 Task: Research Airbnb options in Puerto Plata, Dominican Republic from 8th December, 2023 to 15th December, 2023 for 9 adults. Place can be shared room with 5 bedrooms having 9 beds and 5 bathrooms. Property type can be flat. Amenities needed are: wifi, TV, free parkinig on premises, gym, breakfast. Look for 3 properties as per requirement.
Action: Mouse moved to (581, 205)
Screenshot: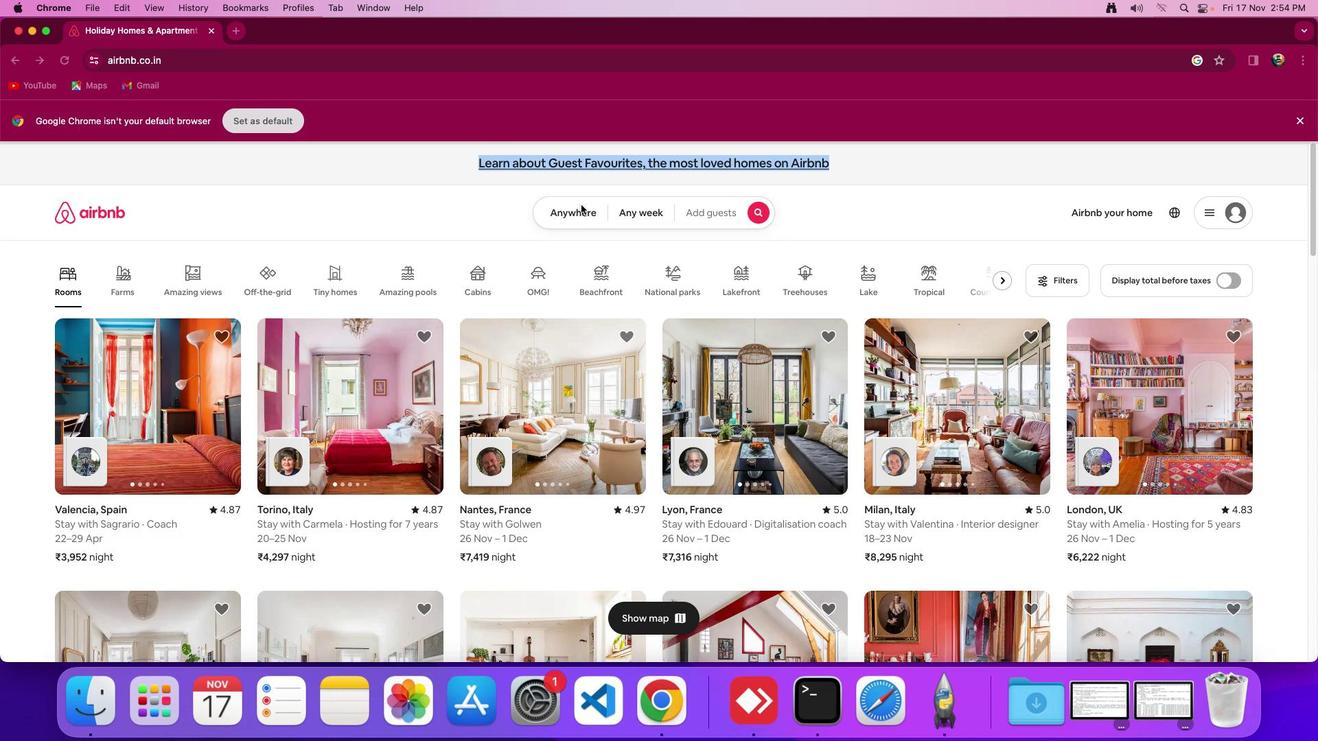 
Action: Mouse pressed left at (581, 205)
Screenshot: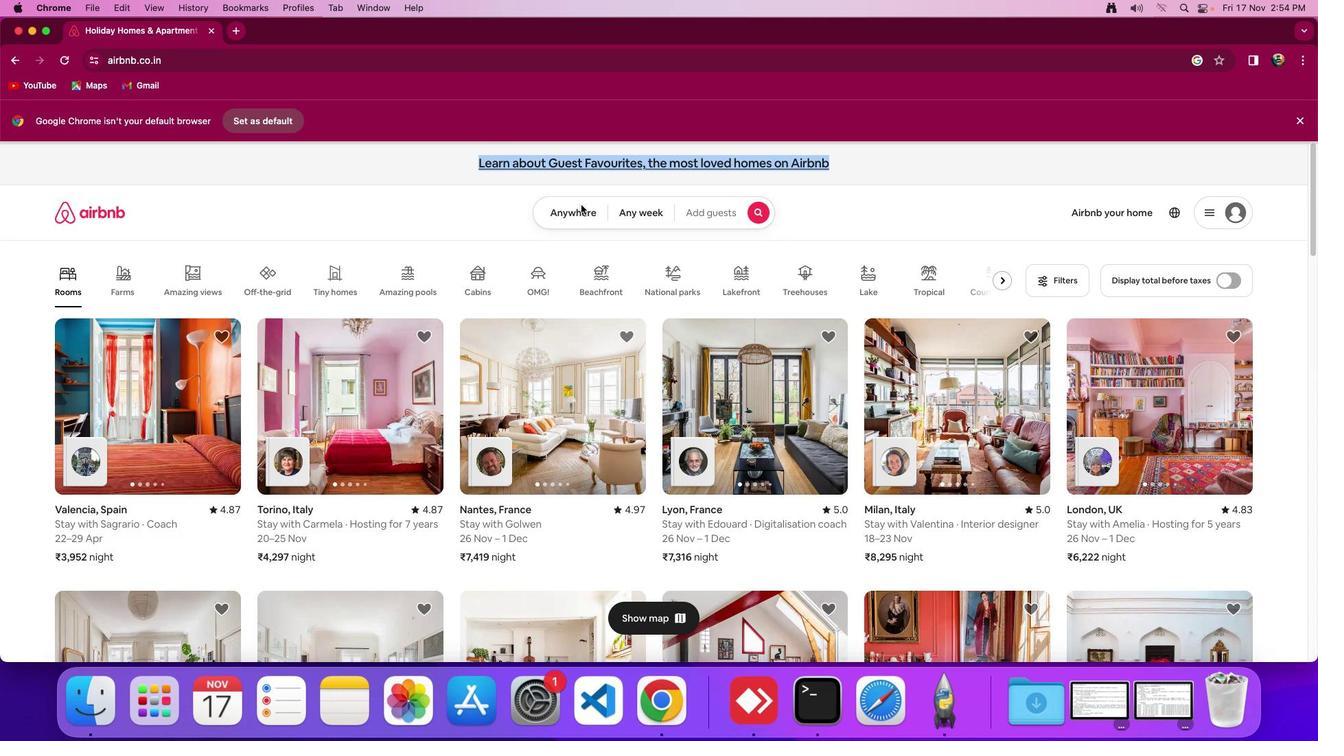 
Action: Mouse moved to (585, 212)
Screenshot: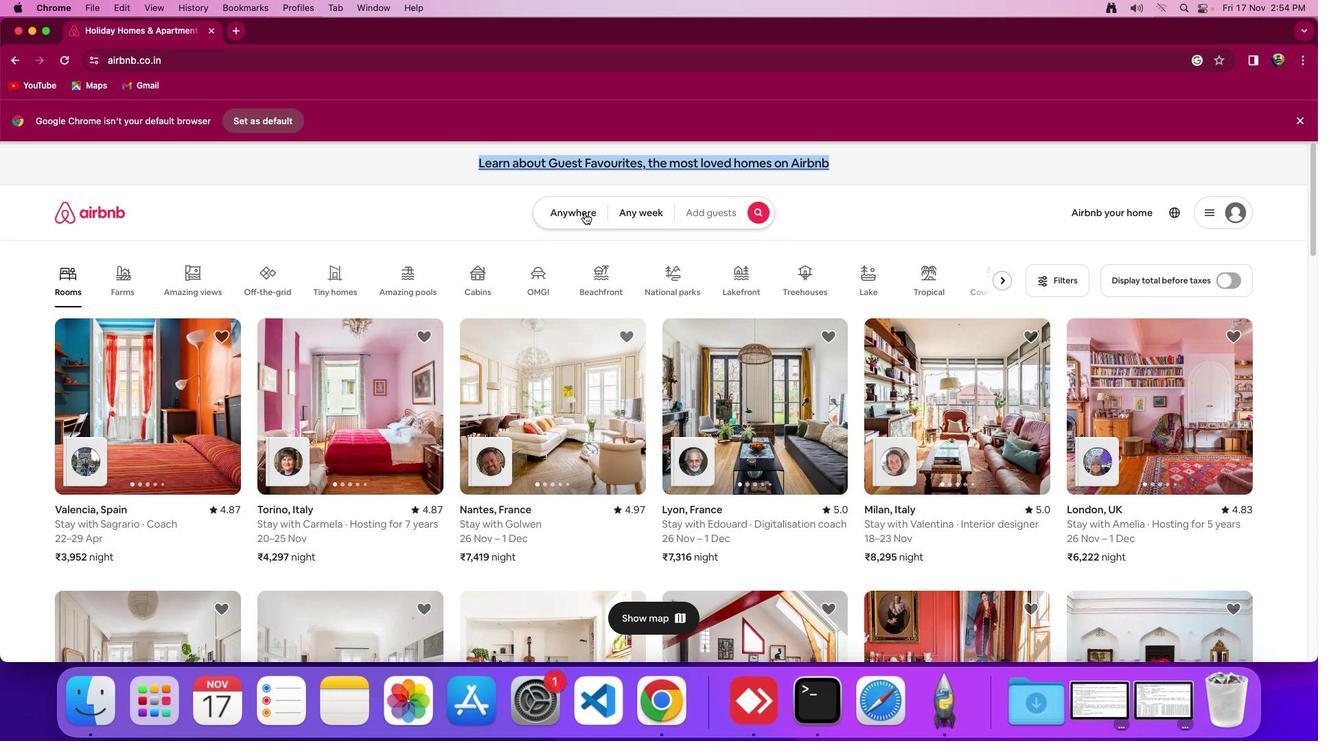 
Action: Mouse pressed left at (585, 212)
Screenshot: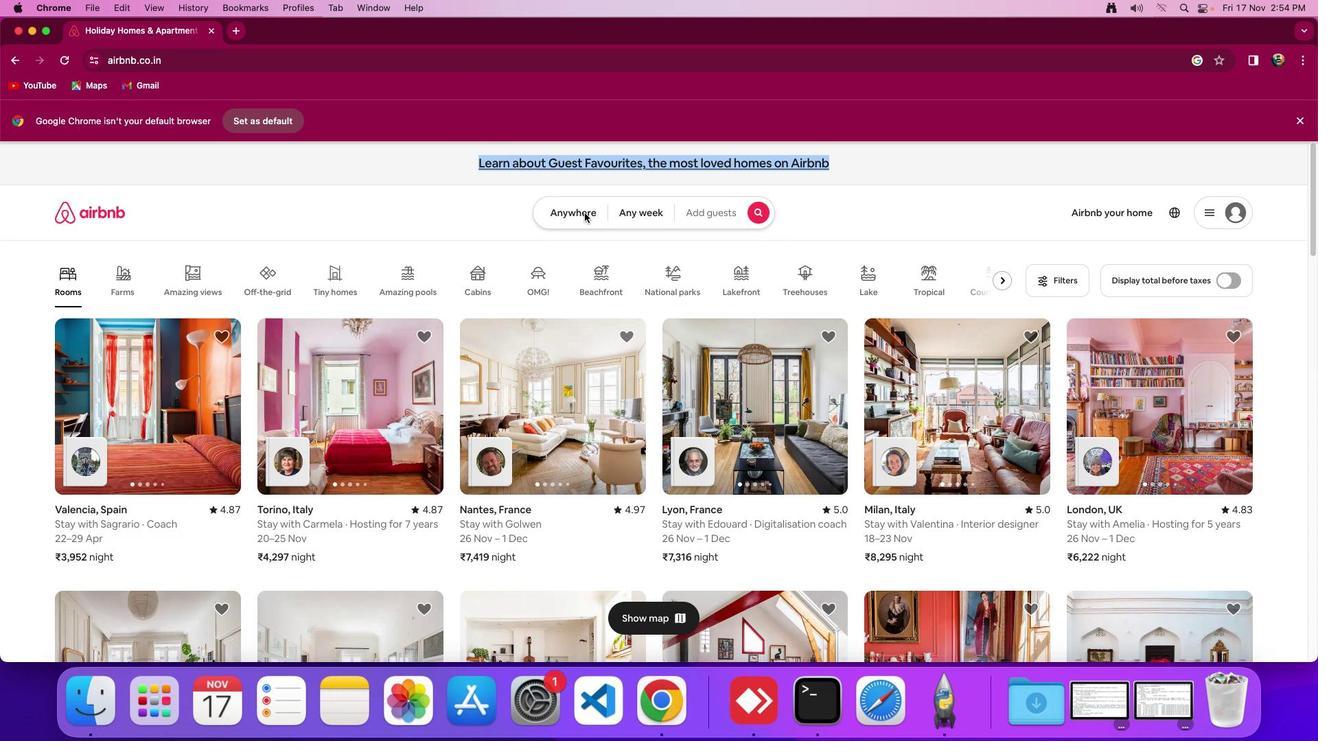 
Action: Mouse moved to (491, 269)
Screenshot: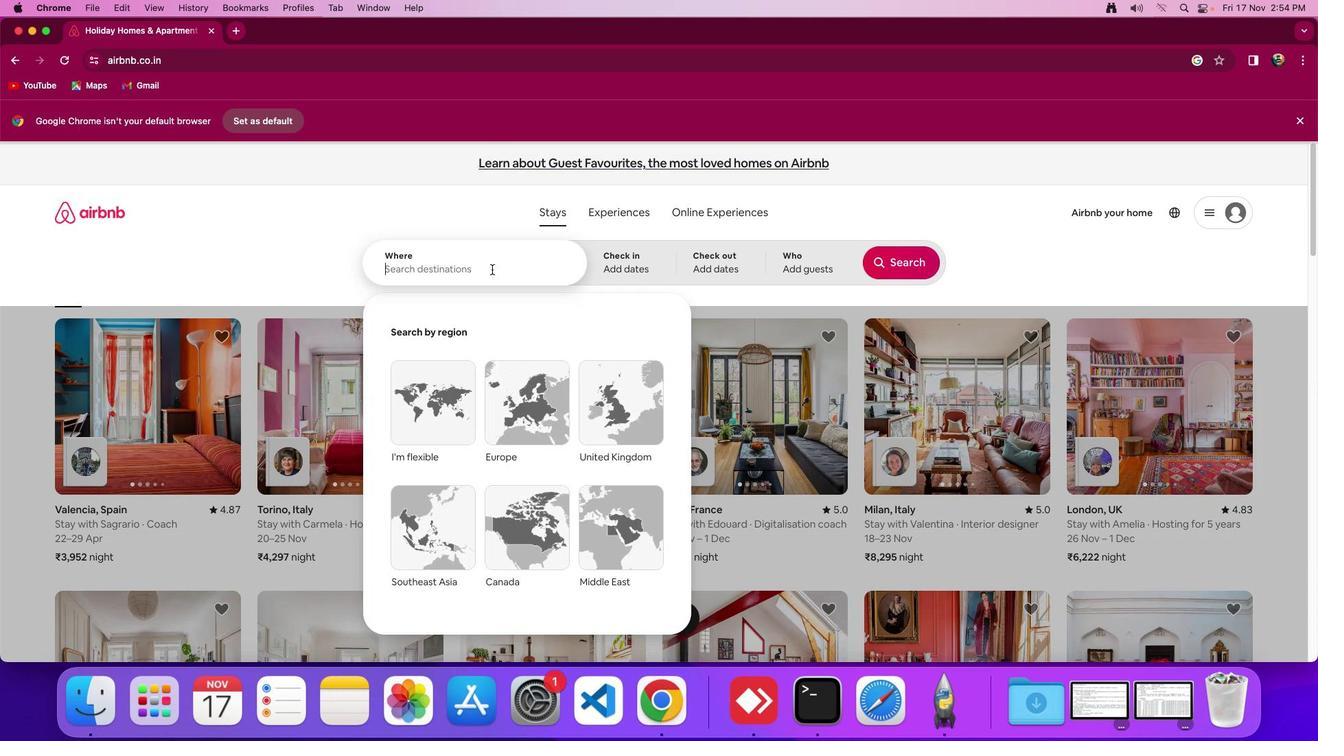 
Action: Mouse pressed left at (491, 269)
Screenshot: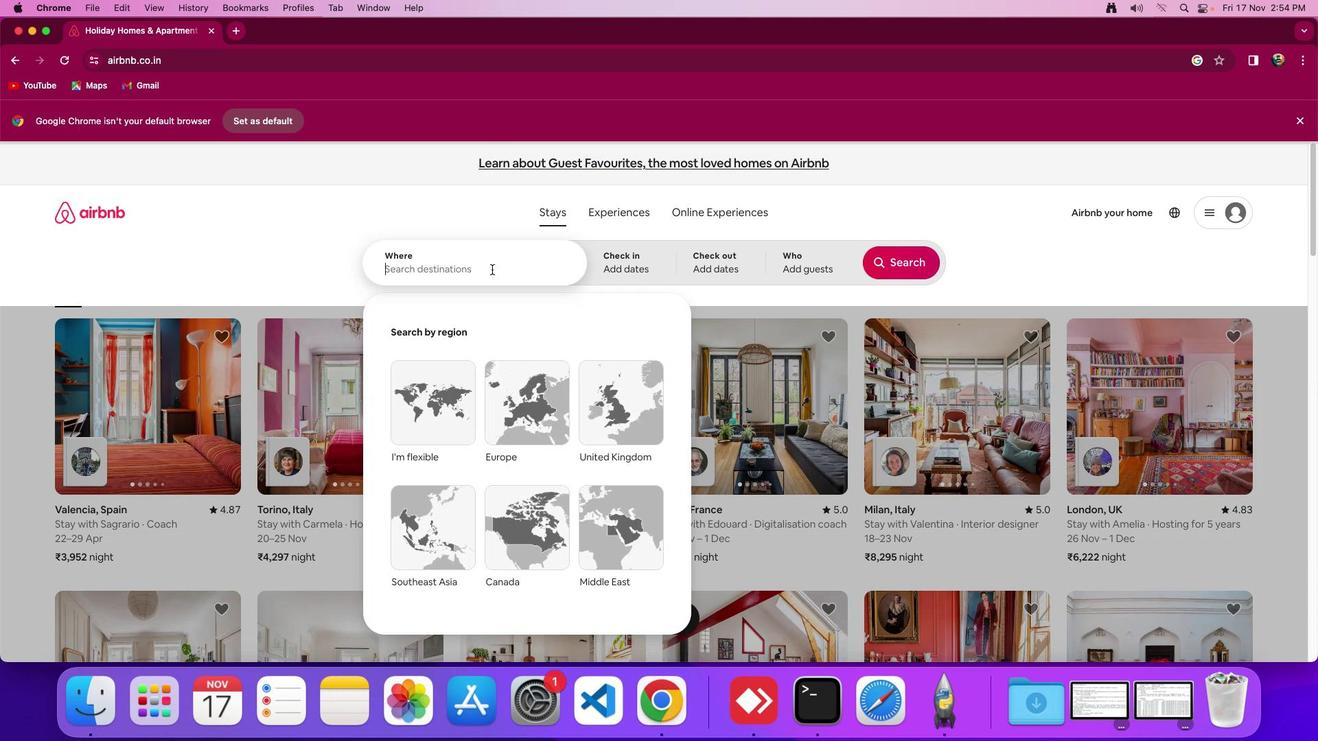 
Action: Mouse moved to (491, 267)
Screenshot: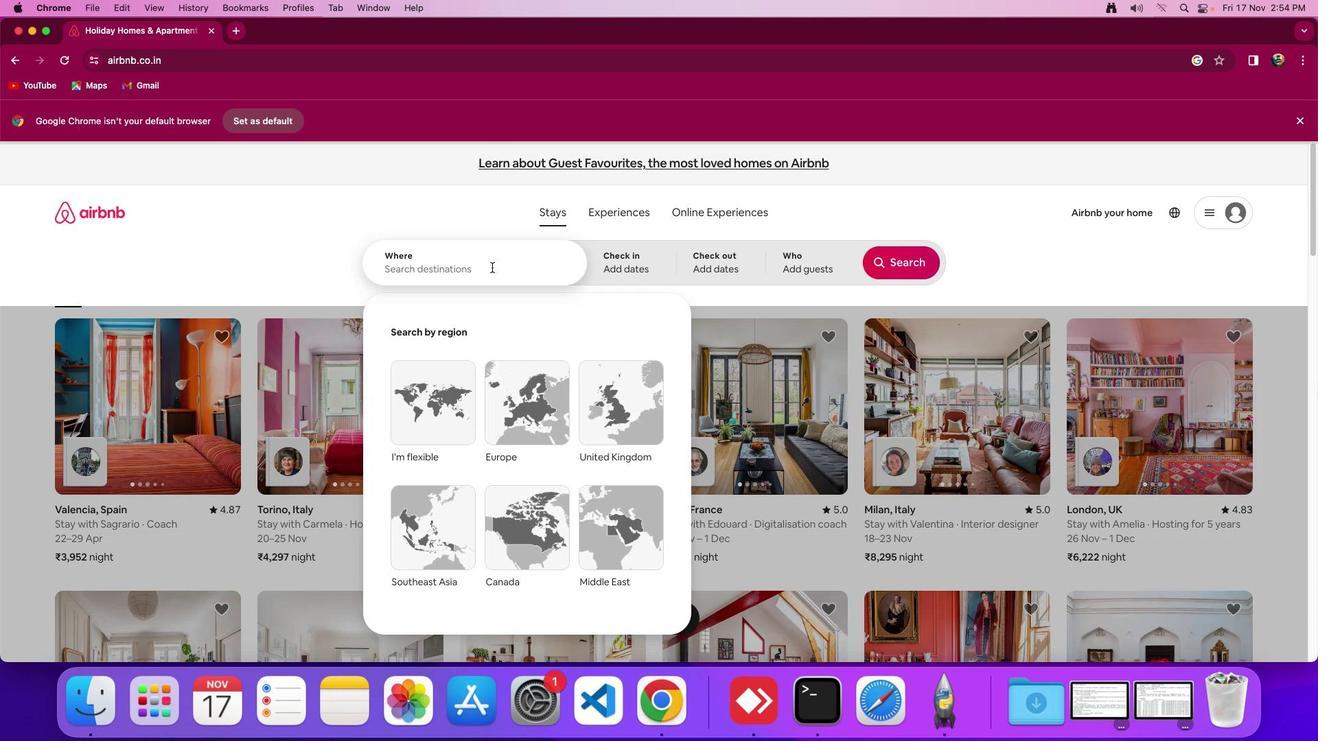 
Action: Key pressed Key.shift'P''u''e''r''t''o'
Screenshot: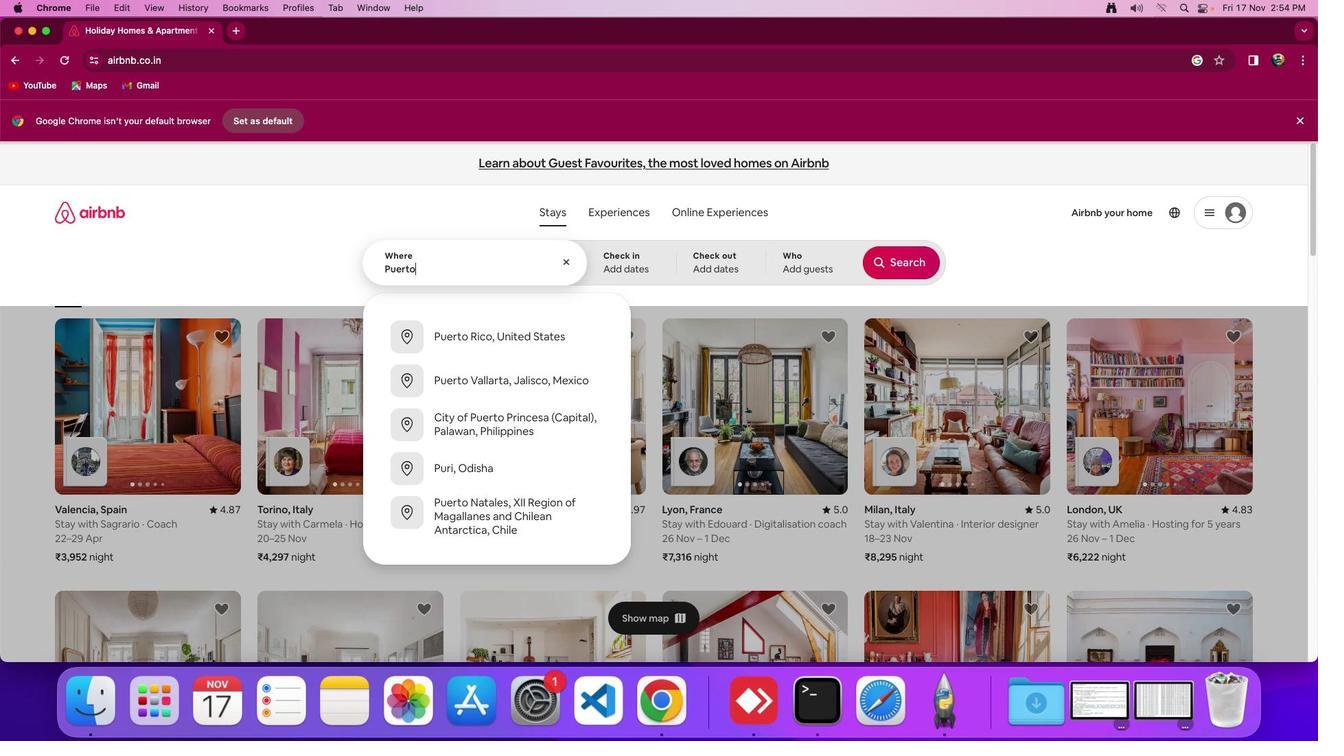
Action: Mouse moved to (594, 300)
Screenshot: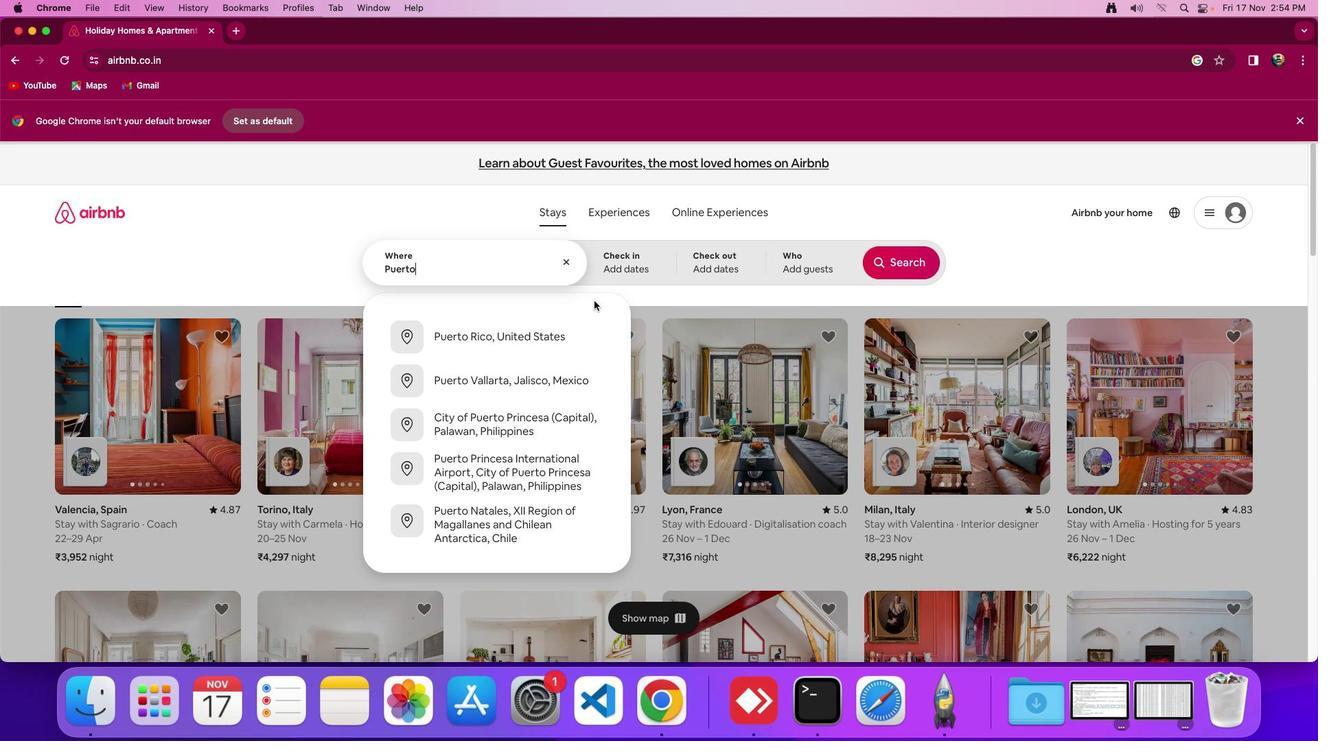 
Action: Key pressed ','
Screenshot: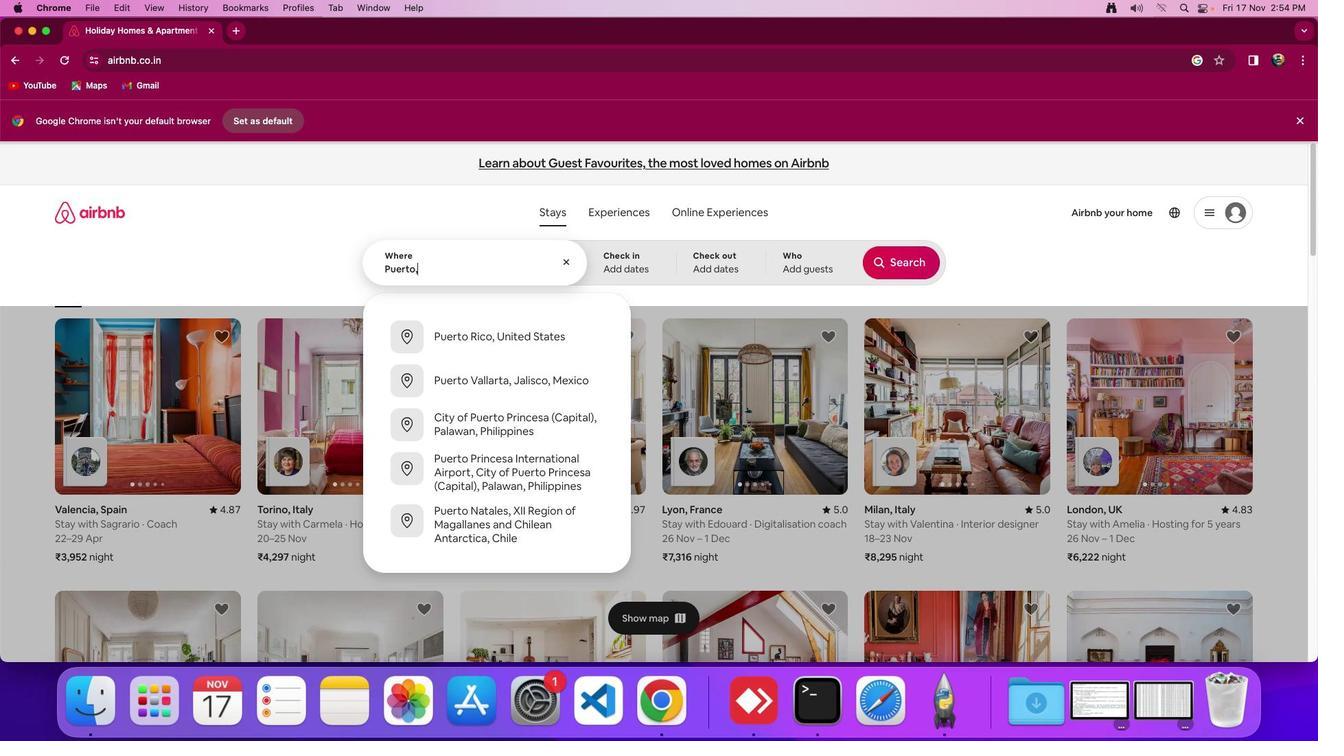 
Action: Mouse moved to (594, 300)
Screenshot: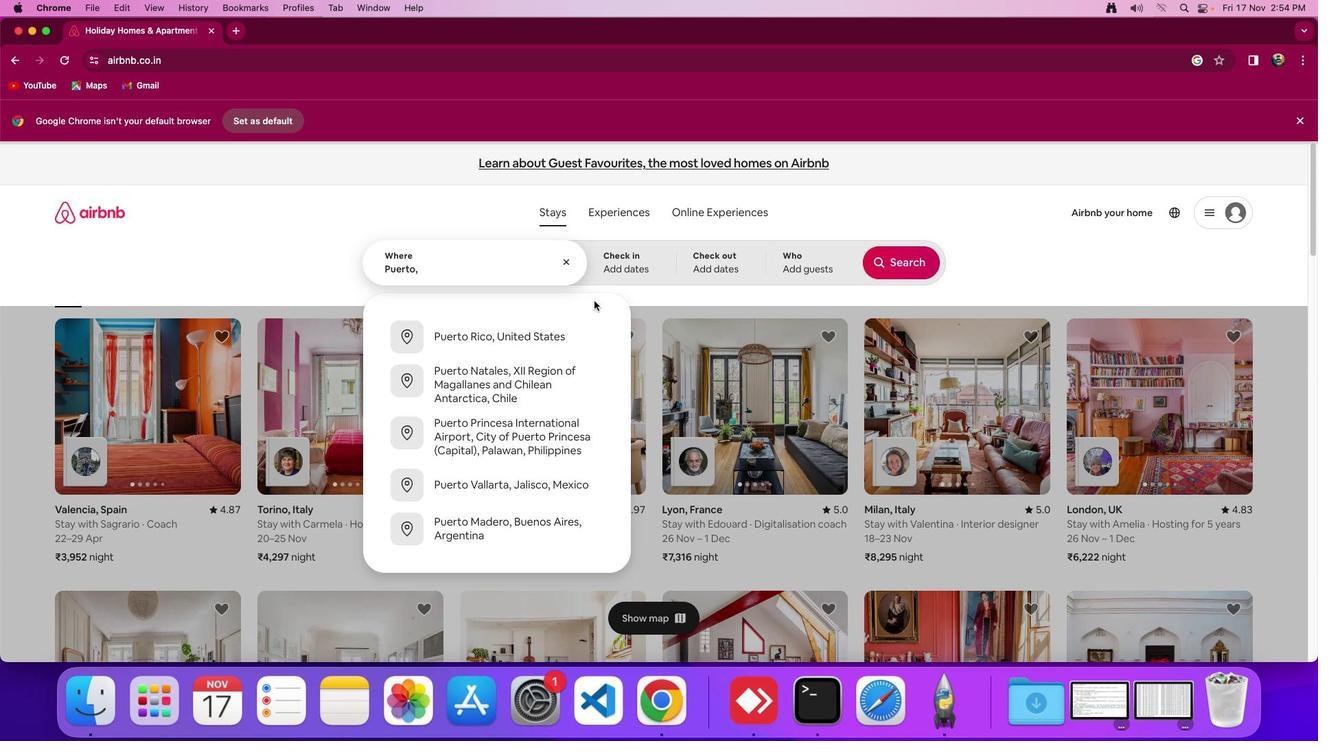 
Action: Key pressed Key.space'p''l''a''t''a'','Key.shift_r'D''o''m''i''n''i''c''a''n'Key.spaceKey.shift_r'R''e''p''u''b''l''i''c'
Screenshot: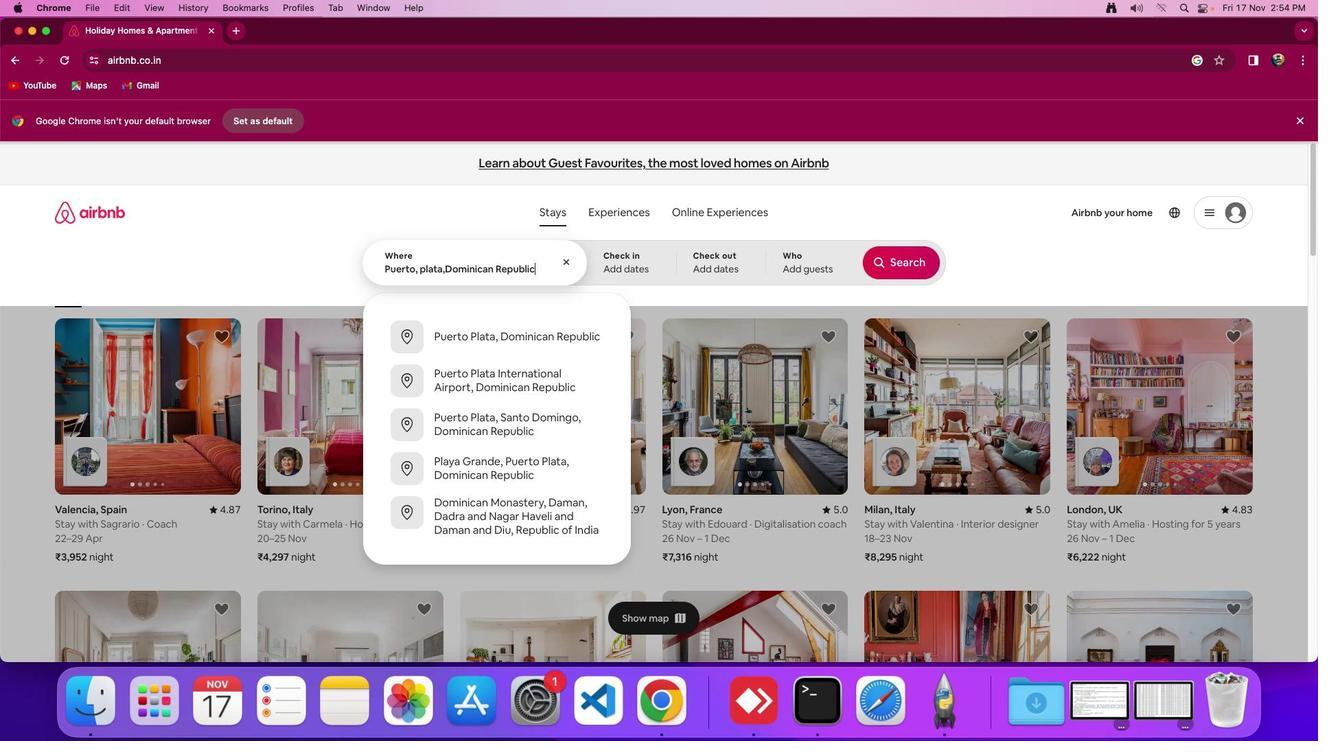 
Action: Mouse moved to (627, 258)
Screenshot: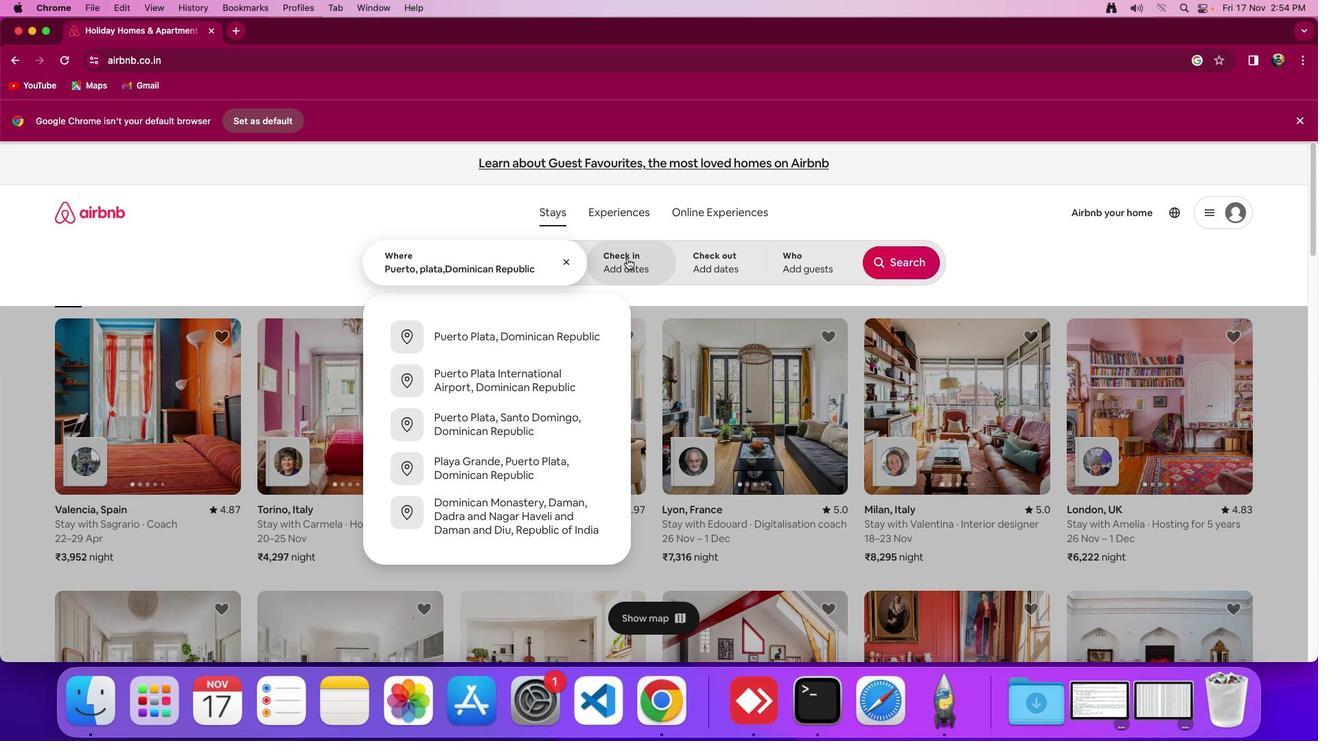 
Action: Mouse pressed left at (627, 258)
Screenshot: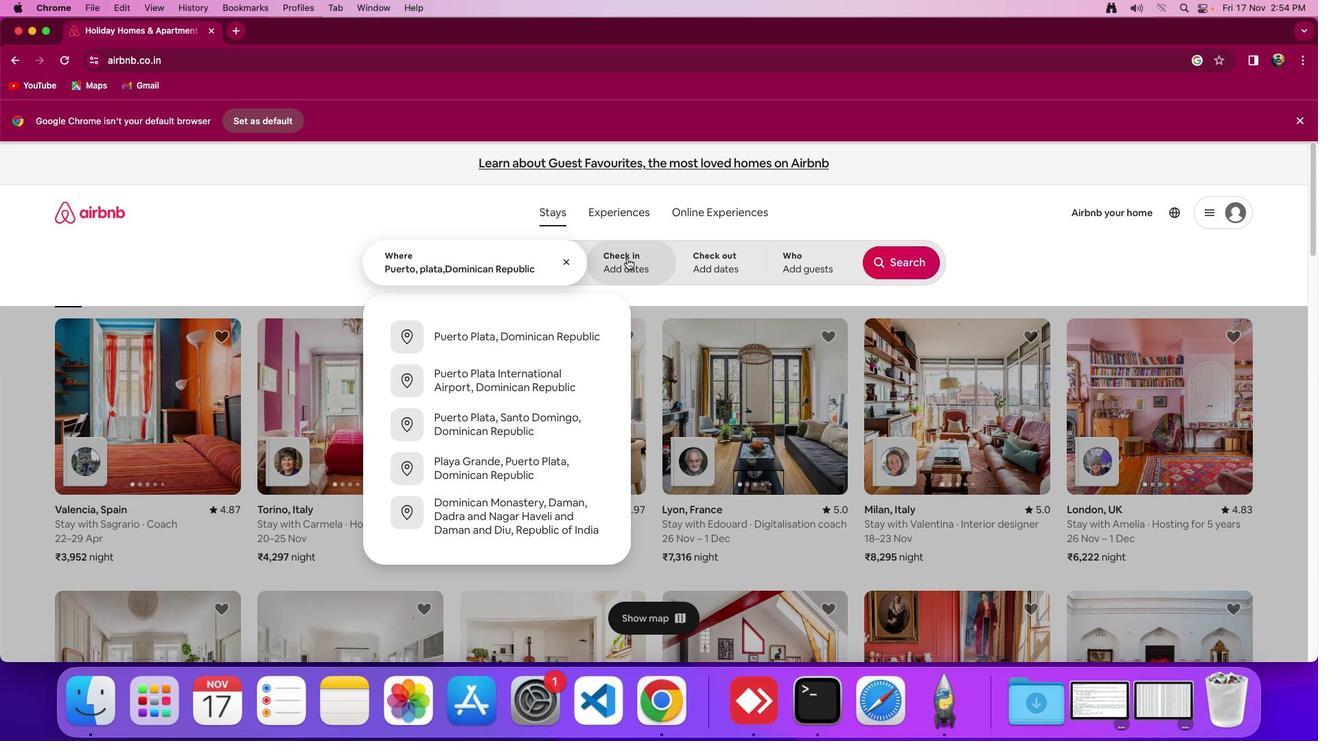 
Action: Mouse moved to (848, 468)
Screenshot: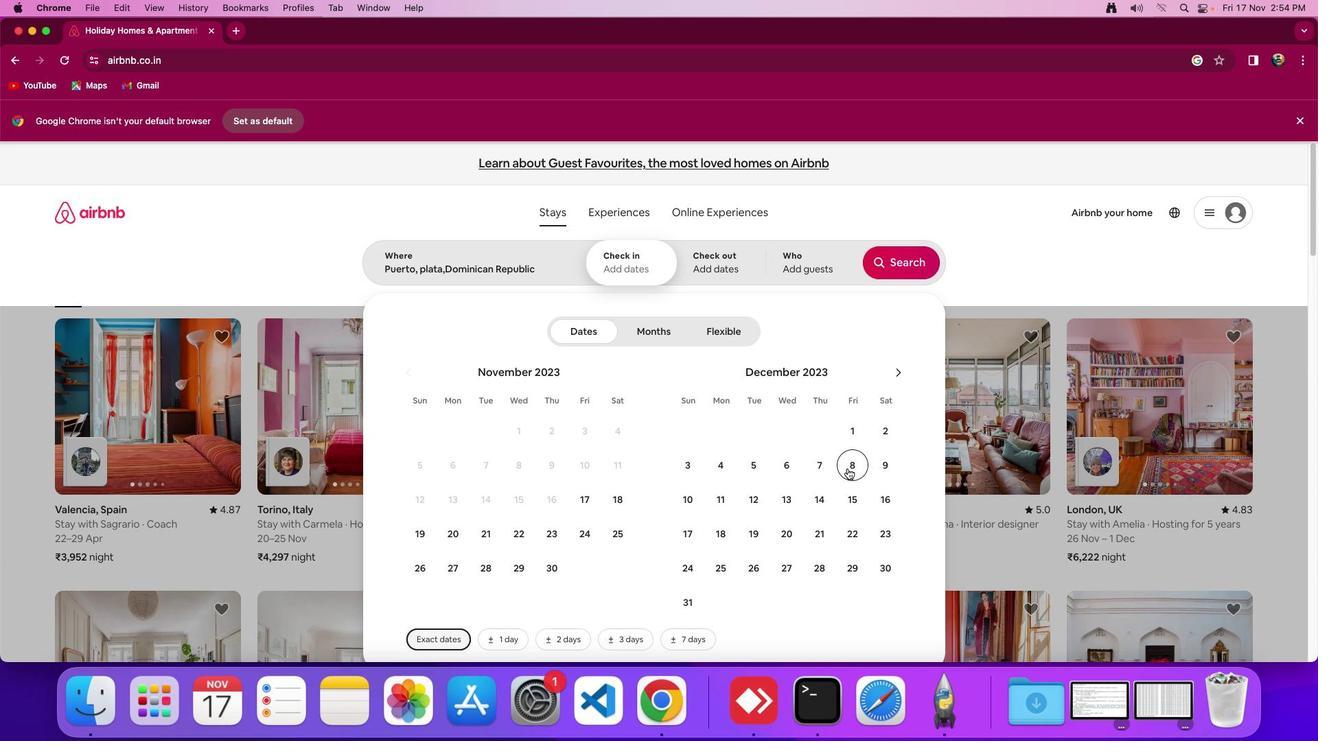 
Action: Mouse pressed left at (848, 468)
Screenshot: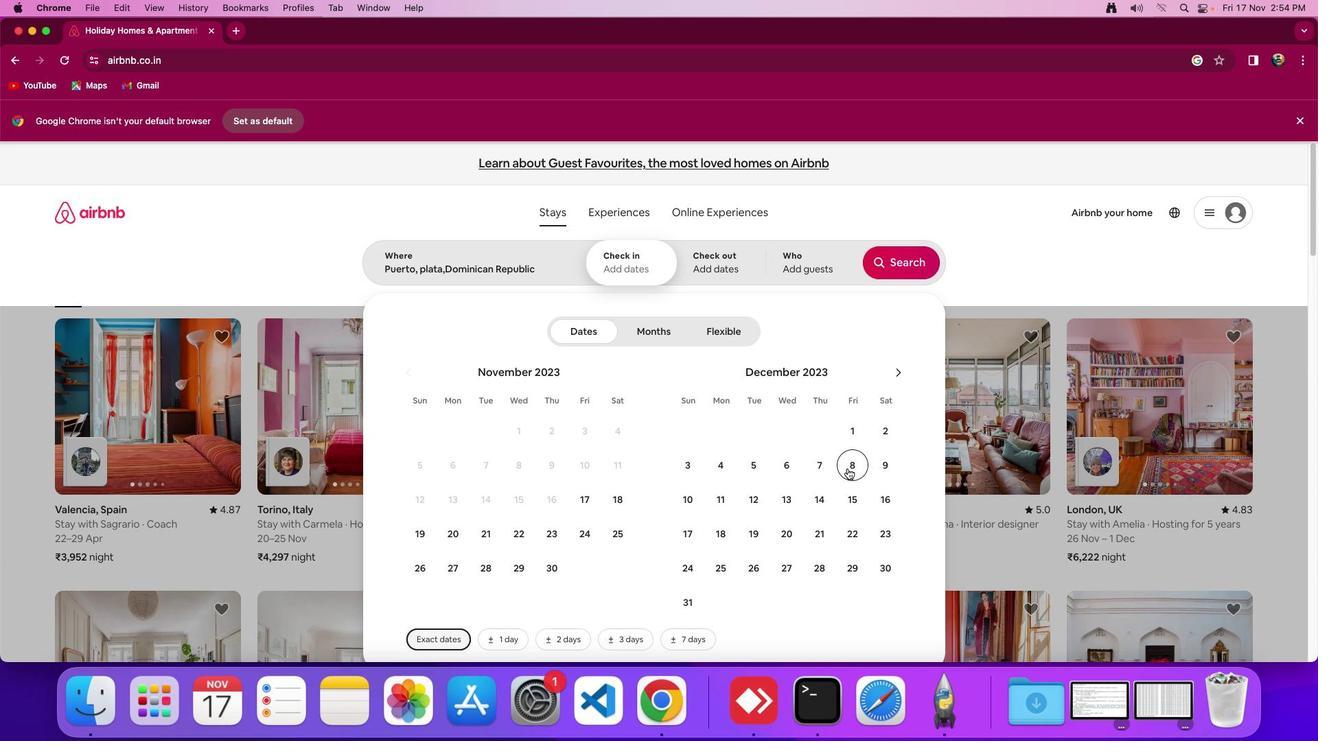 
Action: Mouse moved to (847, 491)
Screenshot: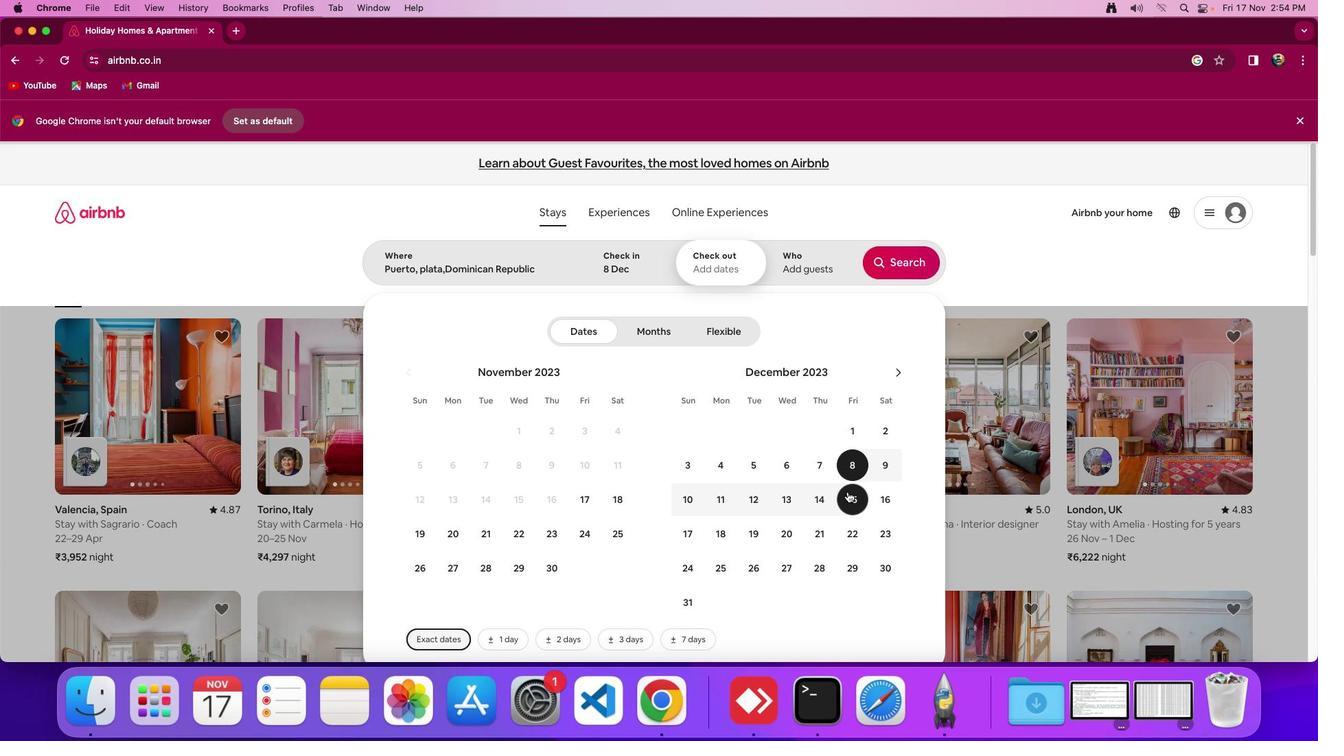 
Action: Mouse pressed left at (847, 491)
Screenshot: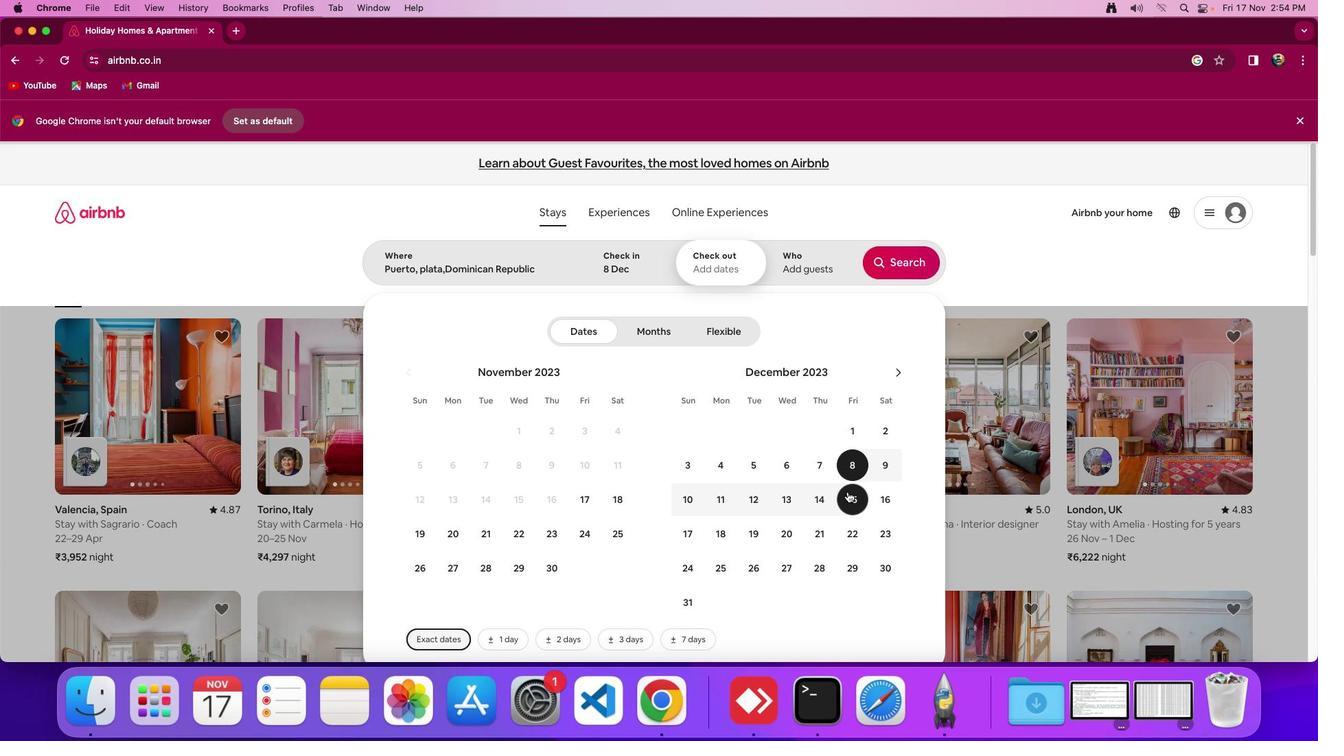 
Action: Mouse moved to (802, 270)
Screenshot: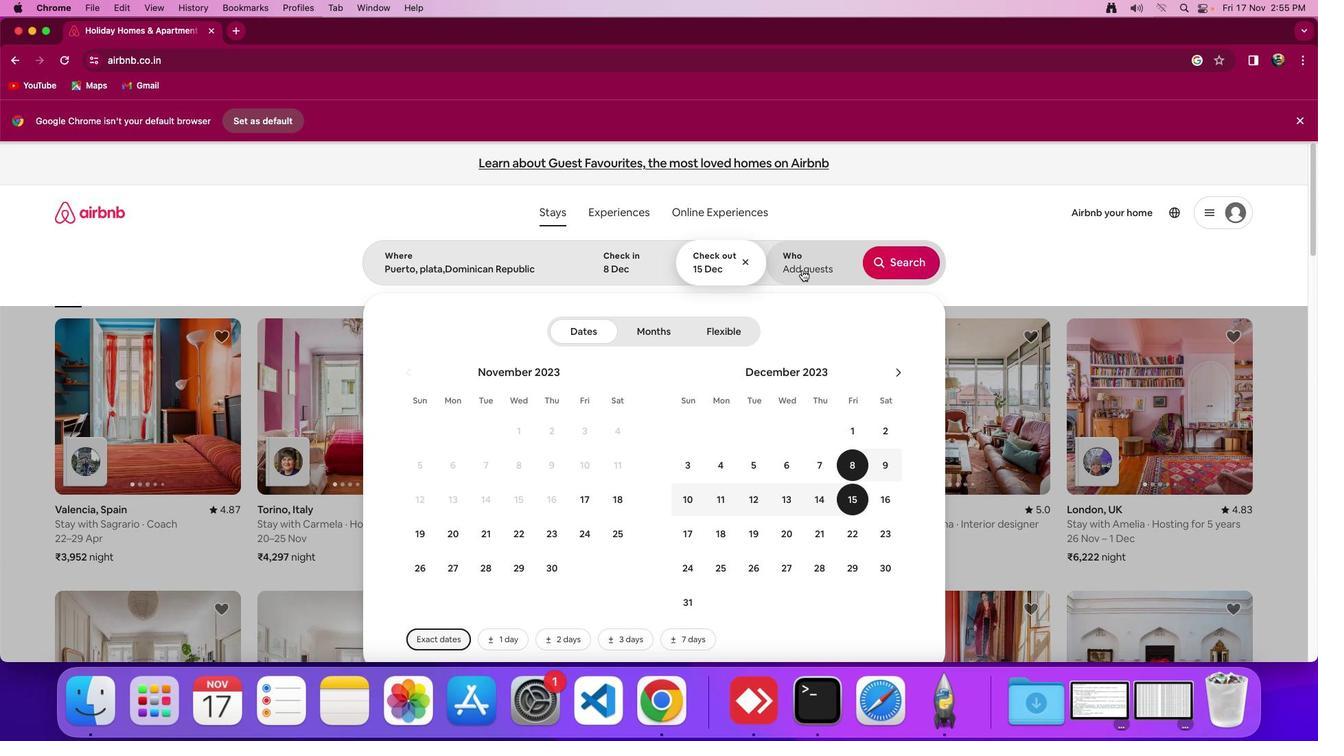 
Action: Mouse pressed left at (802, 270)
Screenshot: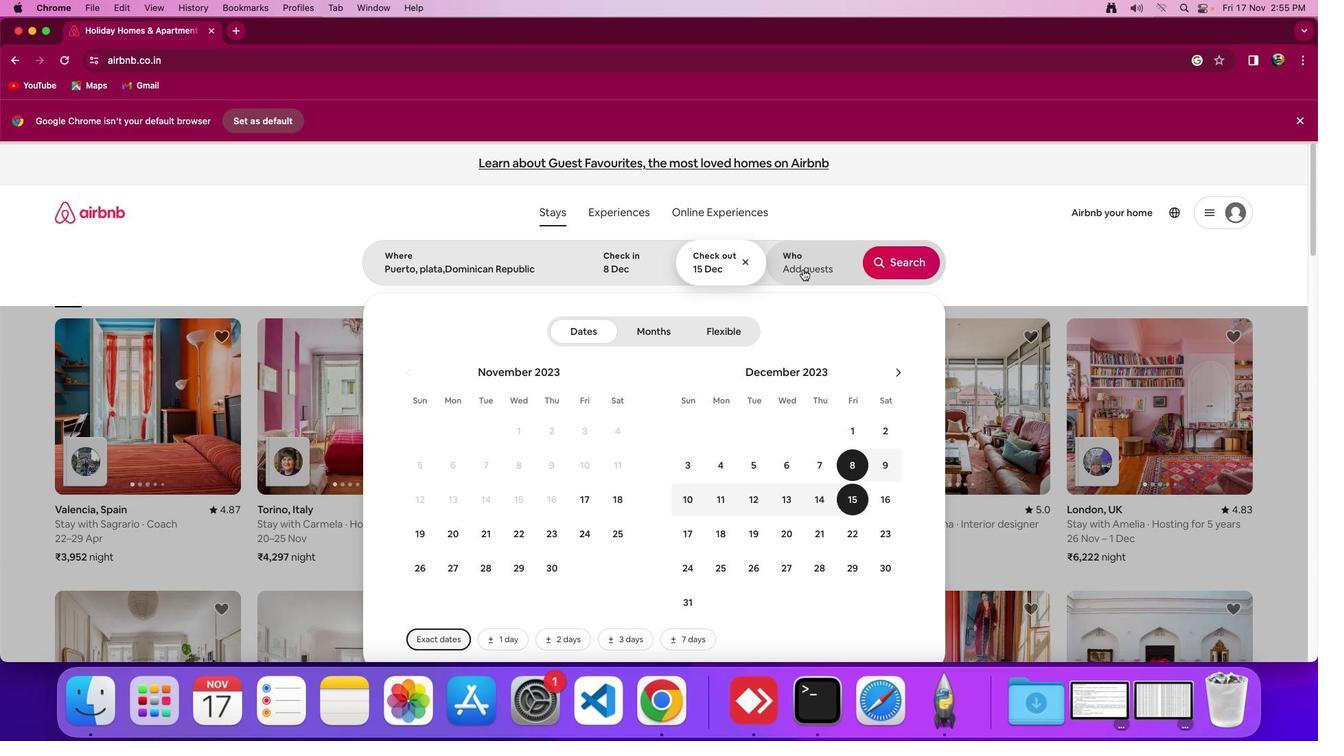 
Action: Mouse moved to (897, 335)
Screenshot: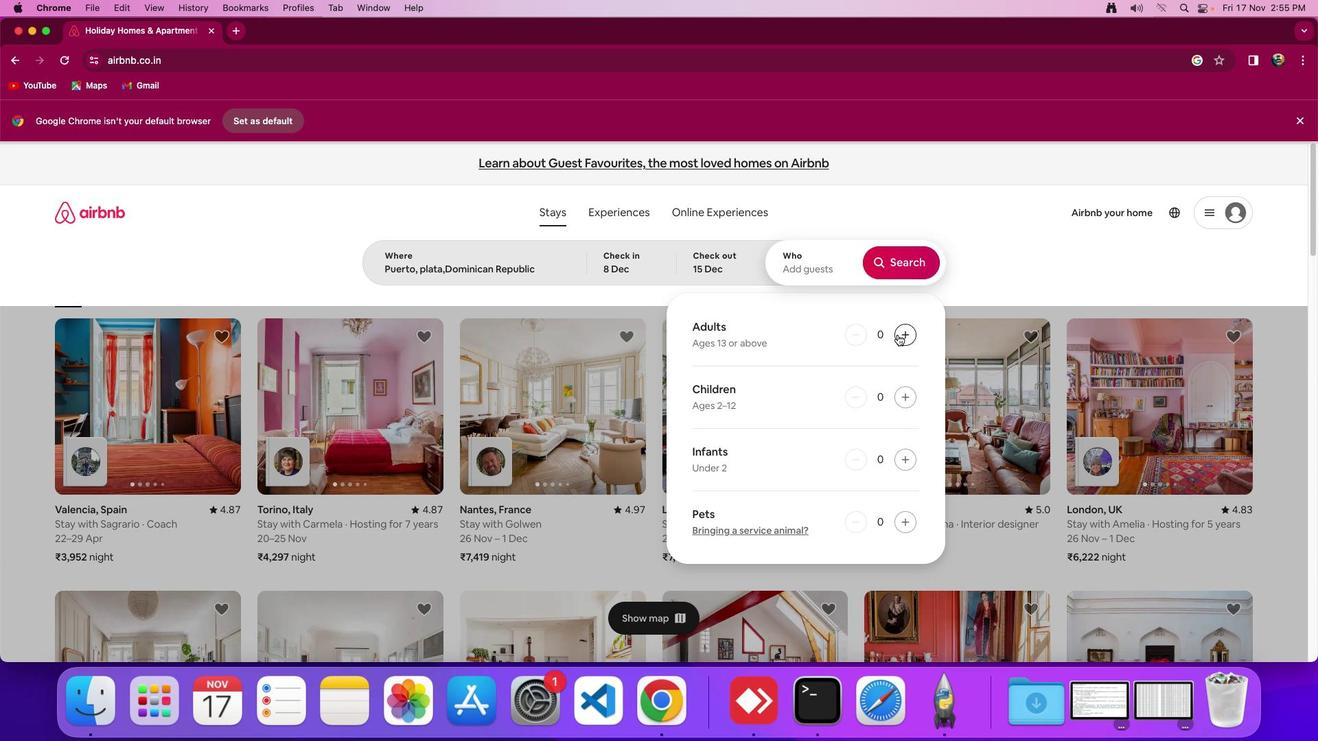 
Action: Mouse pressed left at (897, 335)
Screenshot: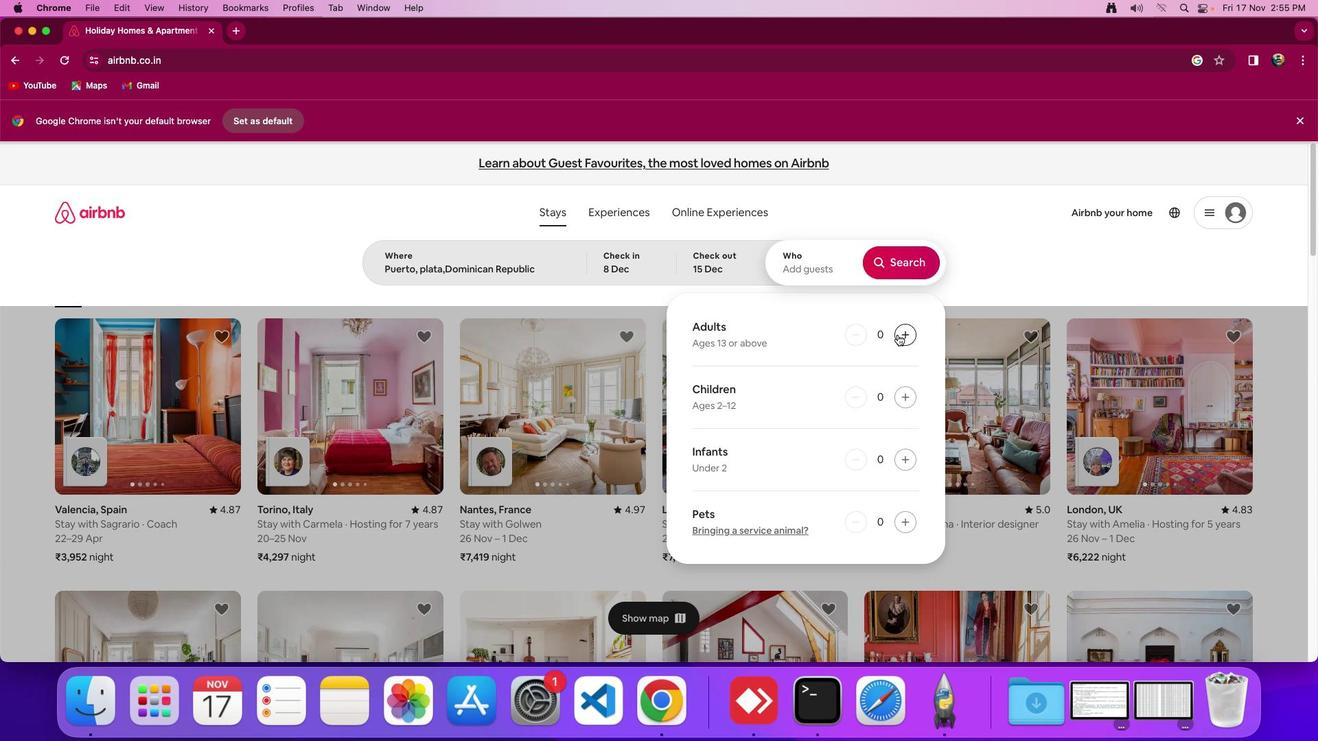 
Action: Mouse pressed left at (897, 335)
Screenshot: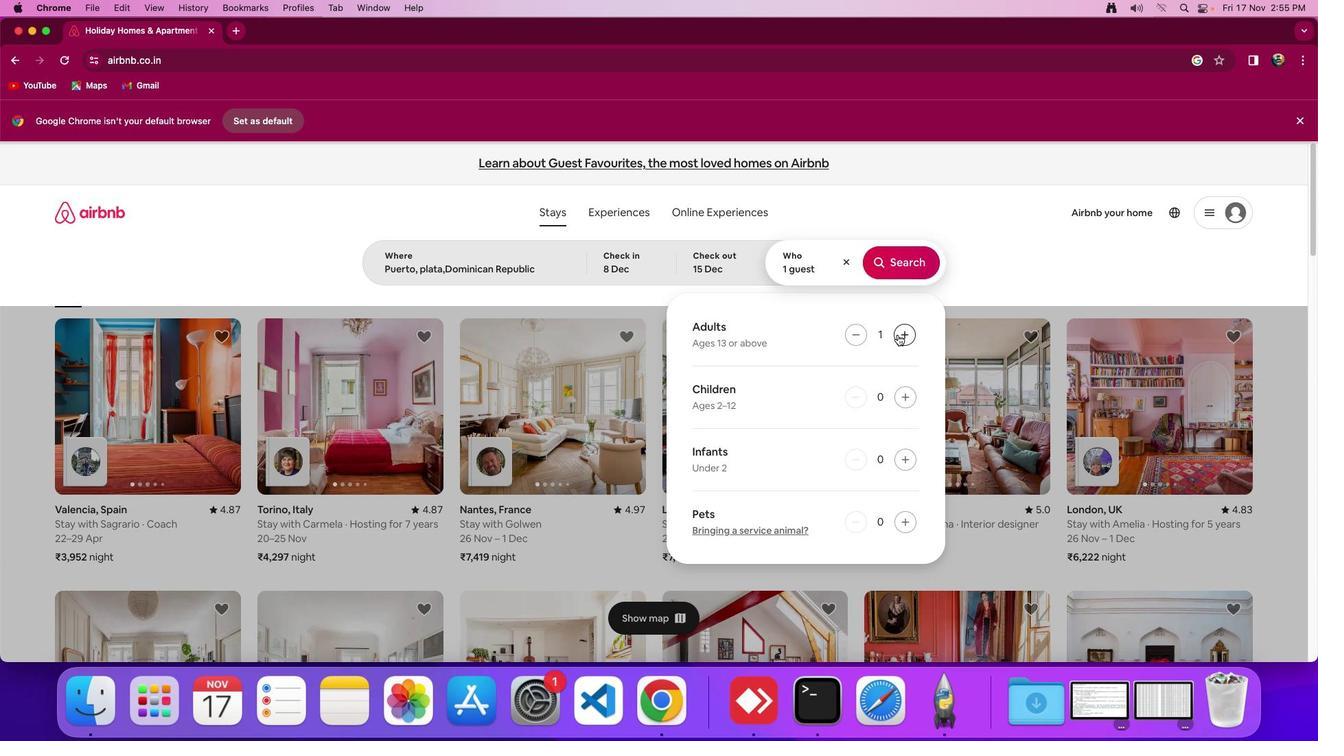 
Action: Mouse pressed left at (897, 335)
Screenshot: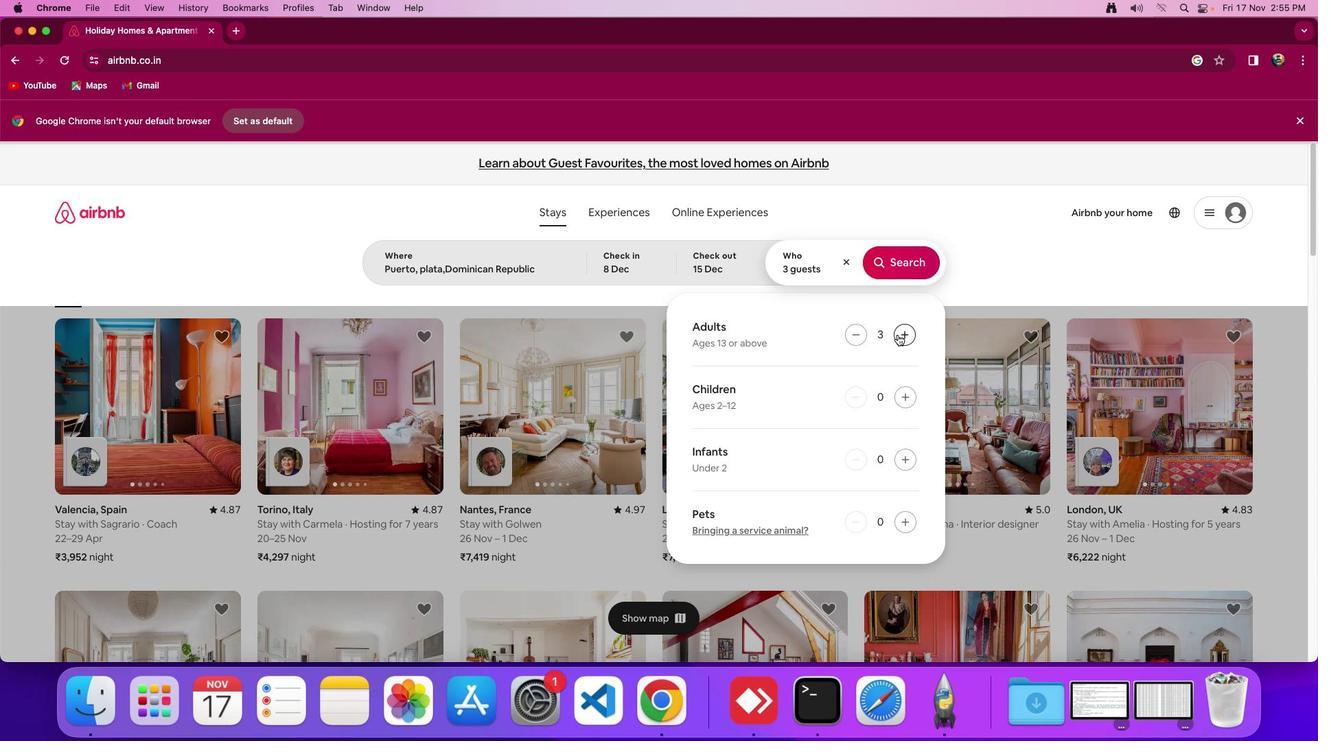 
Action: Mouse pressed left at (897, 335)
Screenshot: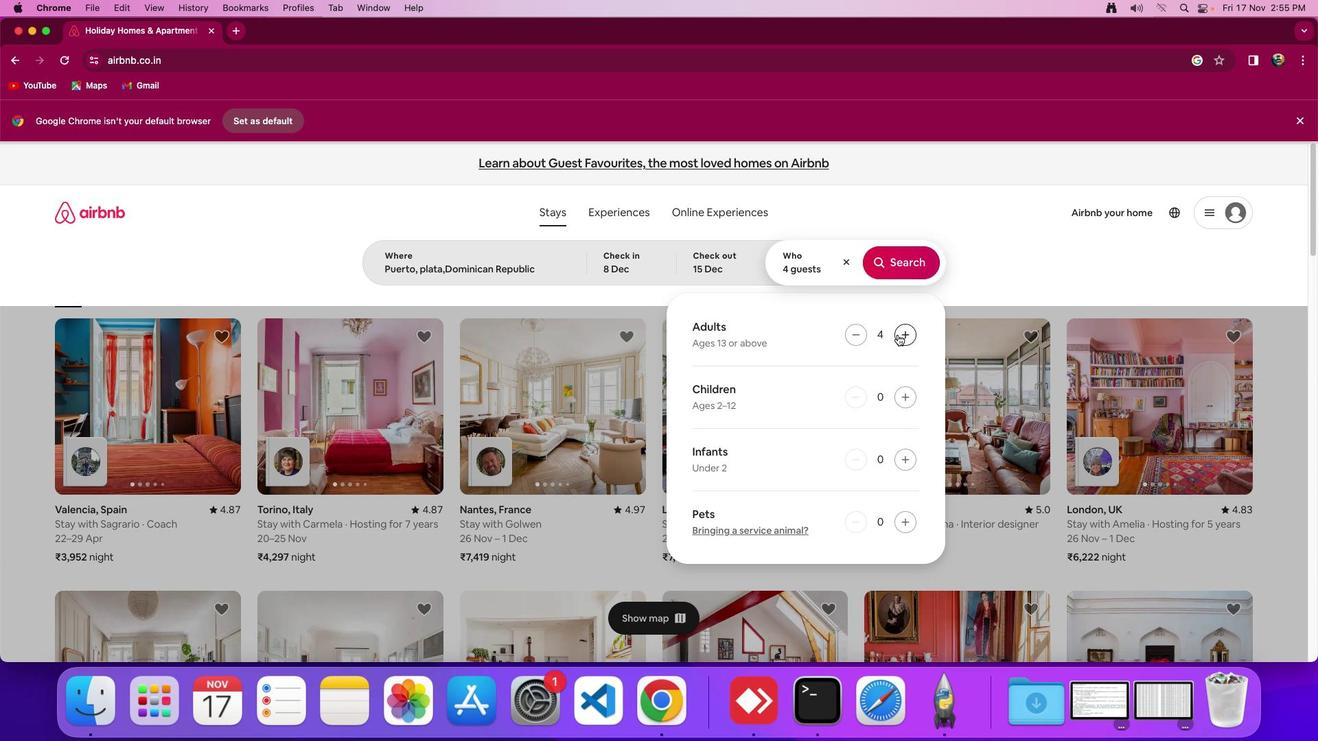 
Action: Mouse pressed left at (897, 335)
Screenshot: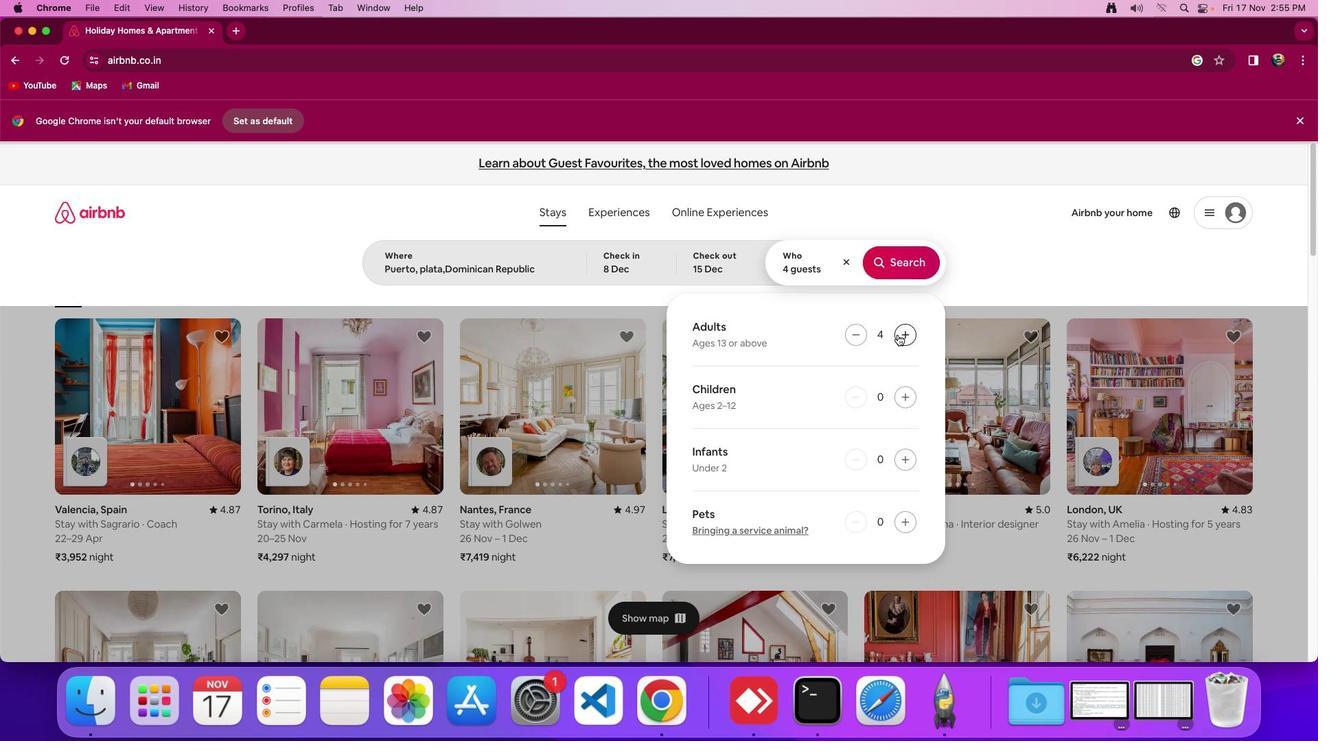 
Action: Mouse pressed left at (897, 335)
Screenshot: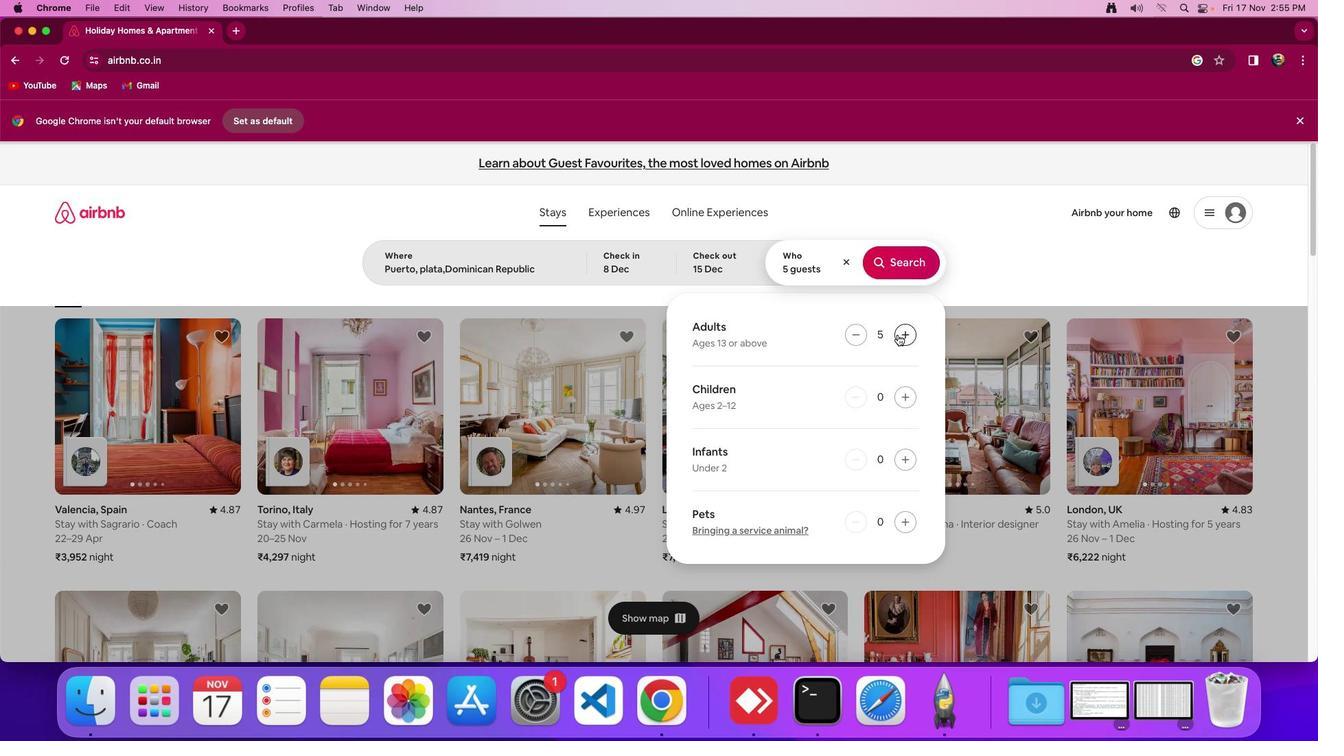 
Action: Mouse pressed left at (897, 335)
Screenshot: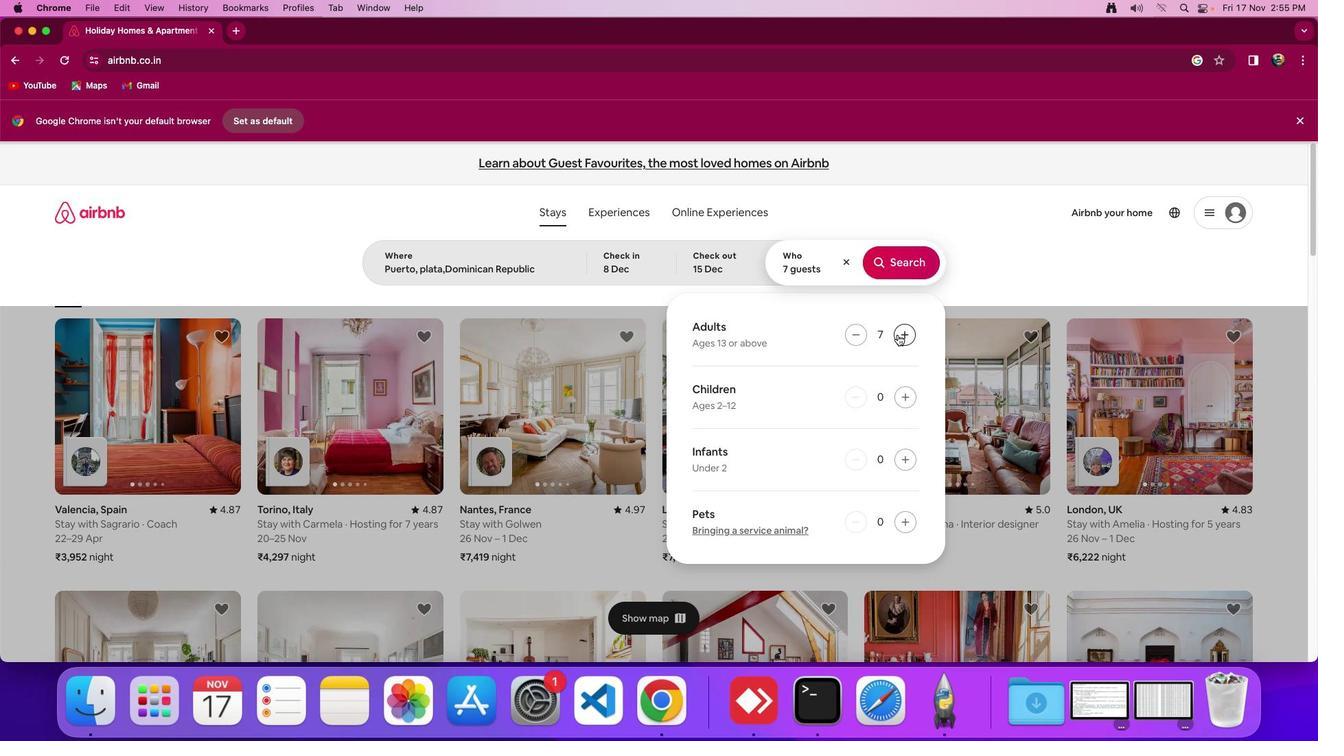 
Action: Mouse pressed left at (897, 335)
Screenshot: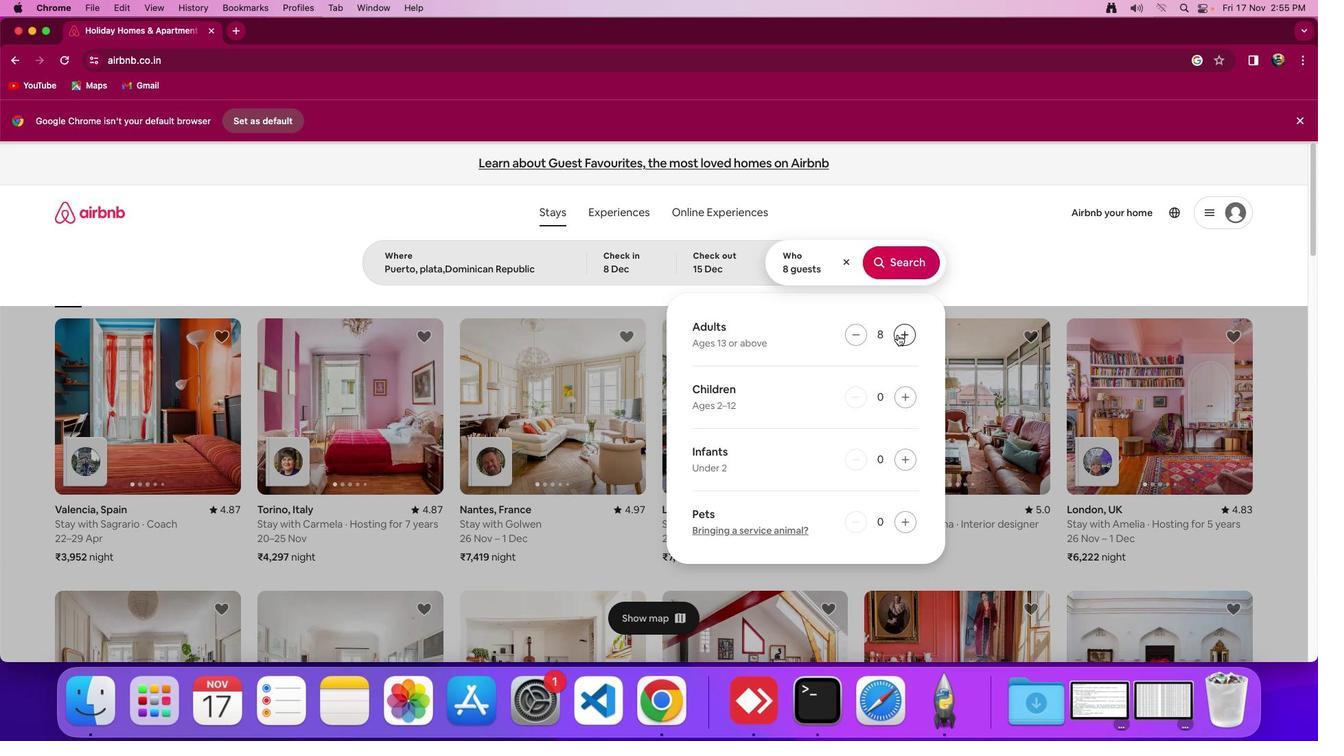 
Action: Mouse pressed left at (897, 335)
Screenshot: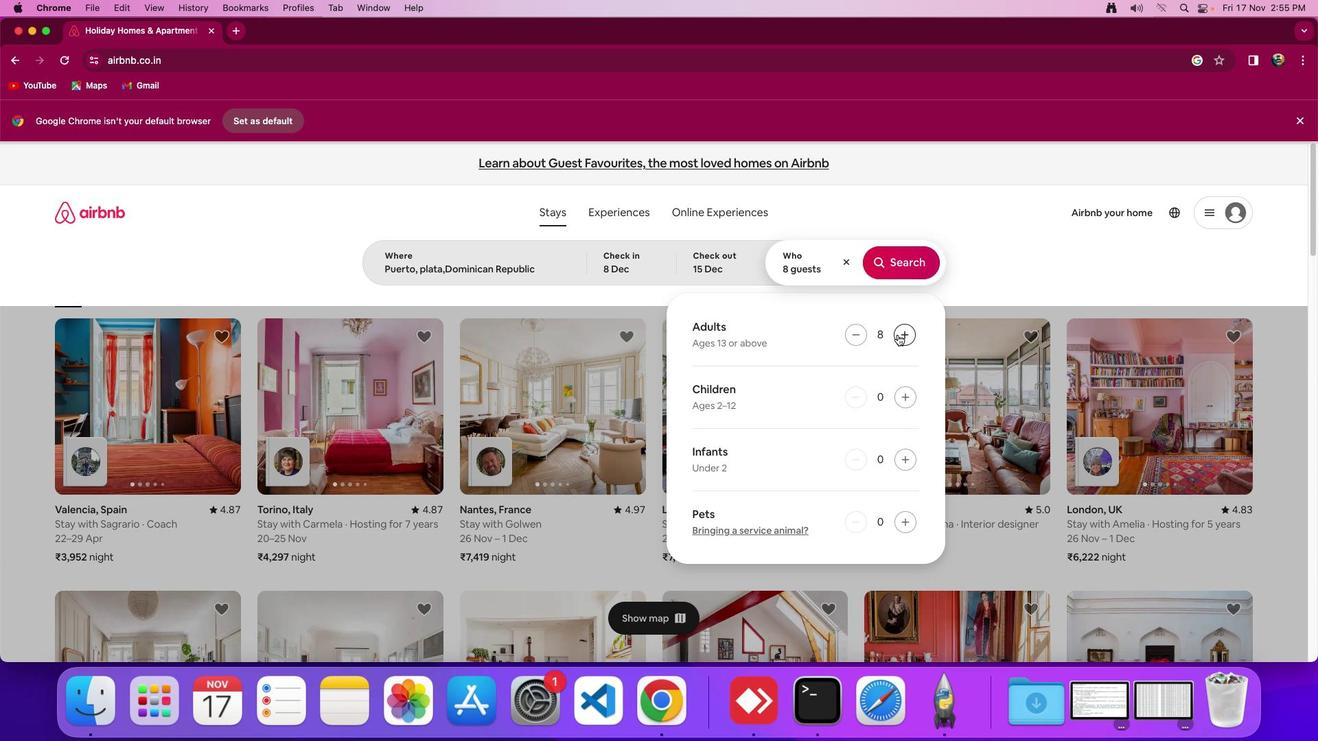 
Action: Mouse pressed left at (897, 335)
Screenshot: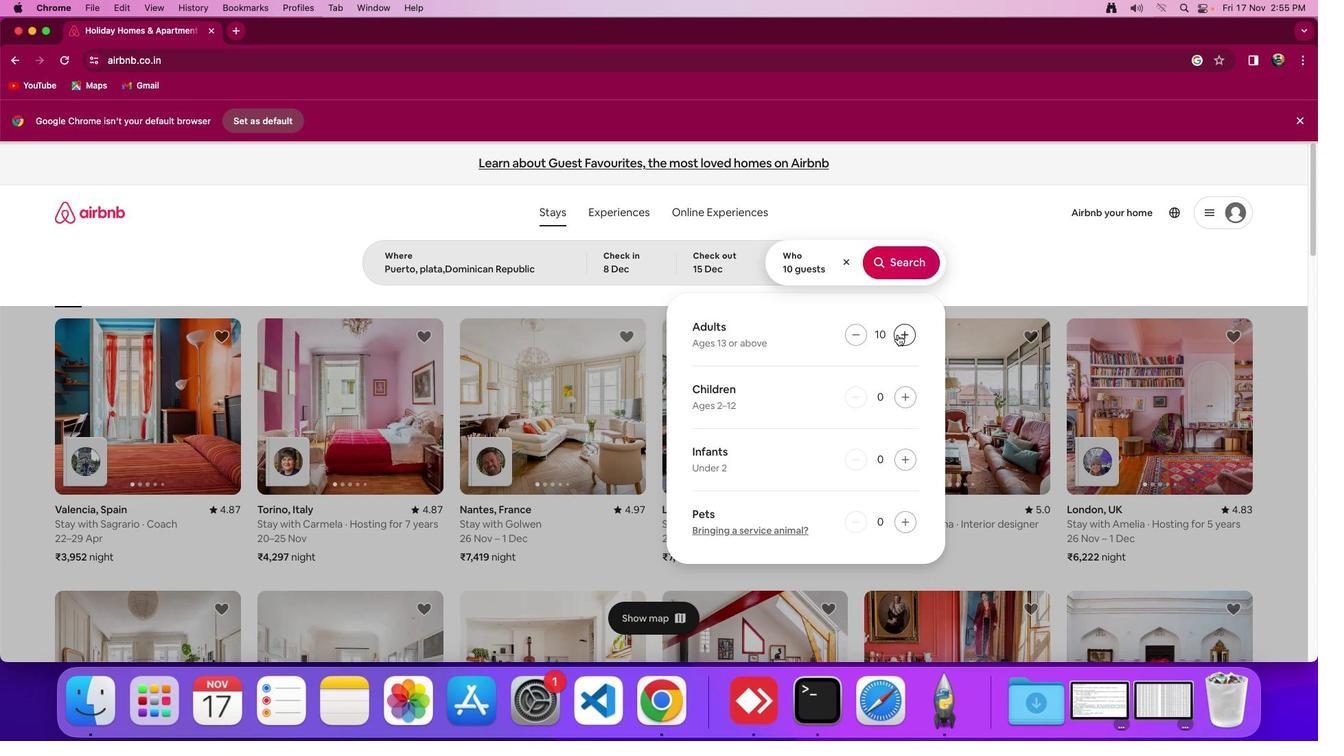 
Action: Mouse moved to (851, 333)
Screenshot: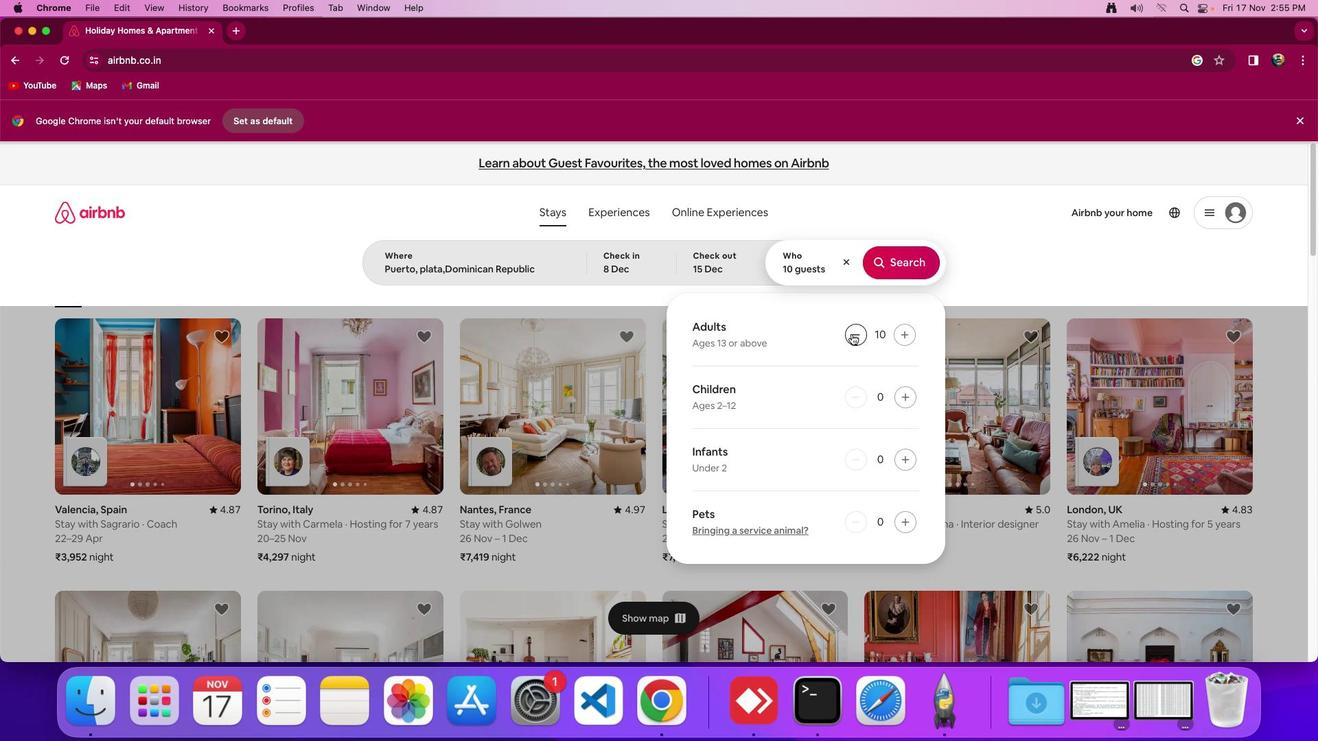 
Action: Mouse pressed left at (851, 333)
Screenshot: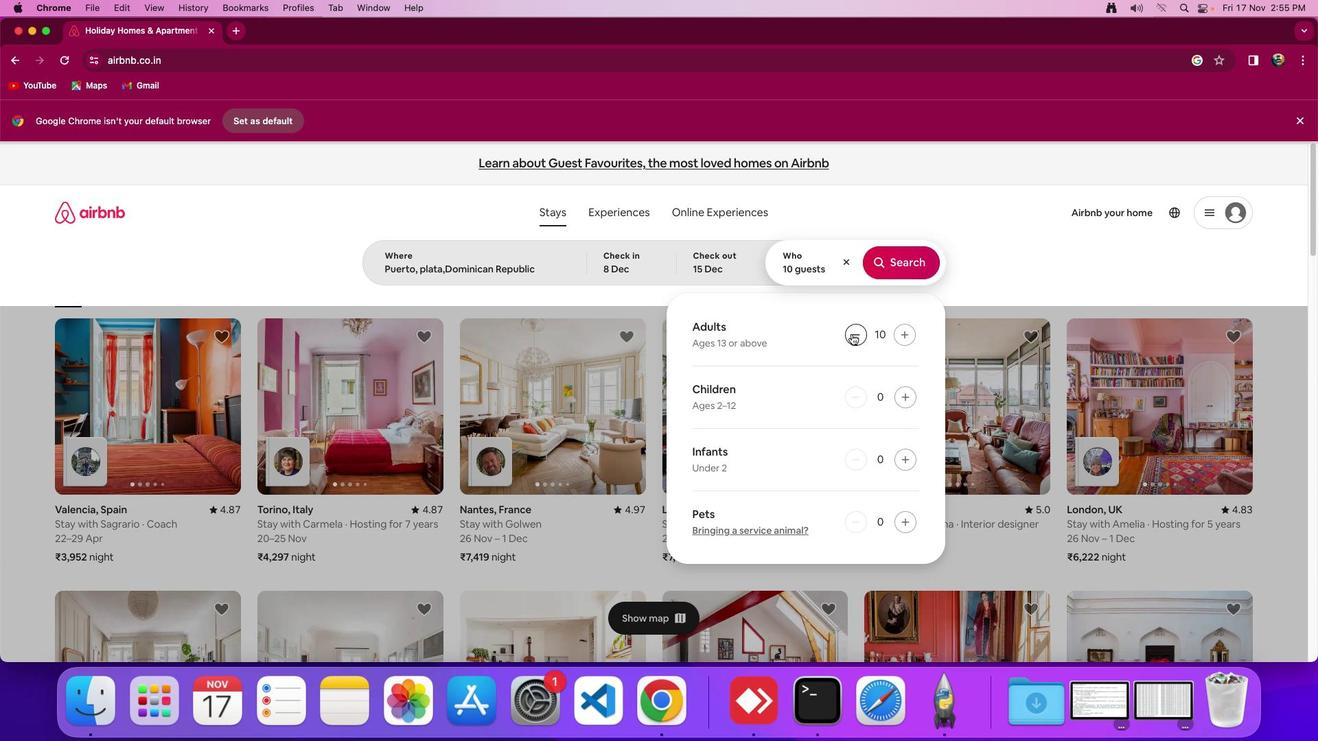 
Action: Mouse moved to (903, 263)
Screenshot: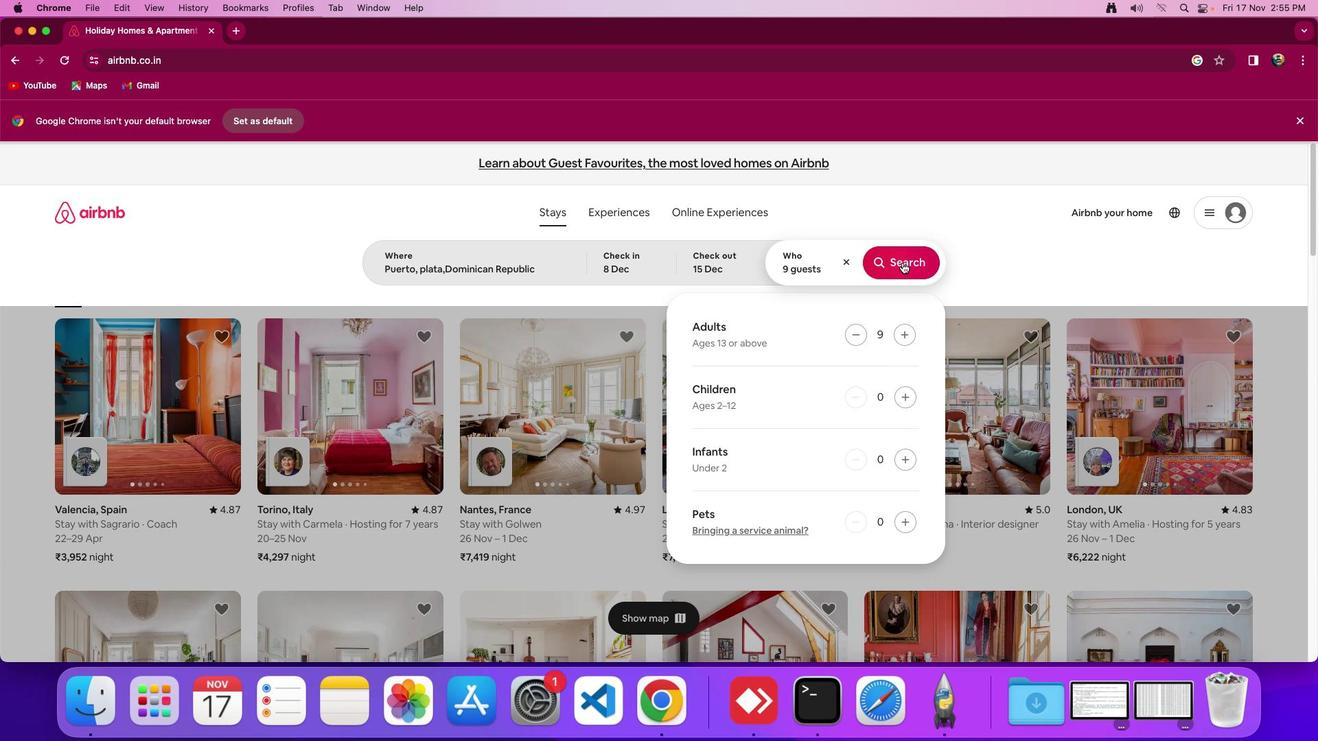 
Action: Mouse pressed left at (903, 263)
Screenshot: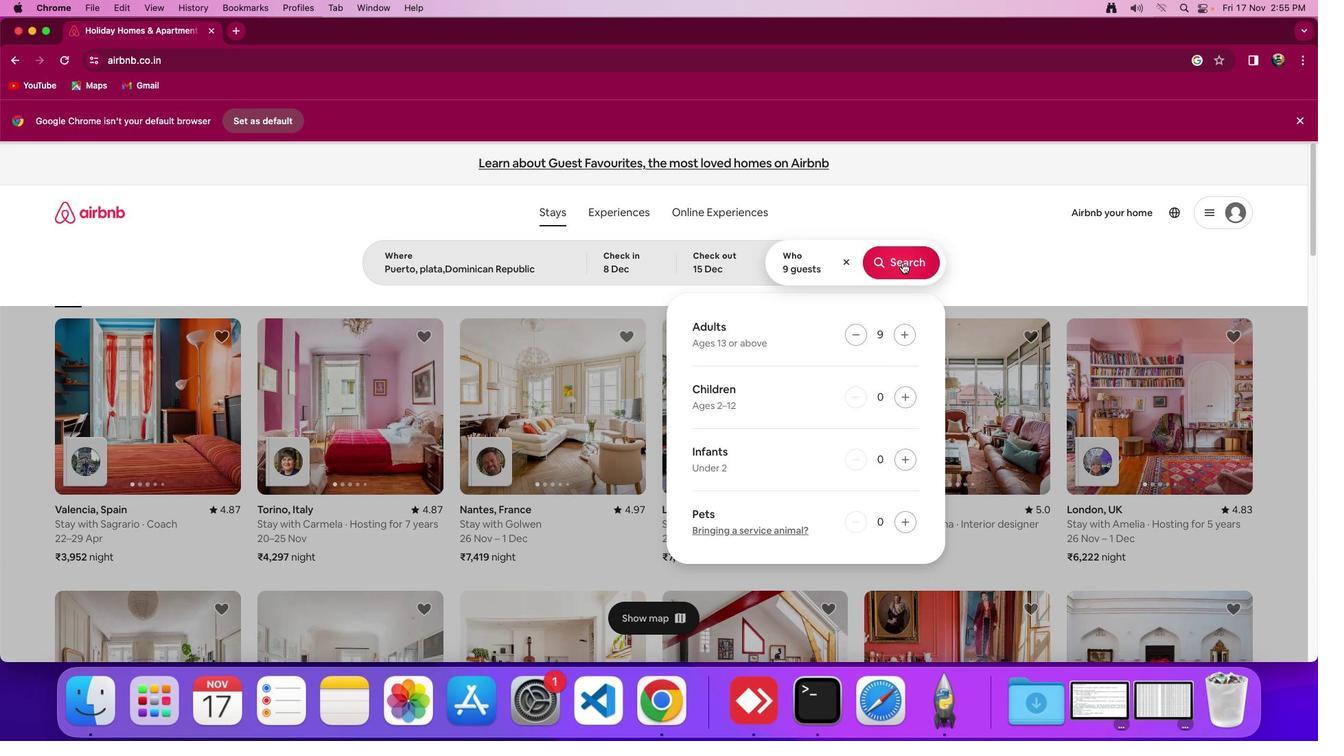 
Action: Mouse moved to (1102, 214)
Screenshot: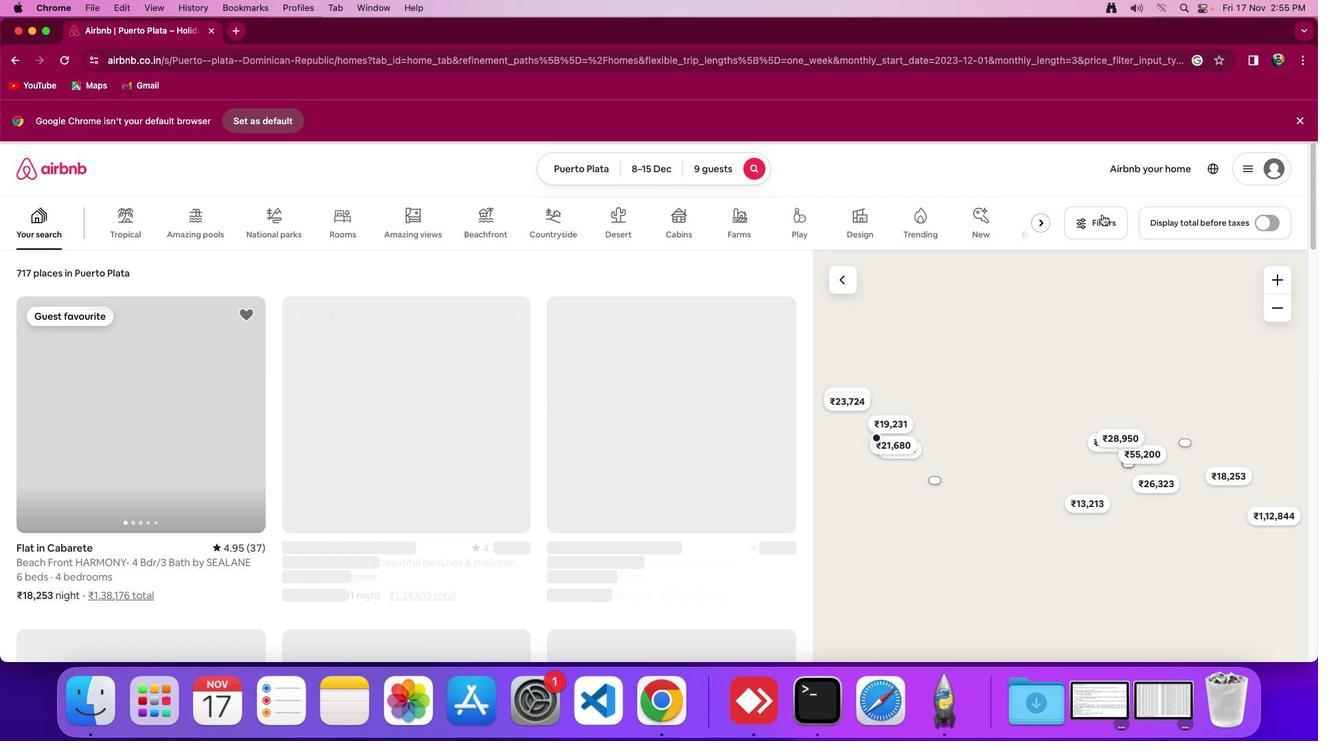 
Action: Mouse pressed left at (1102, 214)
Screenshot: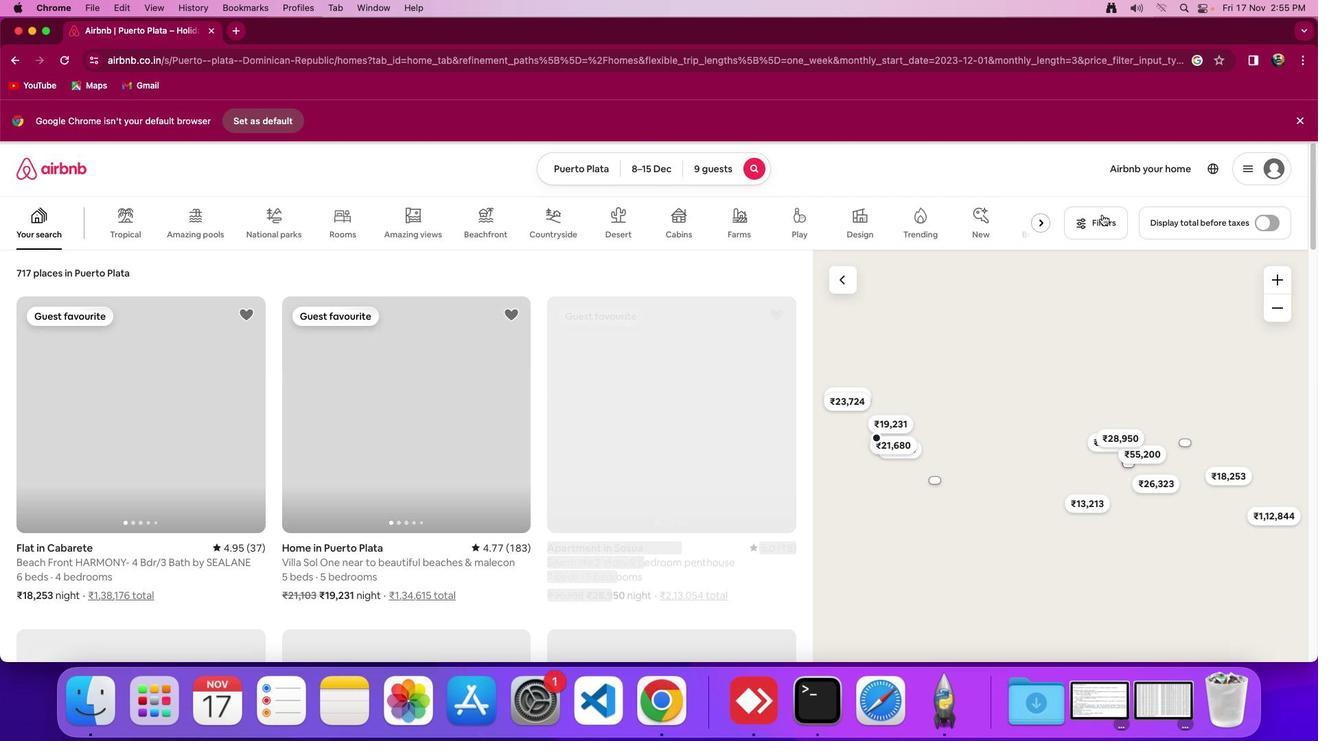 
Action: Mouse moved to (1100, 220)
Screenshot: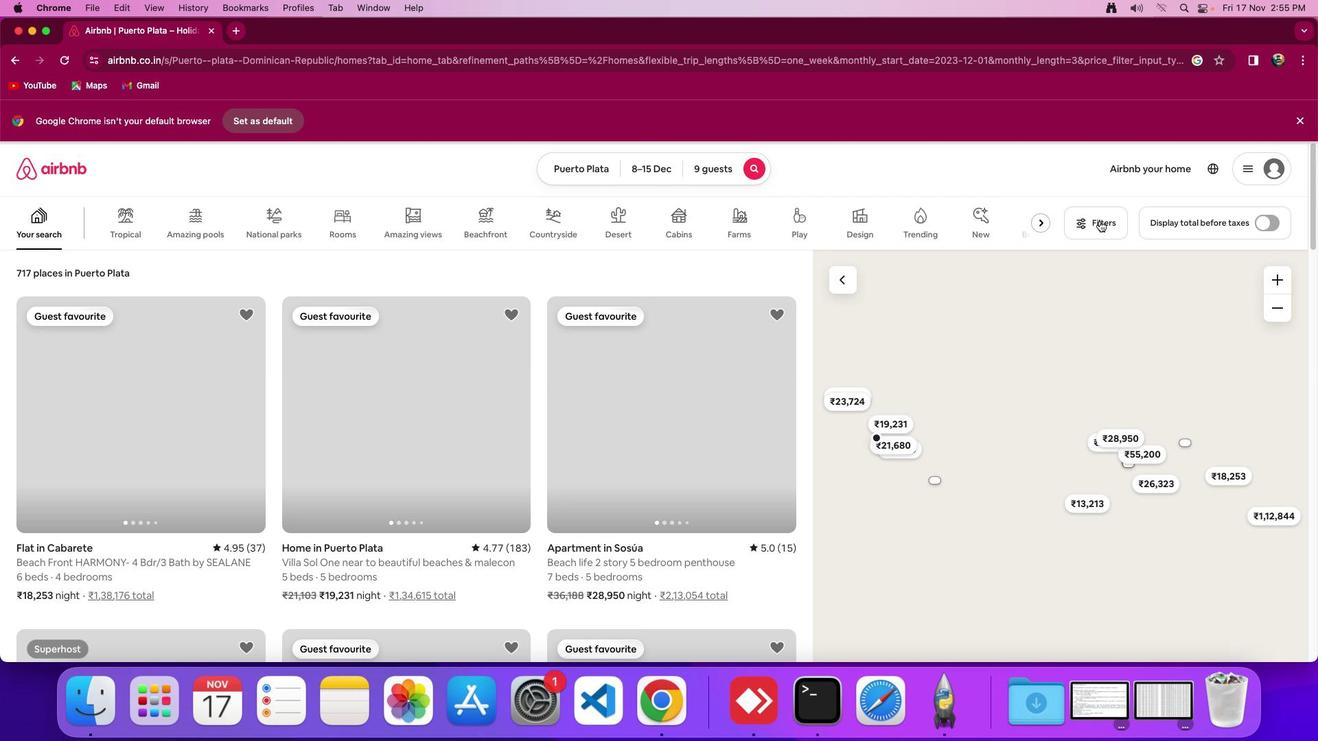 
Action: Mouse pressed left at (1100, 220)
Screenshot: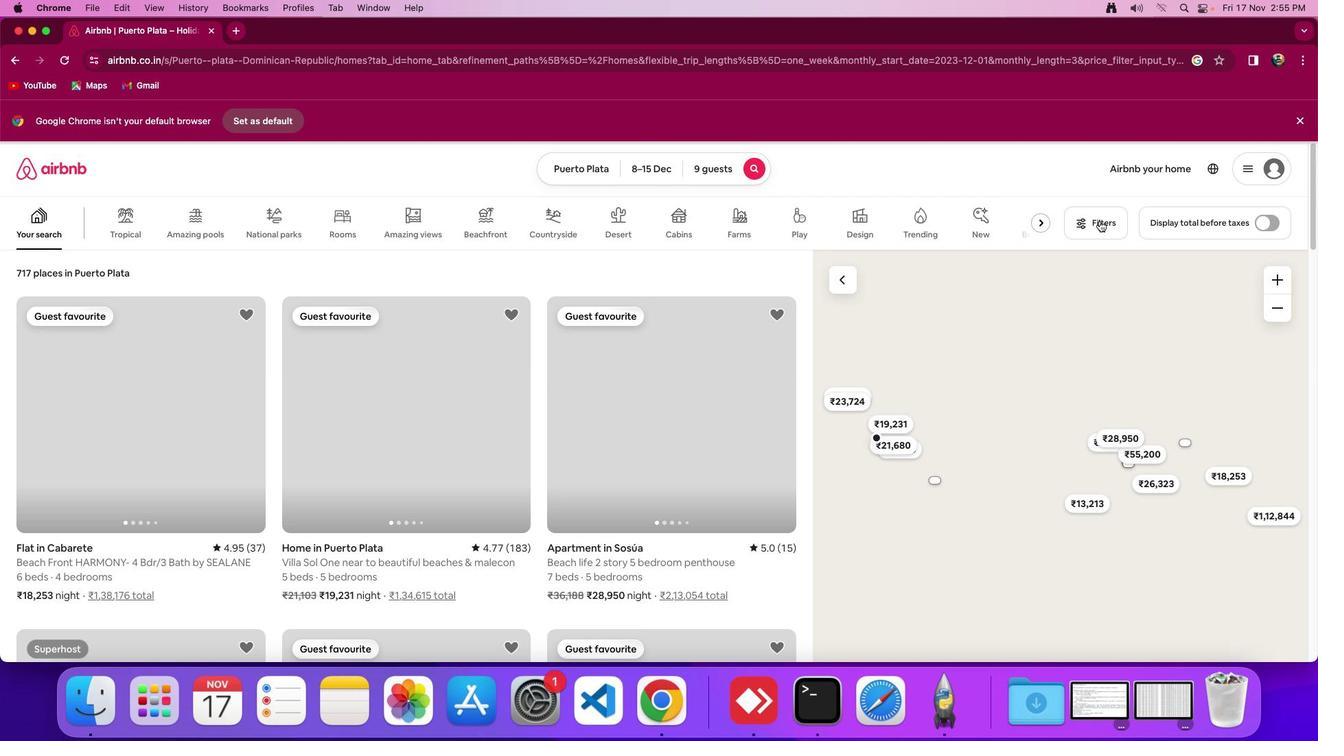 
Action: Mouse moved to (680, 294)
Screenshot: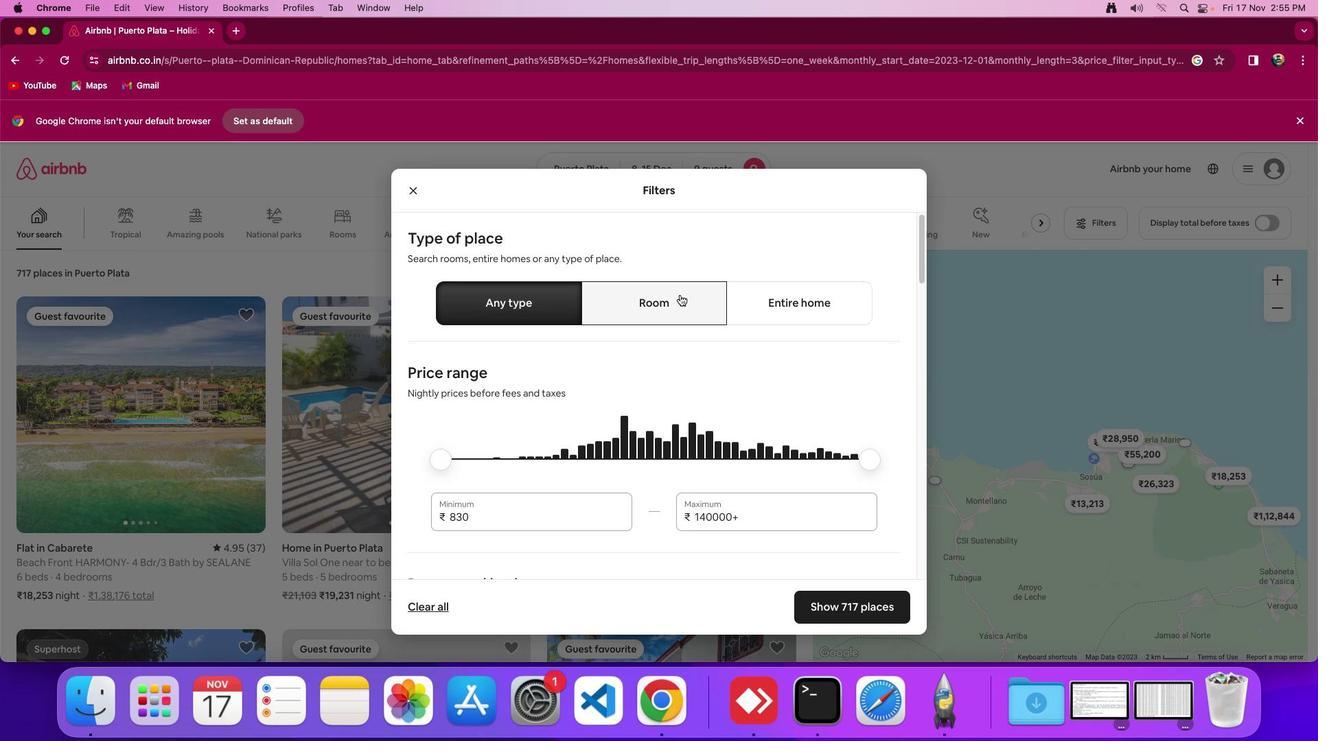 
Action: Mouse pressed left at (680, 294)
Screenshot: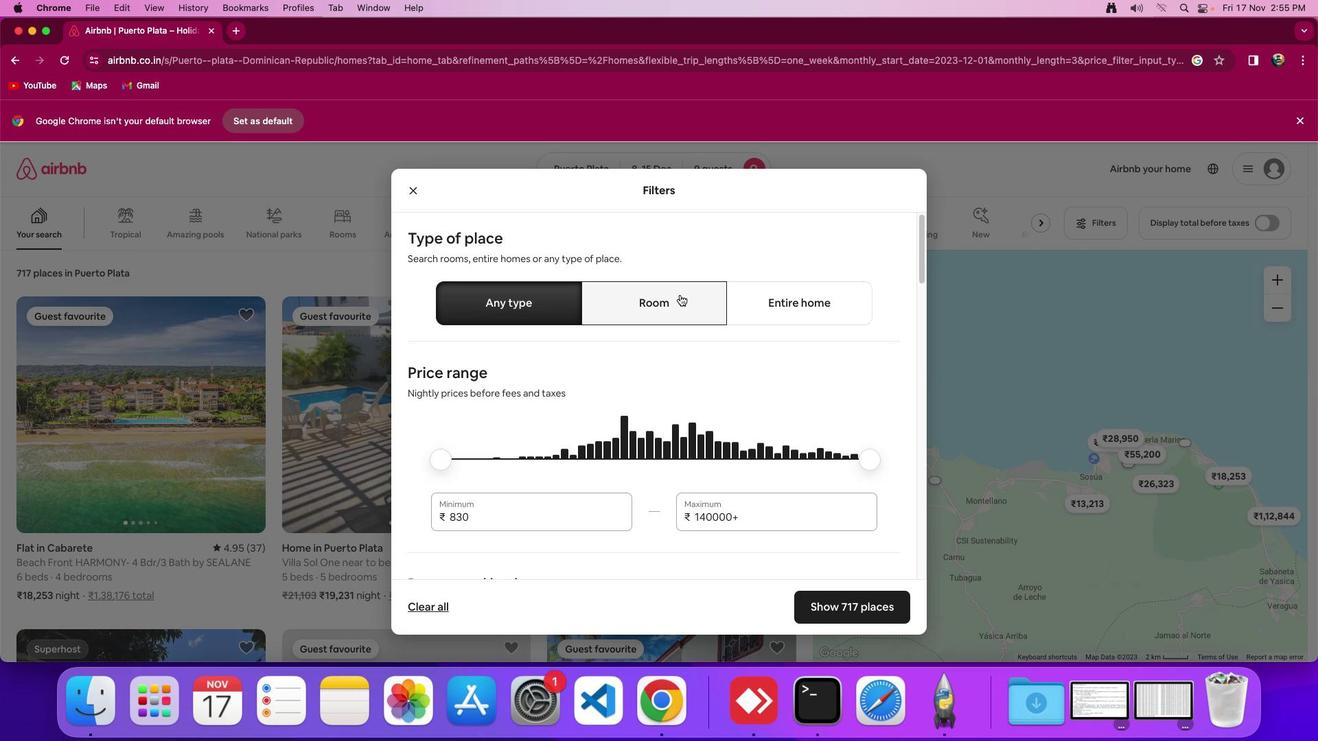 
Action: Mouse moved to (753, 449)
Screenshot: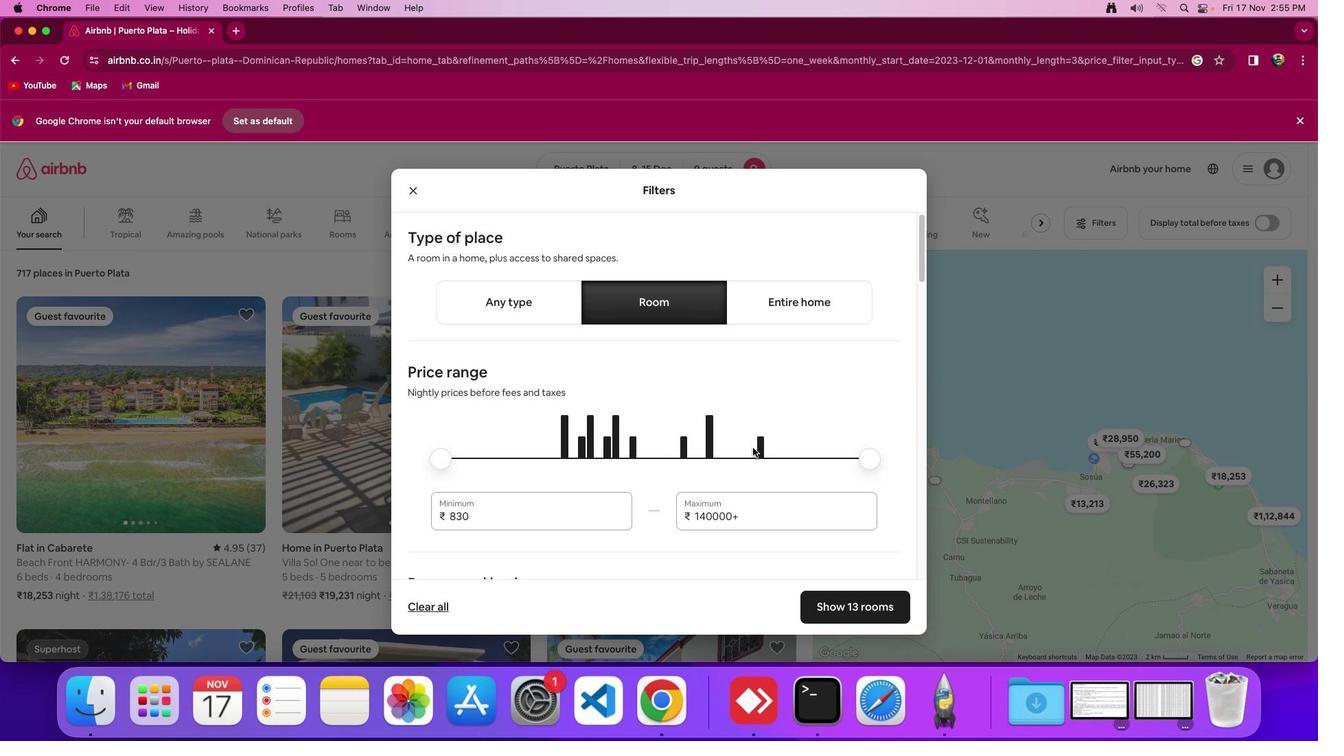 
Action: Mouse scrolled (753, 449) with delta (0, 0)
Screenshot: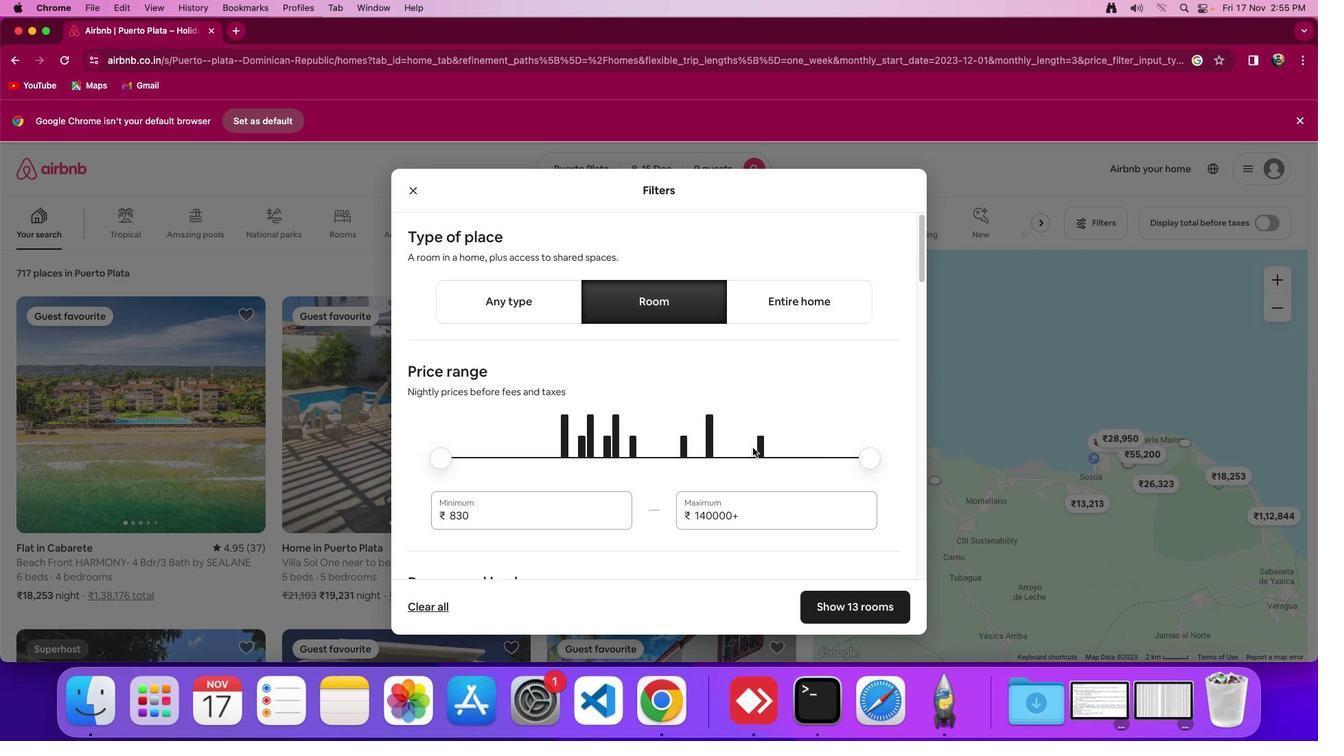 
Action: Mouse moved to (753, 448)
Screenshot: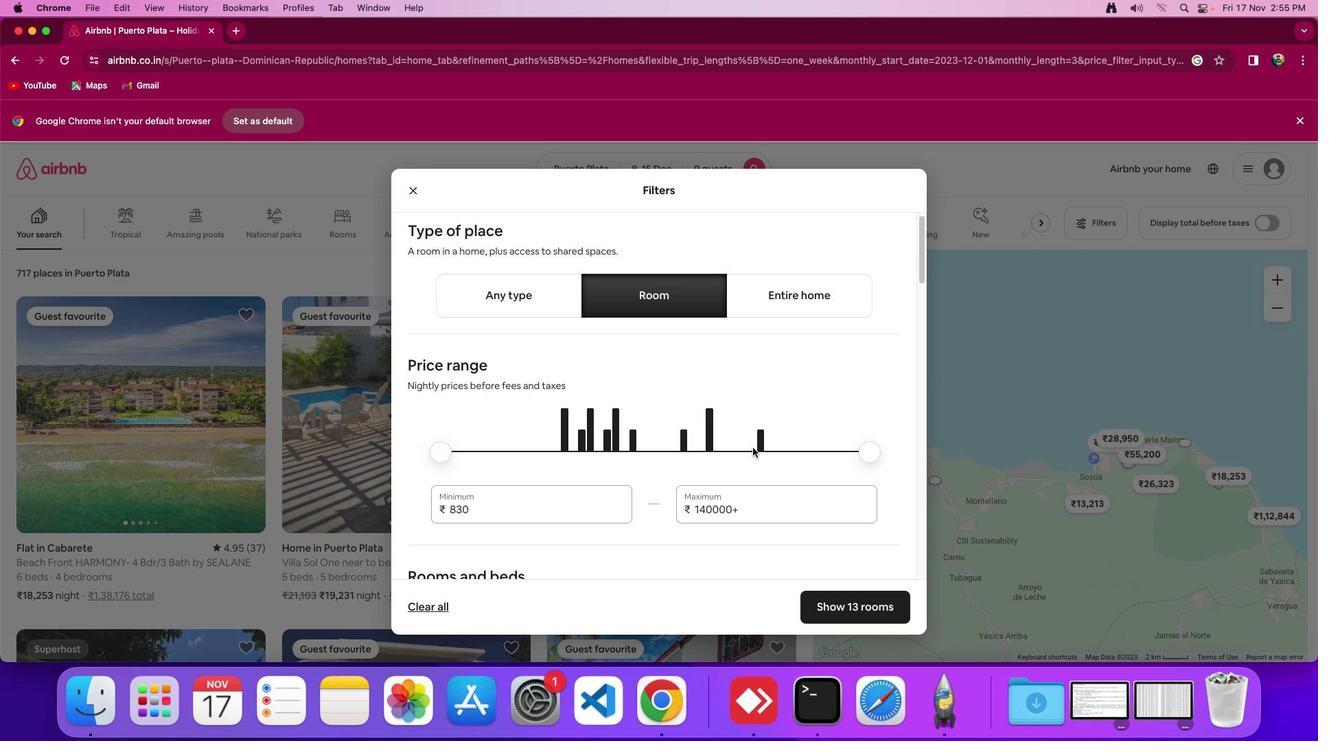 
Action: Mouse scrolled (753, 448) with delta (0, 0)
Screenshot: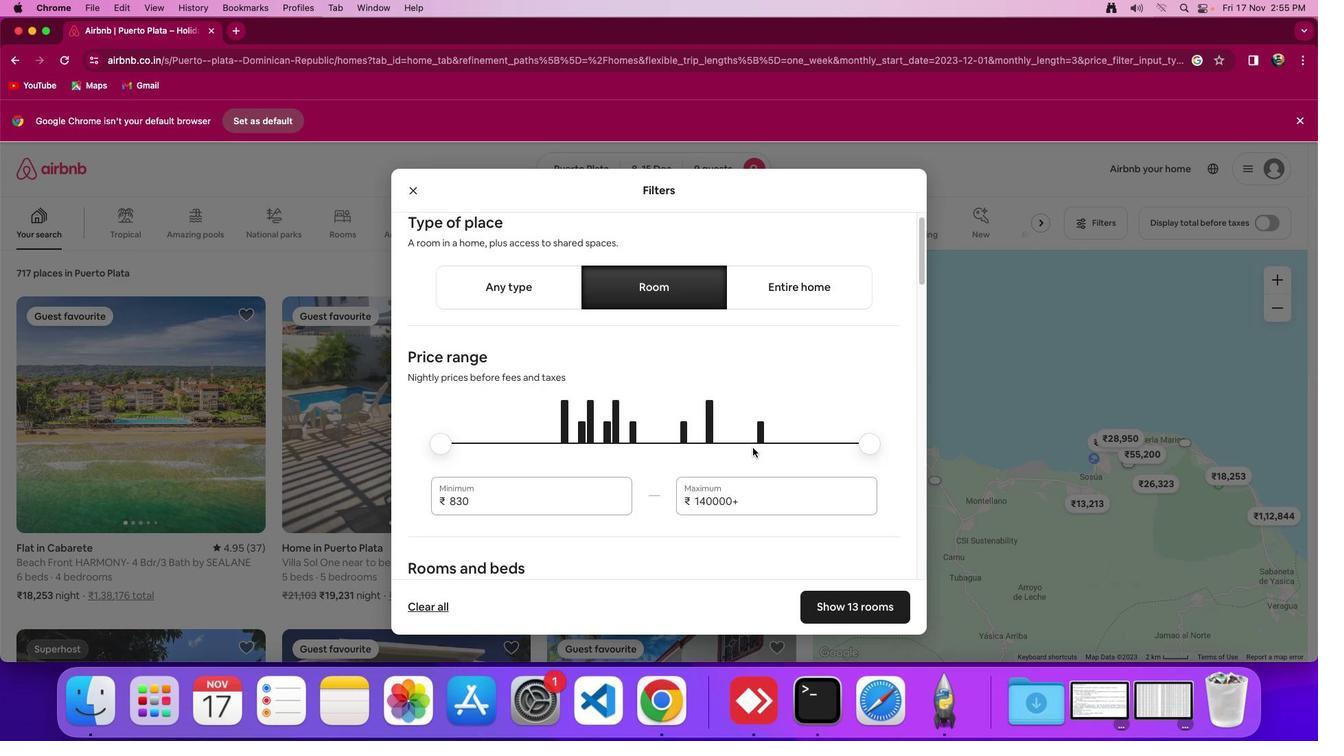 
Action: Mouse moved to (753, 448)
Screenshot: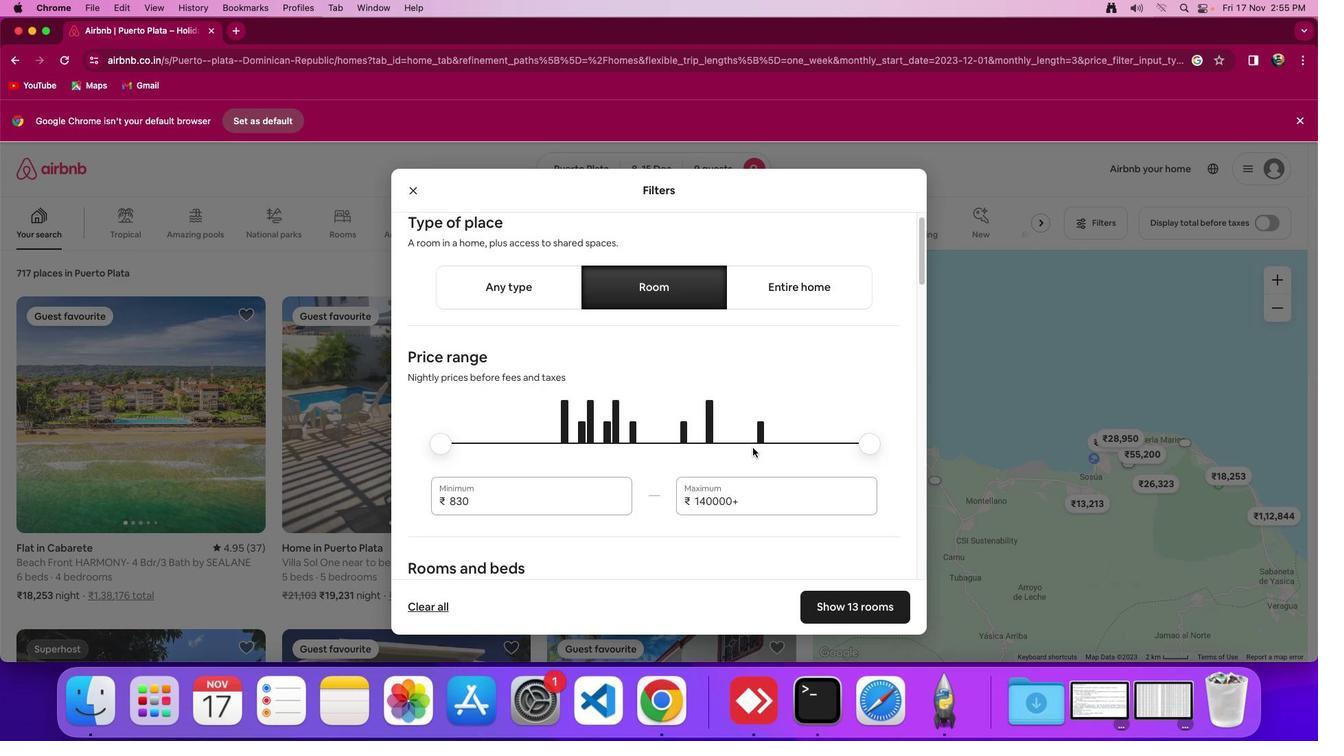 
Action: Mouse scrolled (753, 448) with delta (0, 0)
Screenshot: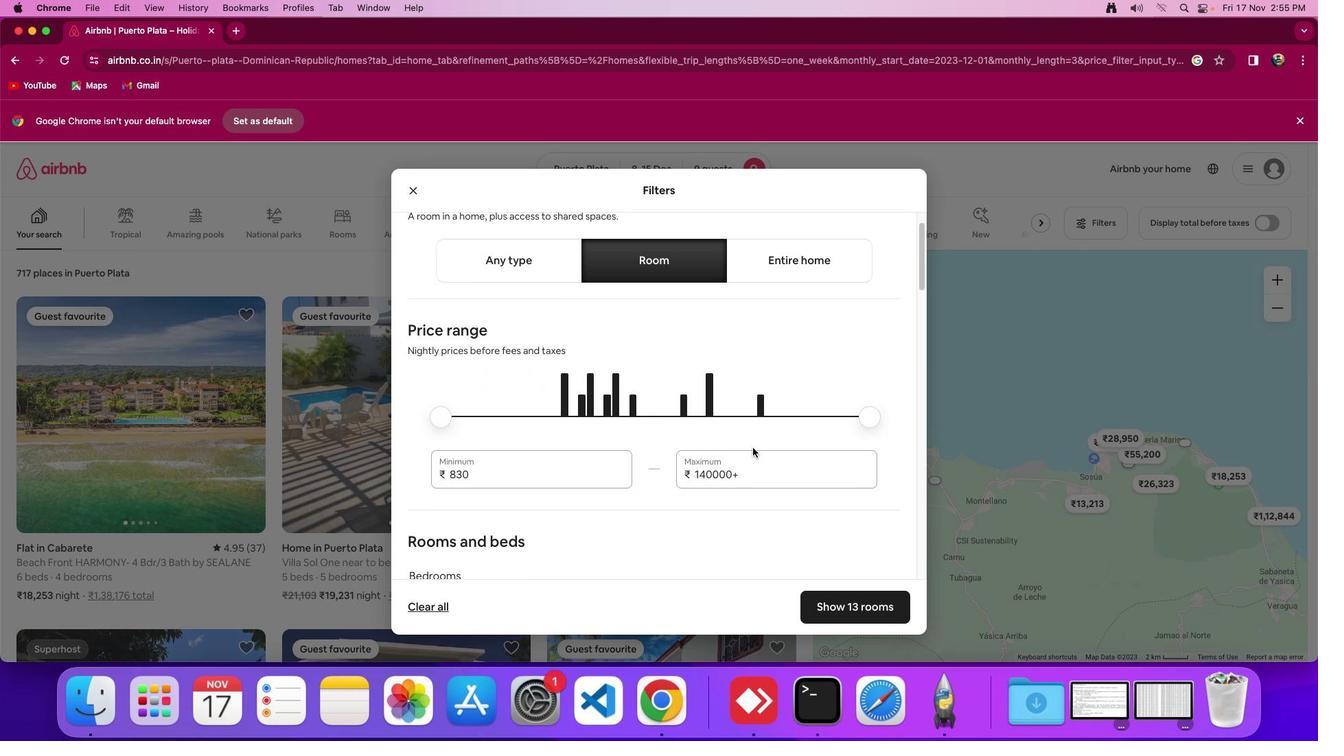 
Action: Mouse moved to (752, 447)
Screenshot: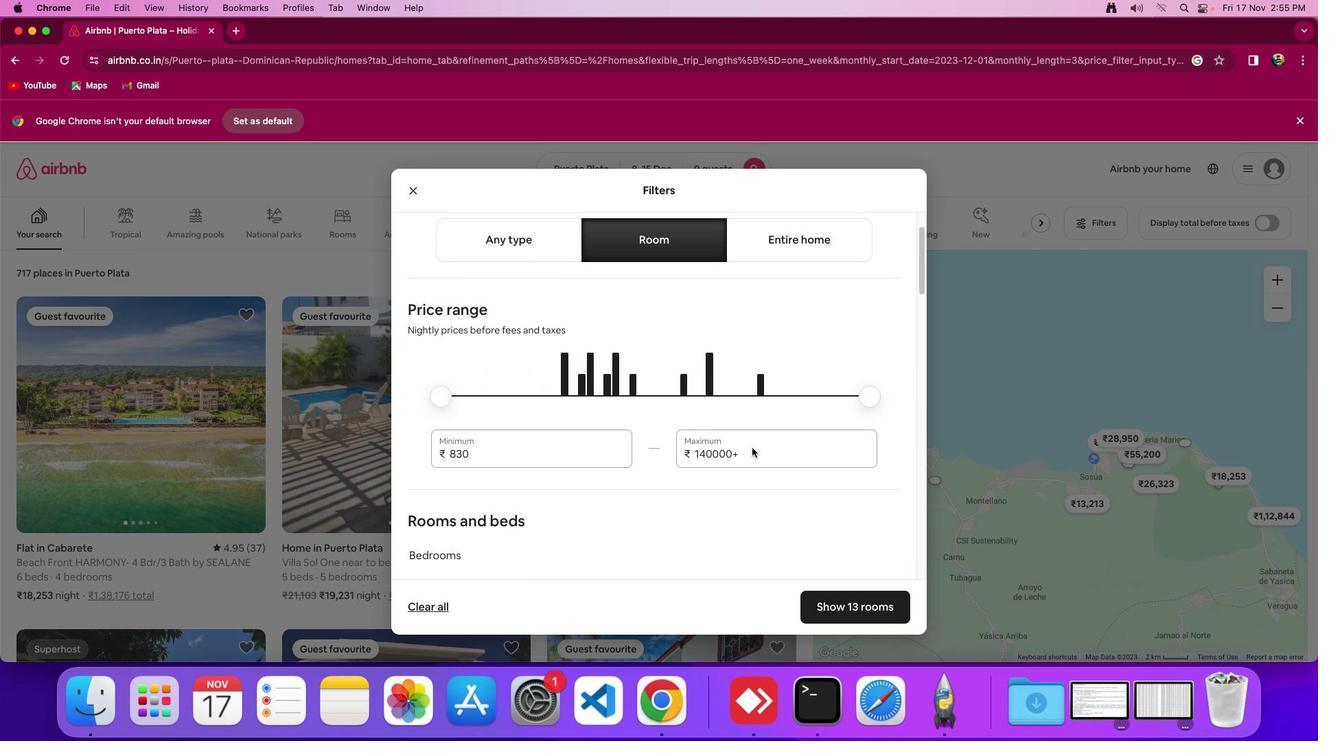 
Action: Mouse scrolled (752, 447) with delta (0, 0)
Screenshot: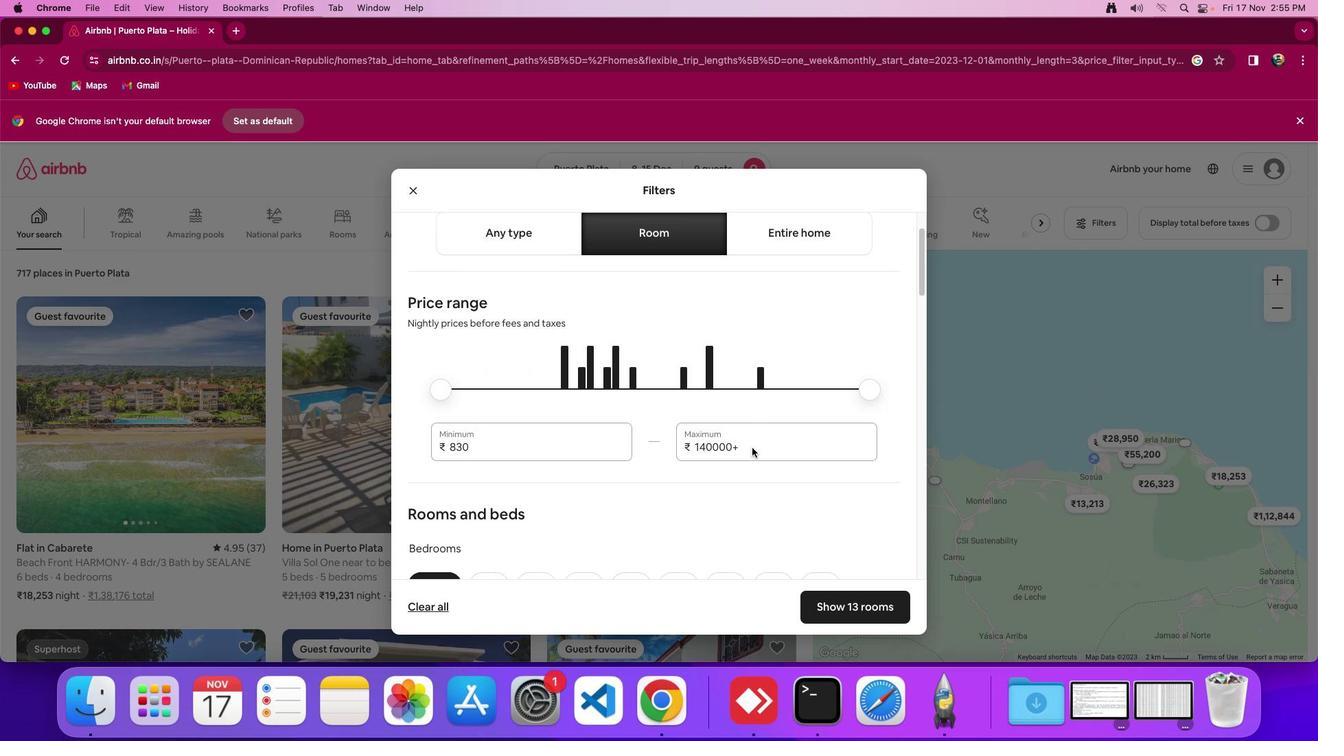 
Action: Mouse scrolled (752, 447) with delta (0, 0)
Screenshot: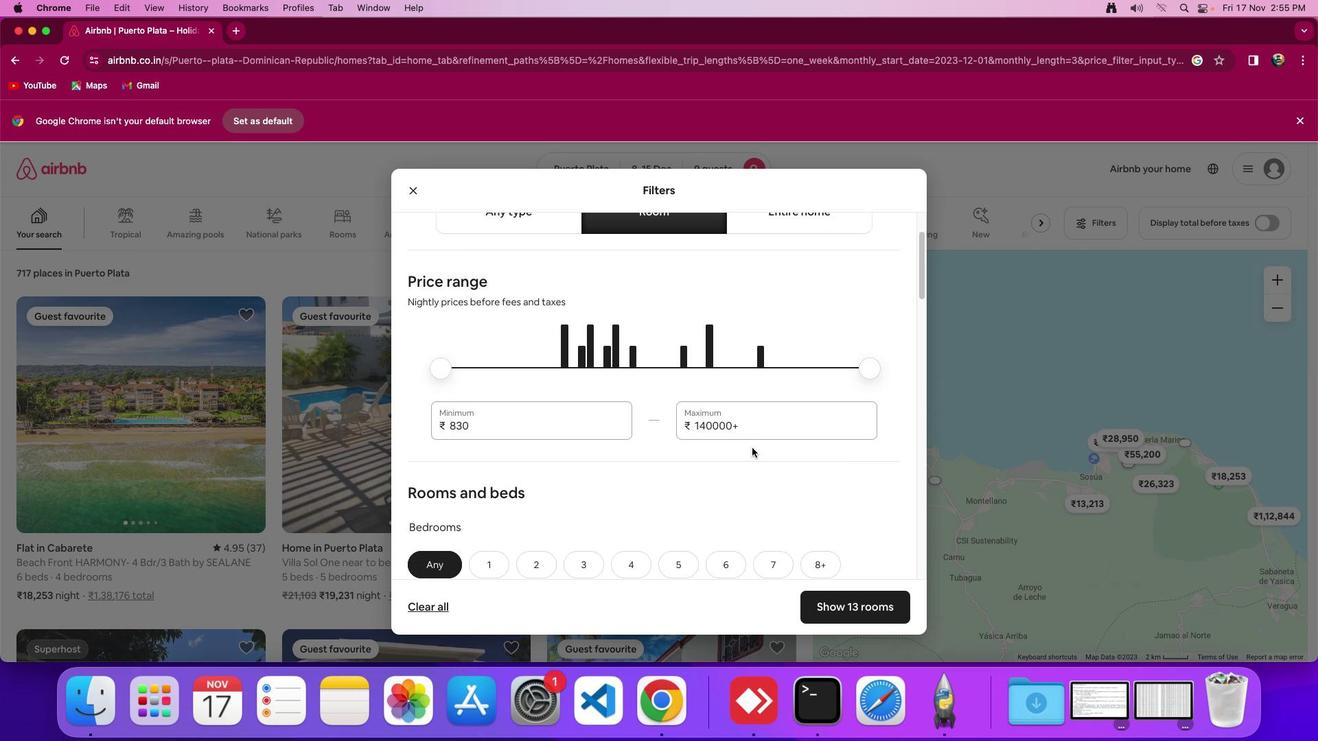 
Action: Mouse scrolled (752, 447) with delta (0, -2)
Screenshot: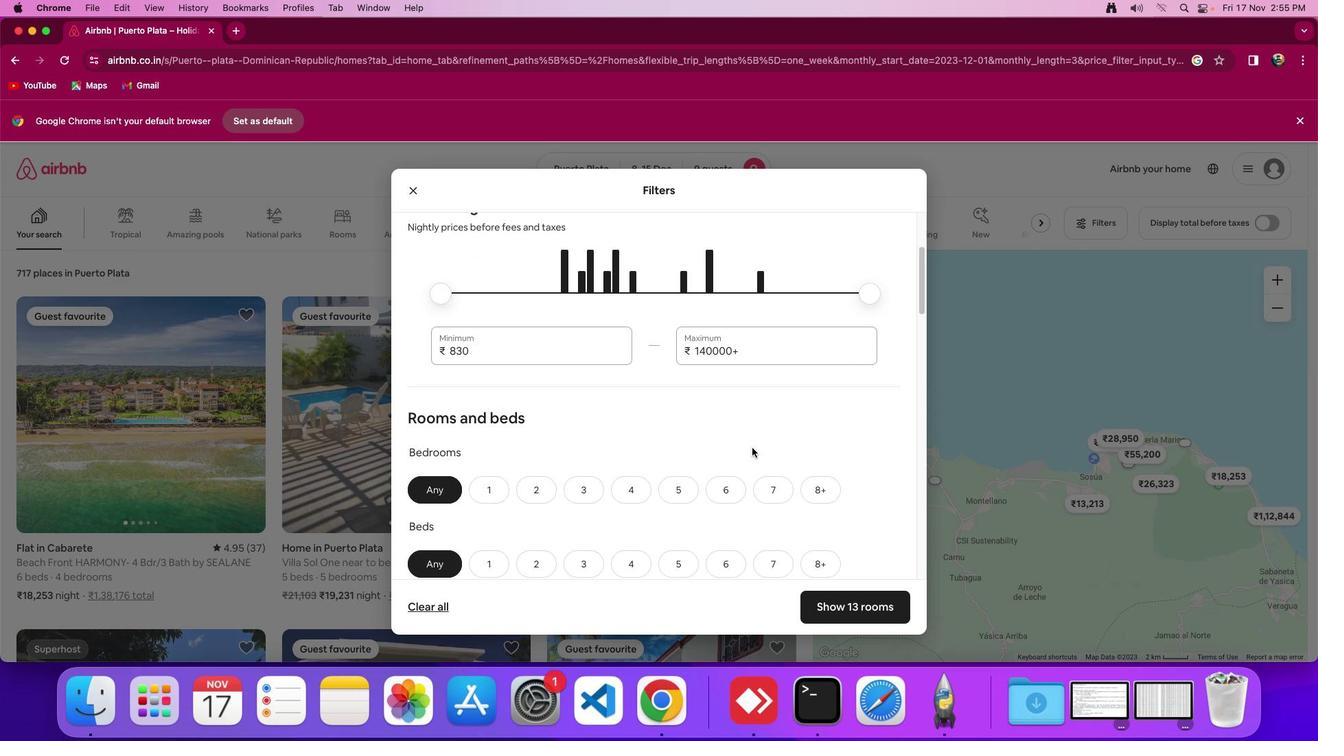 
Action: Mouse moved to (682, 456)
Screenshot: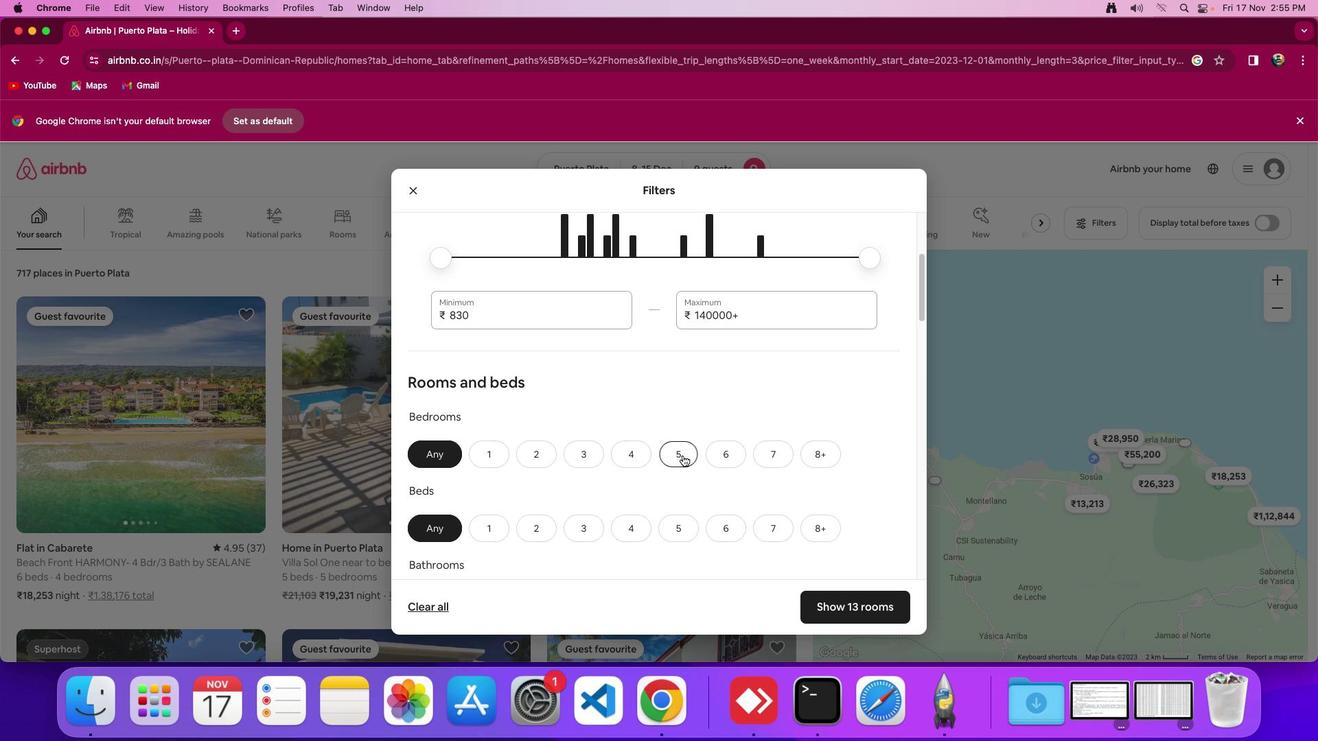 
Action: Mouse pressed left at (682, 456)
Screenshot: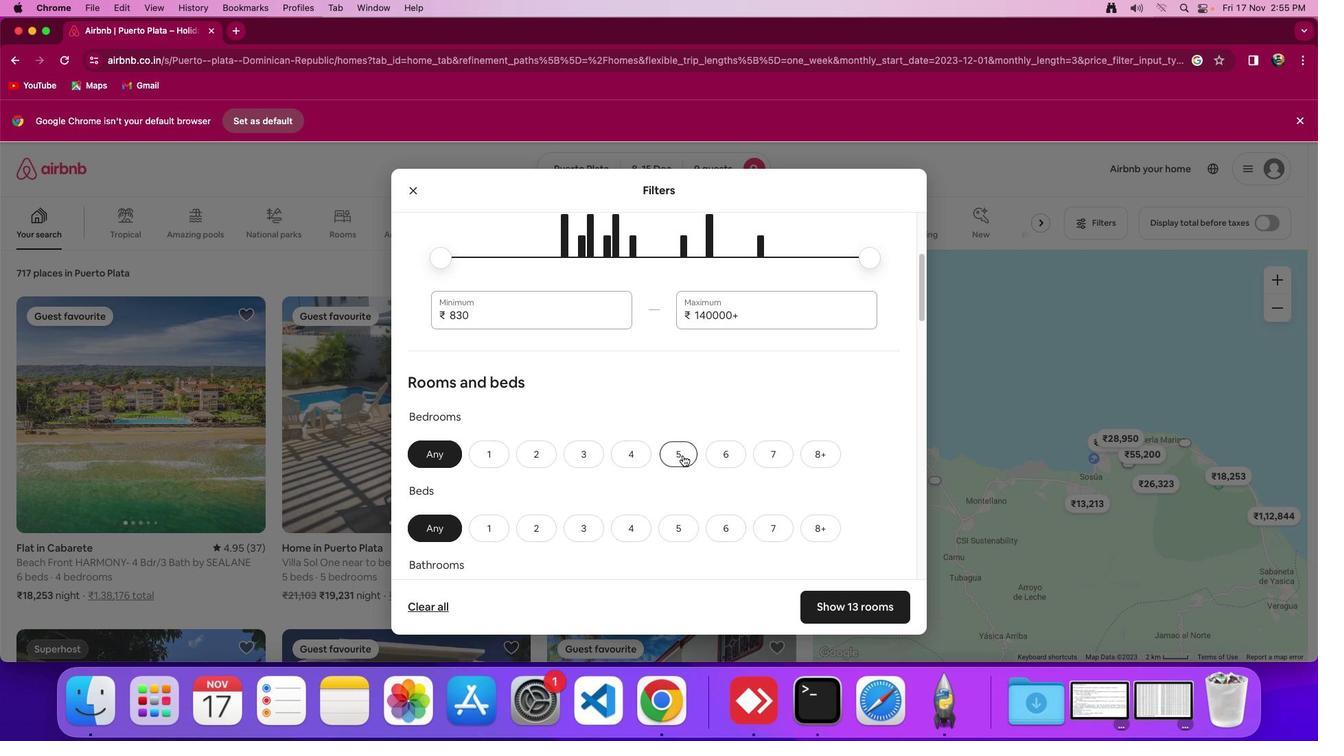 
Action: Mouse moved to (675, 472)
Screenshot: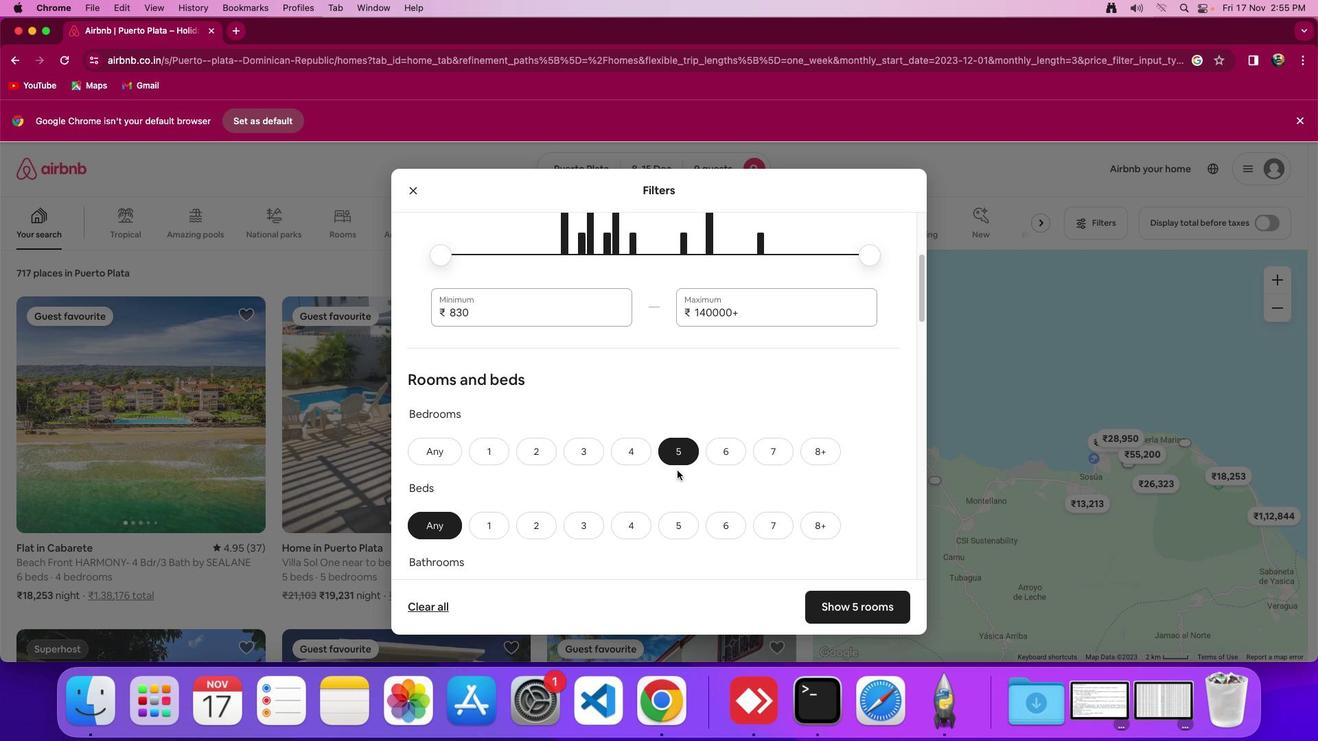 
Action: Mouse scrolled (675, 472) with delta (0, 0)
Screenshot: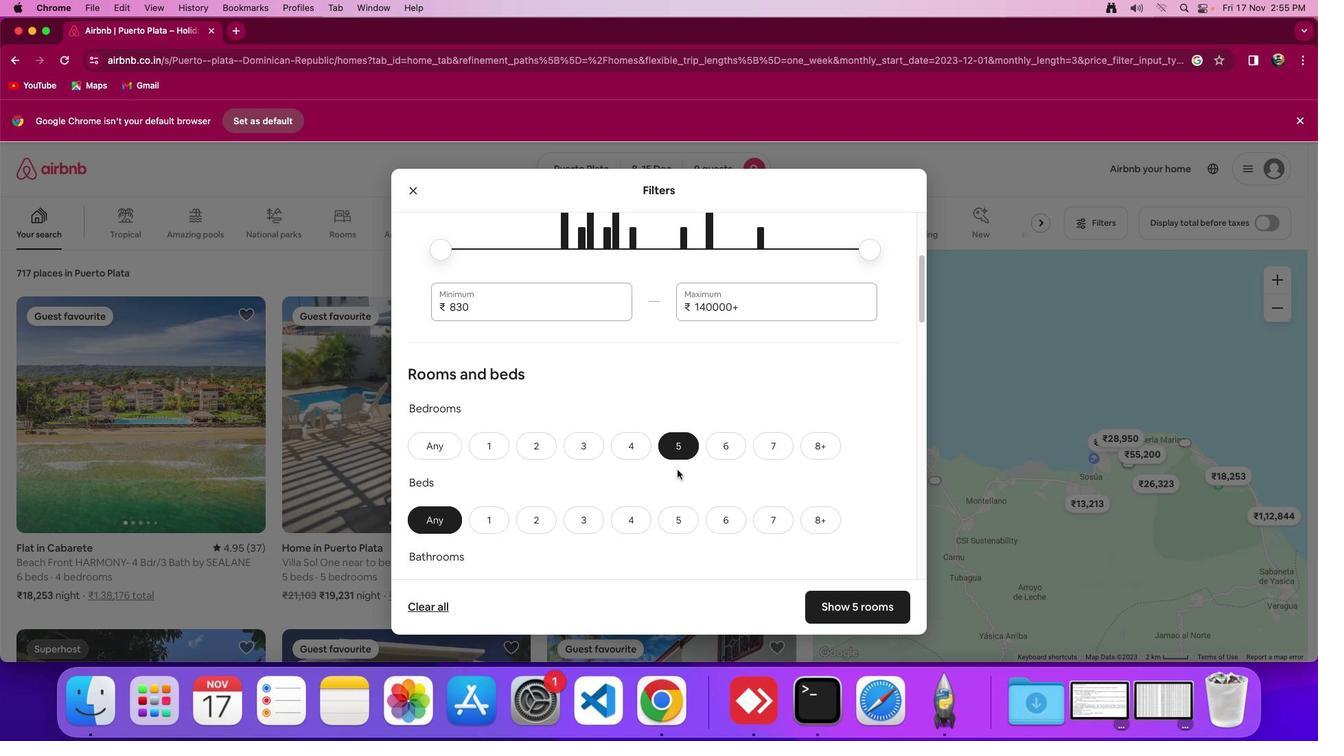 
Action: Mouse moved to (677, 471)
Screenshot: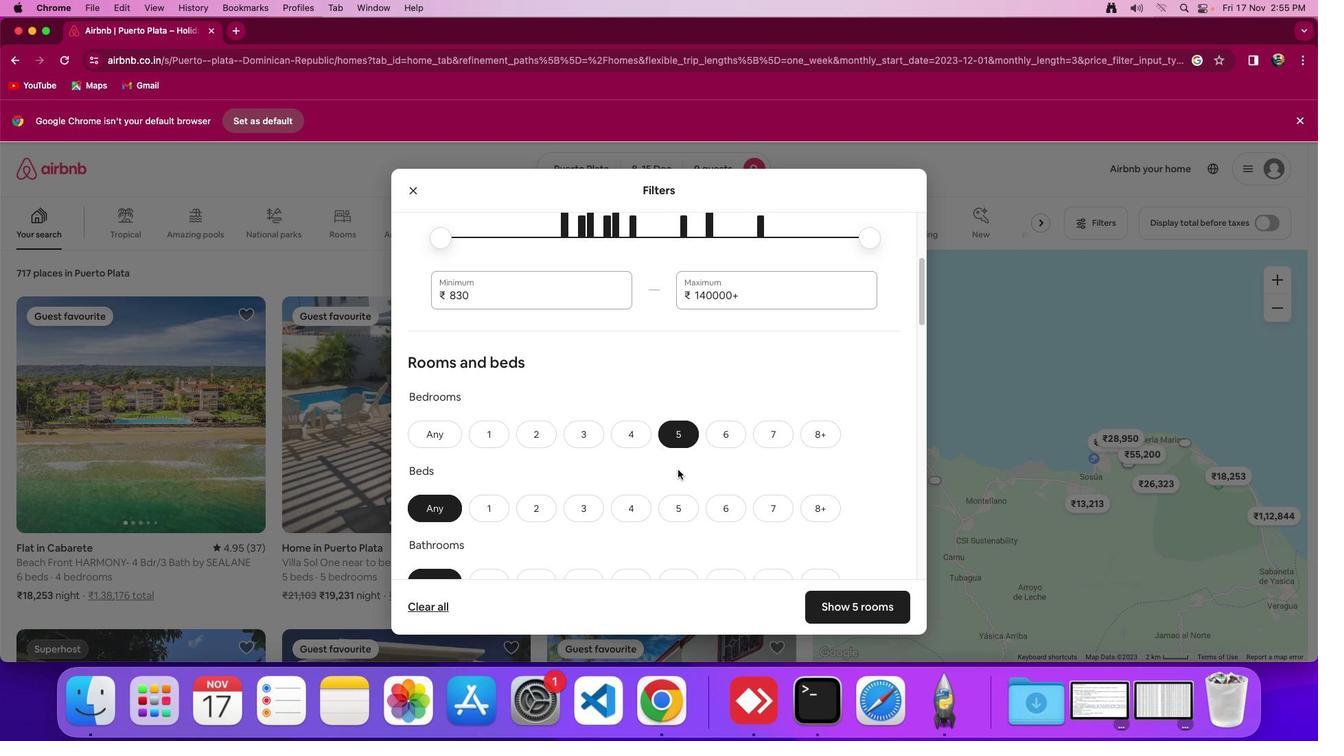 
Action: Mouse scrolled (677, 471) with delta (0, 0)
Screenshot: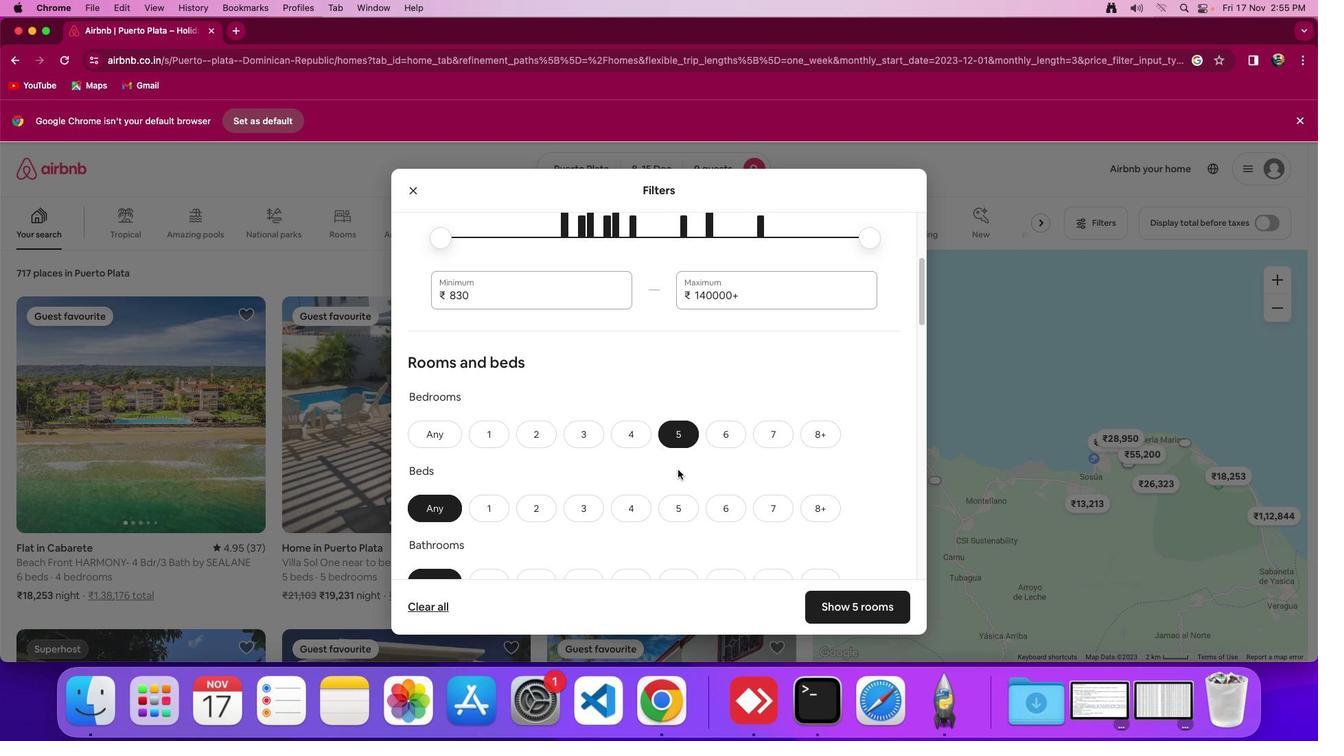 
Action: Mouse moved to (819, 505)
Screenshot: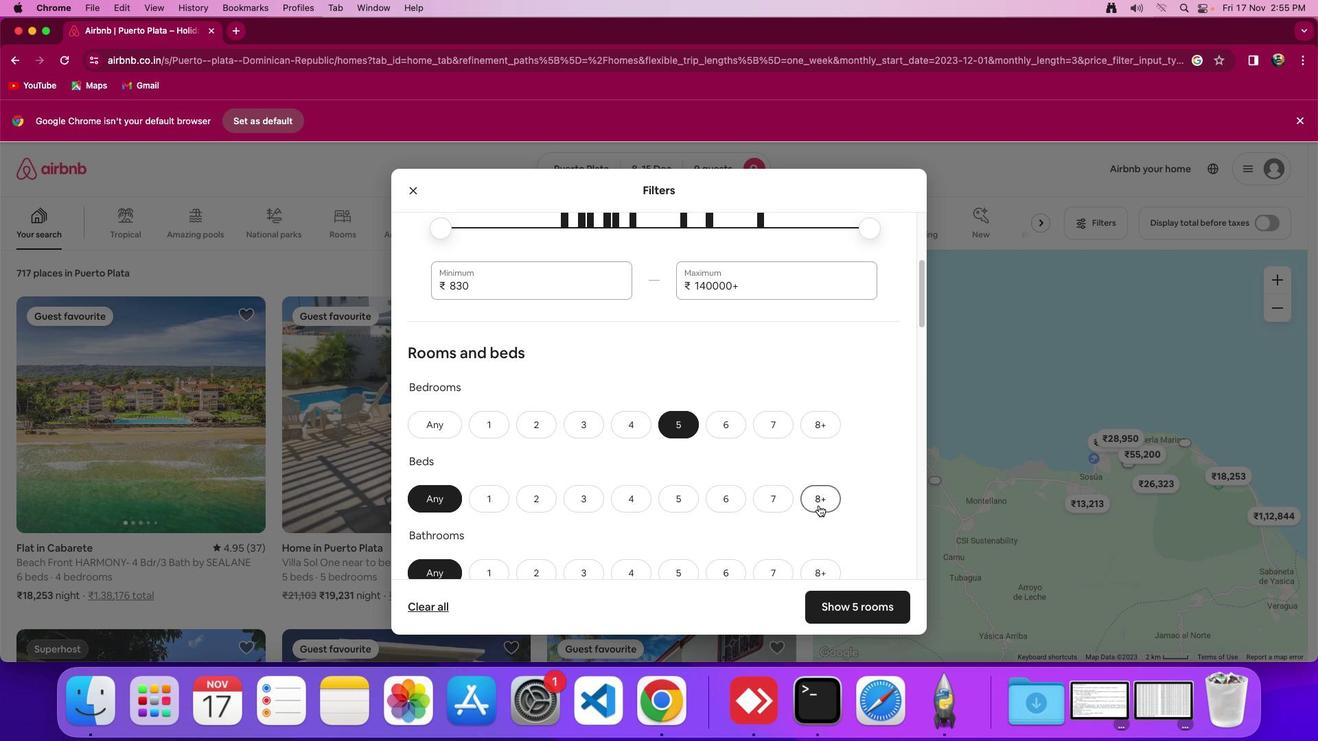 
Action: Mouse pressed left at (819, 505)
Screenshot: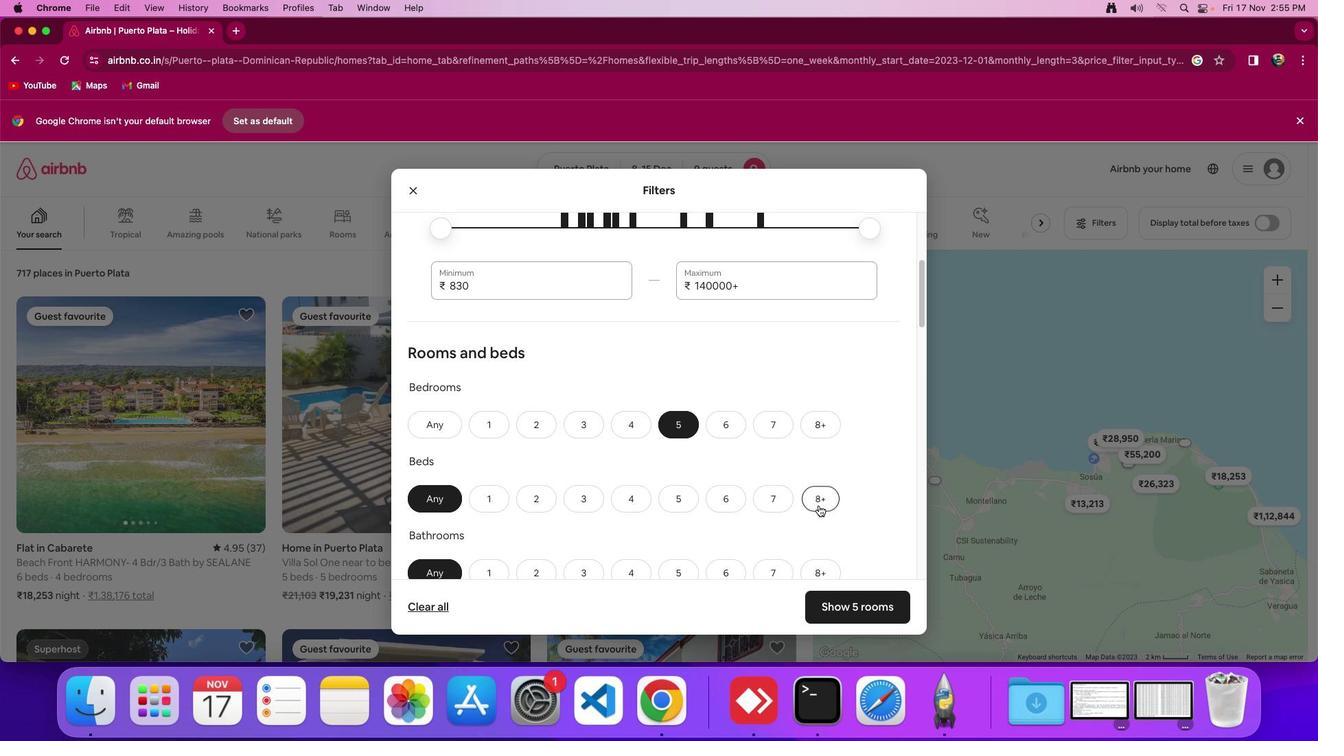 
Action: Mouse moved to (726, 481)
Screenshot: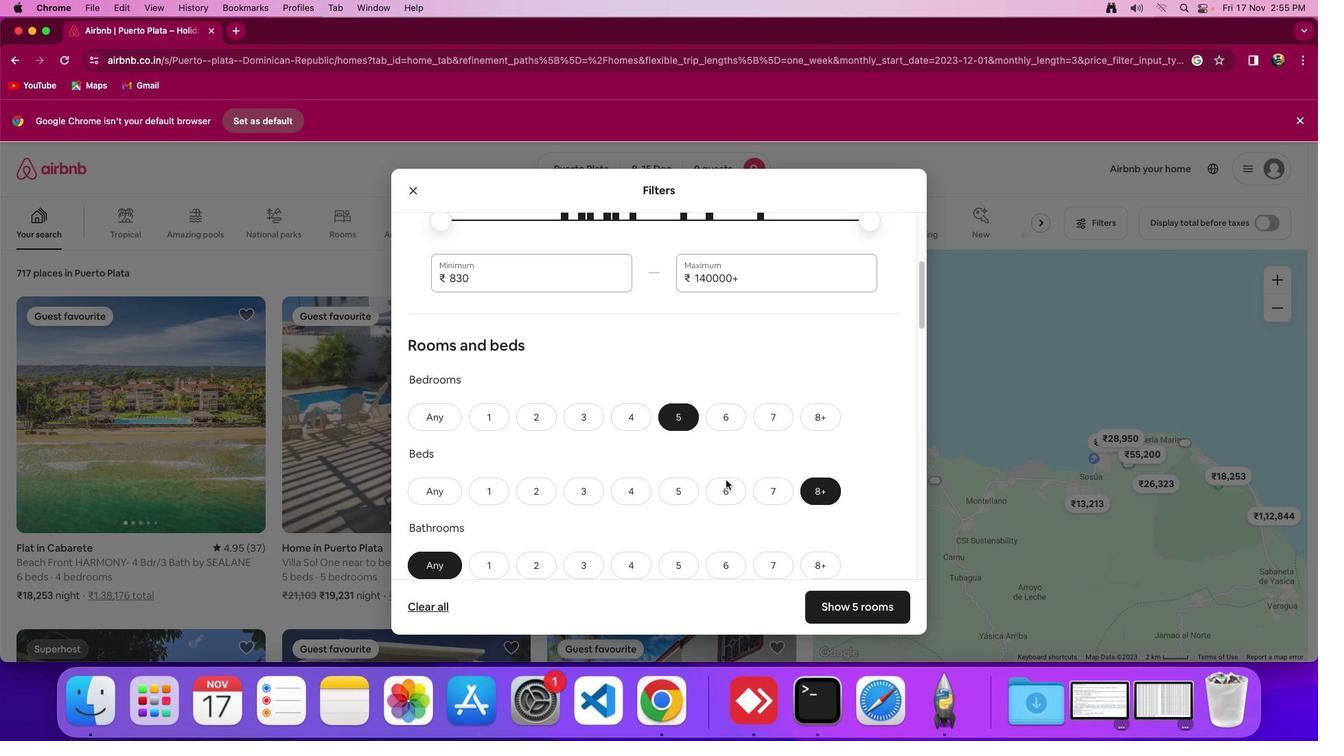 
Action: Mouse scrolled (726, 481) with delta (0, 0)
Screenshot: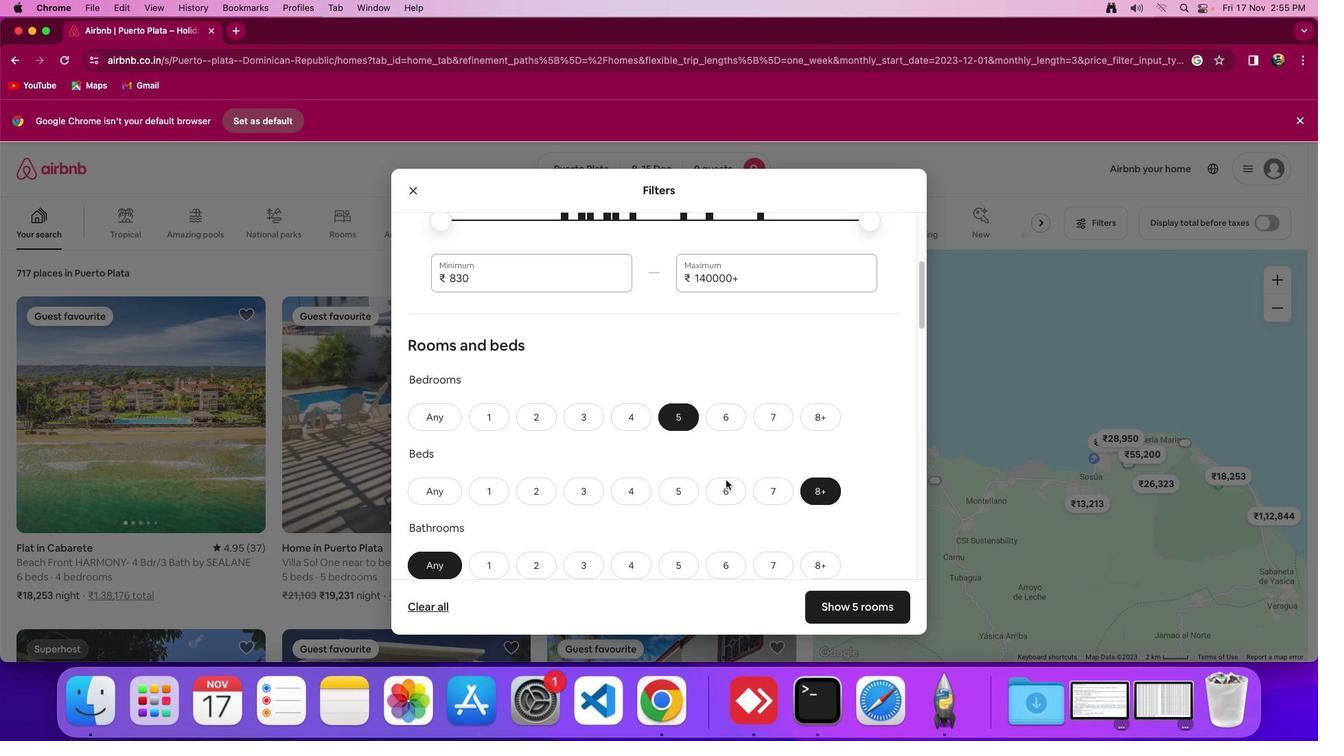 
Action: Mouse moved to (726, 481)
Screenshot: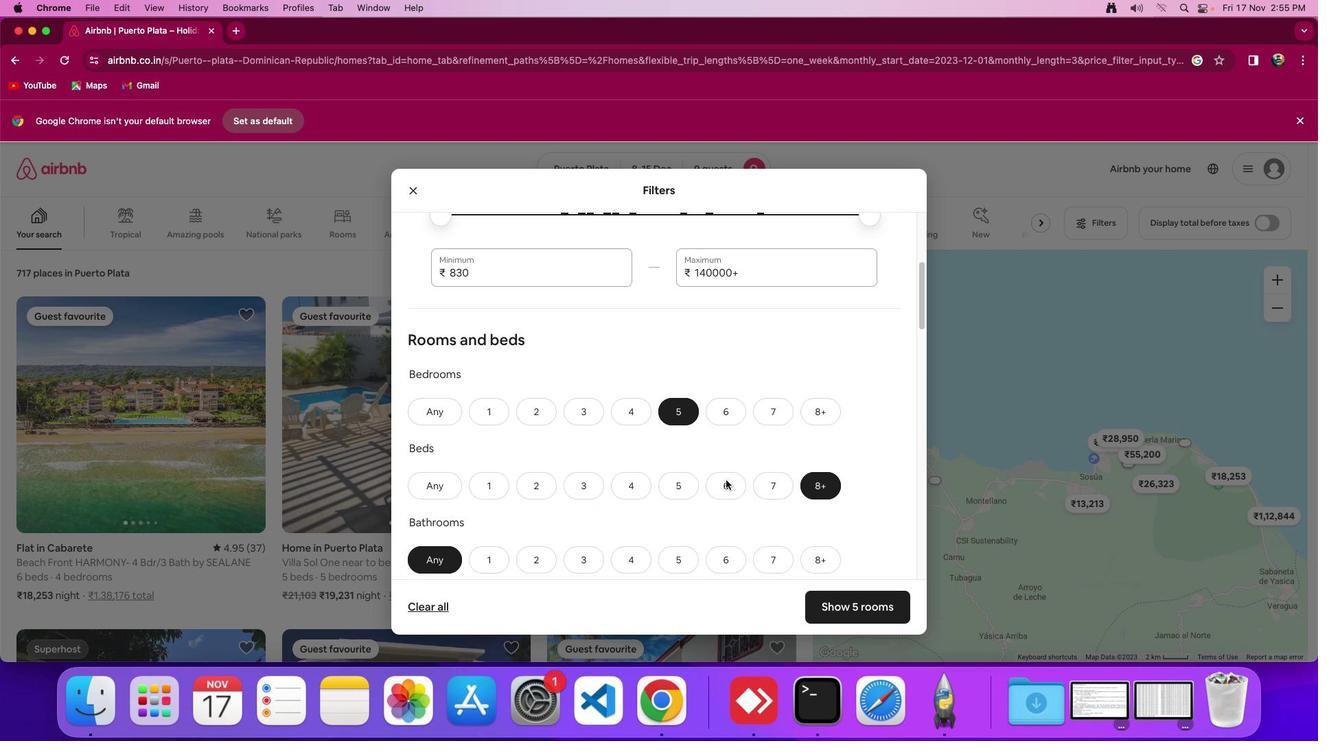 
Action: Mouse scrolled (726, 481) with delta (0, 0)
Screenshot: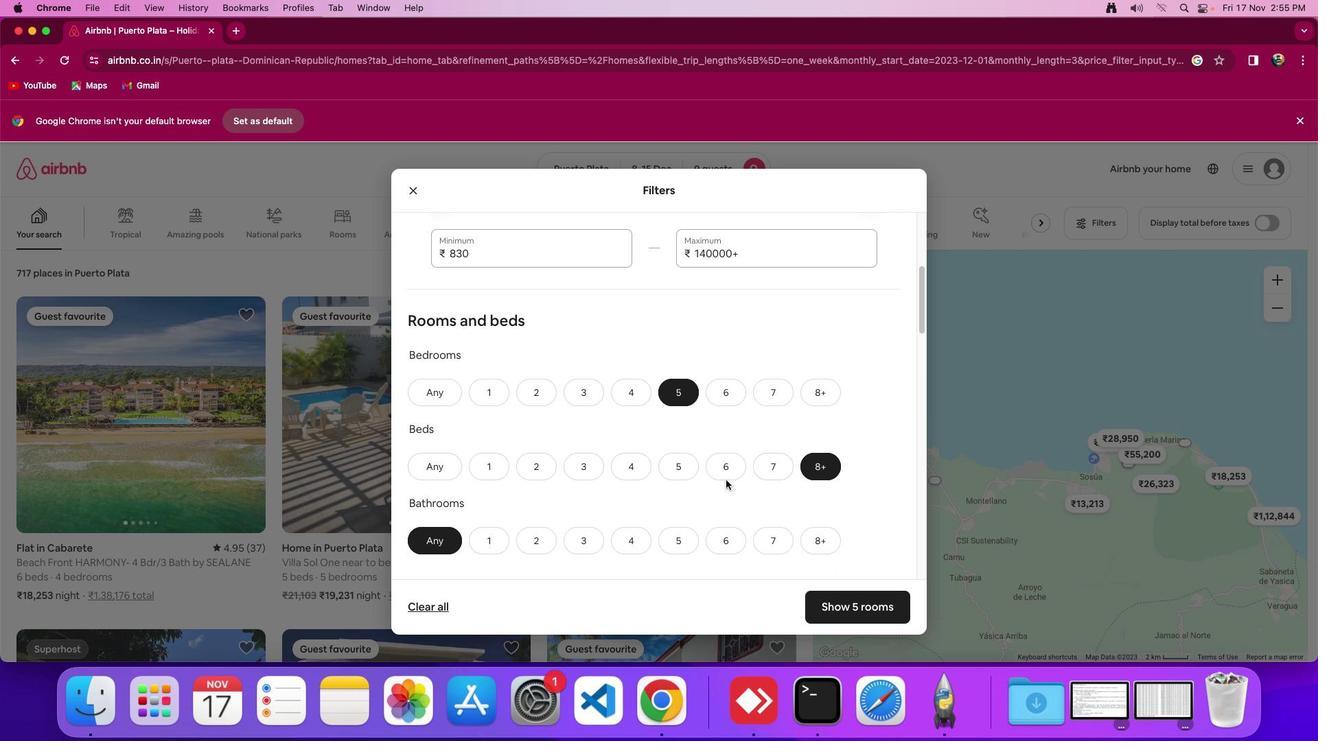 
Action: Mouse moved to (726, 480)
Screenshot: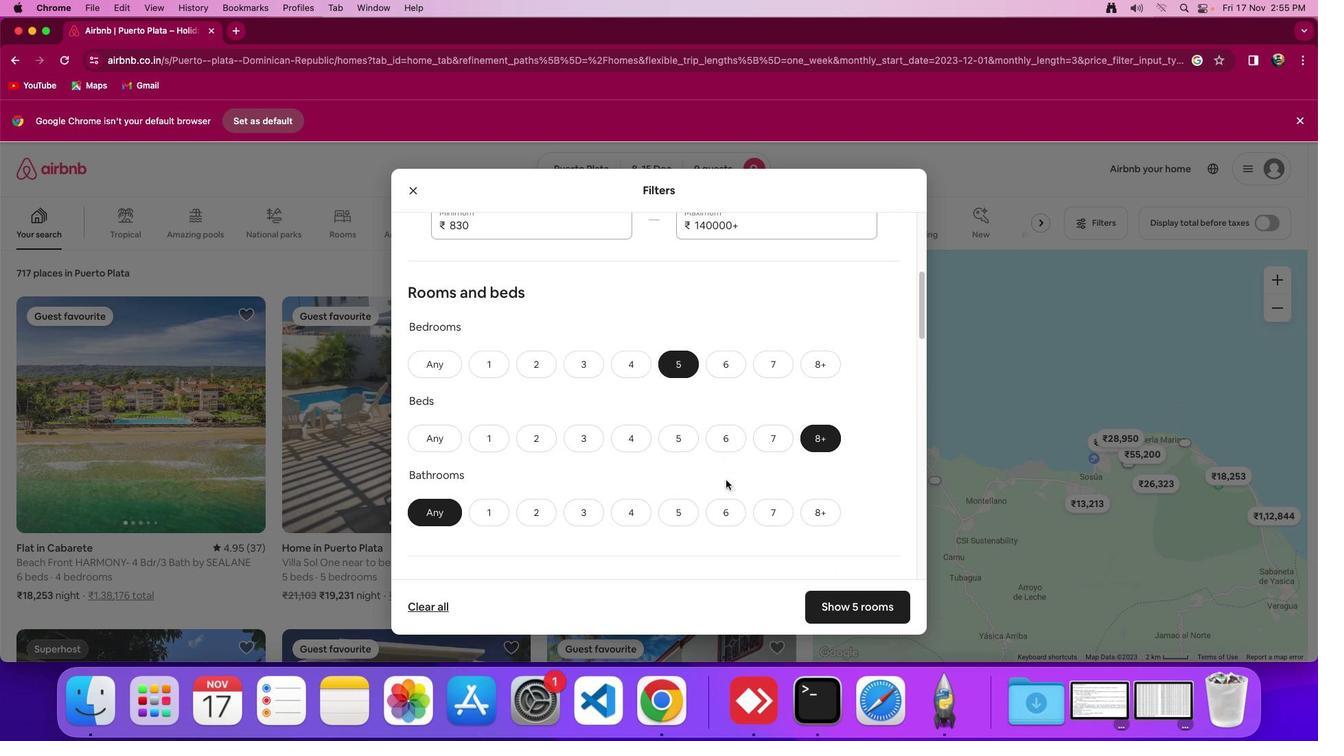 
Action: Mouse scrolled (726, 480) with delta (0, -2)
Screenshot: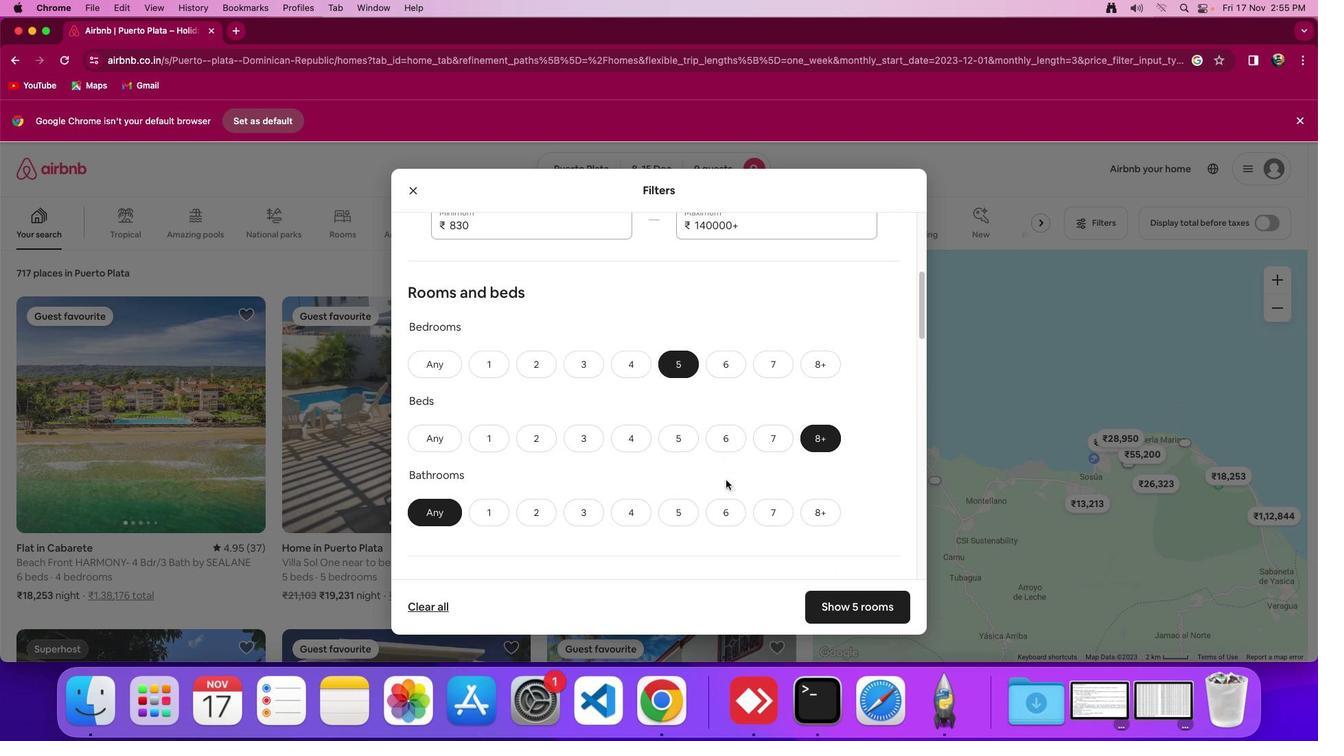 
Action: Mouse moved to (677, 464)
Screenshot: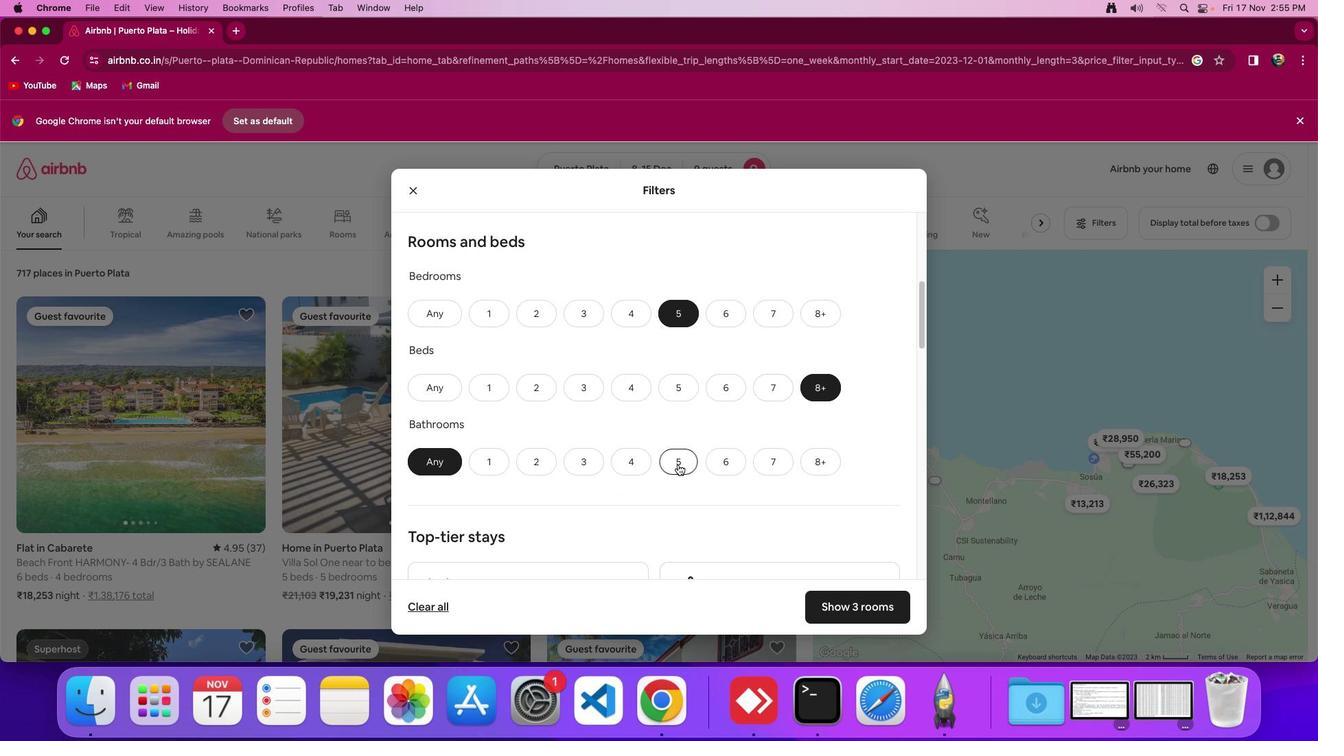 
Action: Mouse pressed left at (677, 464)
Screenshot: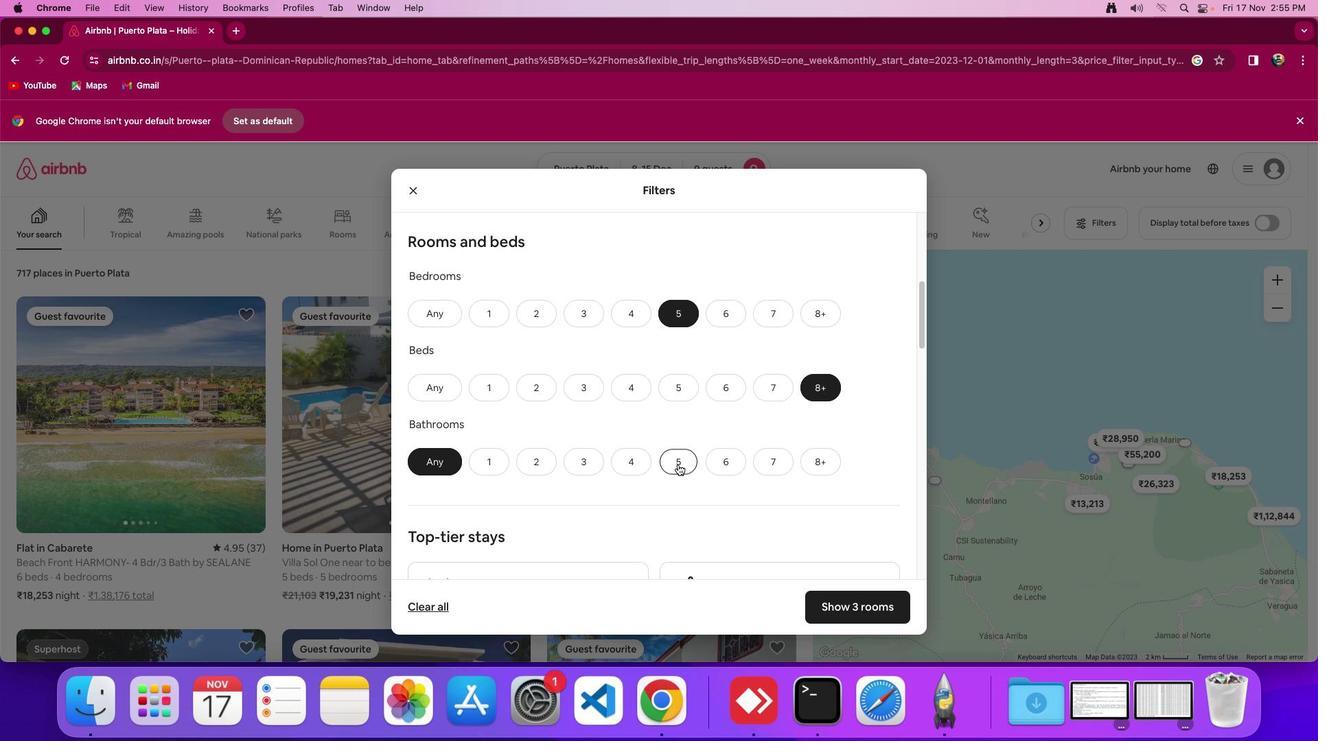 
Action: Mouse moved to (704, 467)
Screenshot: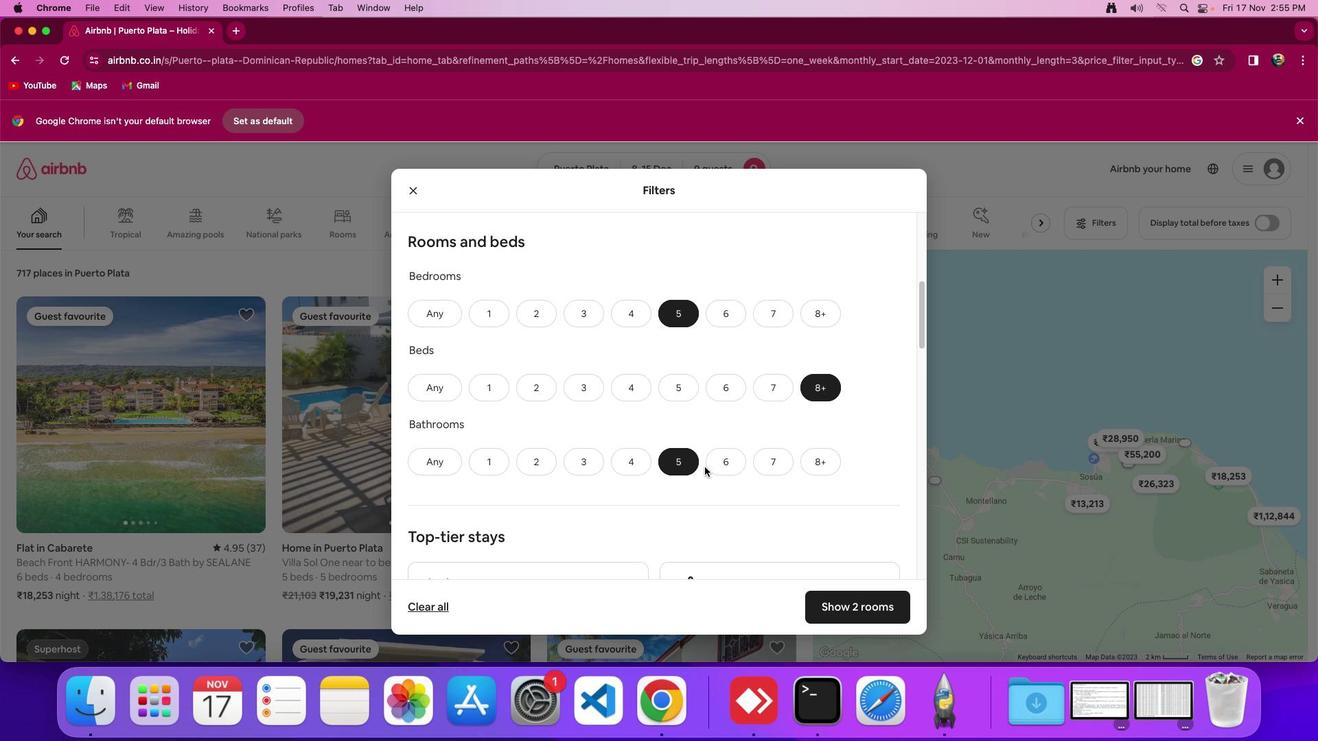 
Action: Mouse scrolled (704, 467) with delta (0, 0)
Screenshot: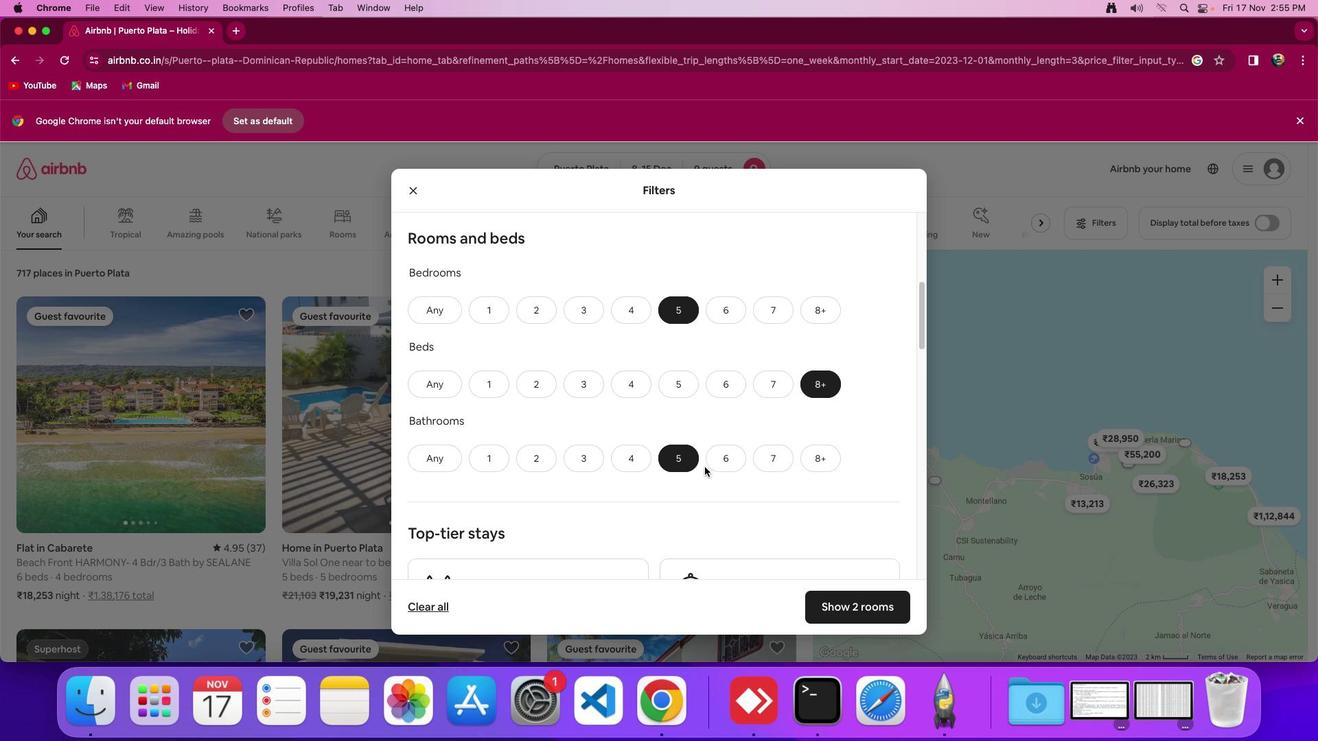 
Action: Mouse scrolled (704, 467) with delta (0, 0)
Screenshot: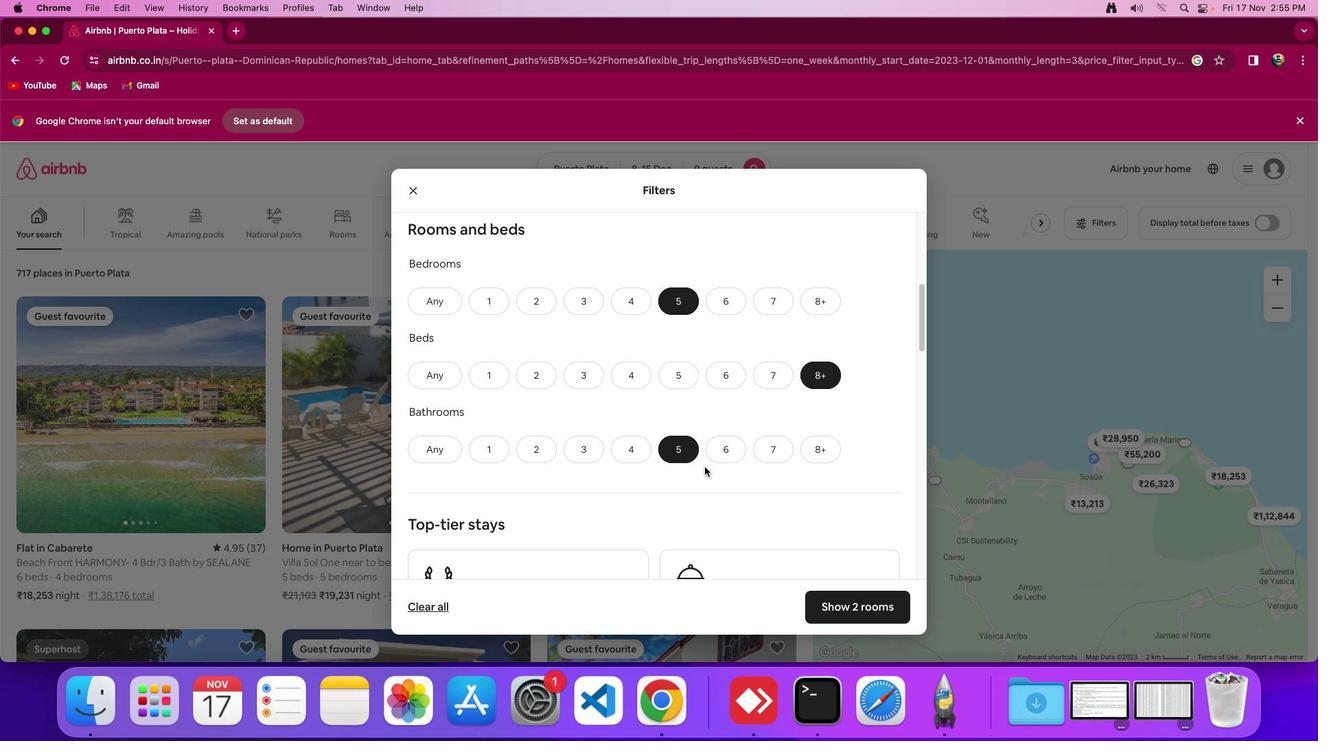 
Action: Mouse moved to (706, 465)
Screenshot: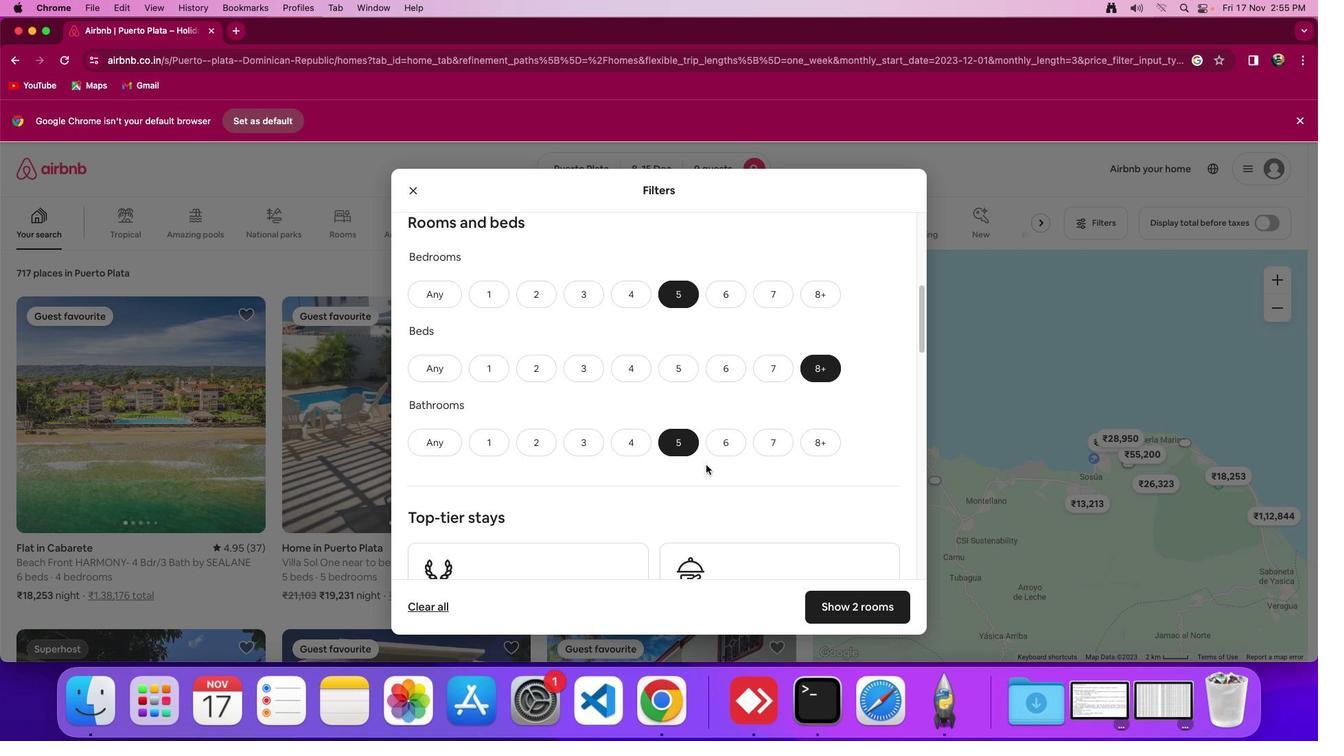 
Action: Mouse scrolled (706, 465) with delta (0, 0)
Screenshot: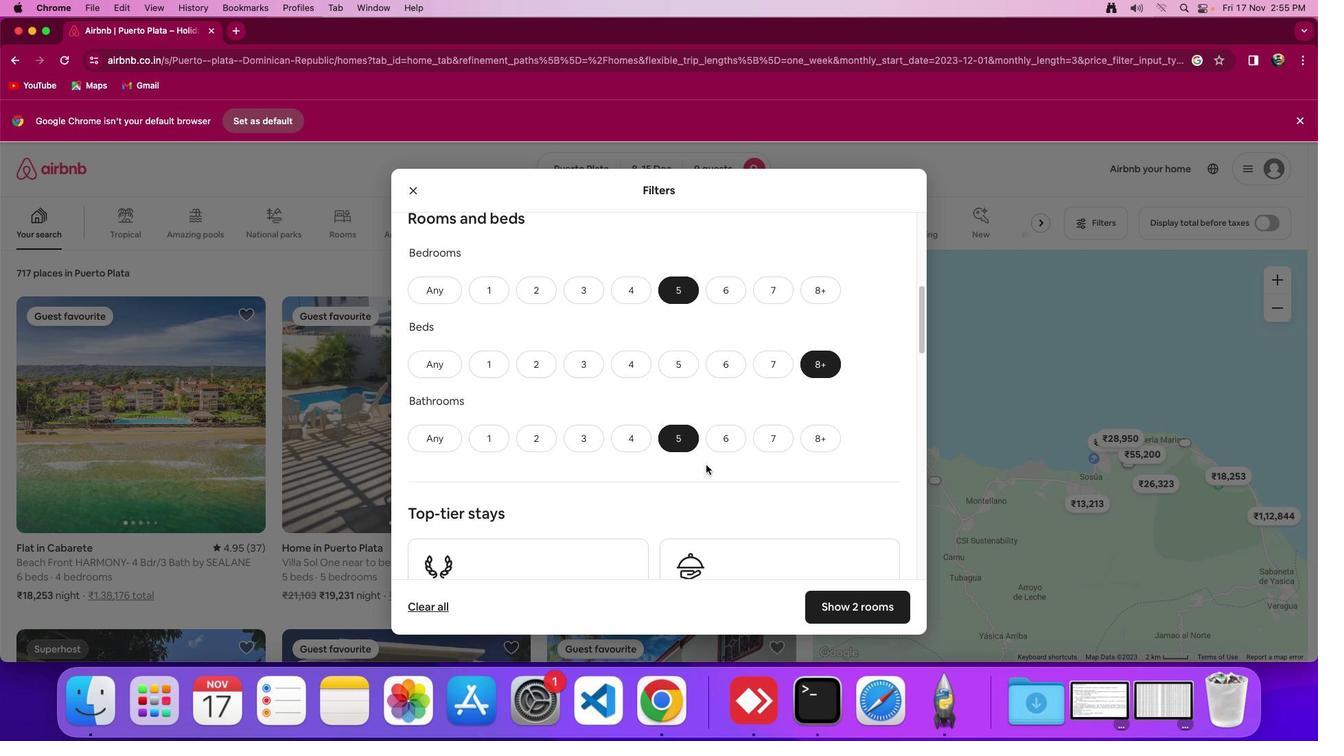 
Action: Mouse scrolled (706, 465) with delta (0, 0)
Screenshot: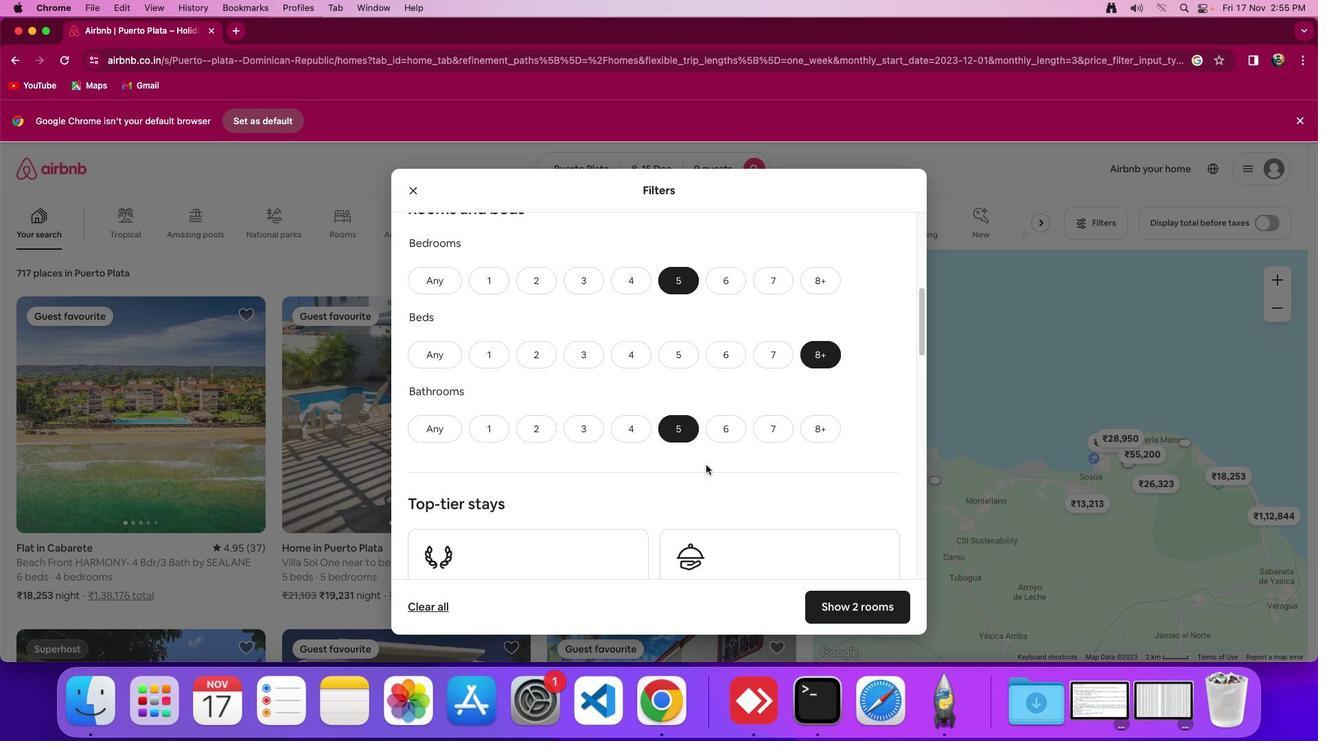 
Action: Mouse scrolled (706, 465) with delta (0, 0)
Screenshot: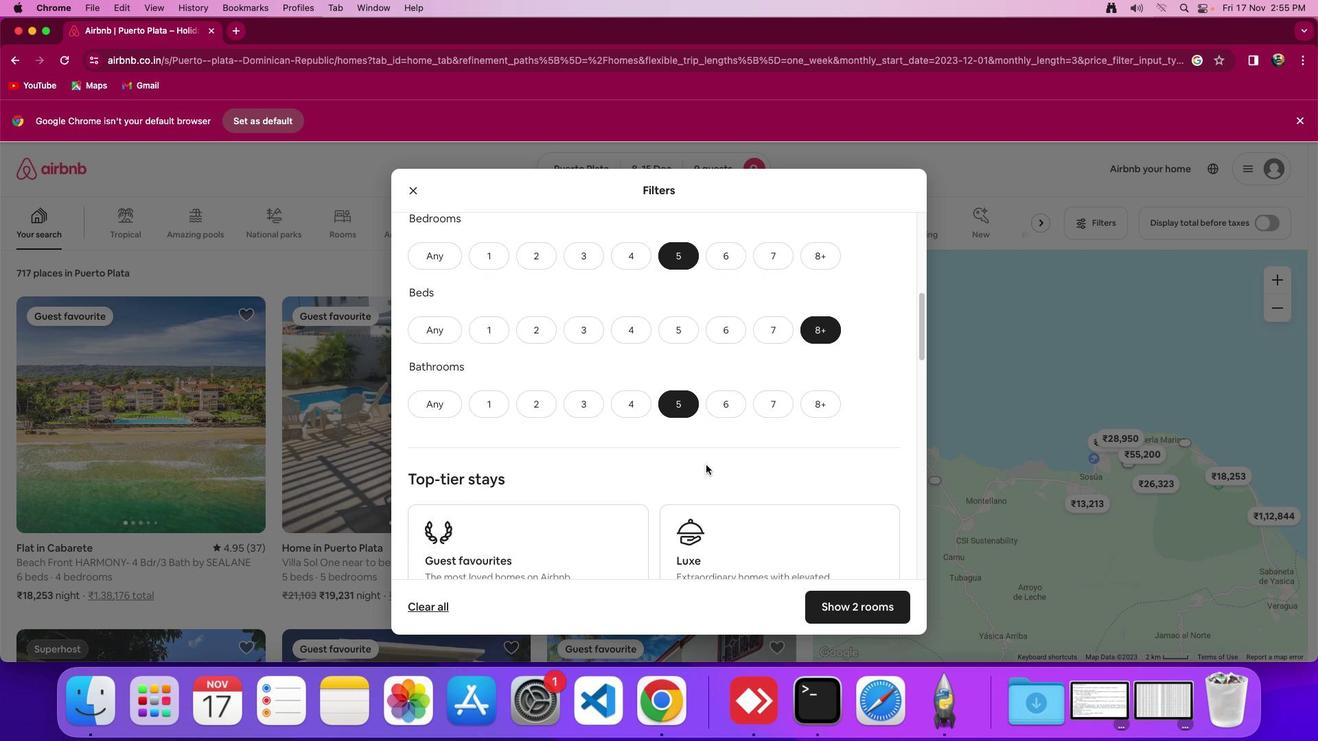 
Action: Mouse scrolled (706, 465) with delta (0, 0)
Screenshot: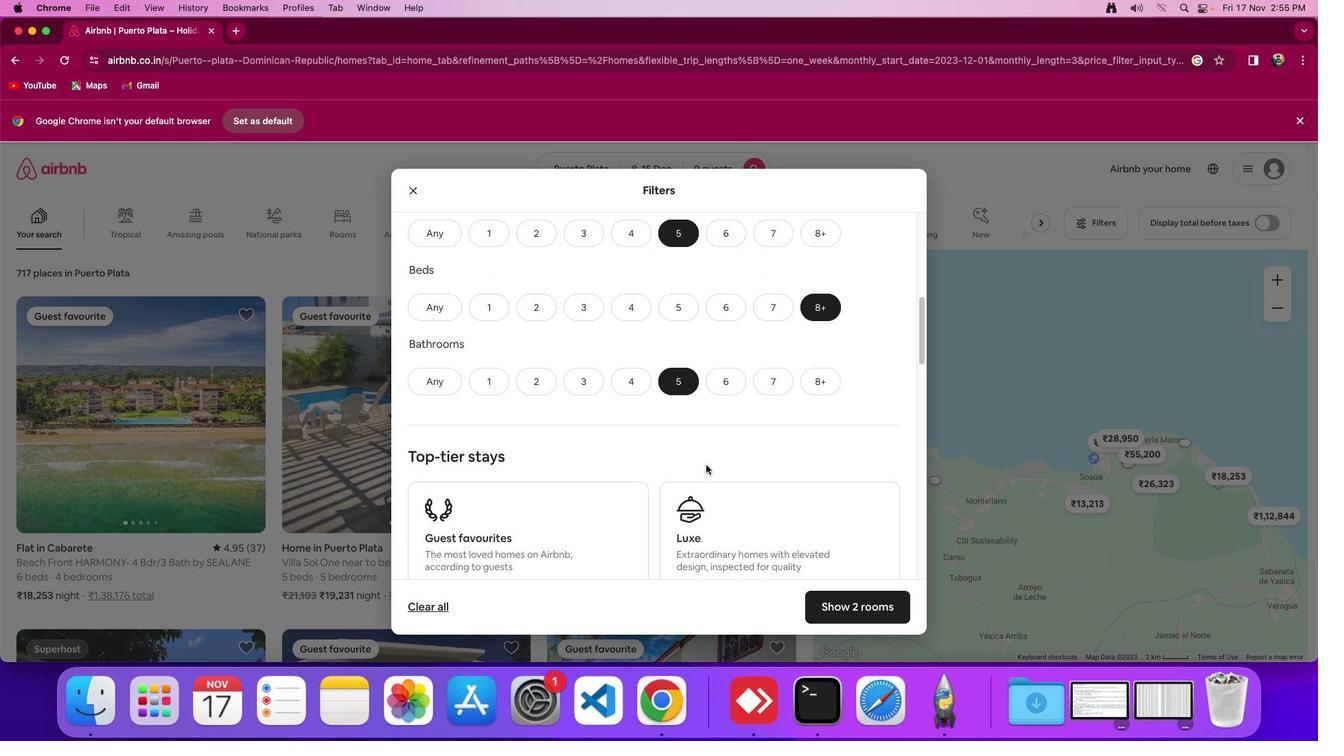
Action: Mouse scrolled (706, 465) with delta (0, -2)
Screenshot: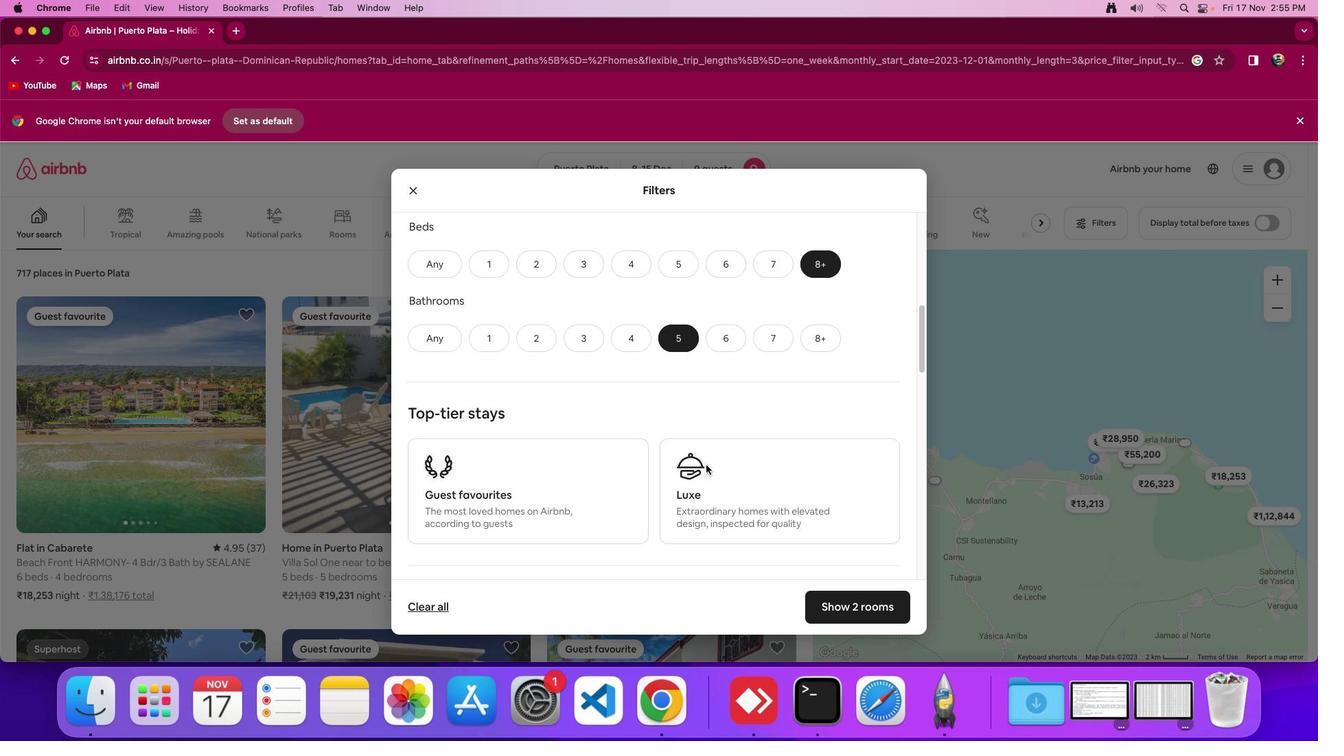 
Action: Mouse scrolled (706, 465) with delta (0, 0)
Screenshot: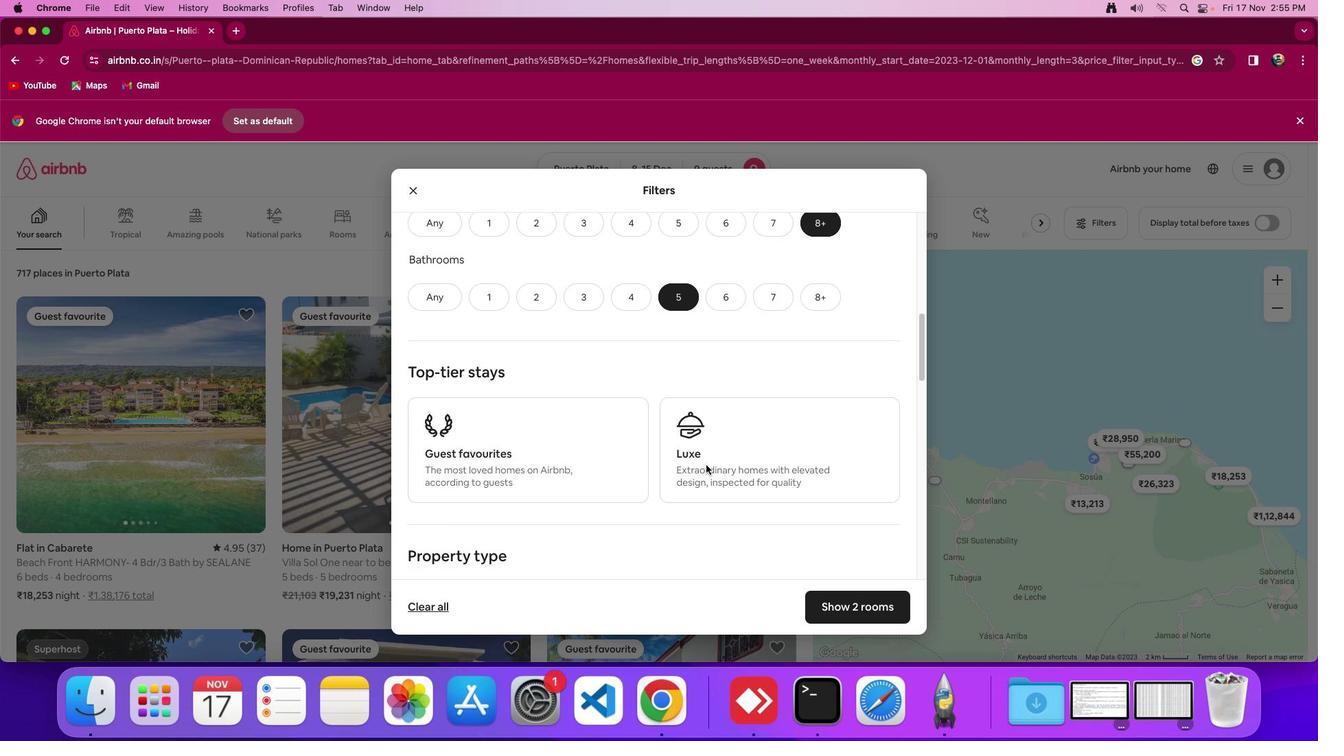 
Action: Mouse scrolled (706, 465) with delta (0, 0)
Screenshot: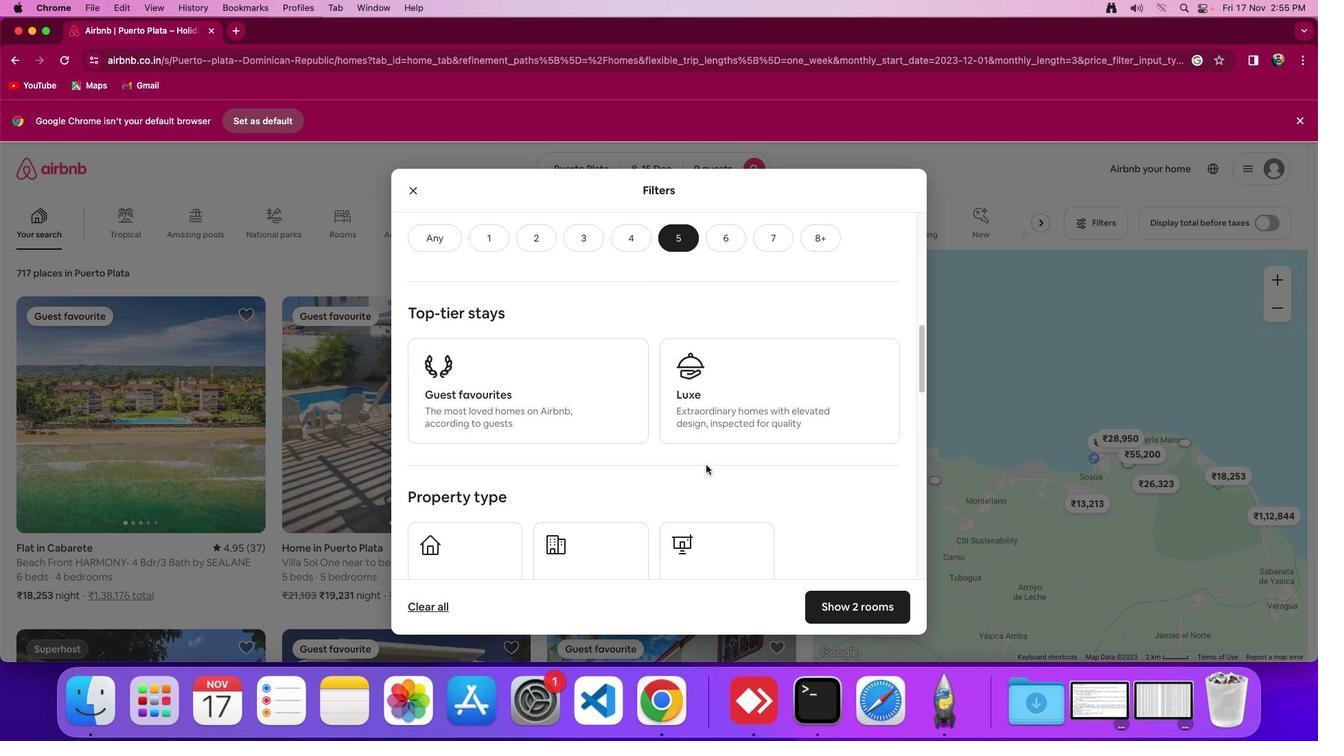 
Action: Mouse scrolled (706, 465) with delta (0, -2)
Screenshot: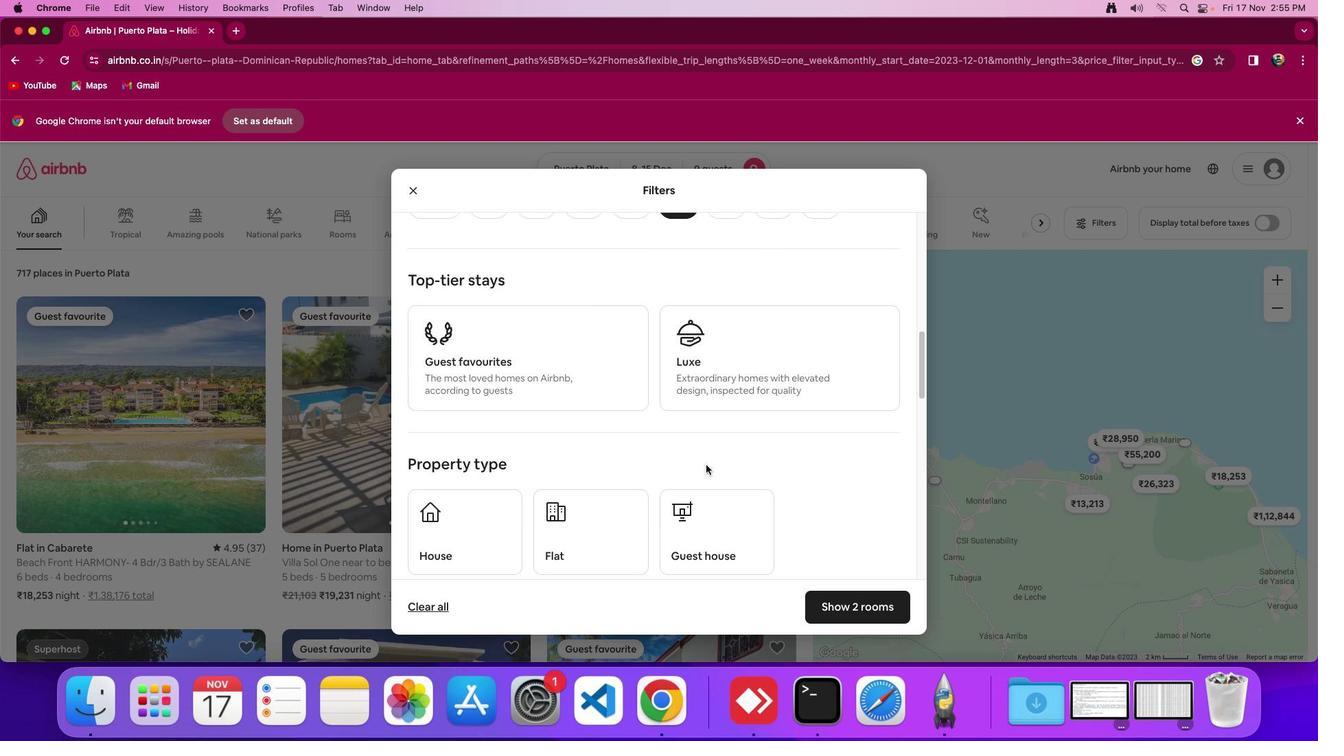 
Action: Mouse moved to (581, 486)
Screenshot: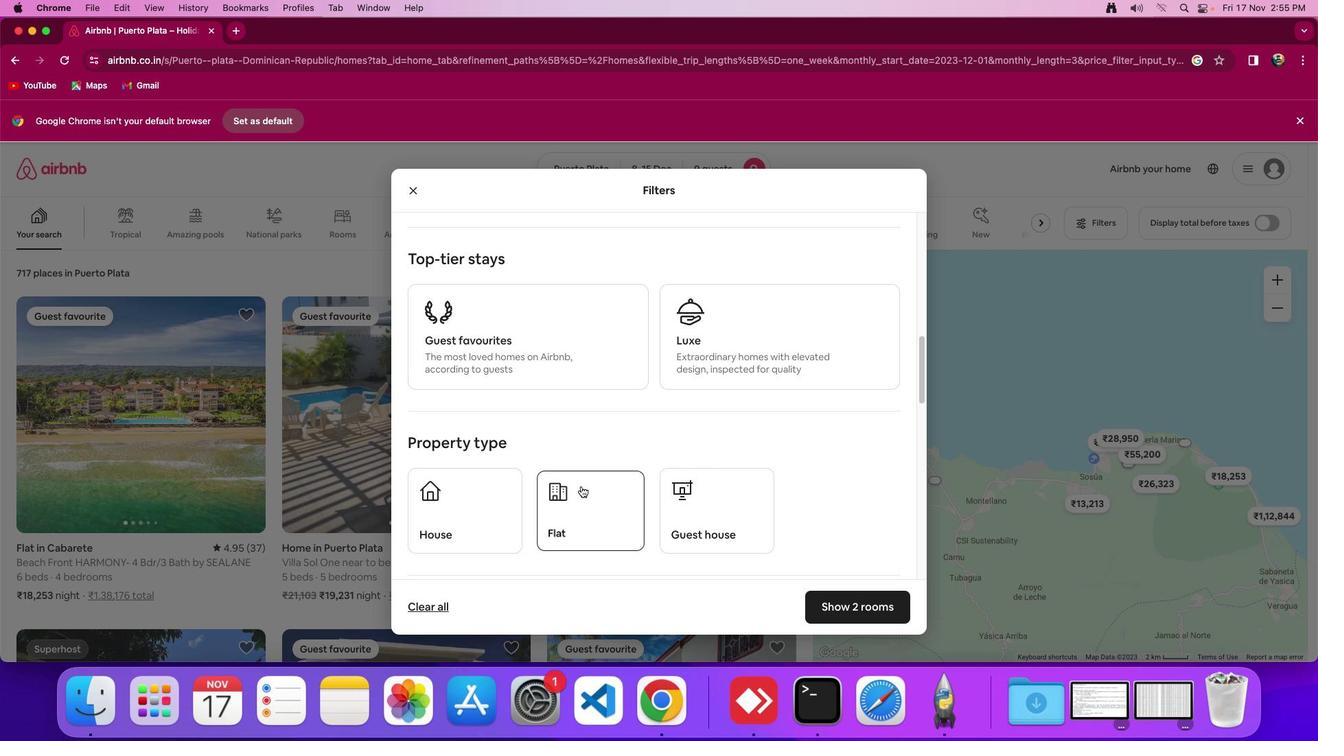 
Action: Mouse pressed left at (581, 486)
Screenshot: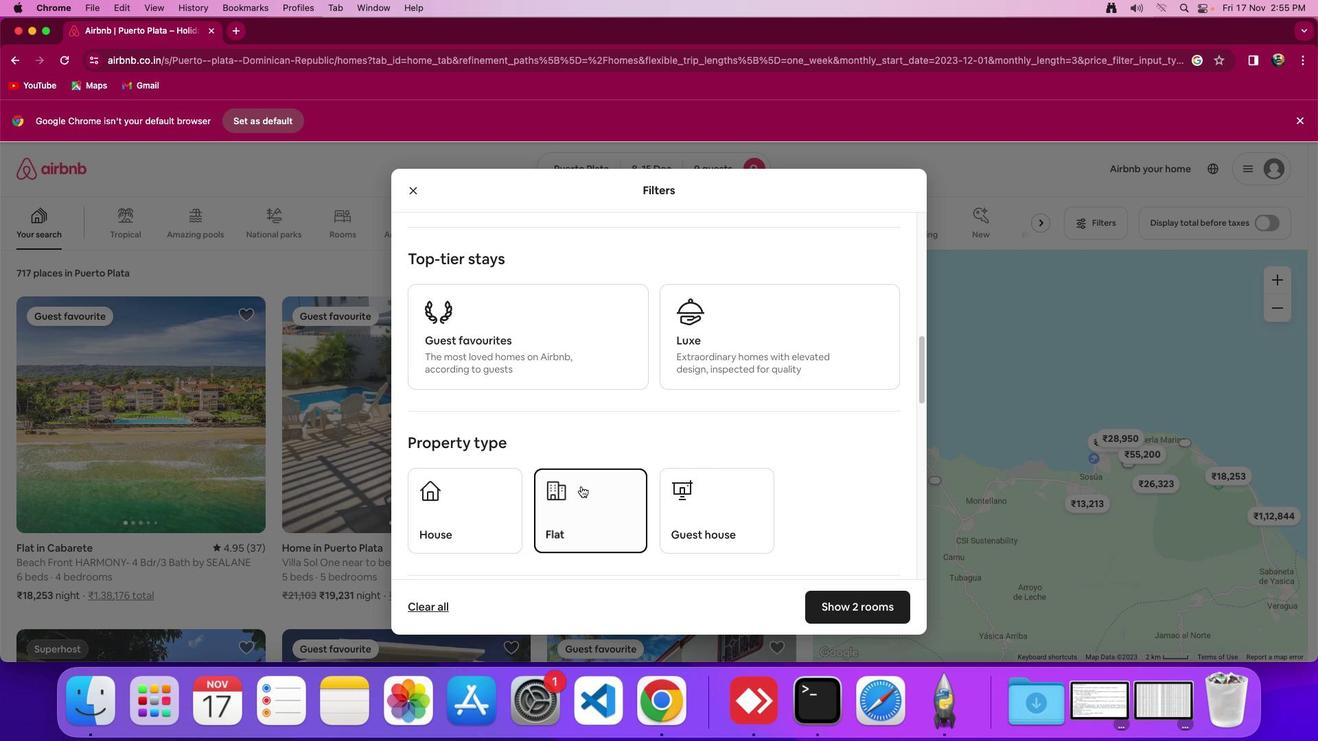
Action: Mouse moved to (692, 475)
Screenshot: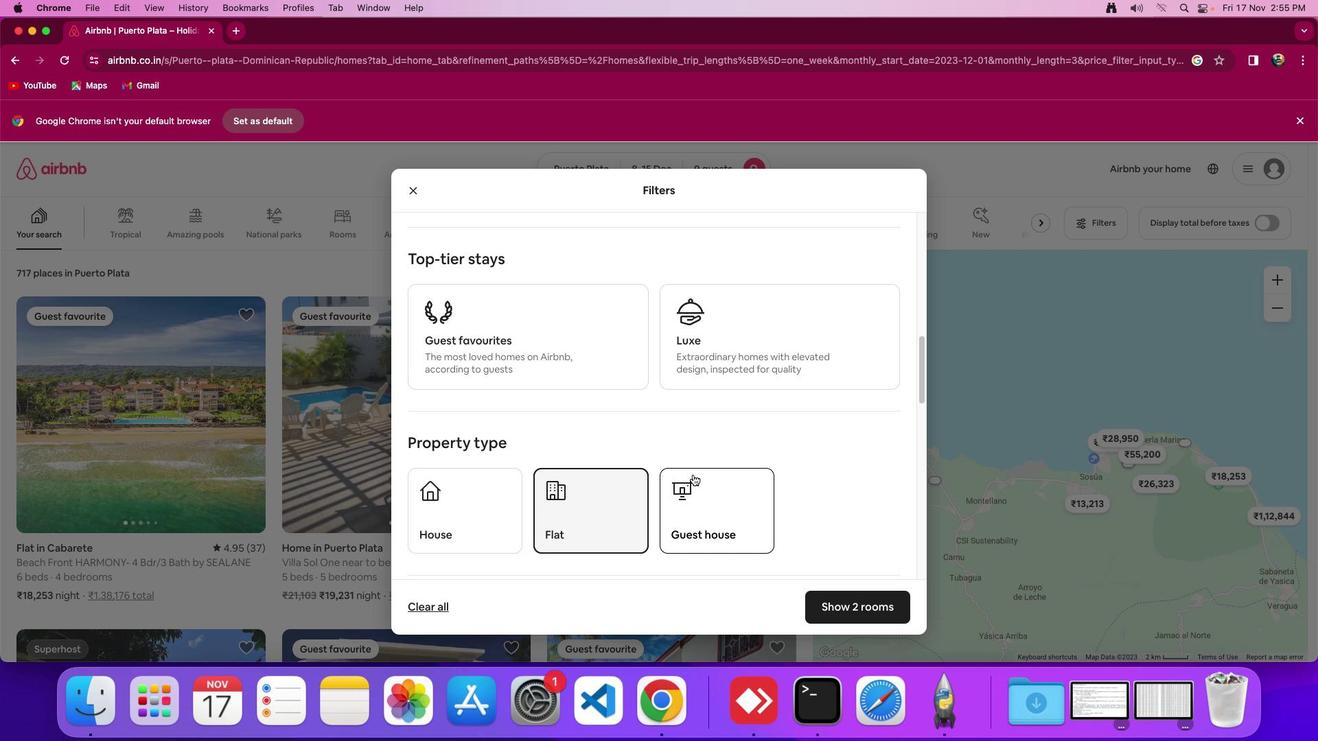 
Action: Mouse scrolled (692, 475) with delta (0, 0)
Screenshot: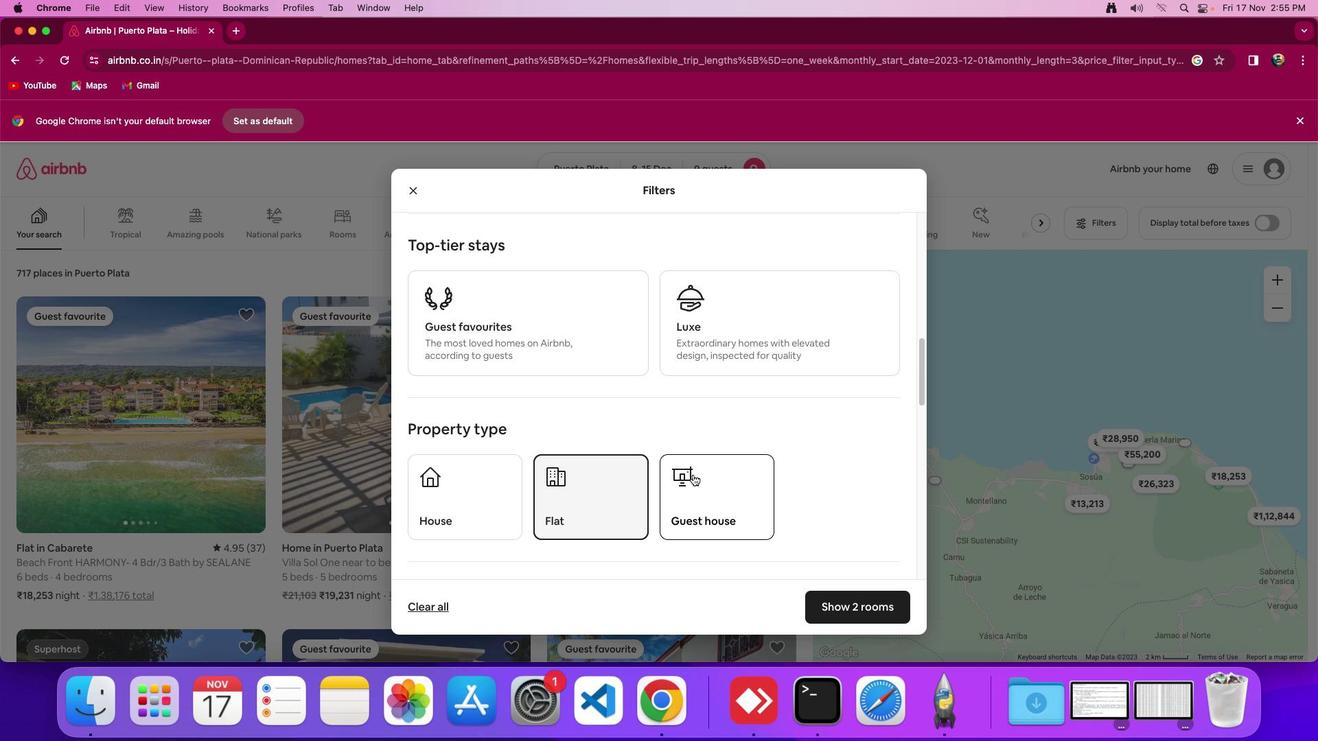 
Action: Mouse scrolled (692, 475) with delta (0, 0)
Screenshot: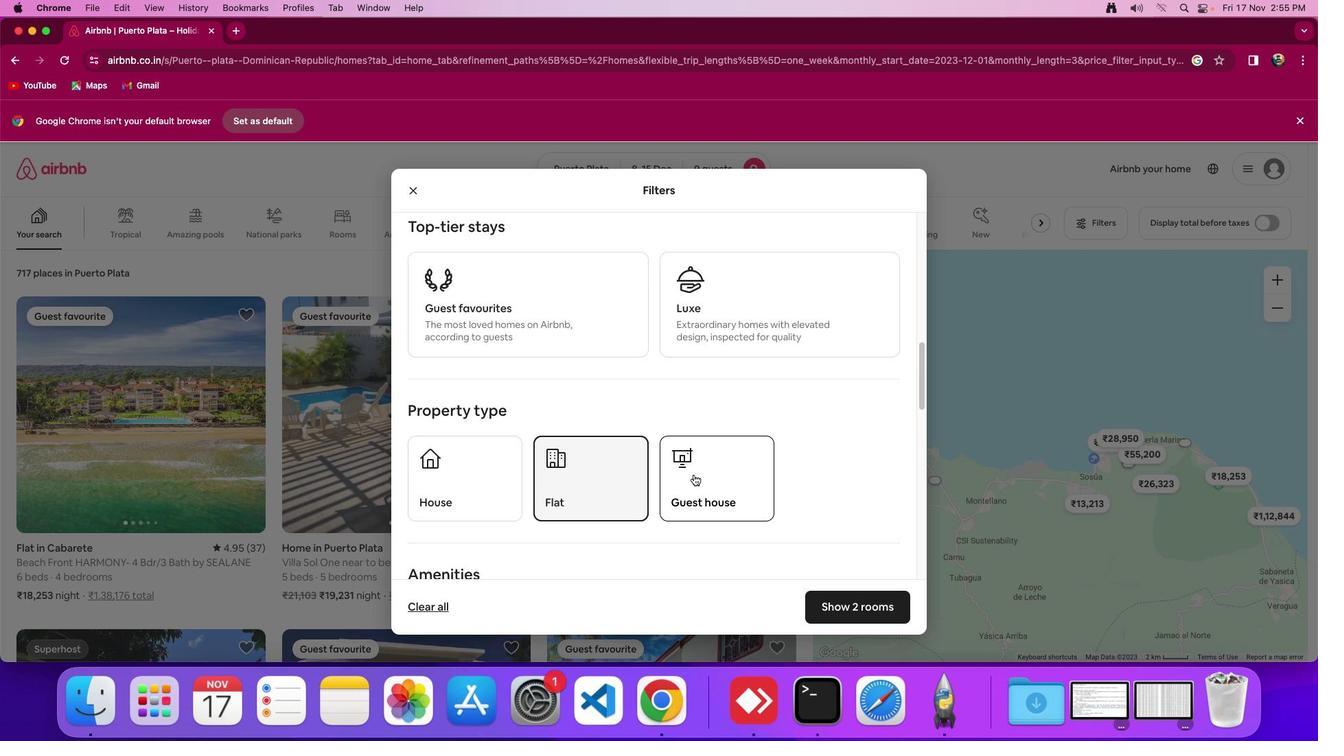 
Action: Mouse scrolled (692, 475) with delta (0, -2)
Screenshot: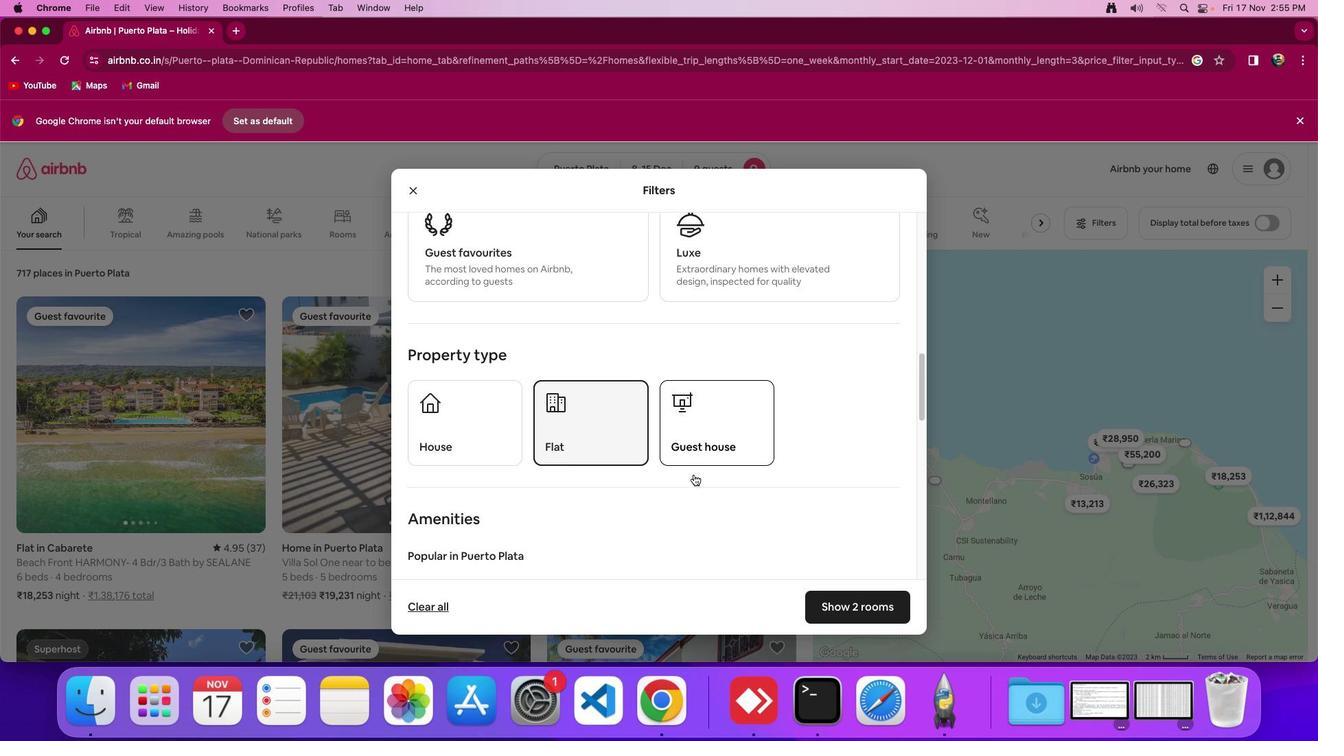 
Action: Mouse moved to (693, 474)
Screenshot: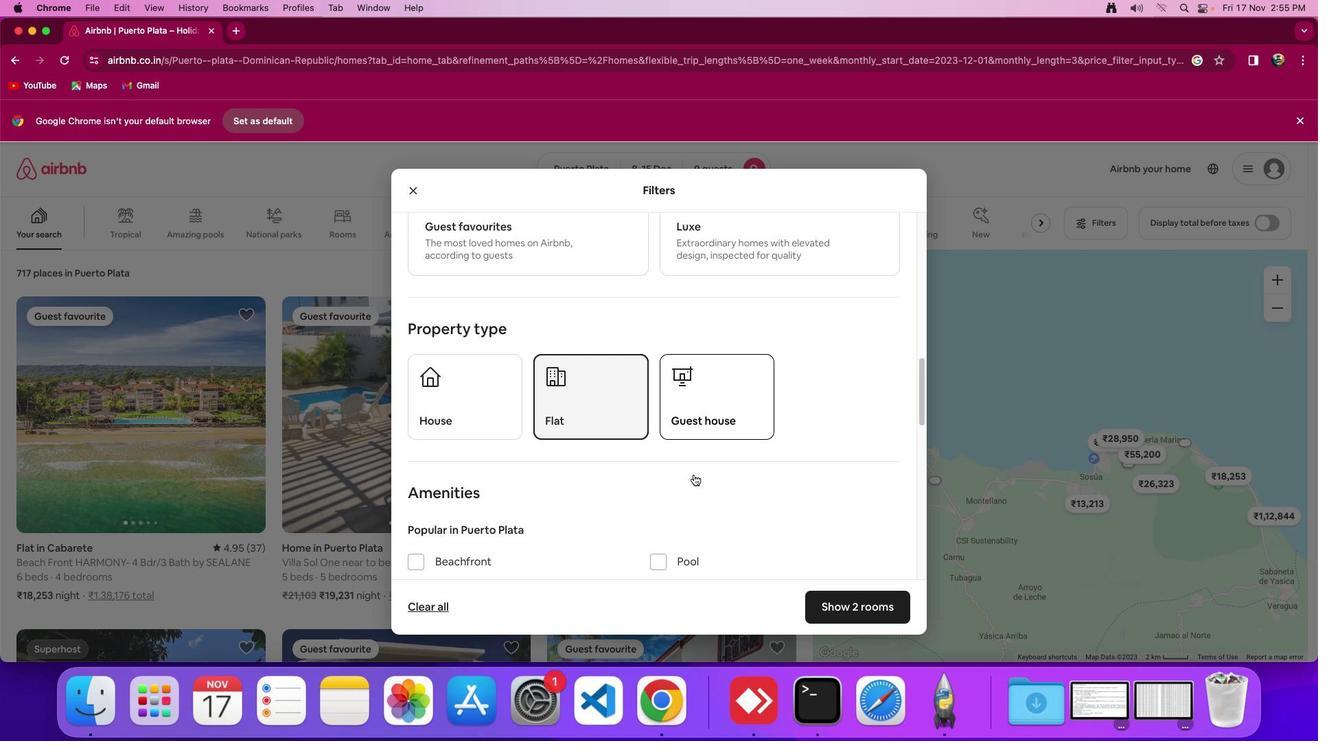 
Action: Mouse scrolled (693, 474) with delta (0, 0)
Screenshot: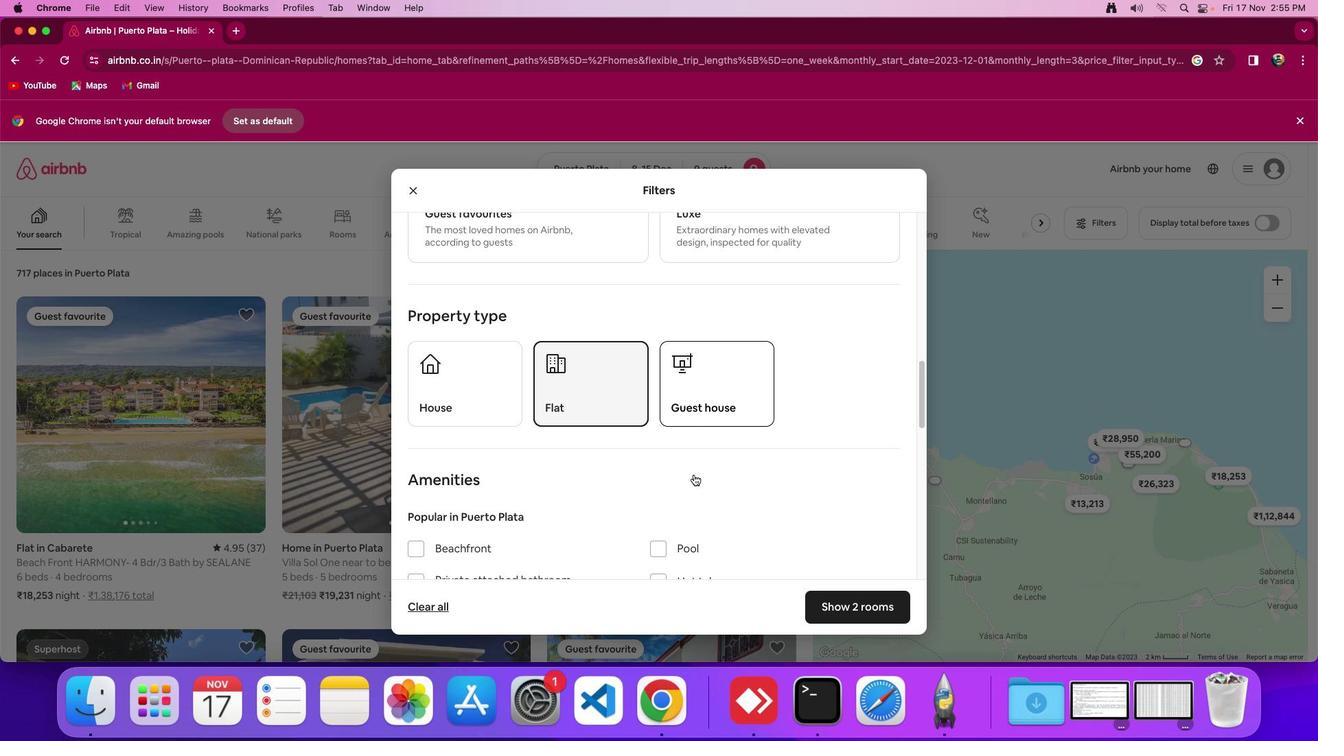 
Action: Mouse scrolled (693, 474) with delta (0, 0)
Screenshot: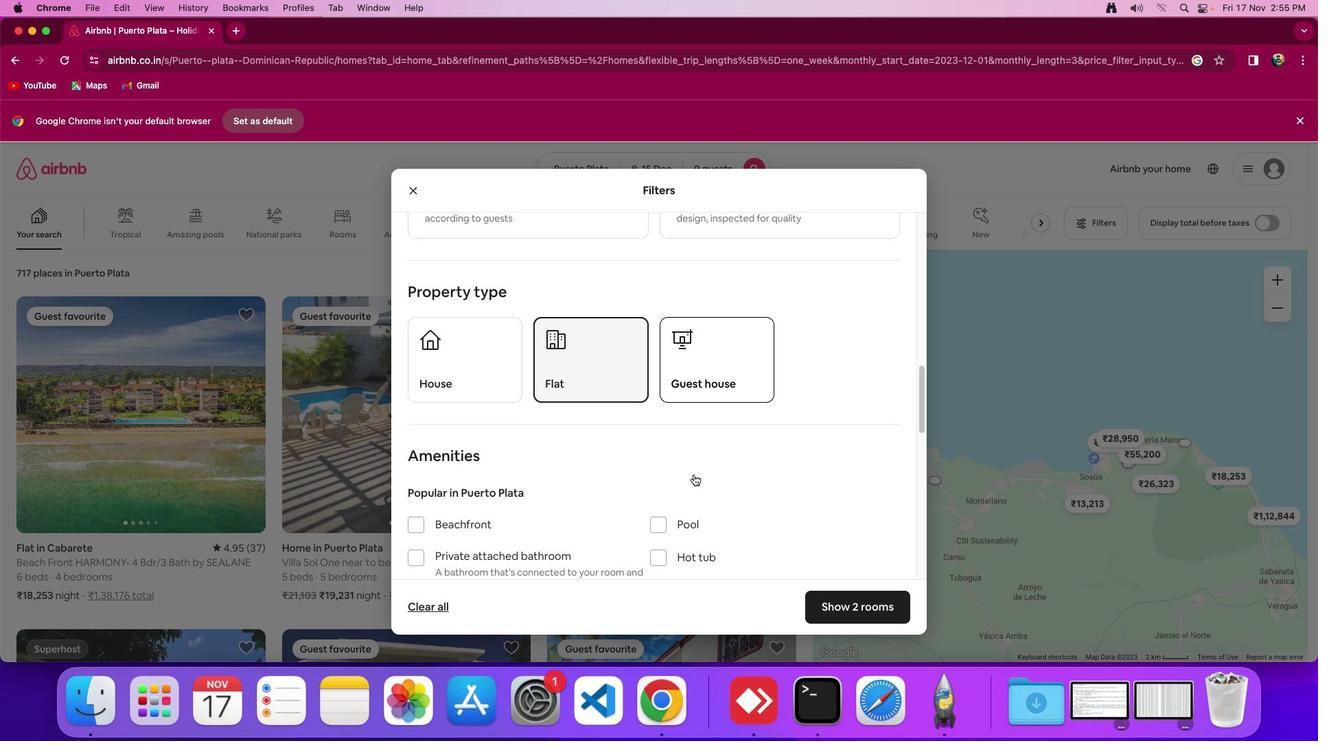 
Action: Mouse scrolled (693, 474) with delta (0, -2)
Screenshot: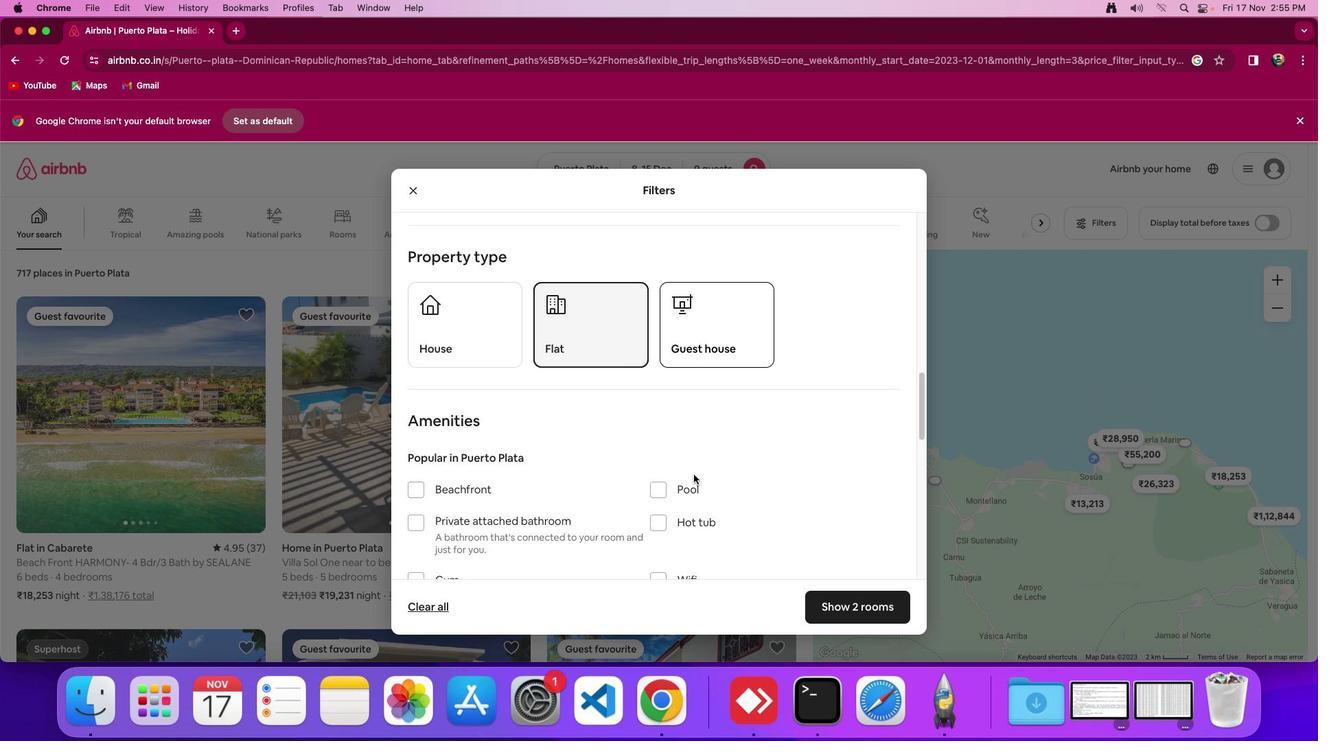 
Action: Mouse moved to (693, 474)
Screenshot: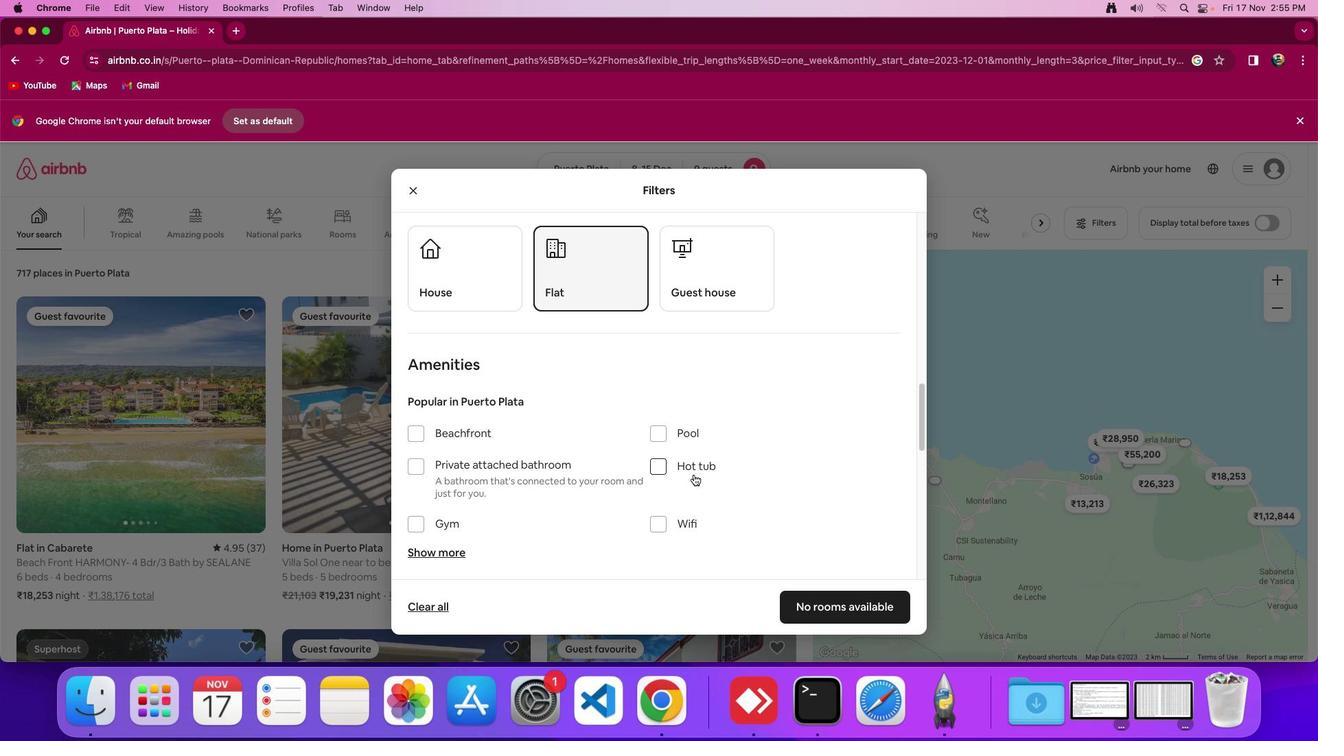 
Action: Mouse scrolled (693, 474) with delta (0, 0)
Screenshot: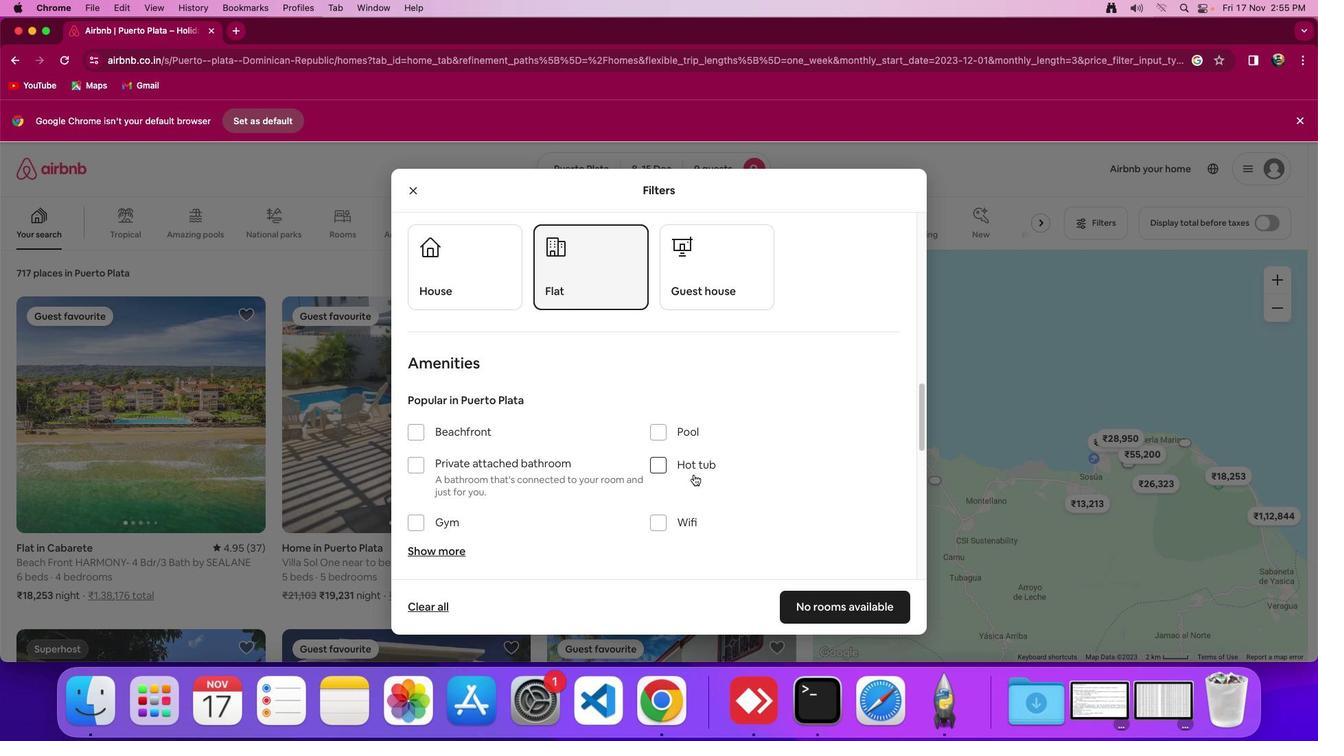 
Action: Mouse scrolled (693, 474) with delta (0, 0)
Screenshot: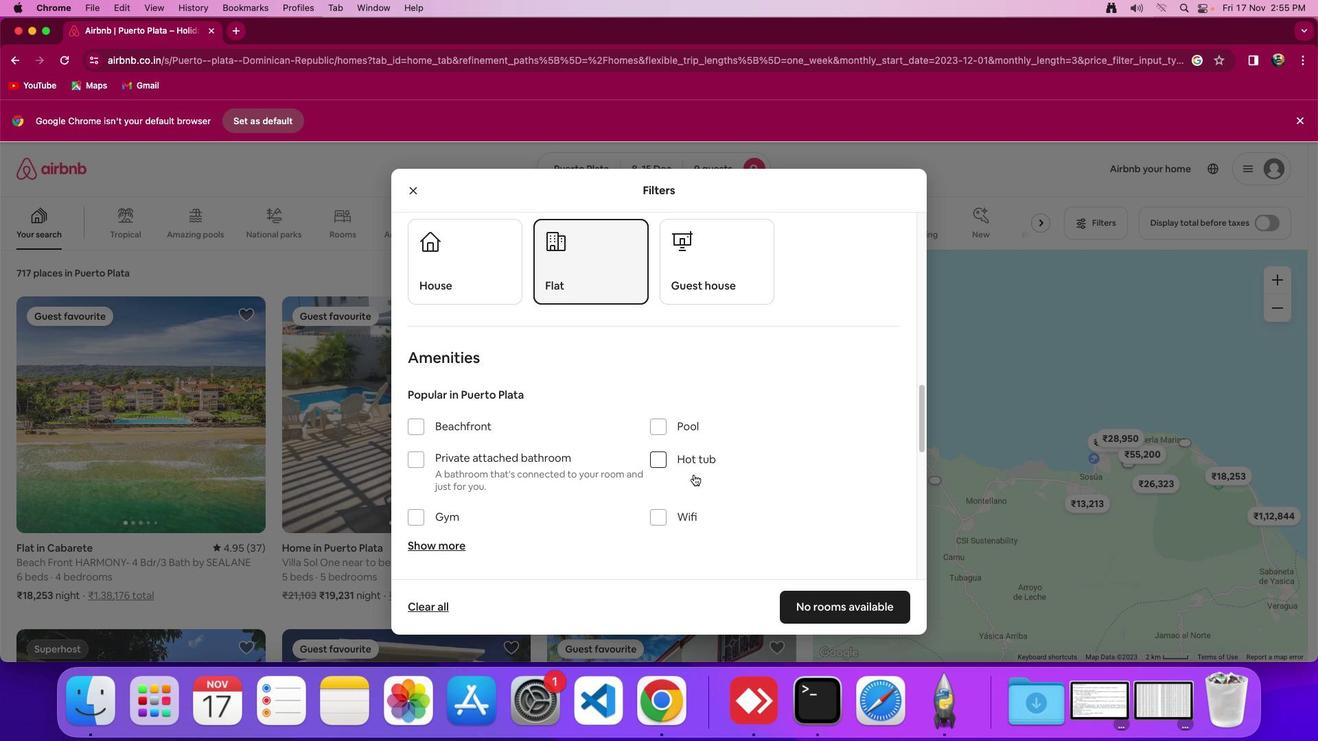 
Action: Mouse scrolled (693, 474) with delta (0, 0)
Screenshot: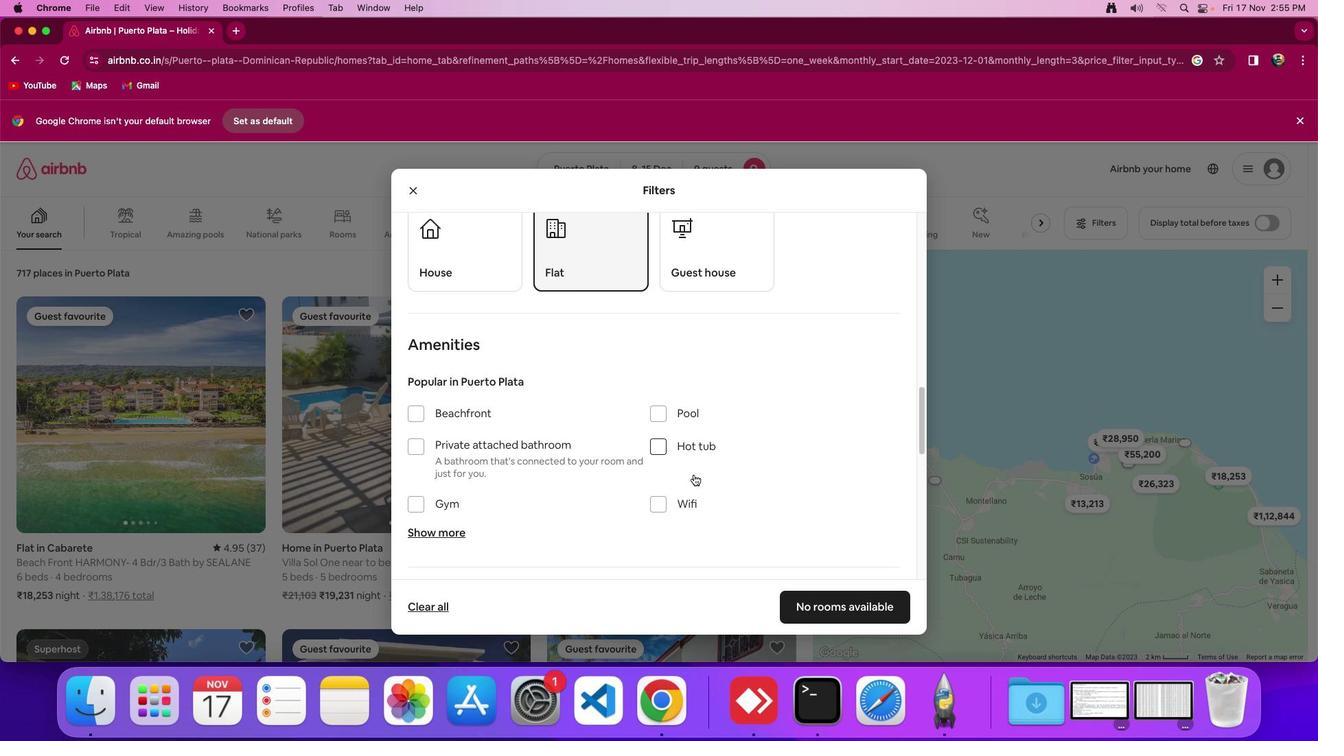 
Action: Mouse moved to (437, 511)
Screenshot: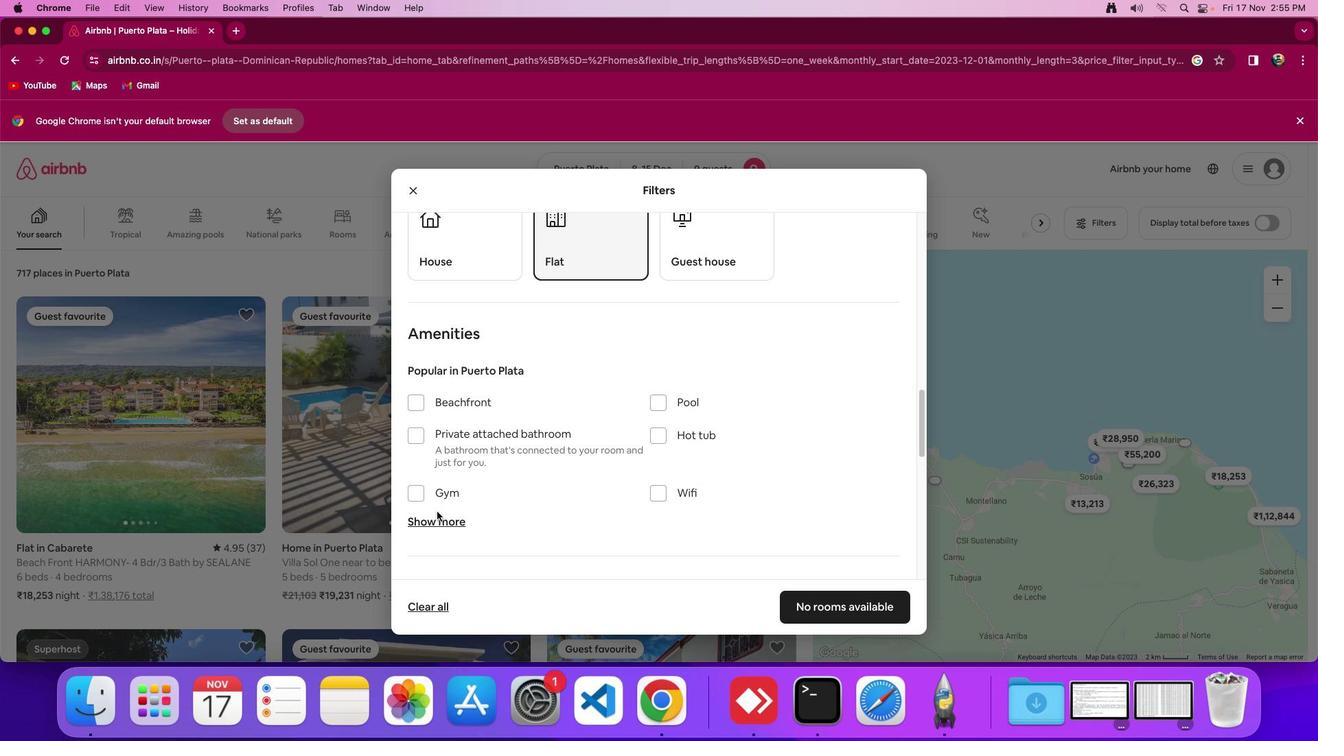 
Action: Mouse pressed left at (437, 511)
Screenshot: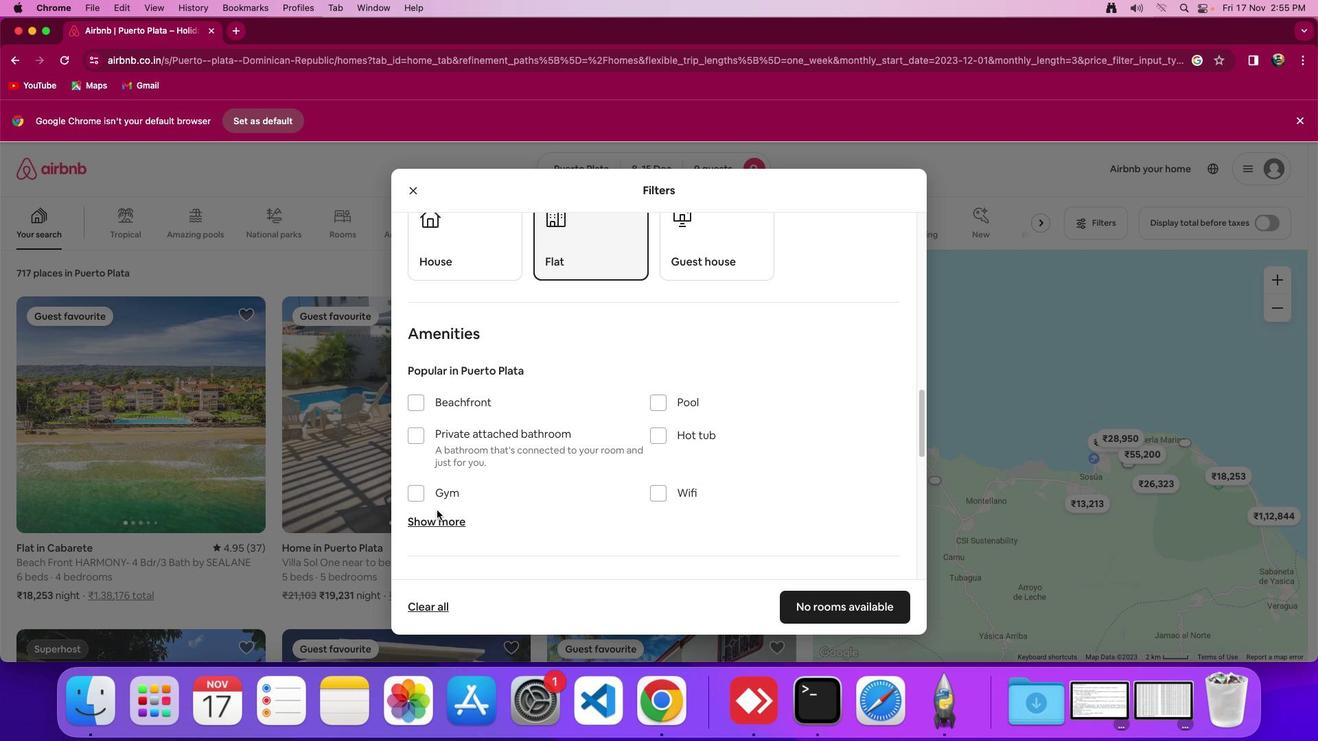 
Action: Mouse moved to (437, 526)
Screenshot: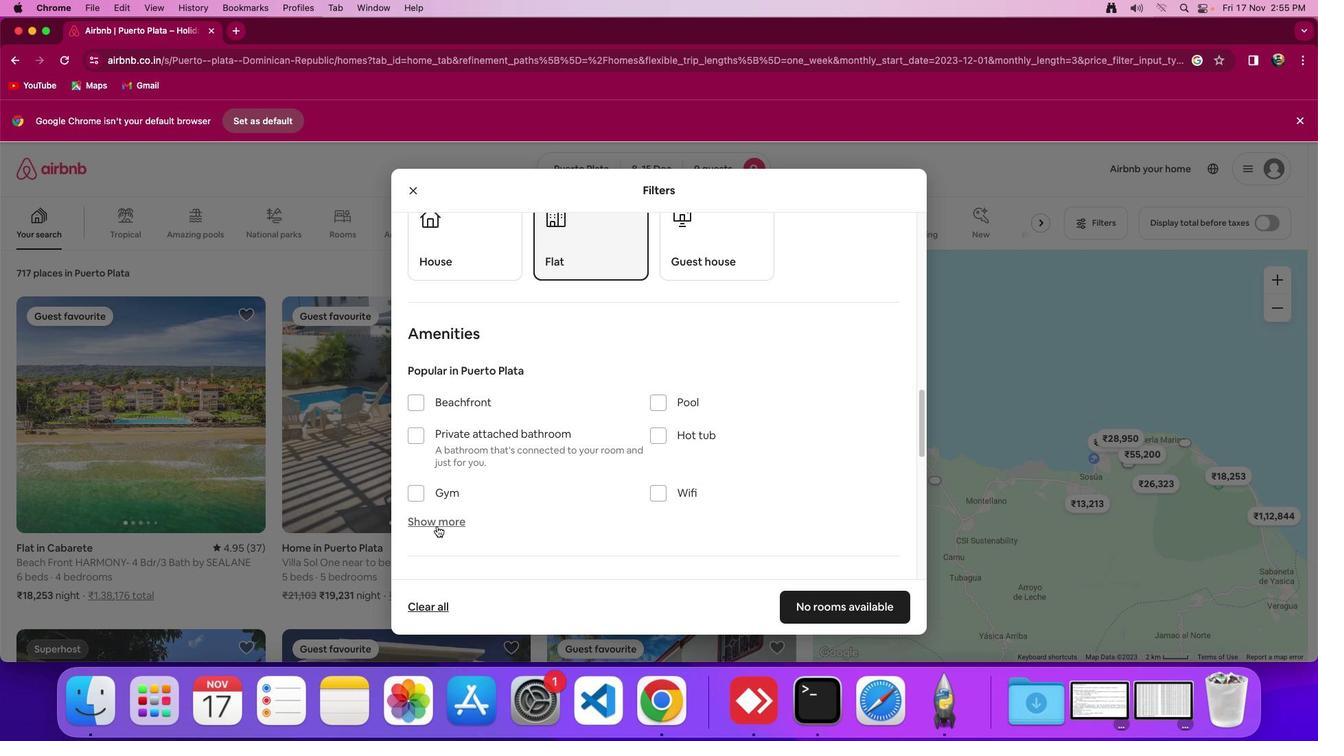 
Action: Mouse pressed left at (437, 526)
Screenshot: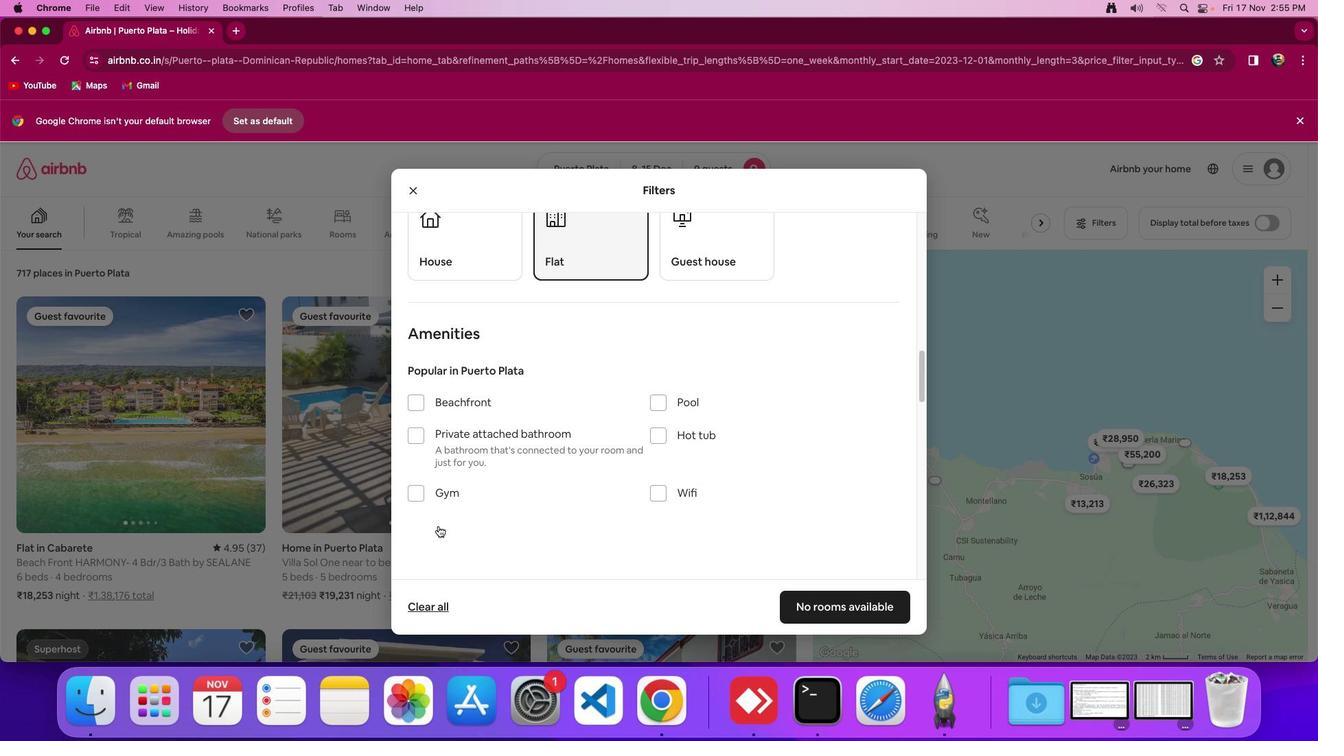 
Action: Mouse moved to (665, 489)
Screenshot: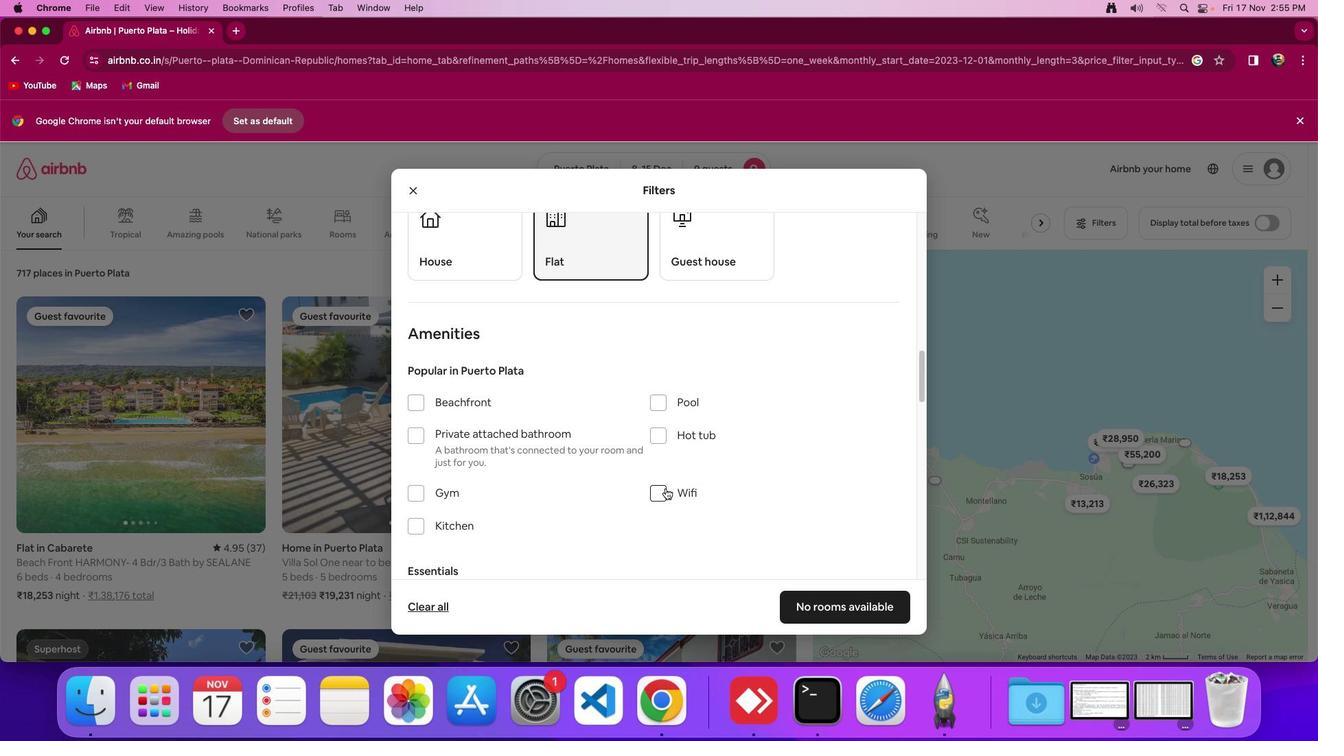 
Action: Mouse pressed left at (665, 489)
Screenshot: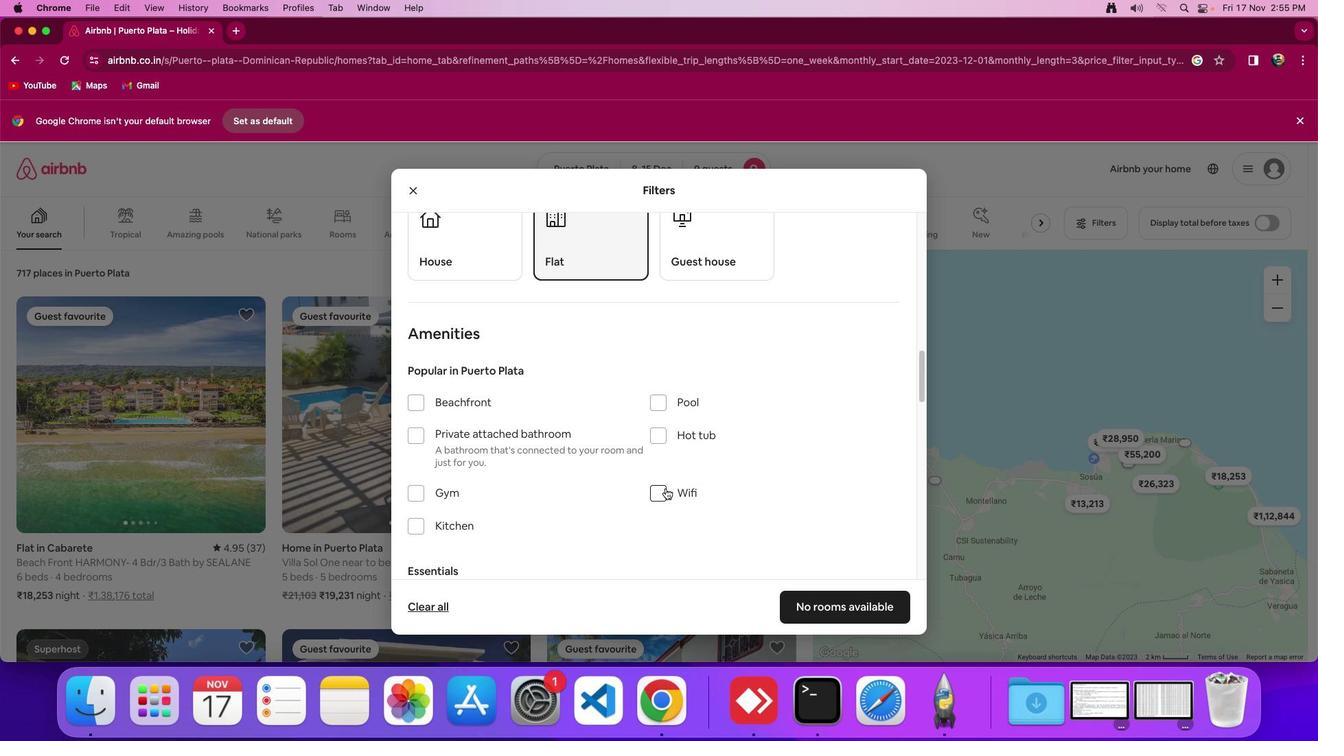 
Action: Mouse moved to (664, 491)
Screenshot: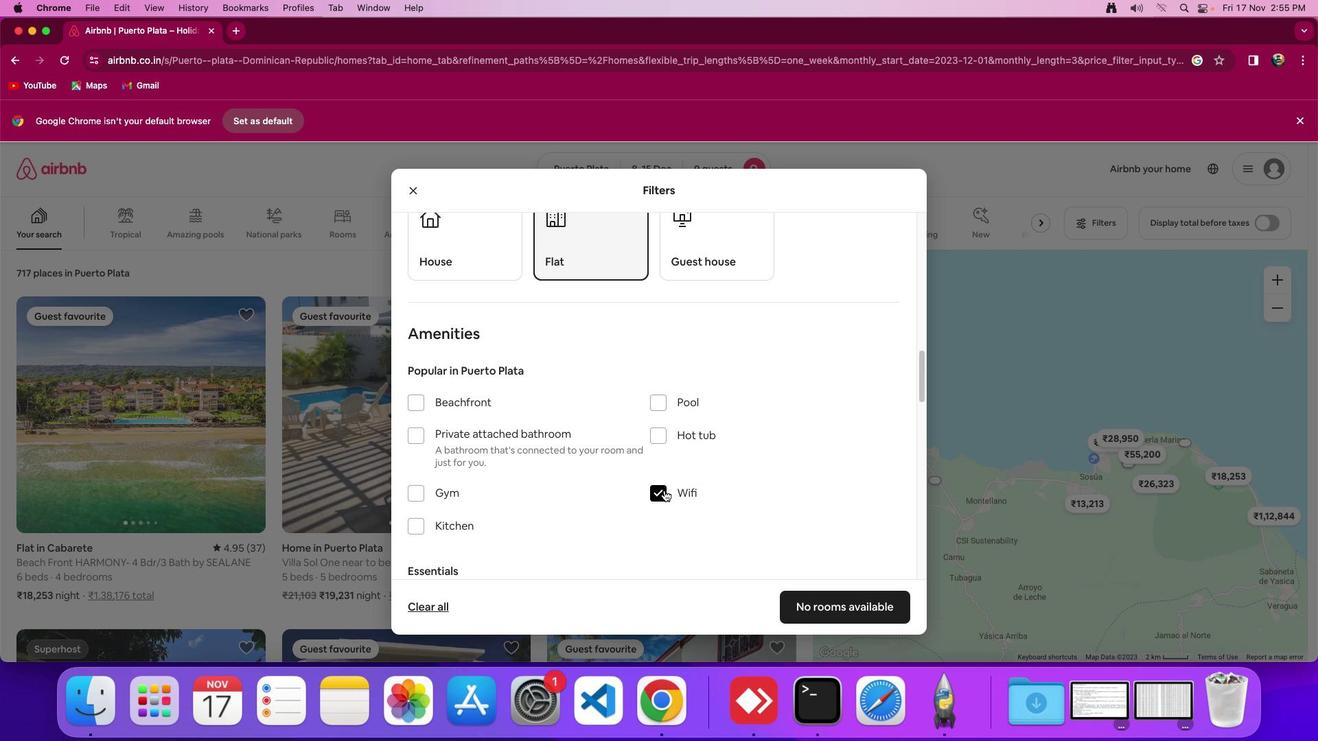 
Action: Mouse scrolled (664, 491) with delta (0, 0)
Screenshot: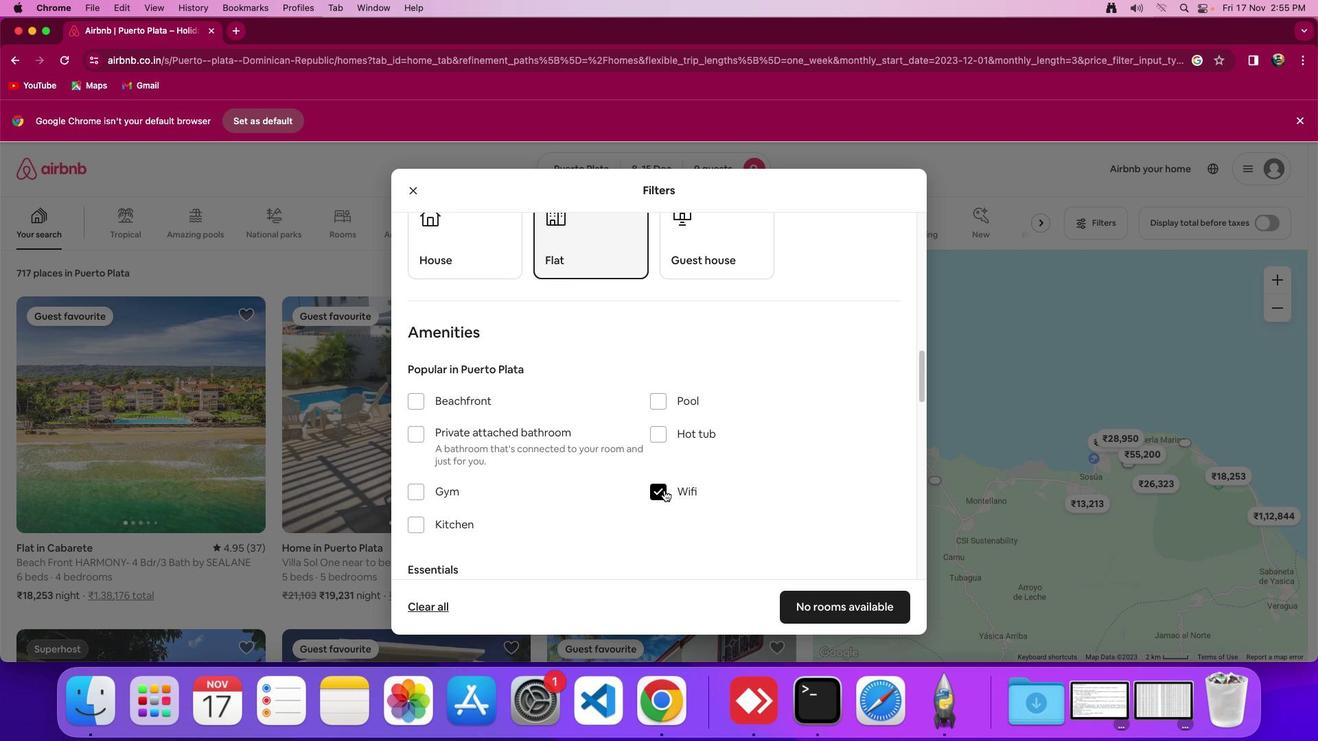
Action: Mouse scrolled (664, 491) with delta (0, 0)
Screenshot: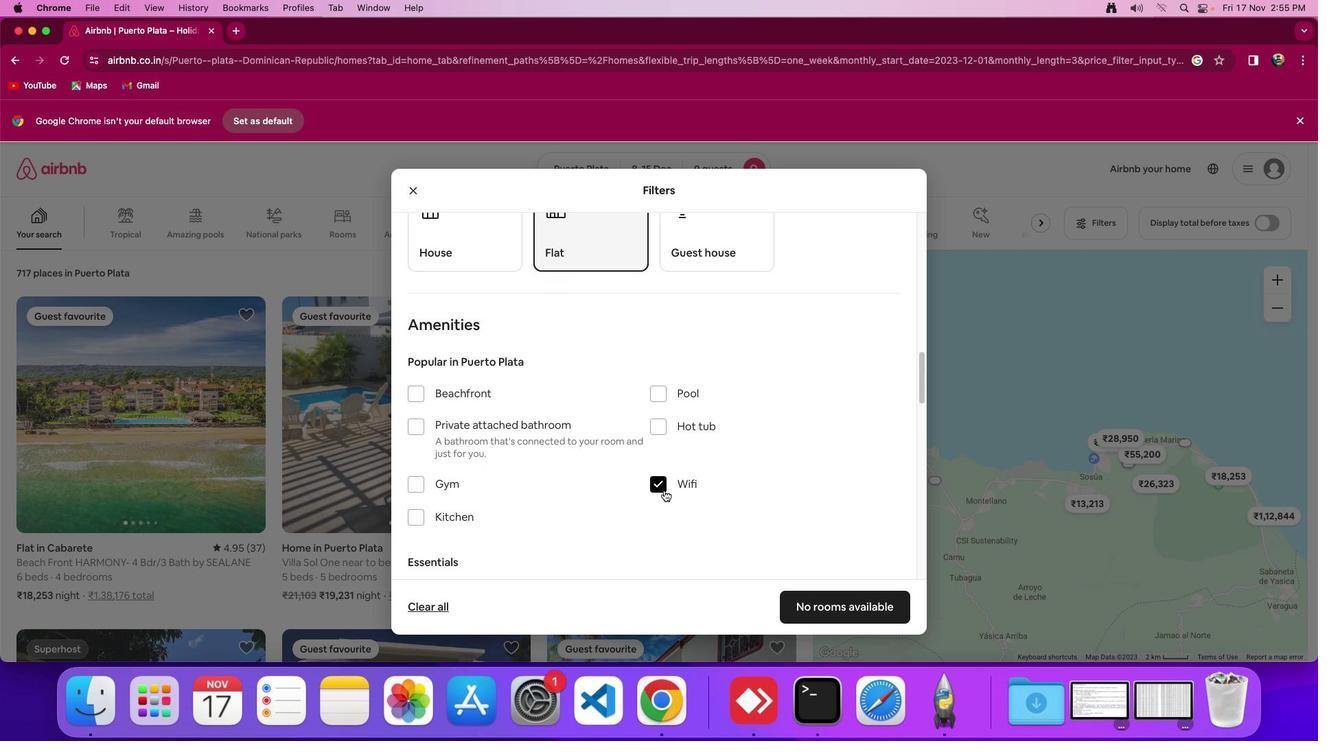 
Action: Mouse scrolled (664, 491) with delta (0, 0)
Screenshot: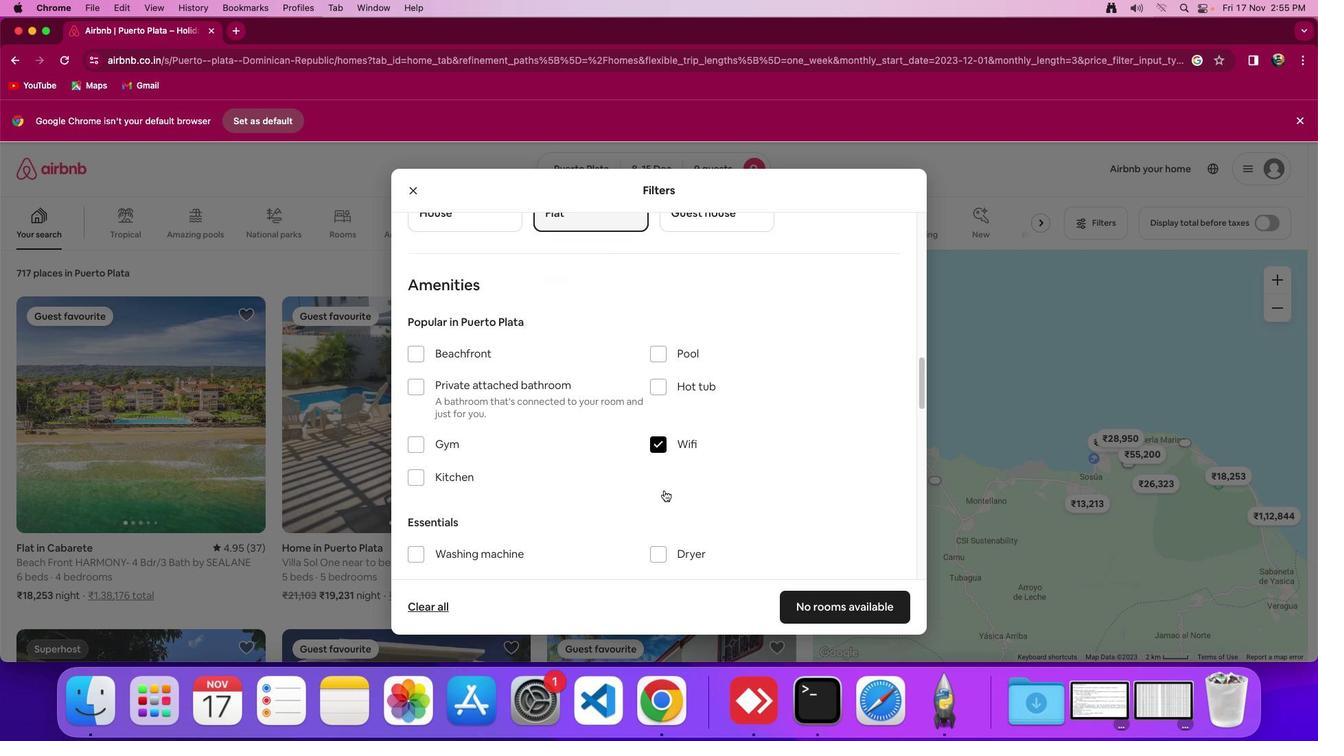 
Action: Mouse moved to (664, 491)
Screenshot: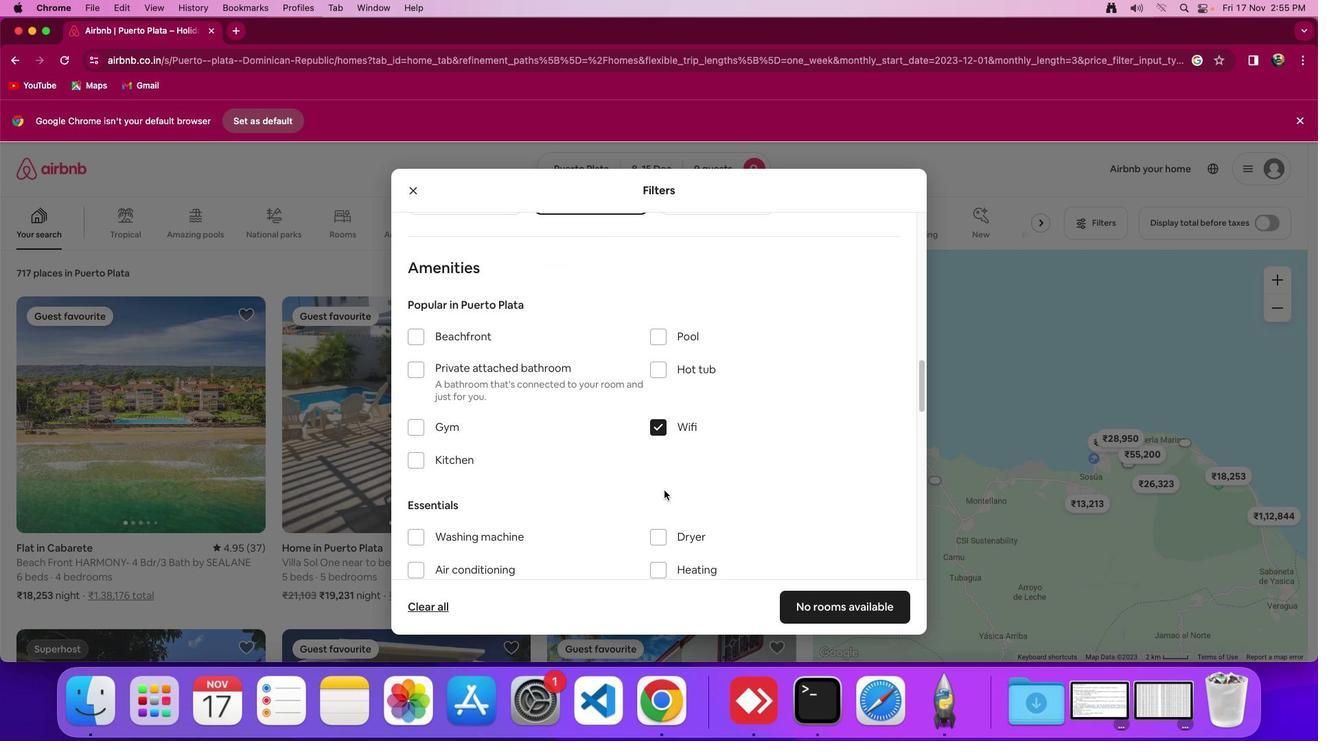 
Action: Mouse scrolled (664, 491) with delta (0, 0)
Screenshot: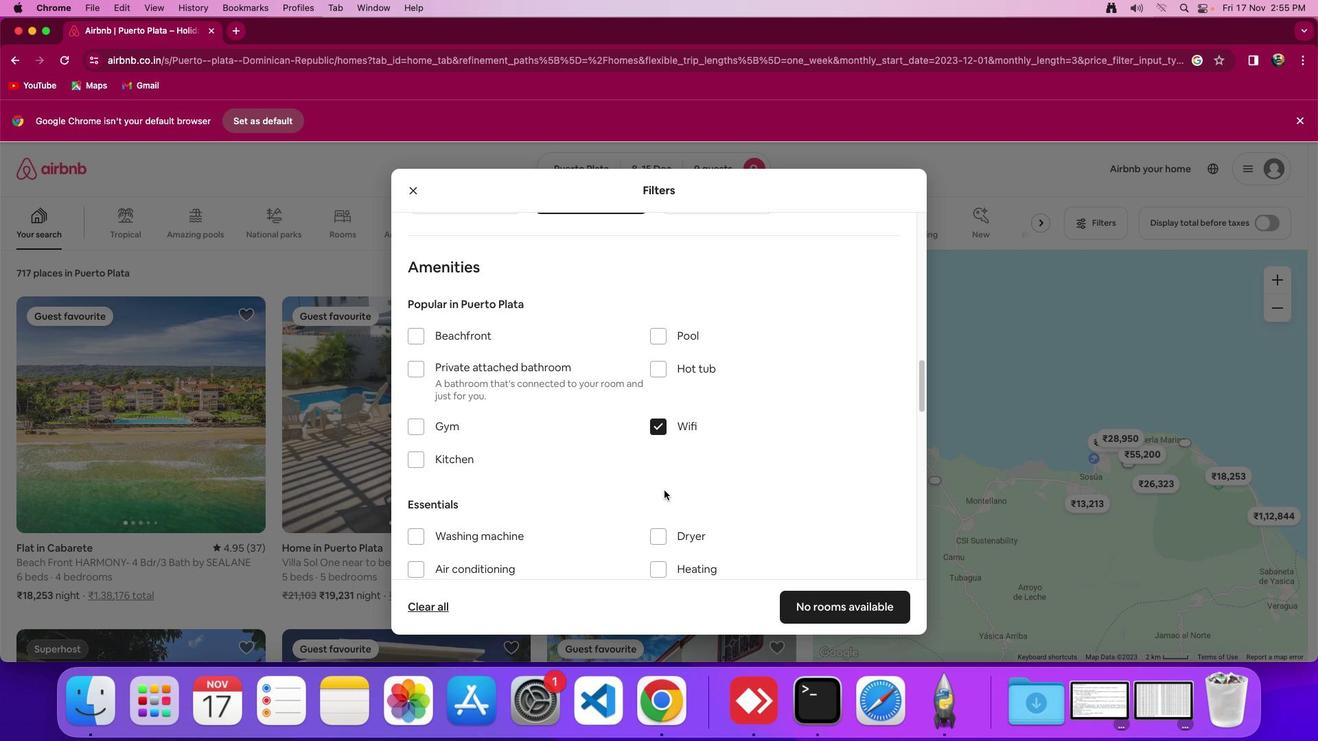 
Action: Mouse moved to (664, 491)
Screenshot: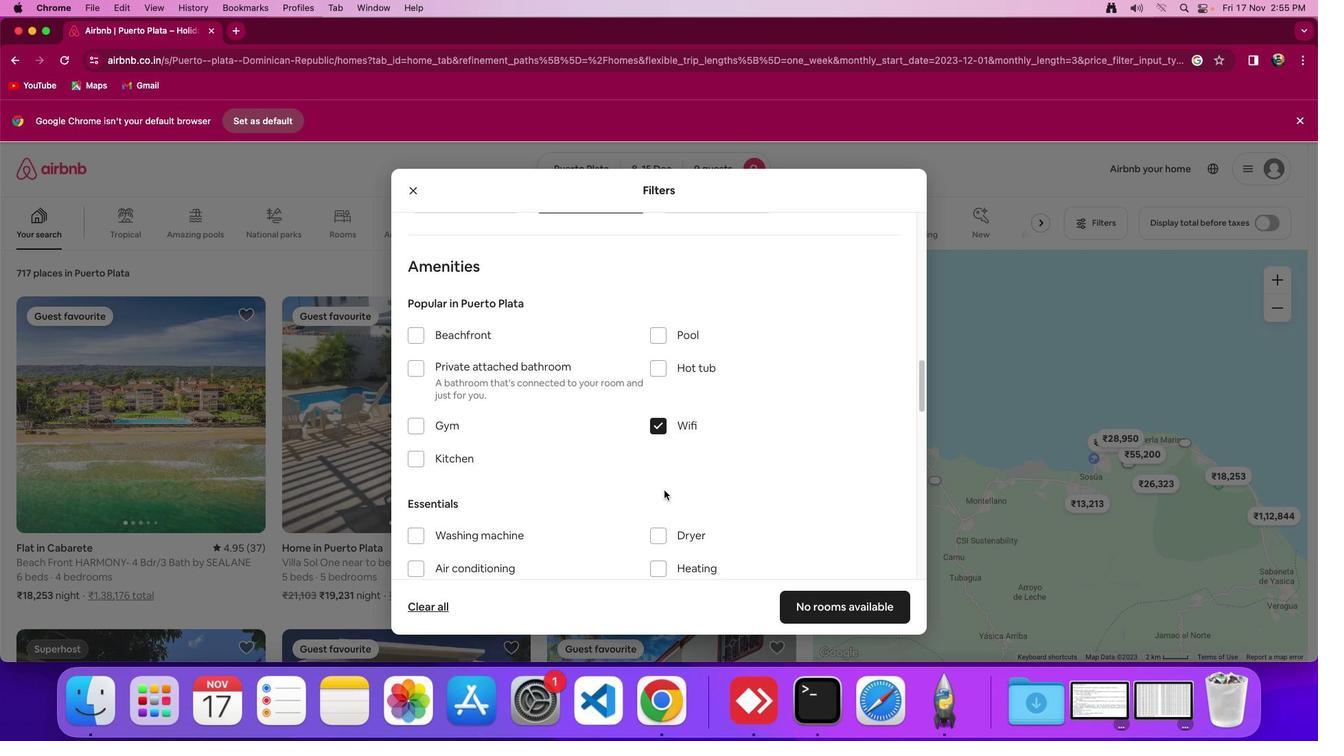 
Action: Mouse scrolled (664, 491) with delta (0, 0)
Screenshot: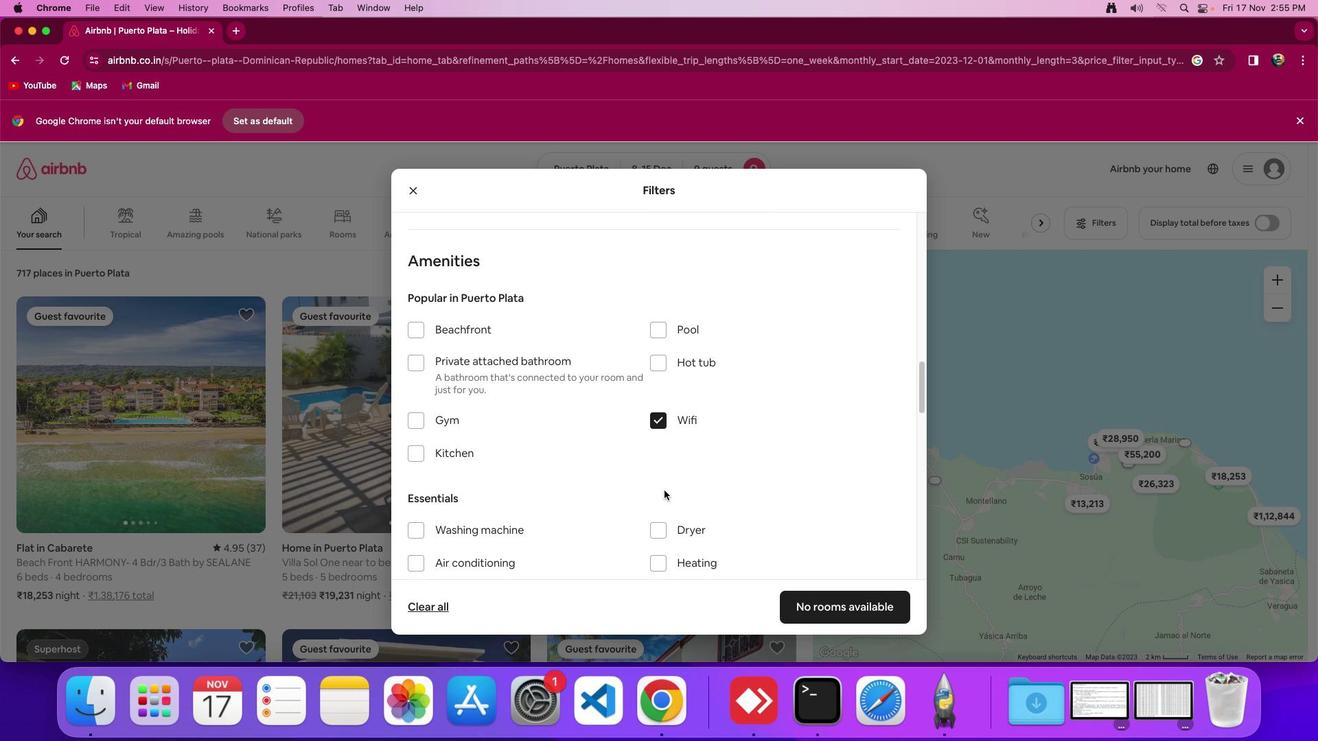 
Action: Mouse scrolled (664, 491) with delta (0, 0)
Screenshot: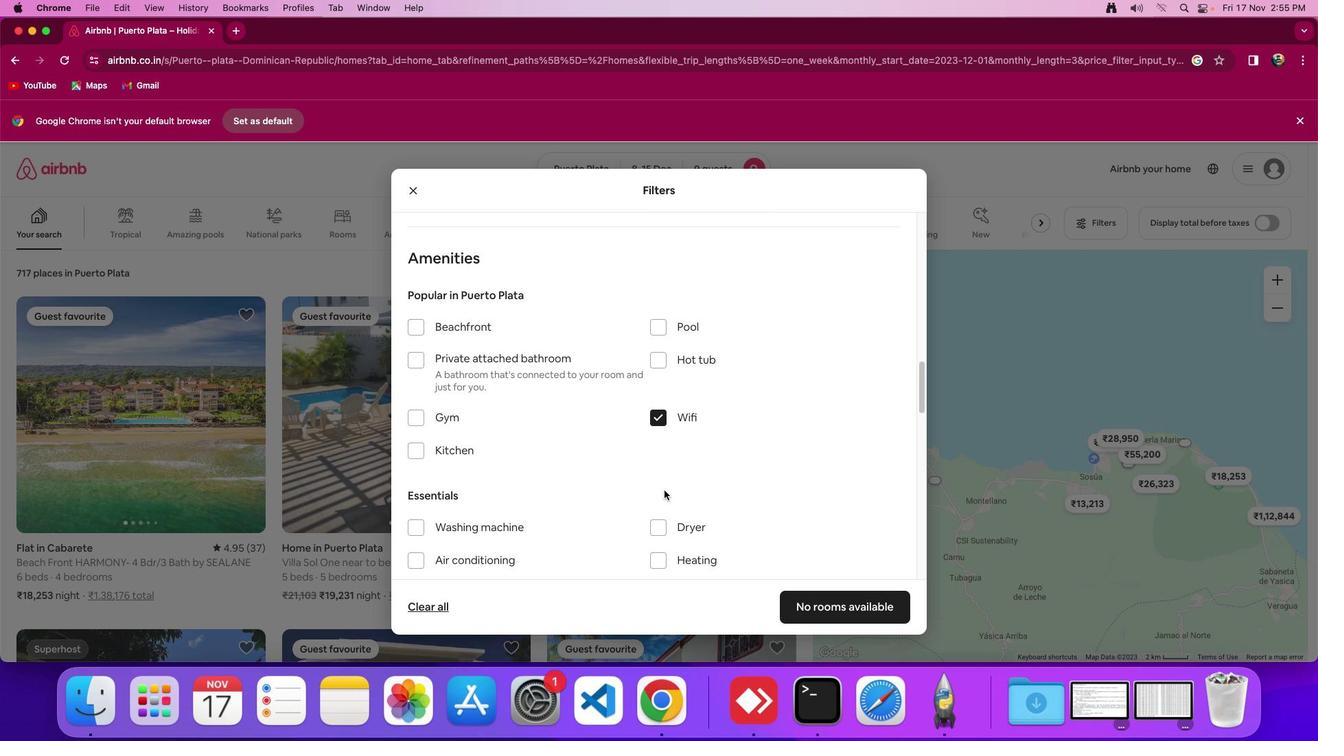 
Action: Mouse moved to (654, 475)
Screenshot: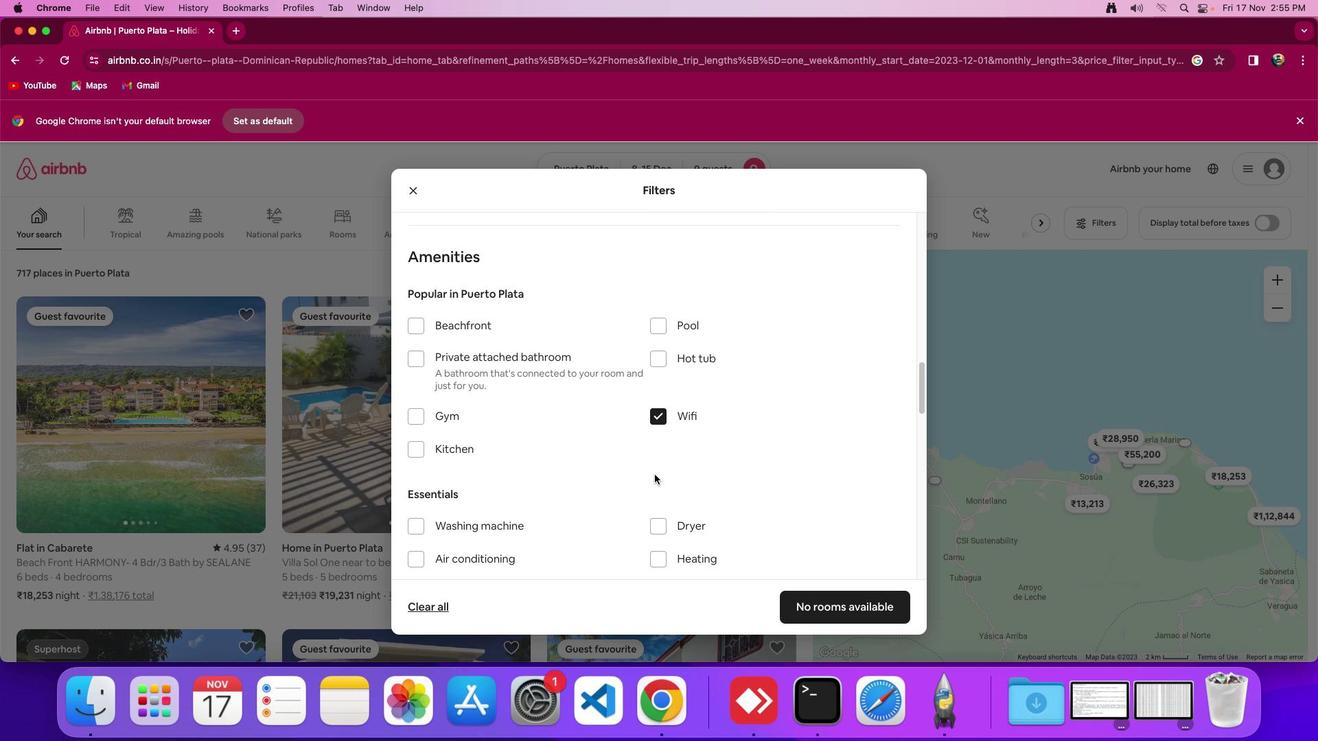 
Action: Mouse scrolled (654, 475) with delta (0, 0)
Screenshot: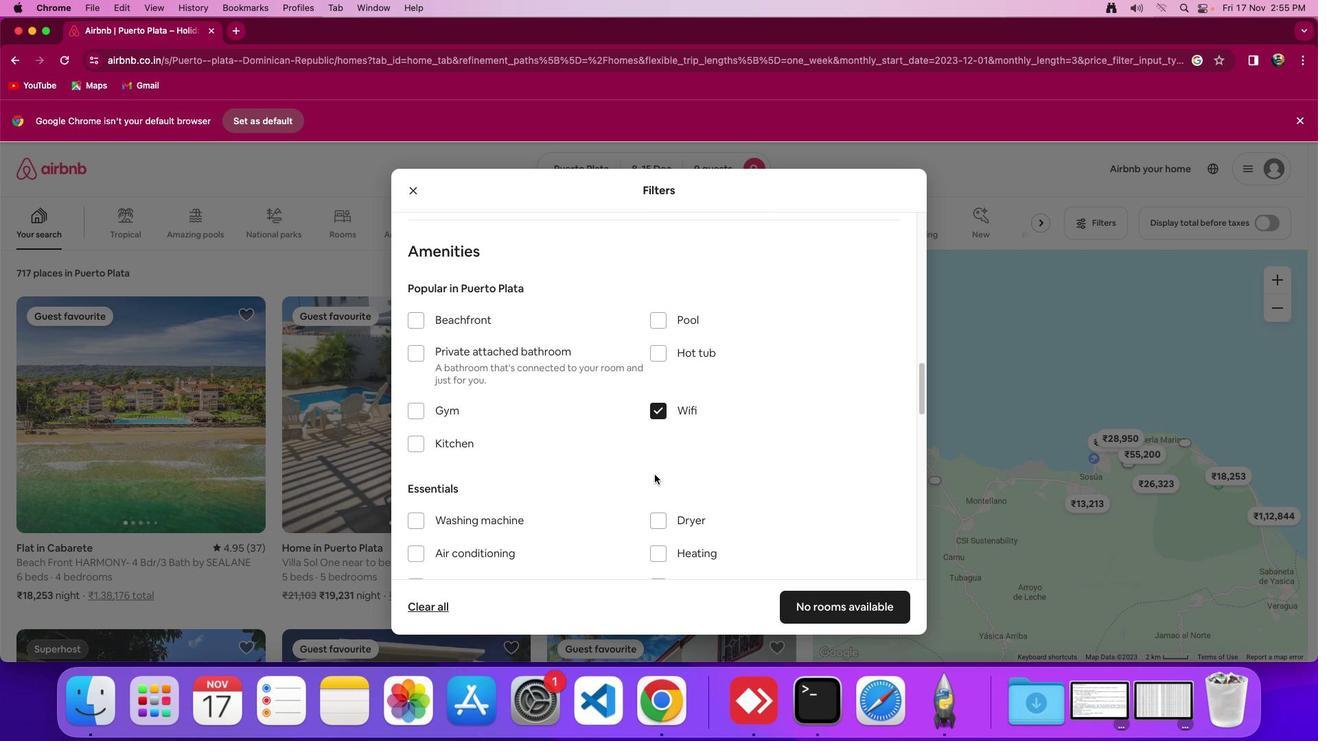 
Action: Mouse scrolled (654, 475) with delta (0, 0)
Screenshot: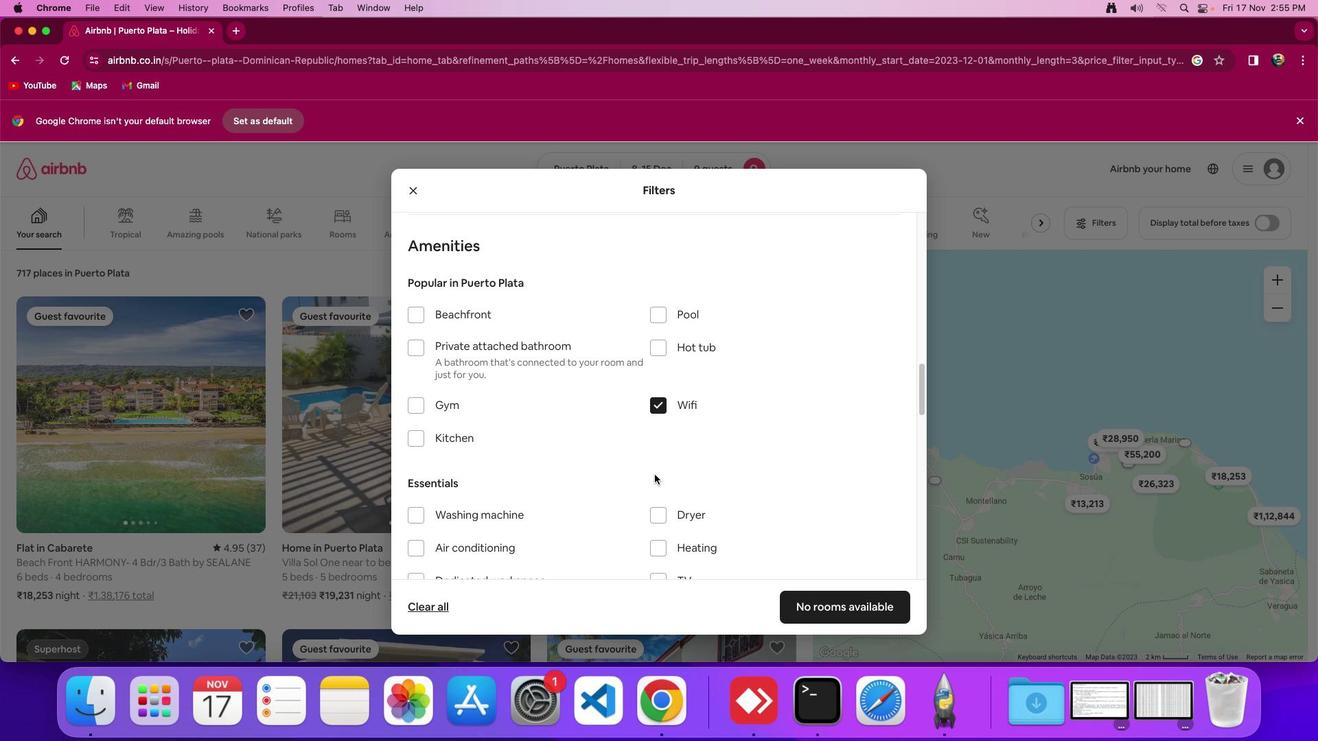 
Action: Mouse scrolled (654, 475) with delta (0, 0)
Screenshot: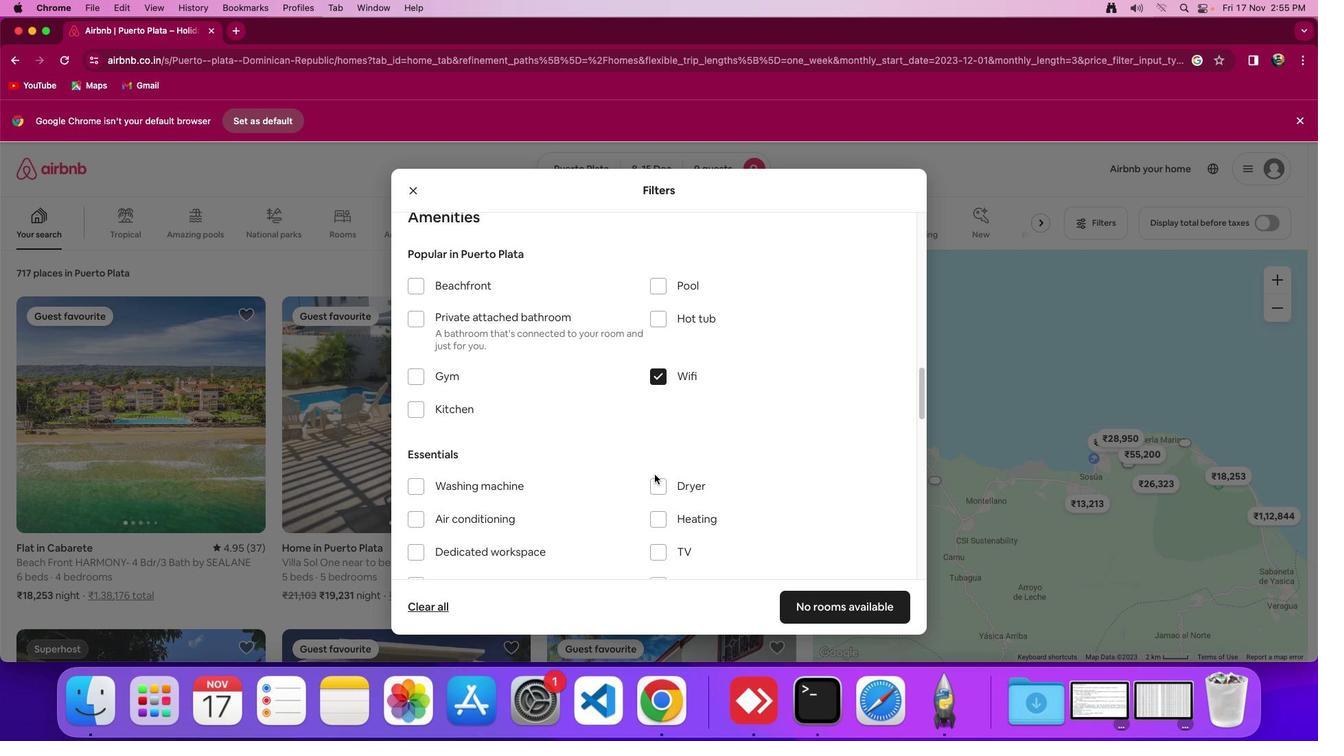 
Action: Mouse scrolled (654, 475) with delta (0, 0)
Screenshot: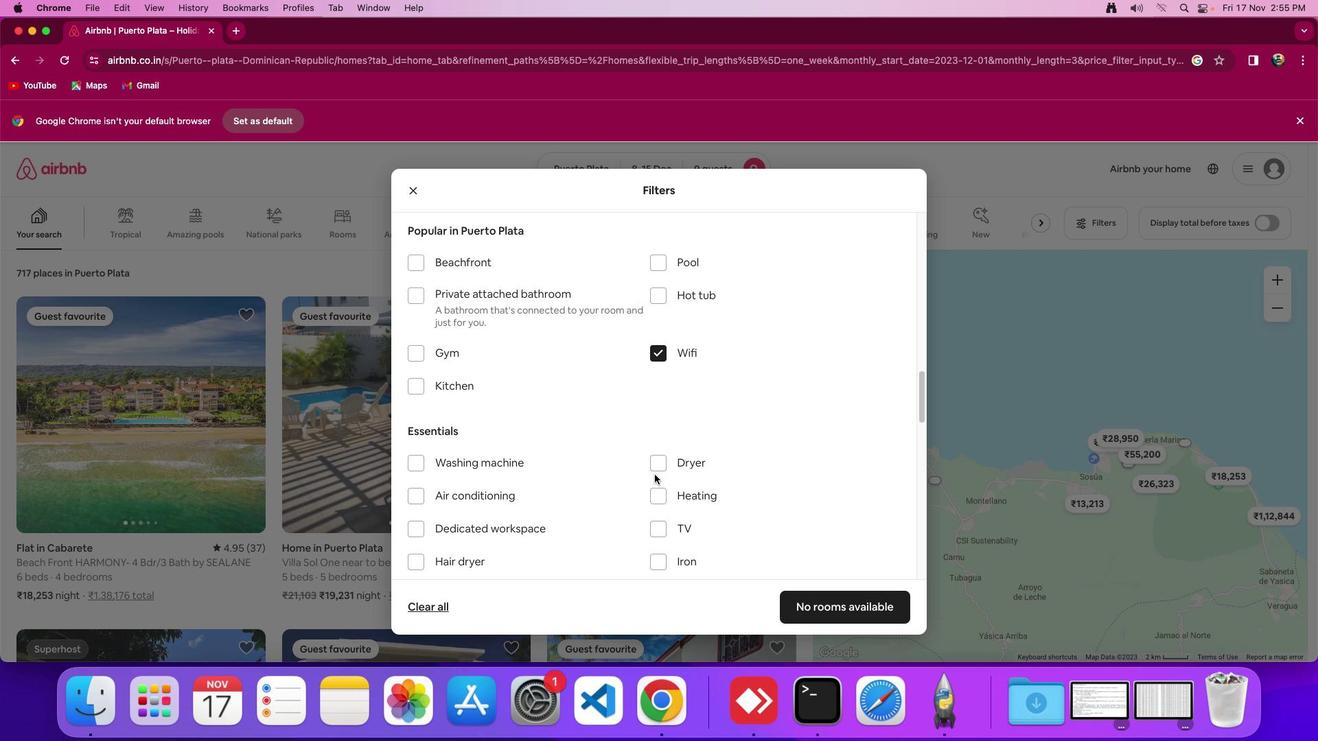 
Action: Mouse scrolled (654, 475) with delta (0, 0)
Screenshot: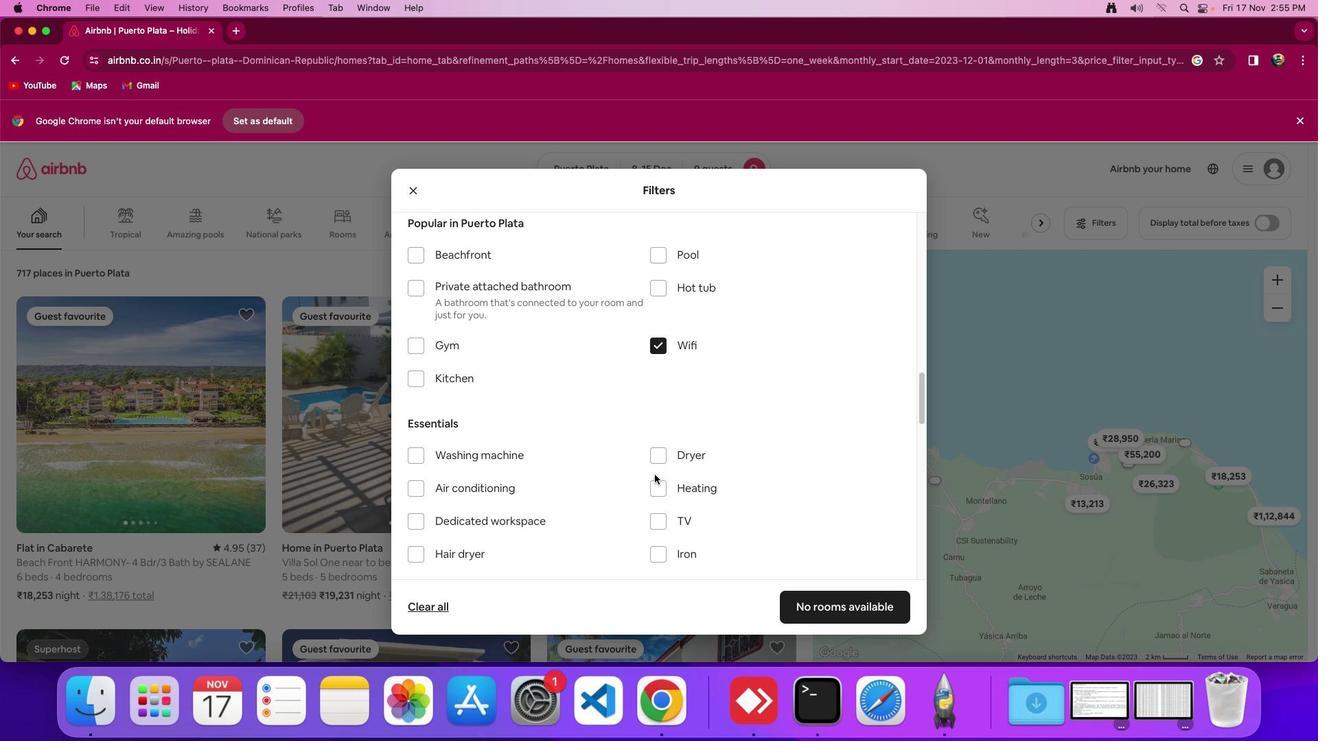 
Action: Mouse moved to (655, 502)
Screenshot: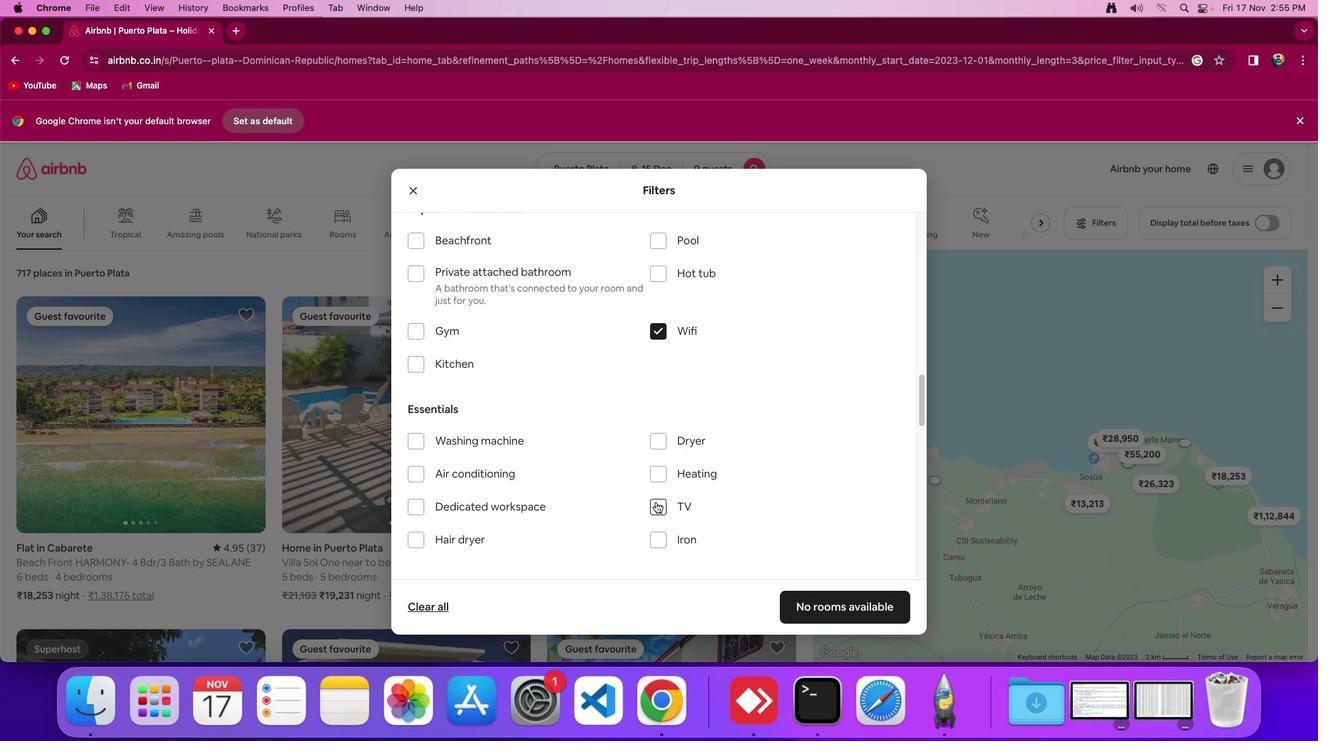 
Action: Mouse pressed left at (655, 502)
Screenshot: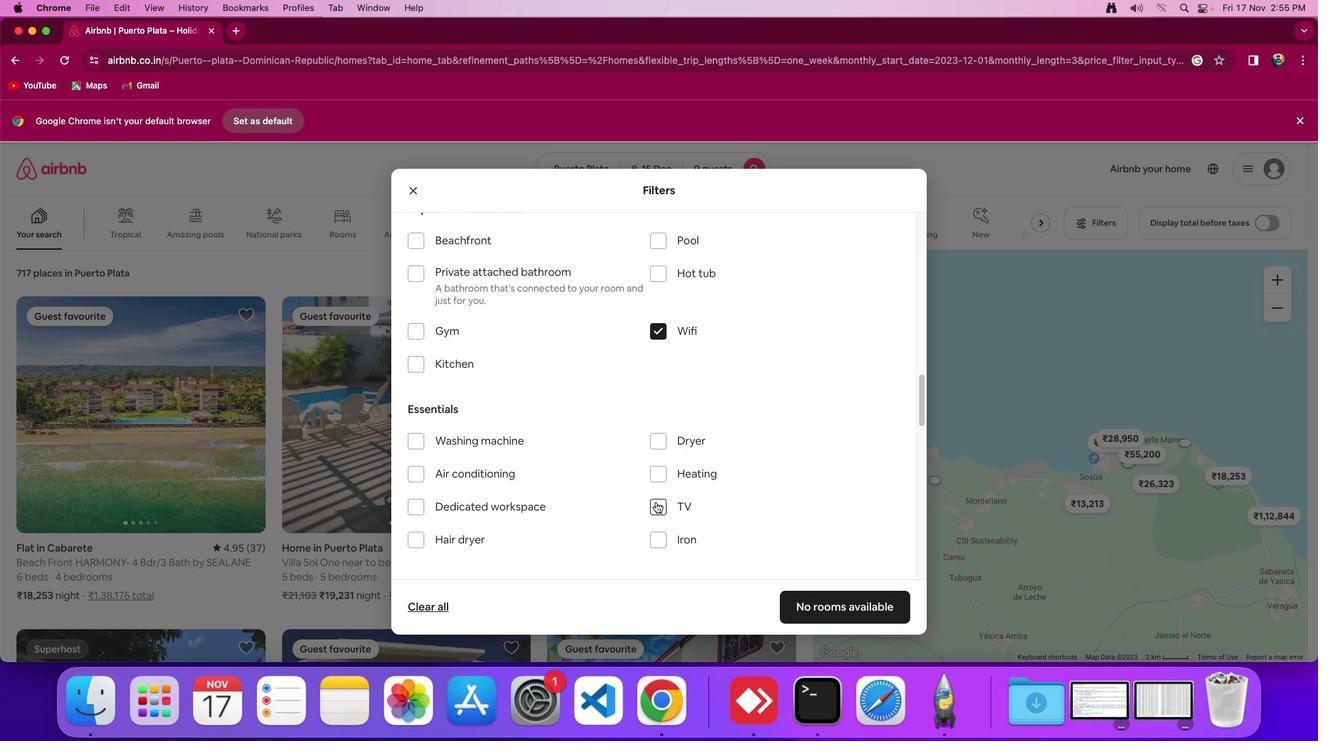 
Action: Mouse moved to (635, 406)
Screenshot: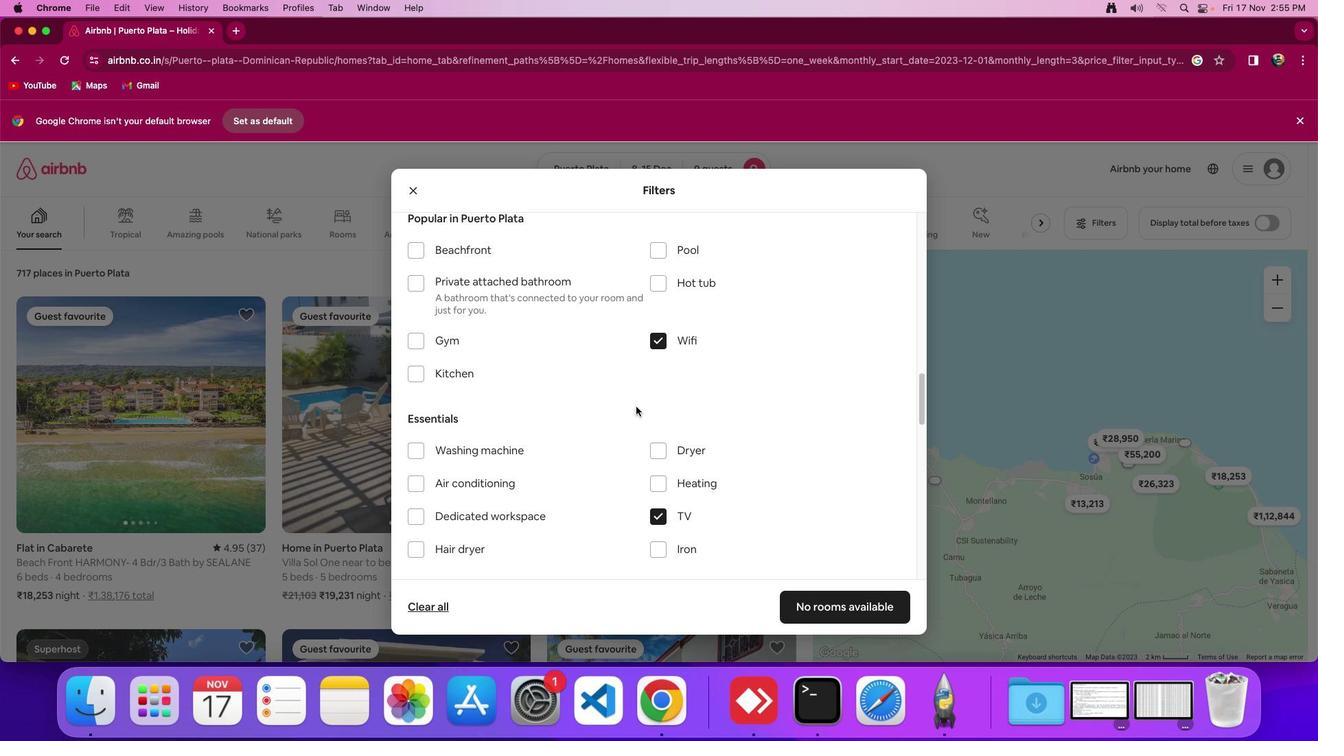 
Action: Mouse scrolled (635, 406) with delta (0, 0)
Screenshot: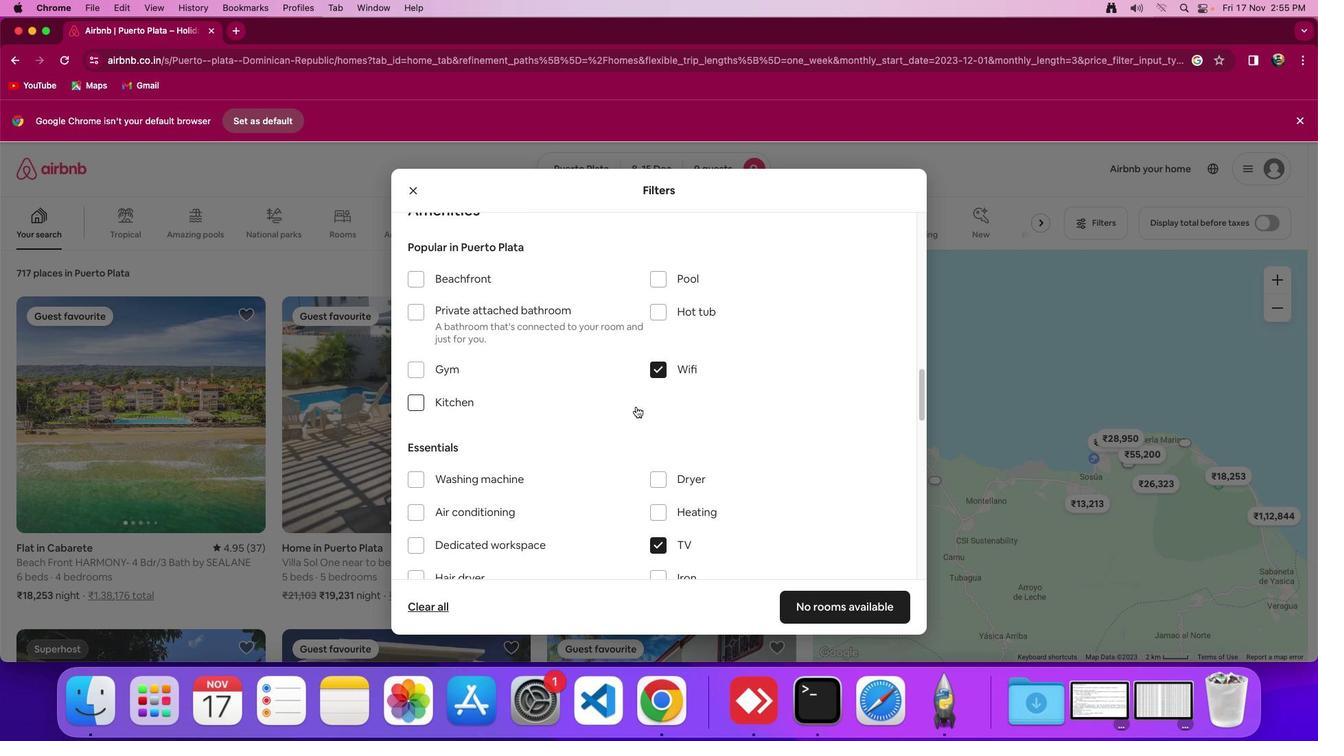 
Action: Mouse scrolled (635, 406) with delta (0, 0)
Screenshot: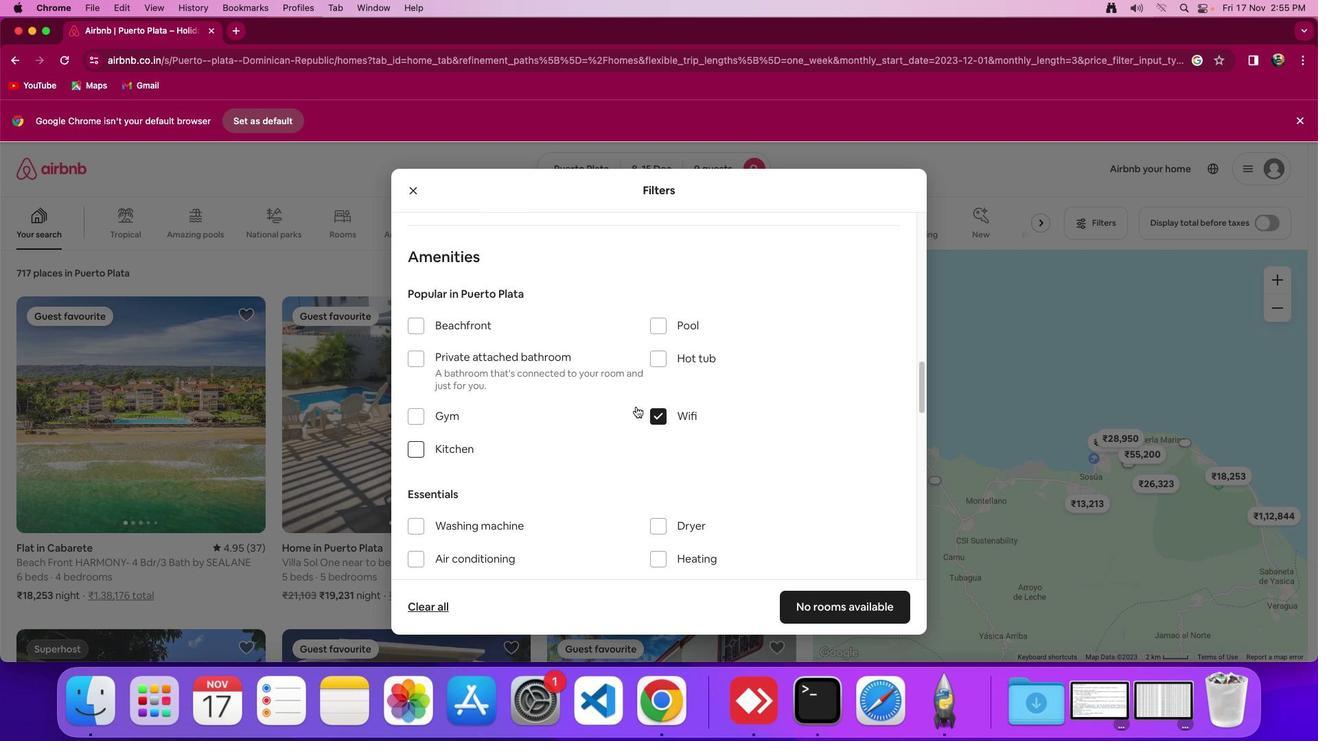 
Action: Mouse moved to (635, 406)
Screenshot: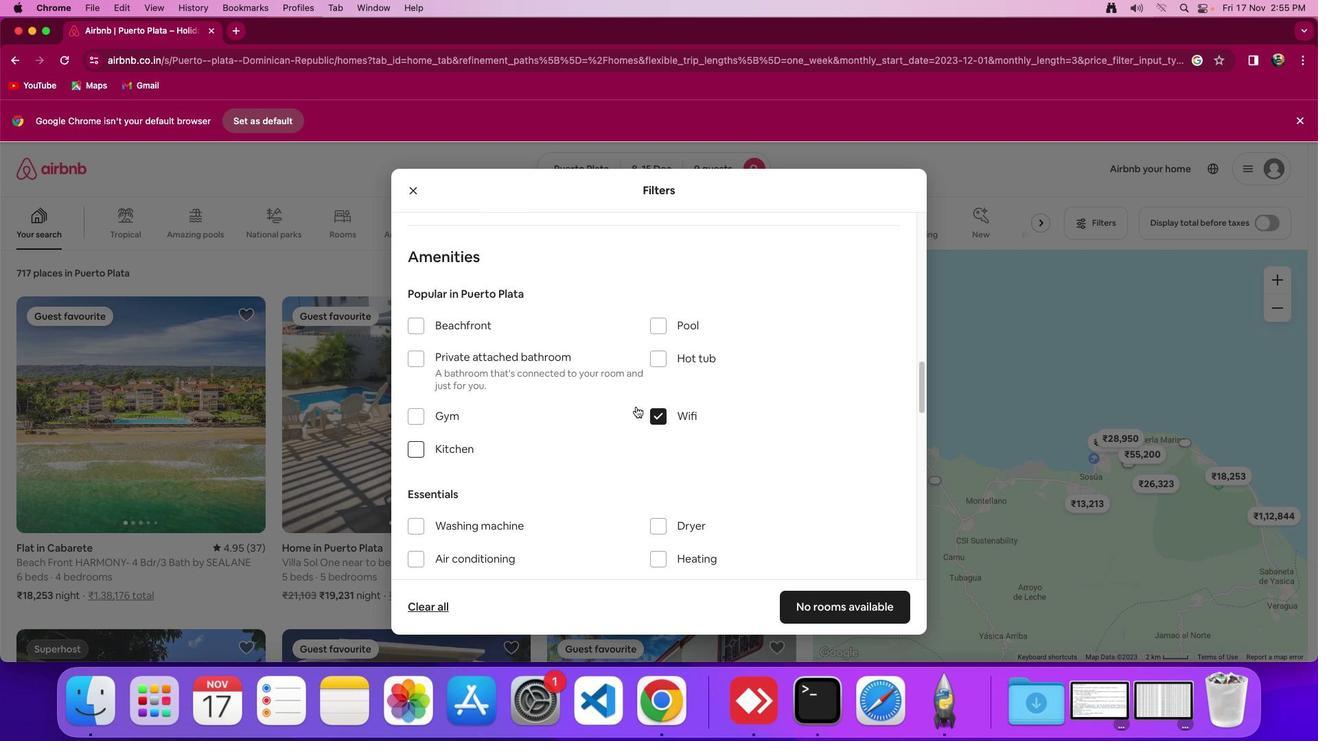
Action: Mouse scrolled (635, 406) with delta (0, 2)
Screenshot: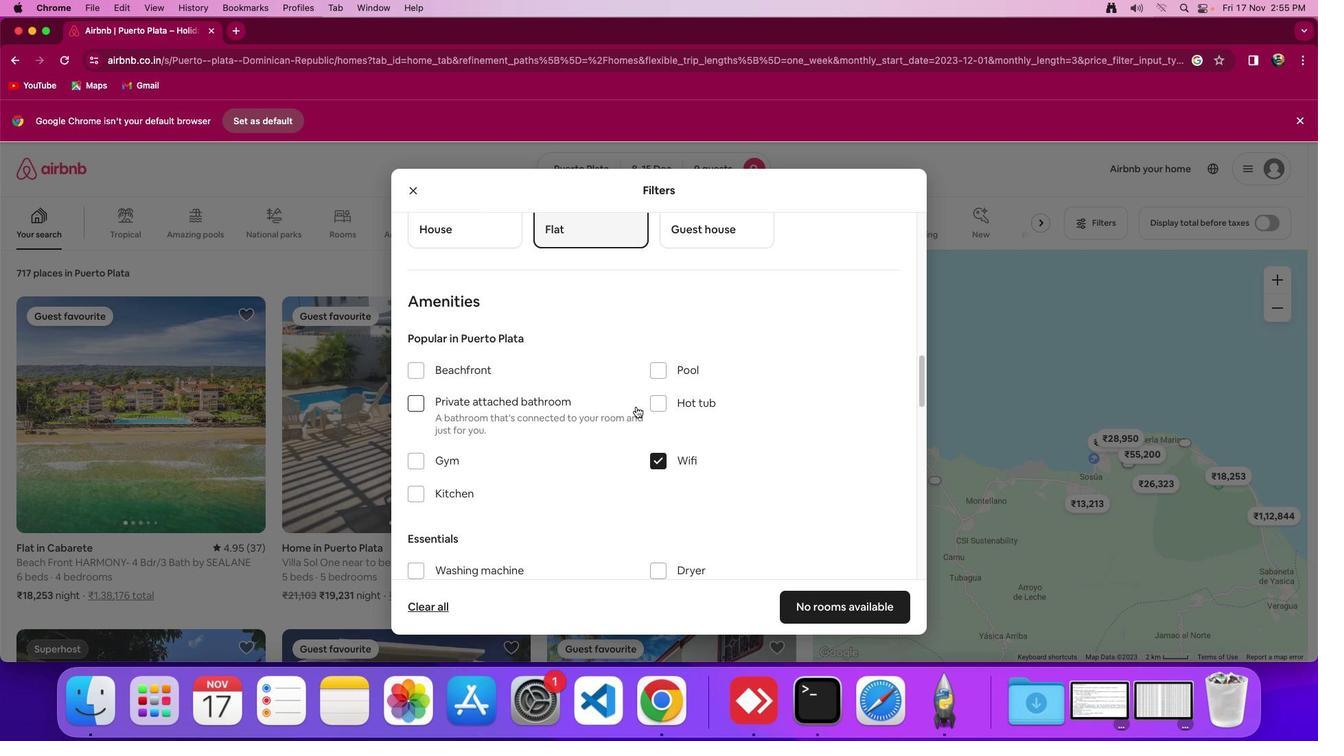 
Action: Mouse moved to (636, 407)
Screenshot: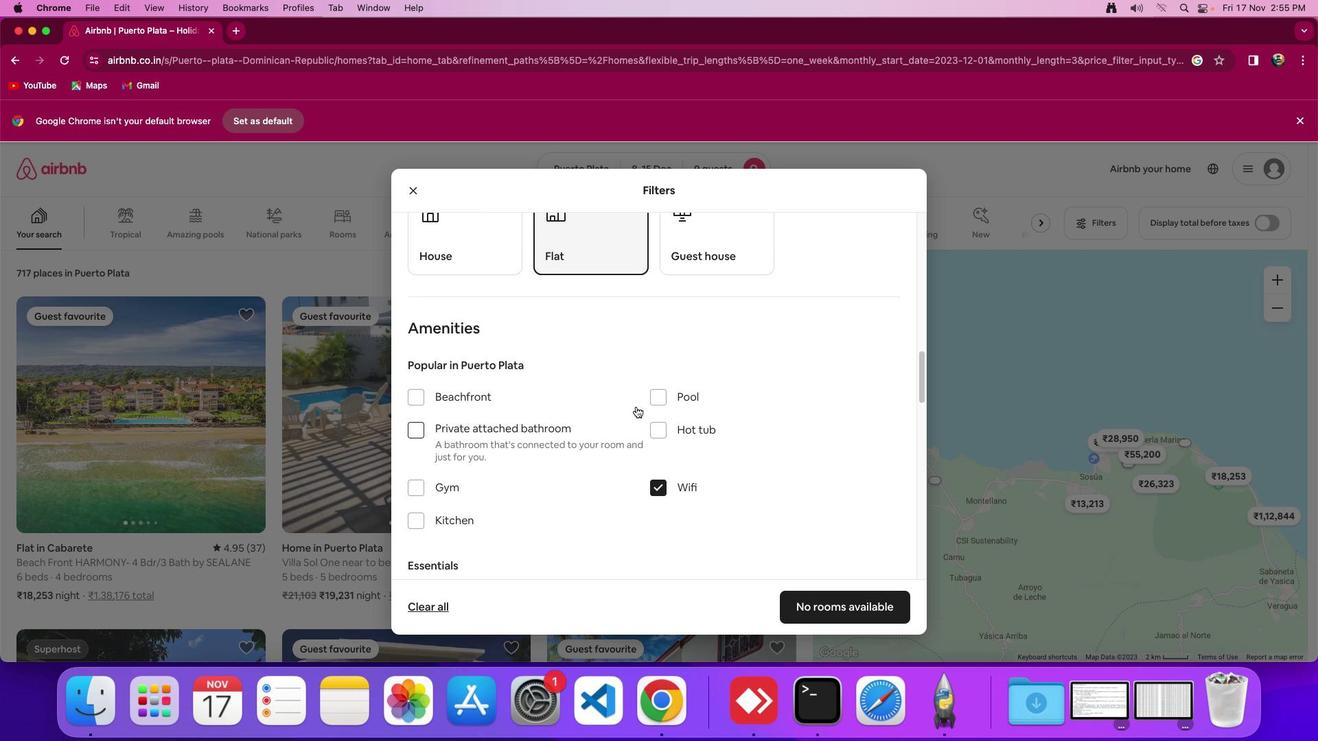 
Action: Mouse scrolled (636, 407) with delta (0, 0)
Screenshot: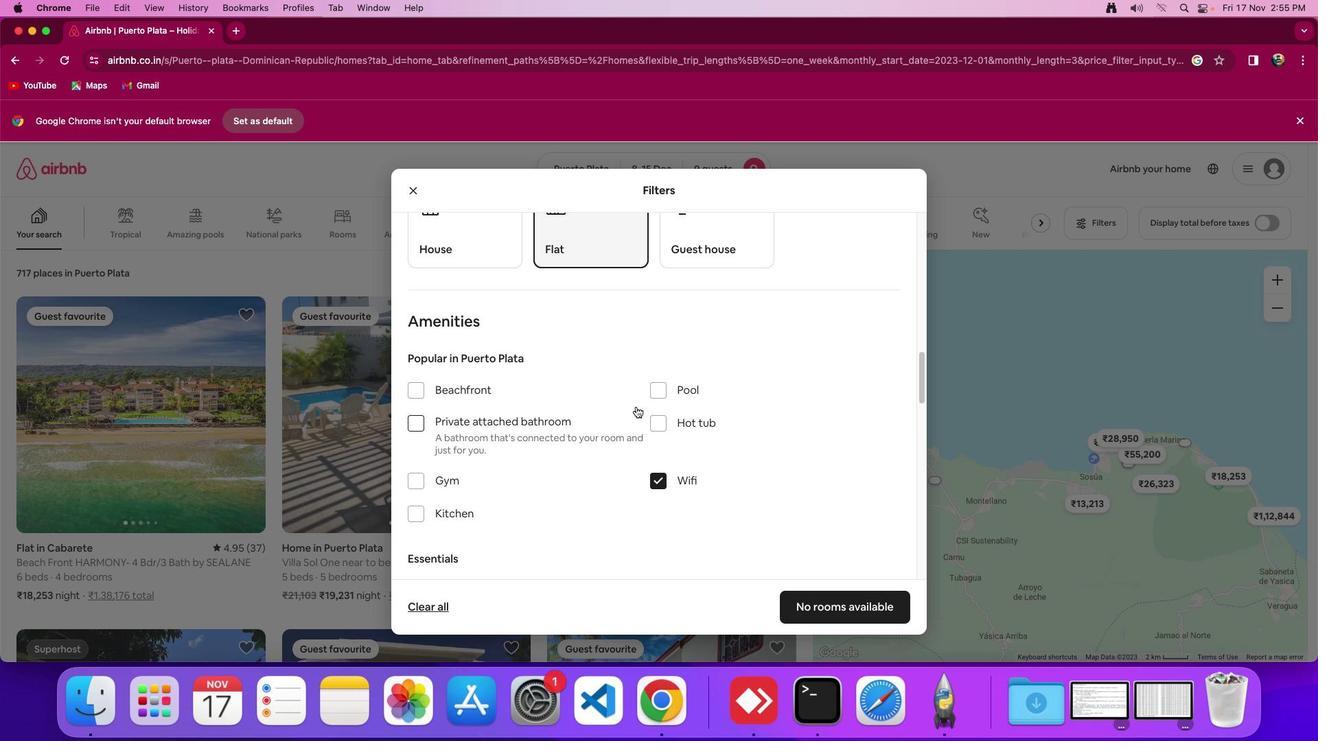 
Action: Mouse scrolled (636, 407) with delta (0, 0)
Screenshot: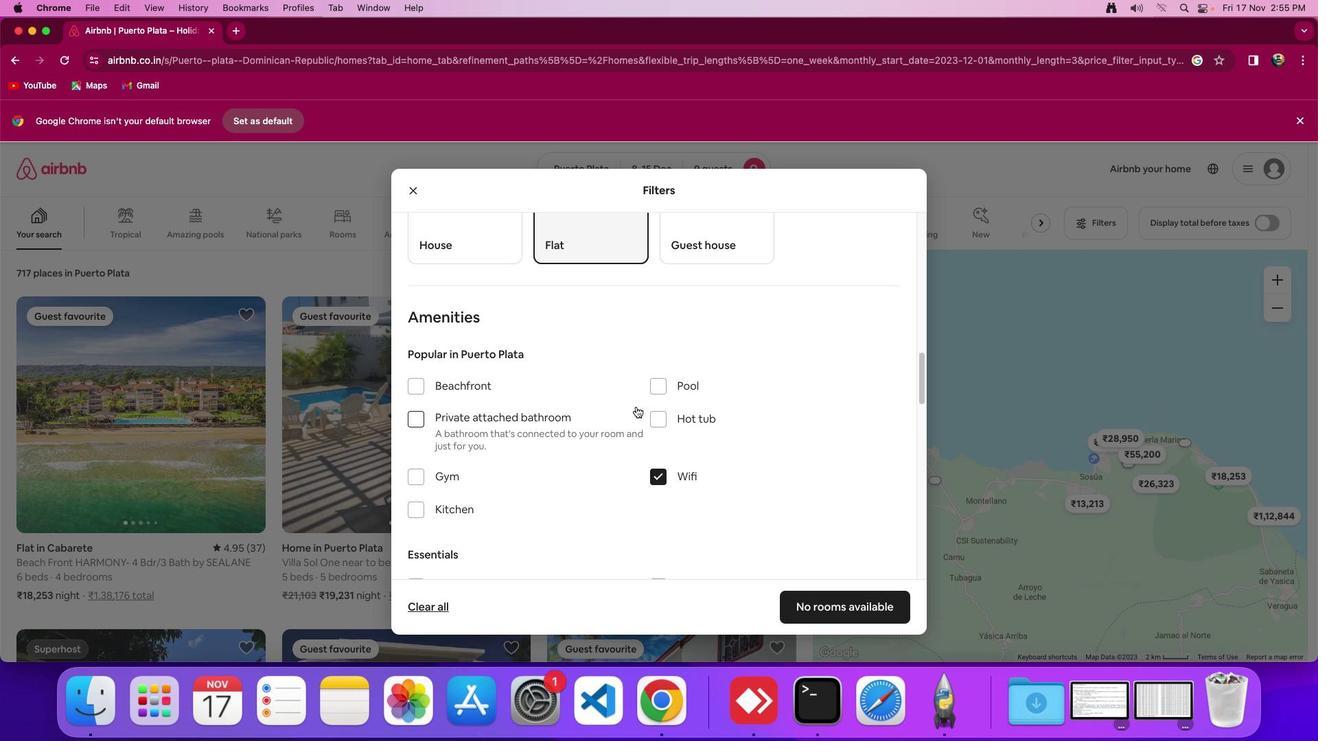 
Action: Mouse scrolled (636, 407) with delta (0, 0)
Screenshot: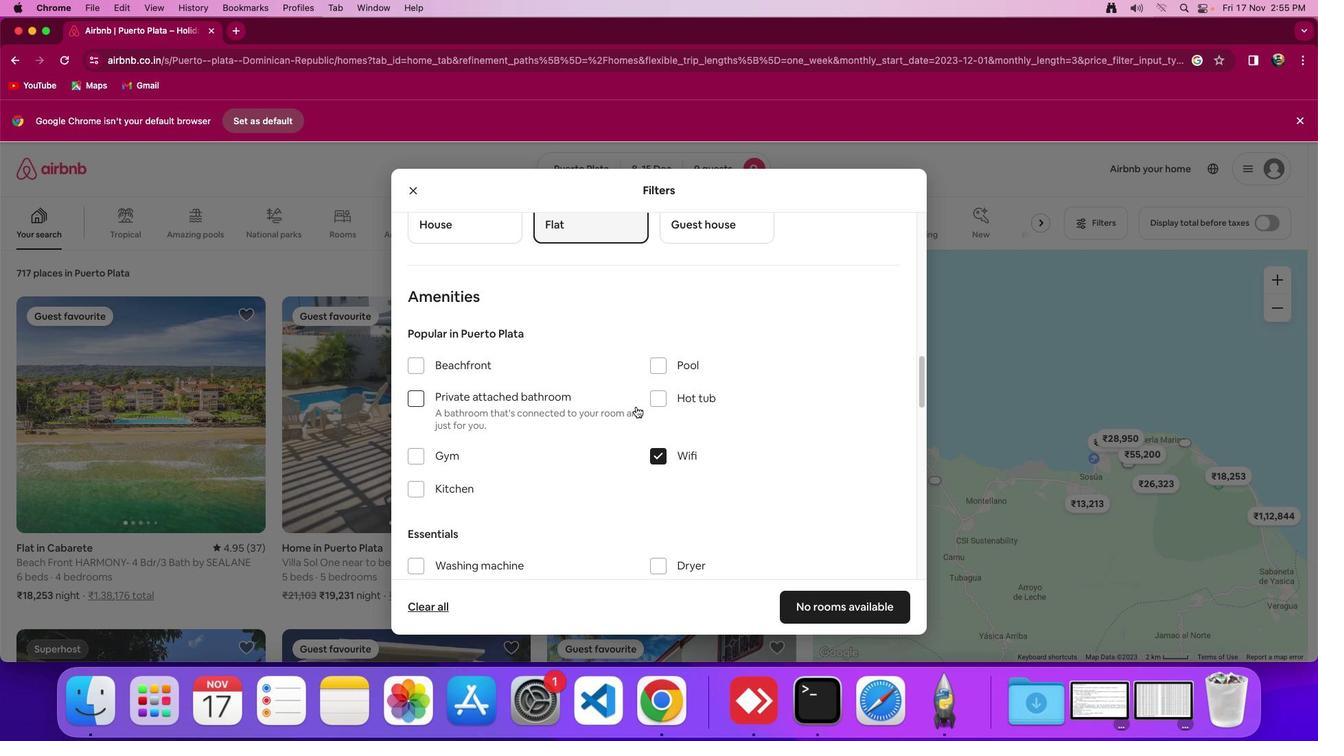 
Action: Mouse moved to (636, 407)
Screenshot: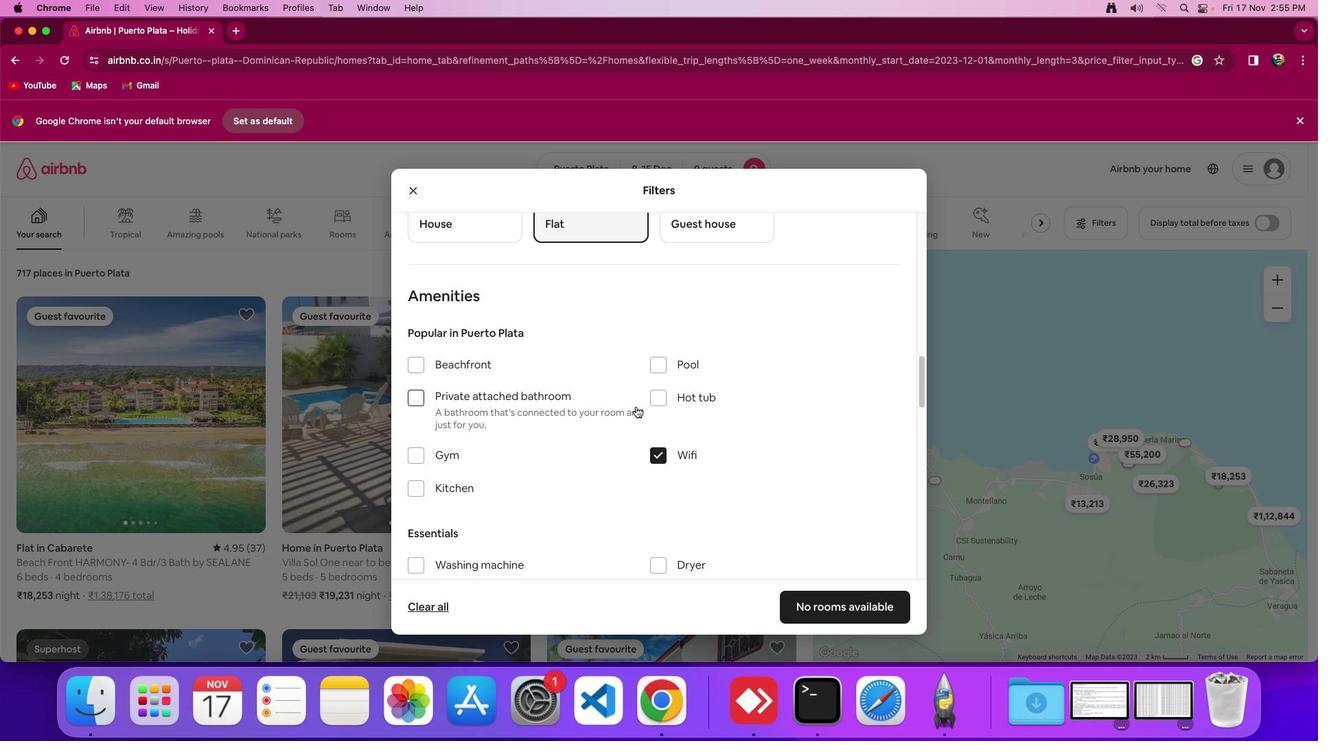 
Action: Mouse scrolled (636, 407) with delta (0, 0)
Screenshot: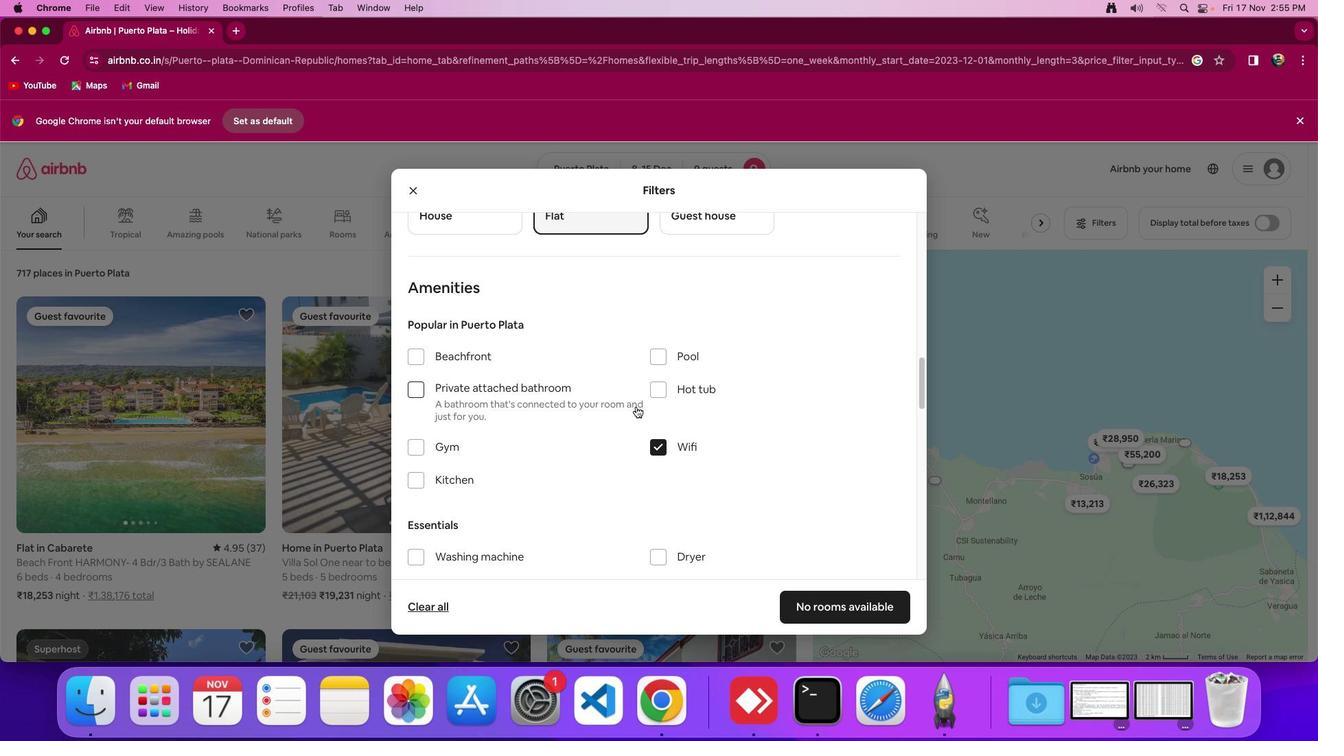 
Action: Mouse scrolled (636, 407) with delta (0, 0)
Screenshot: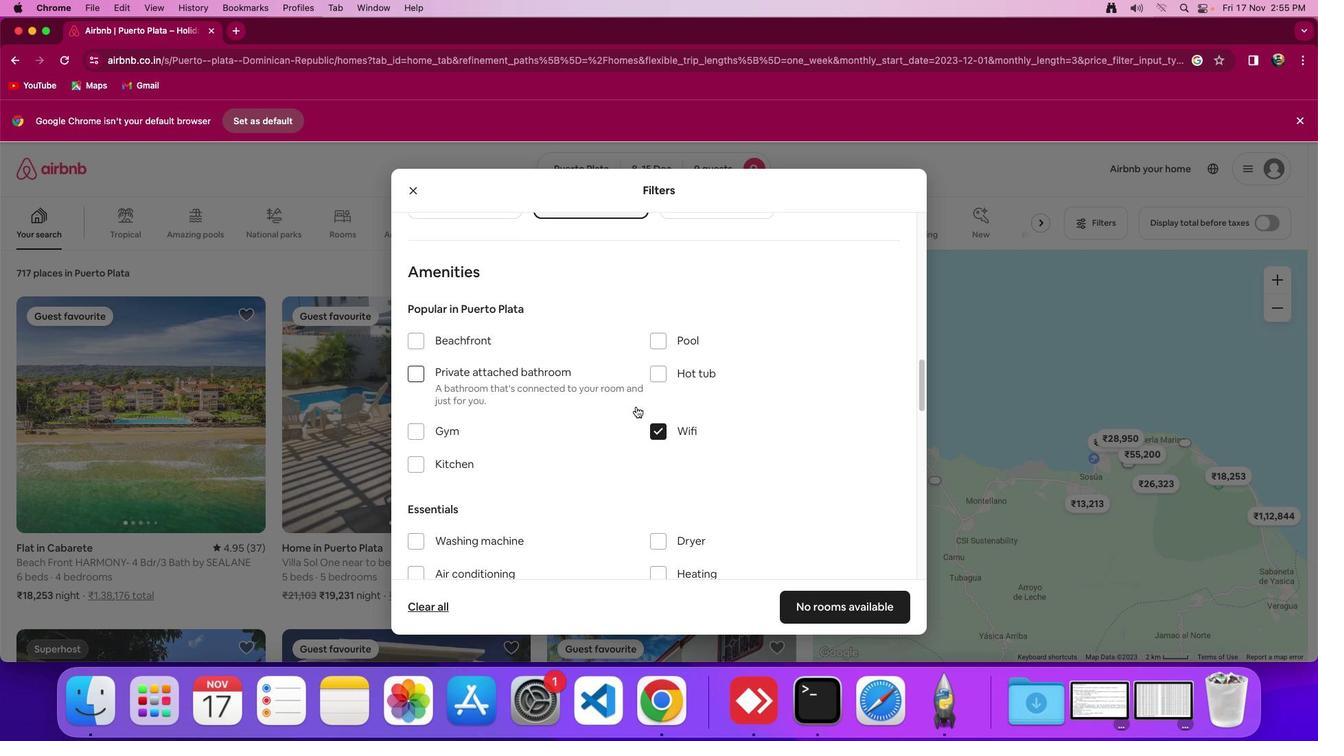 
Action: Mouse scrolled (636, 407) with delta (0, -2)
Screenshot: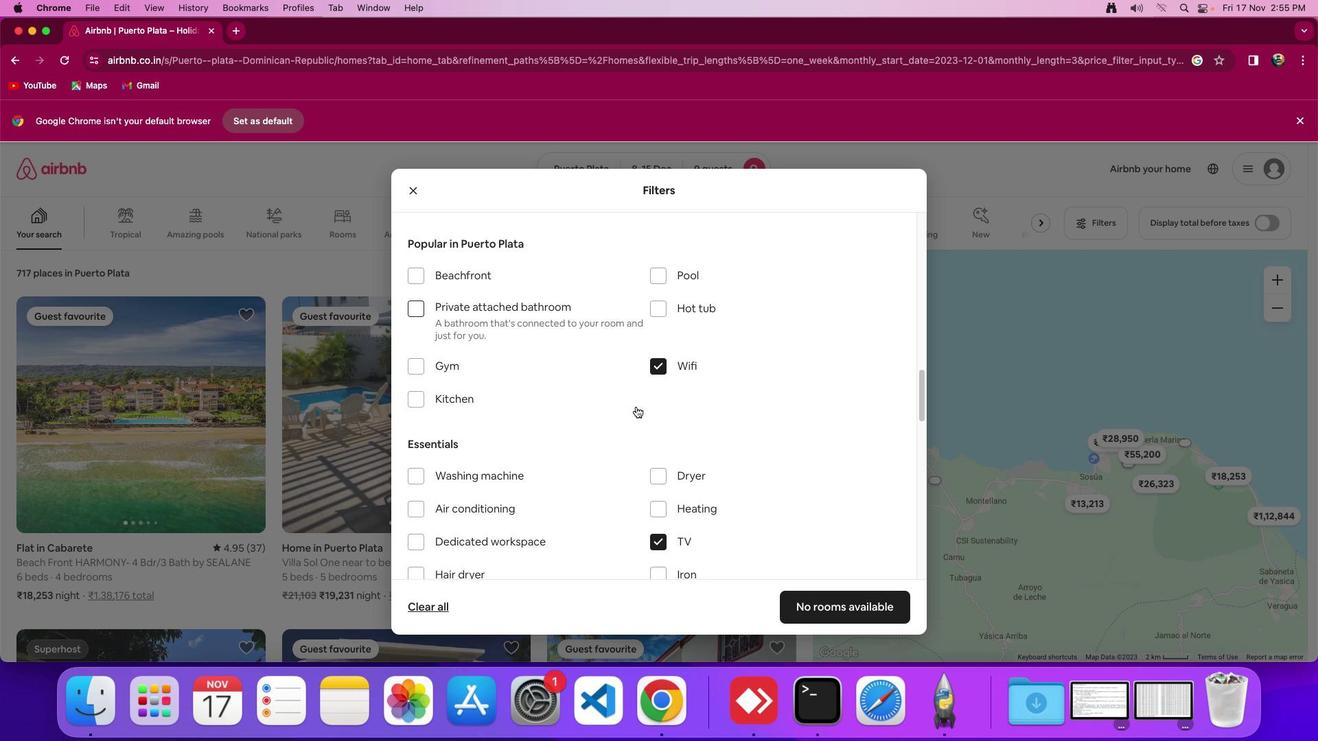 
Action: Mouse moved to (588, 420)
Screenshot: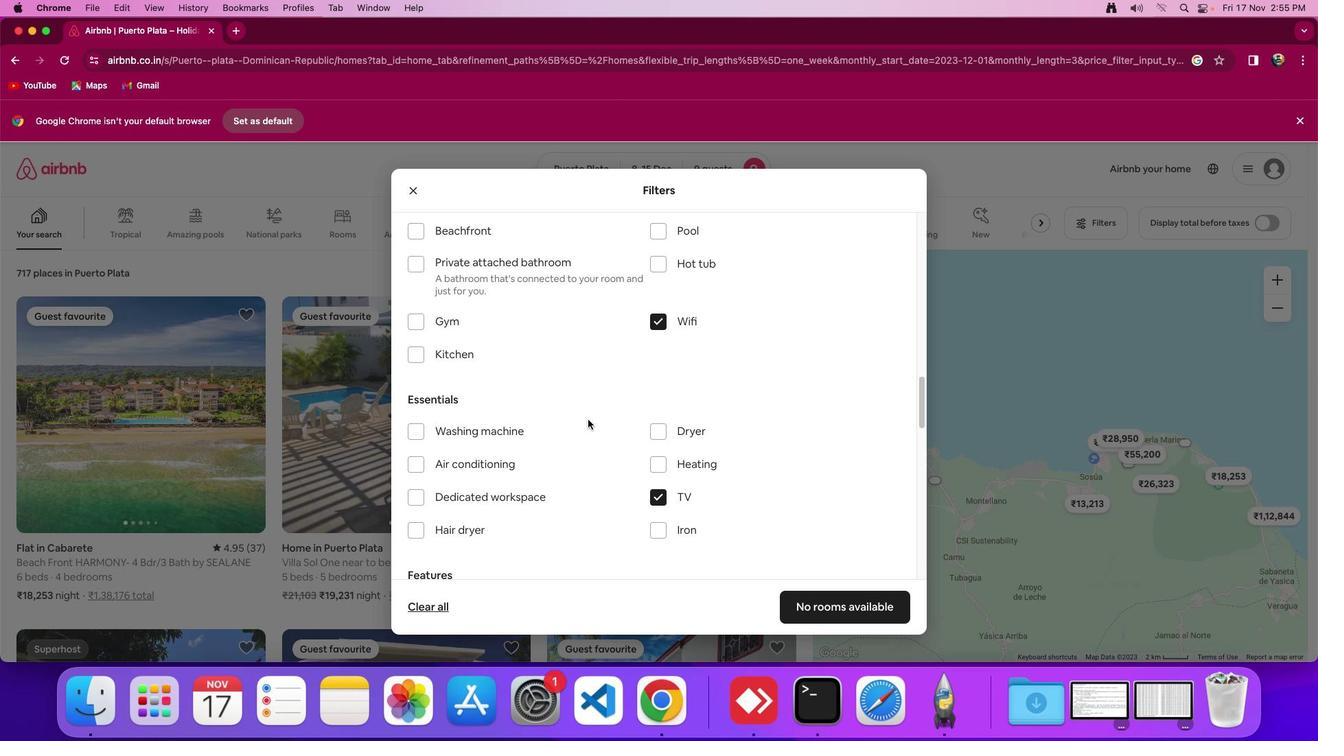 
Action: Mouse scrolled (588, 420) with delta (0, 0)
Screenshot: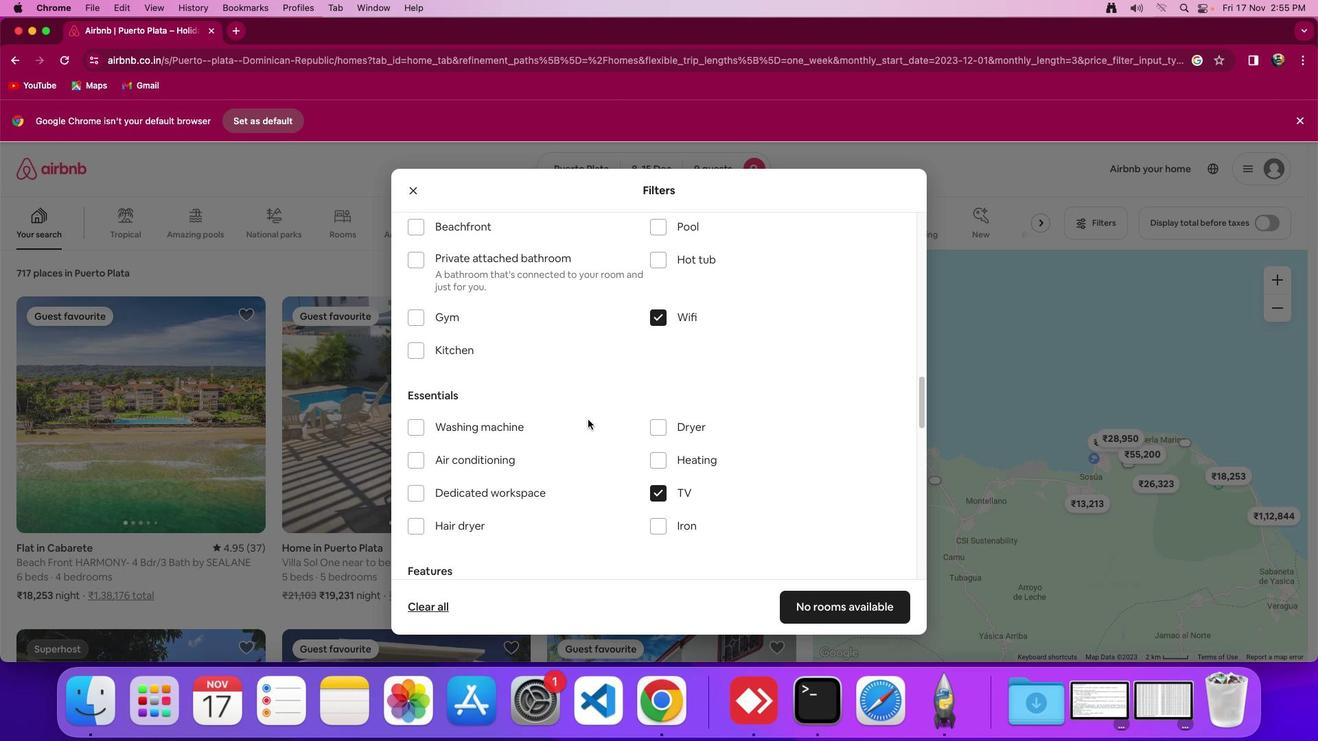 
Action: Mouse scrolled (588, 420) with delta (0, 0)
Screenshot: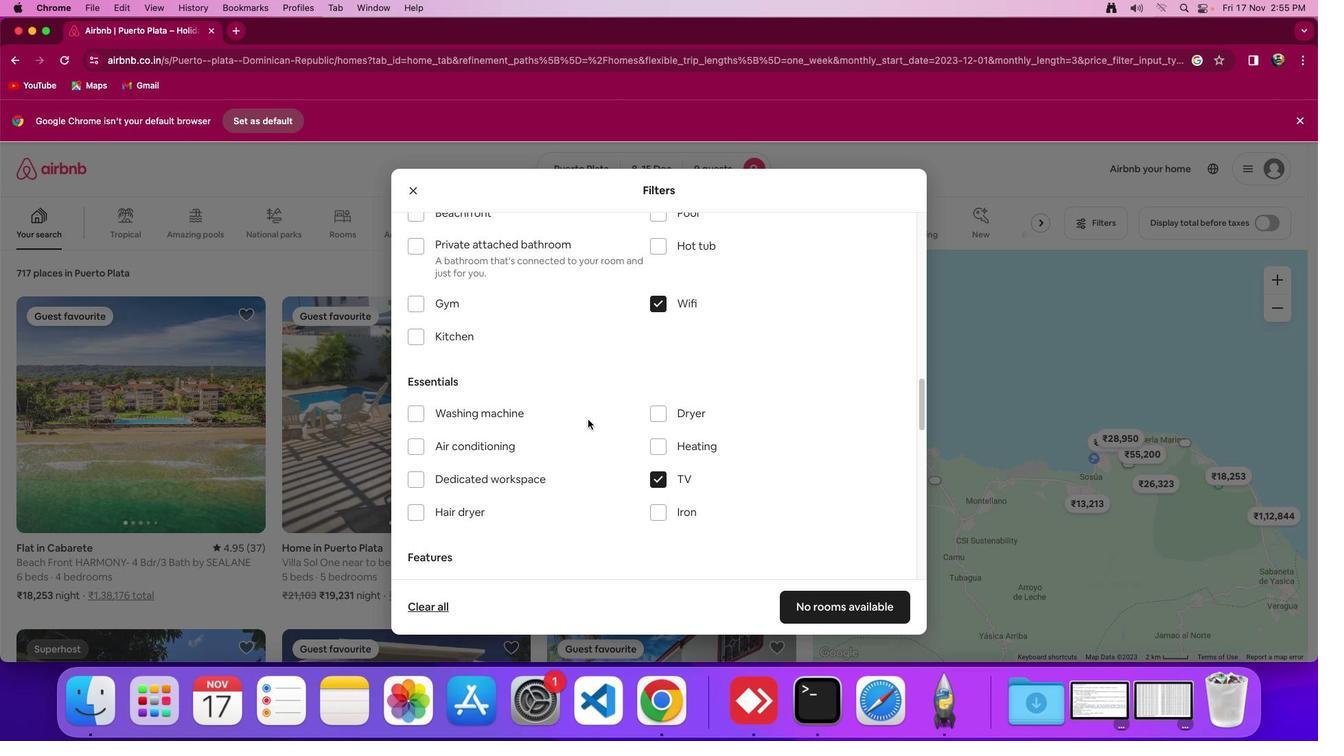 
Action: Mouse moved to (594, 423)
Screenshot: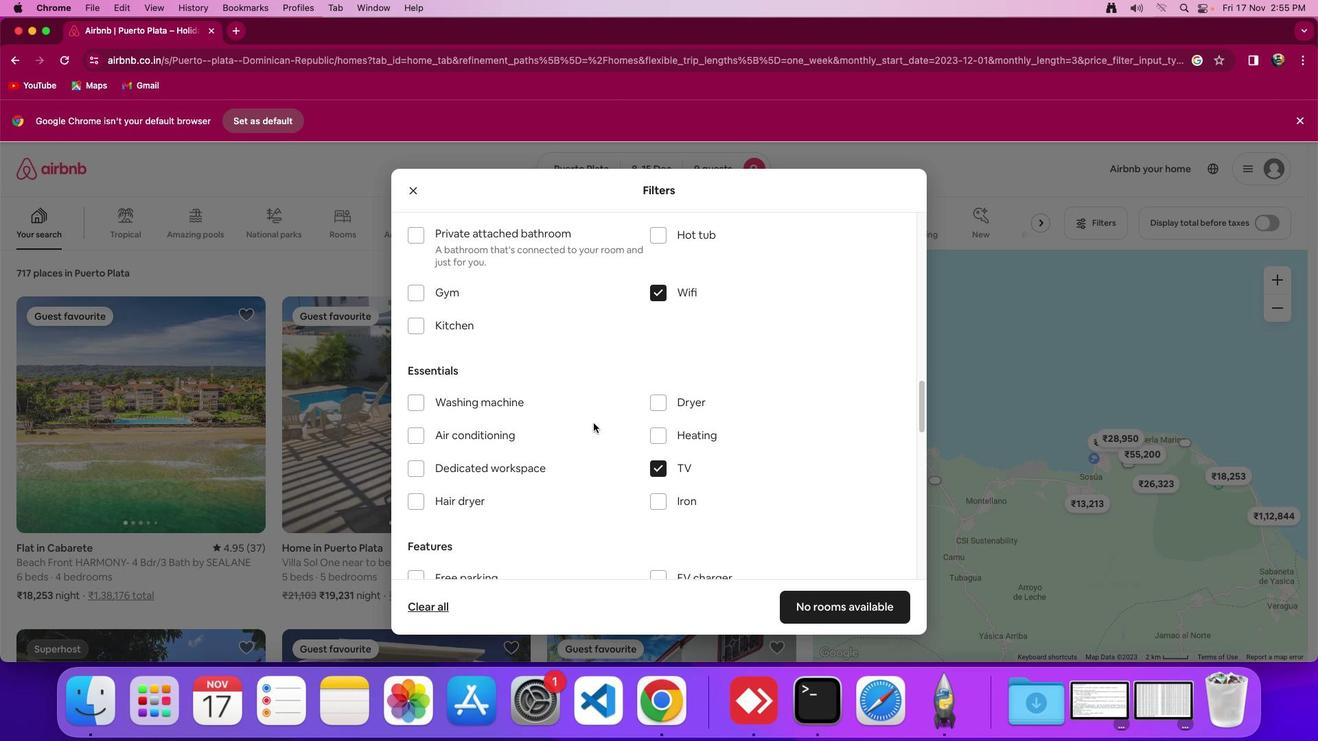 
Action: Mouse scrolled (594, 423) with delta (0, 0)
Screenshot: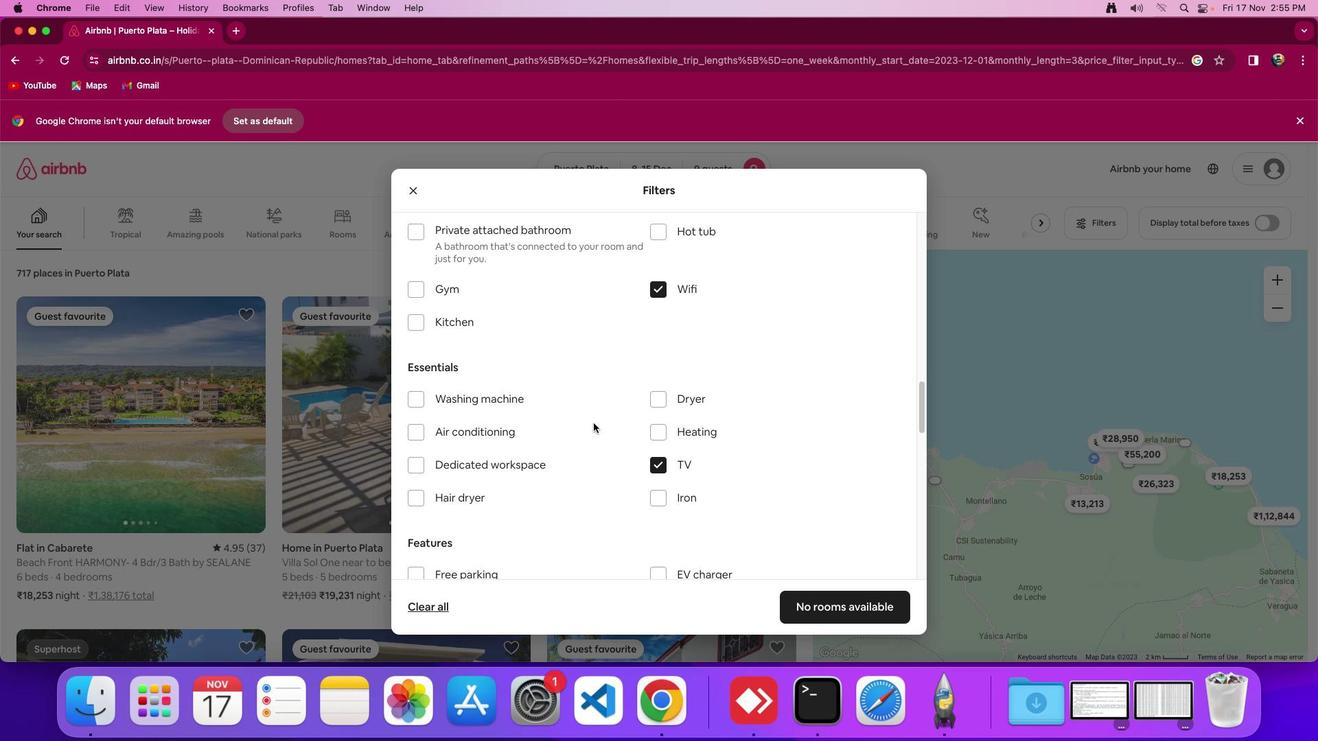 
Action: Mouse moved to (594, 423)
Screenshot: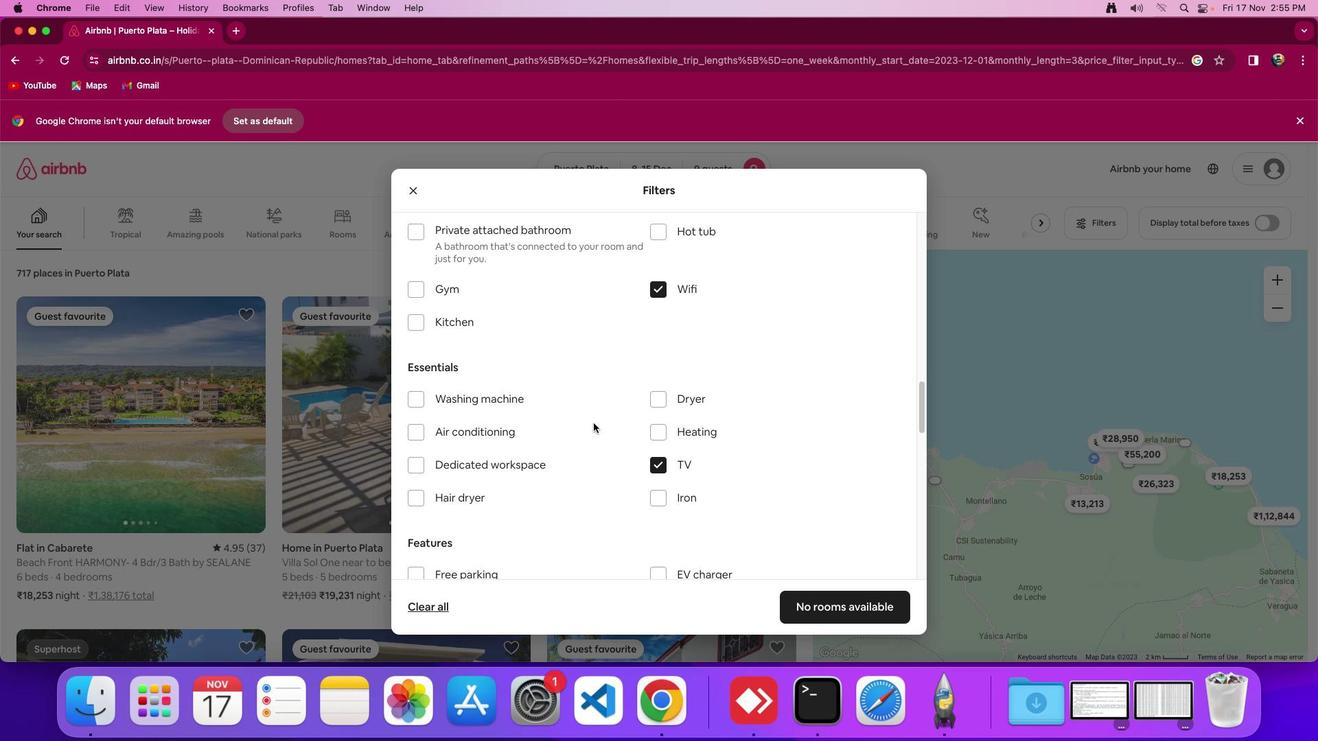 
Action: Mouse scrolled (594, 423) with delta (0, 0)
Screenshot: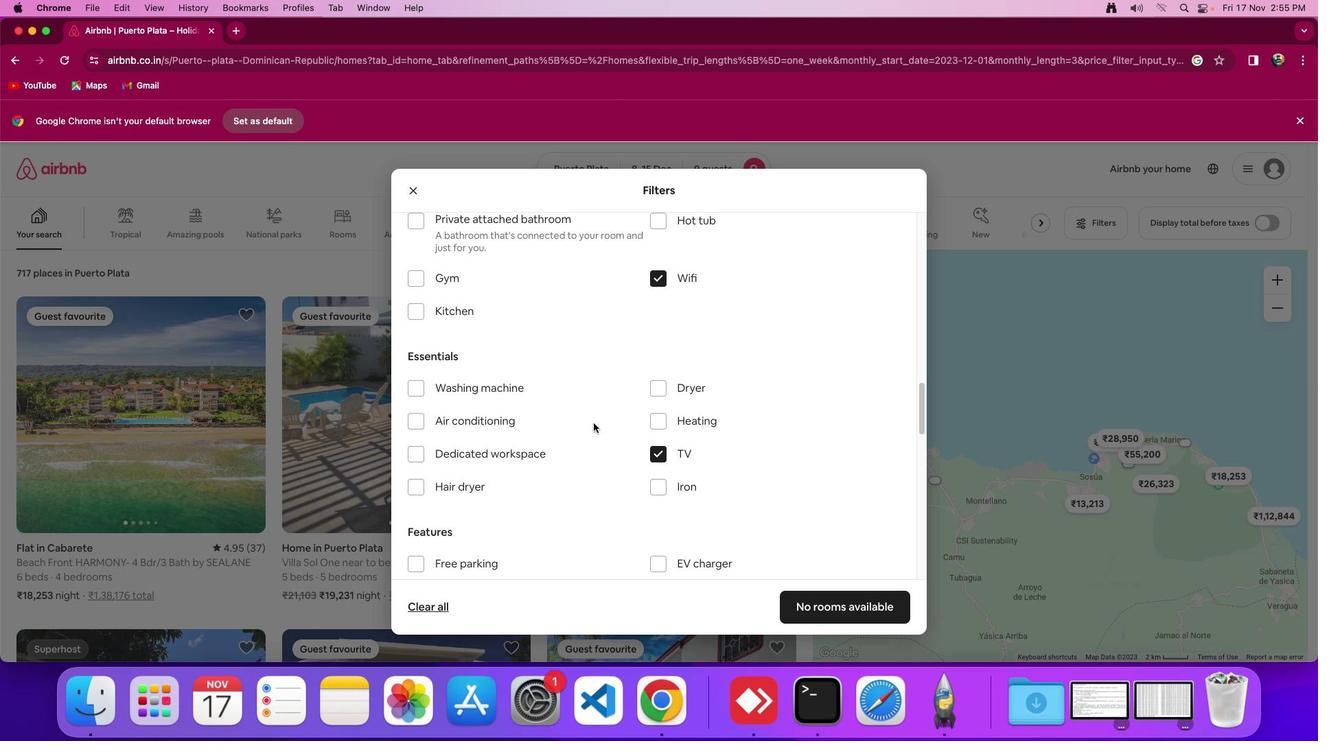 
Action: Mouse moved to (602, 444)
Screenshot: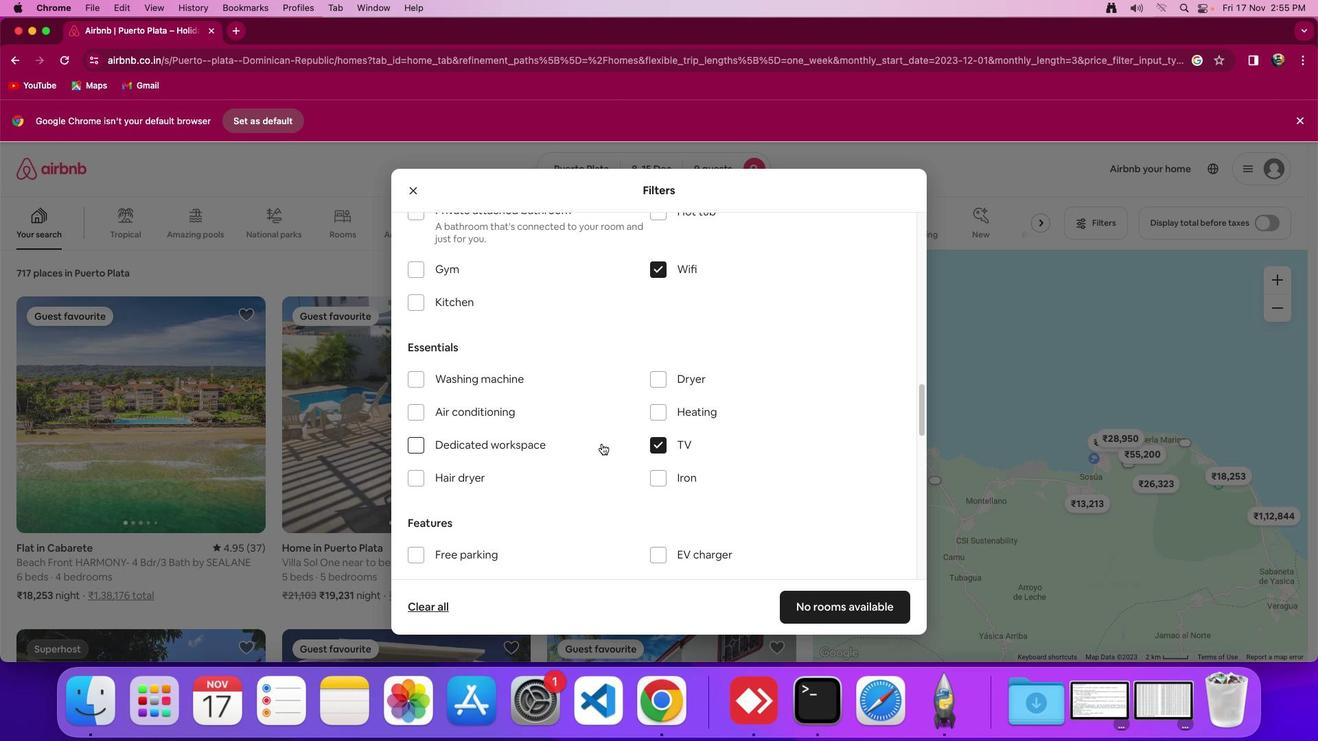 
Action: Mouse scrolled (602, 444) with delta (0, 0)
Screenshot: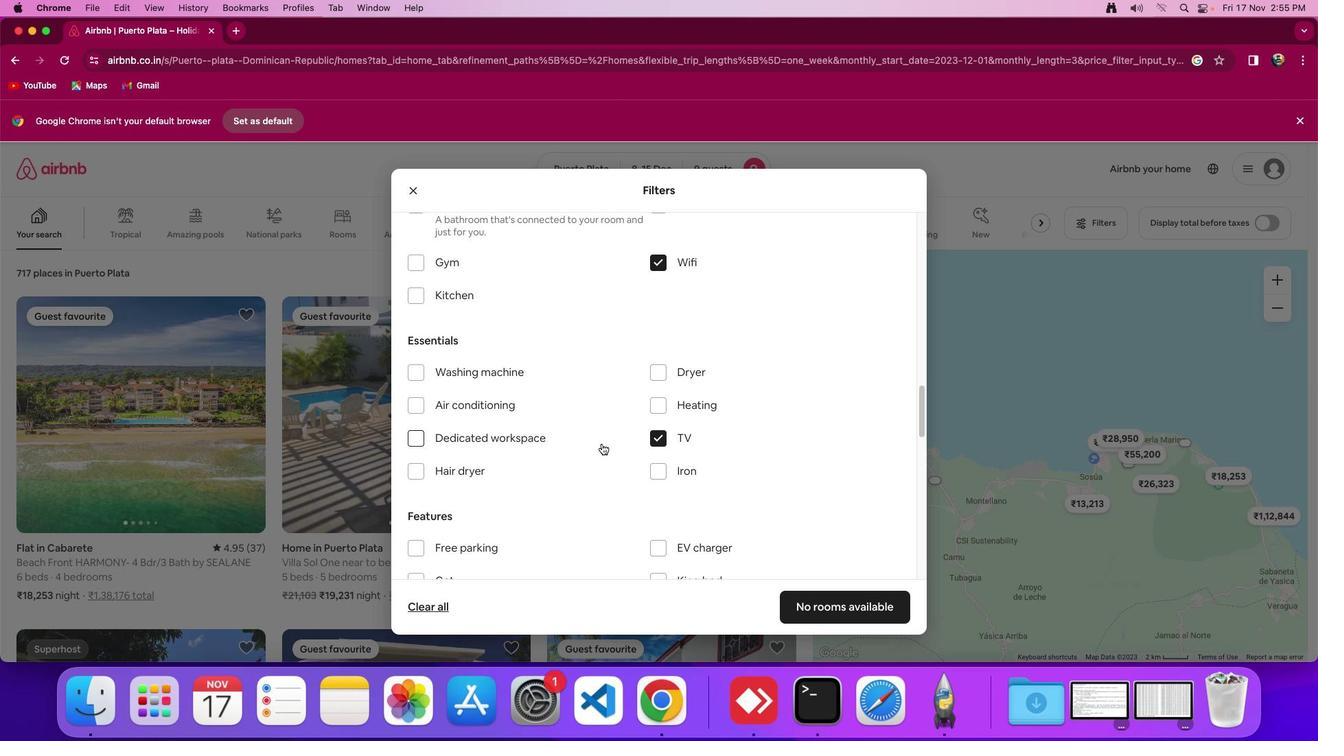 
Action: Mouse scrolled (602, 444) with delta (0, 0)
Screenshot: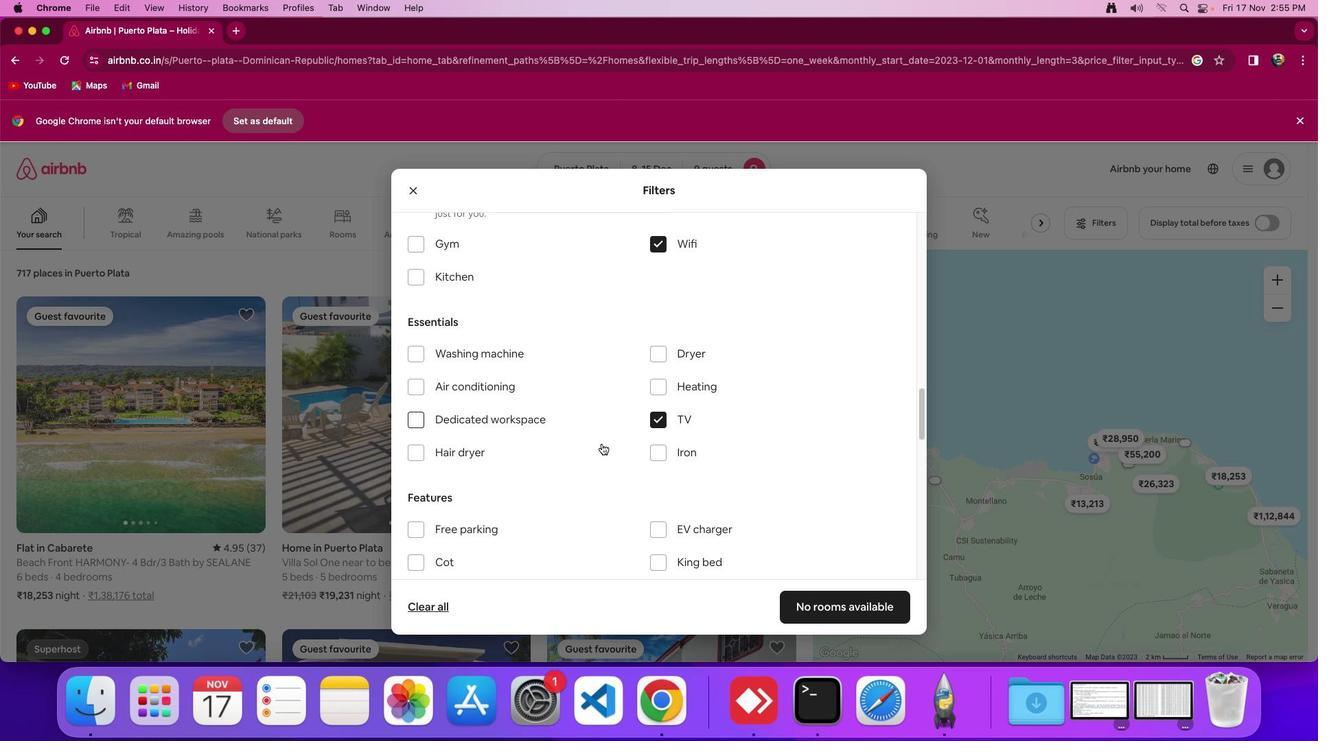 
Action: Mouse scrolled (602, 444) with delta (0, -2)
Screenshot: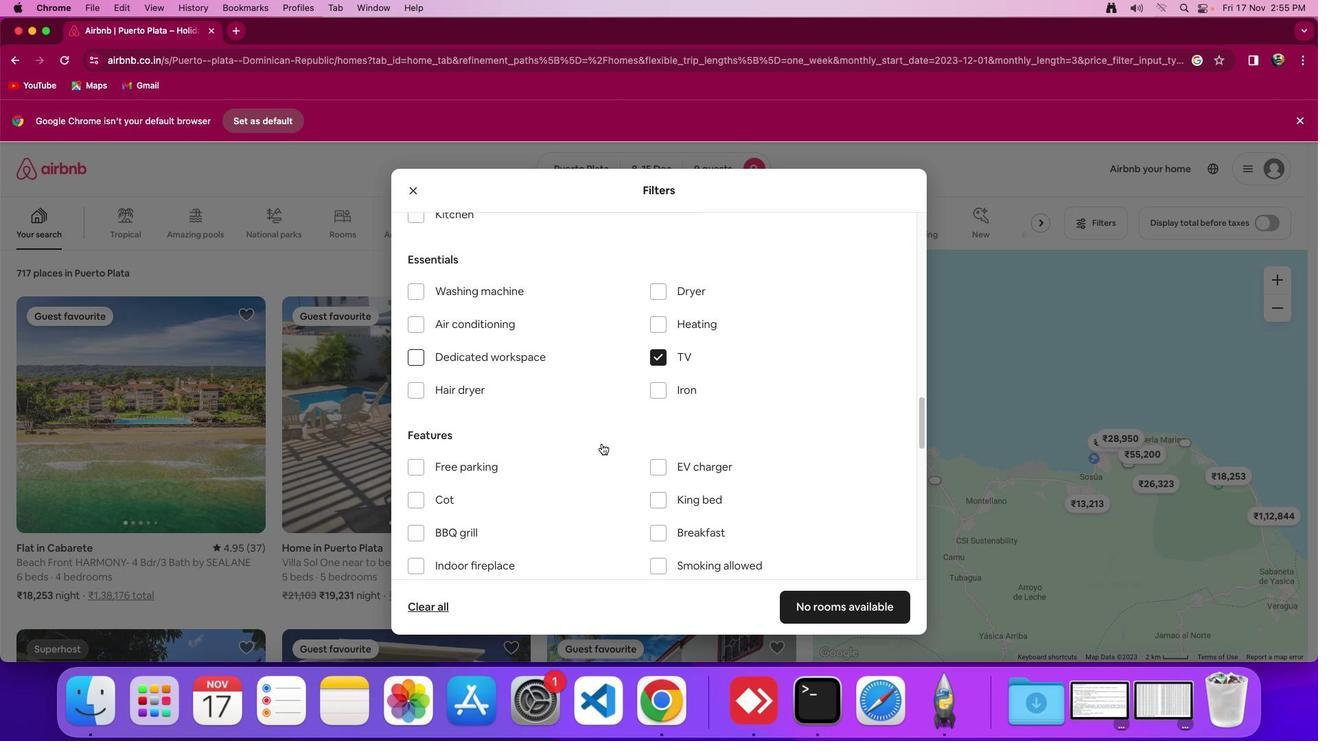 
Action: Mouse moved to (425, 432)
Screenshot: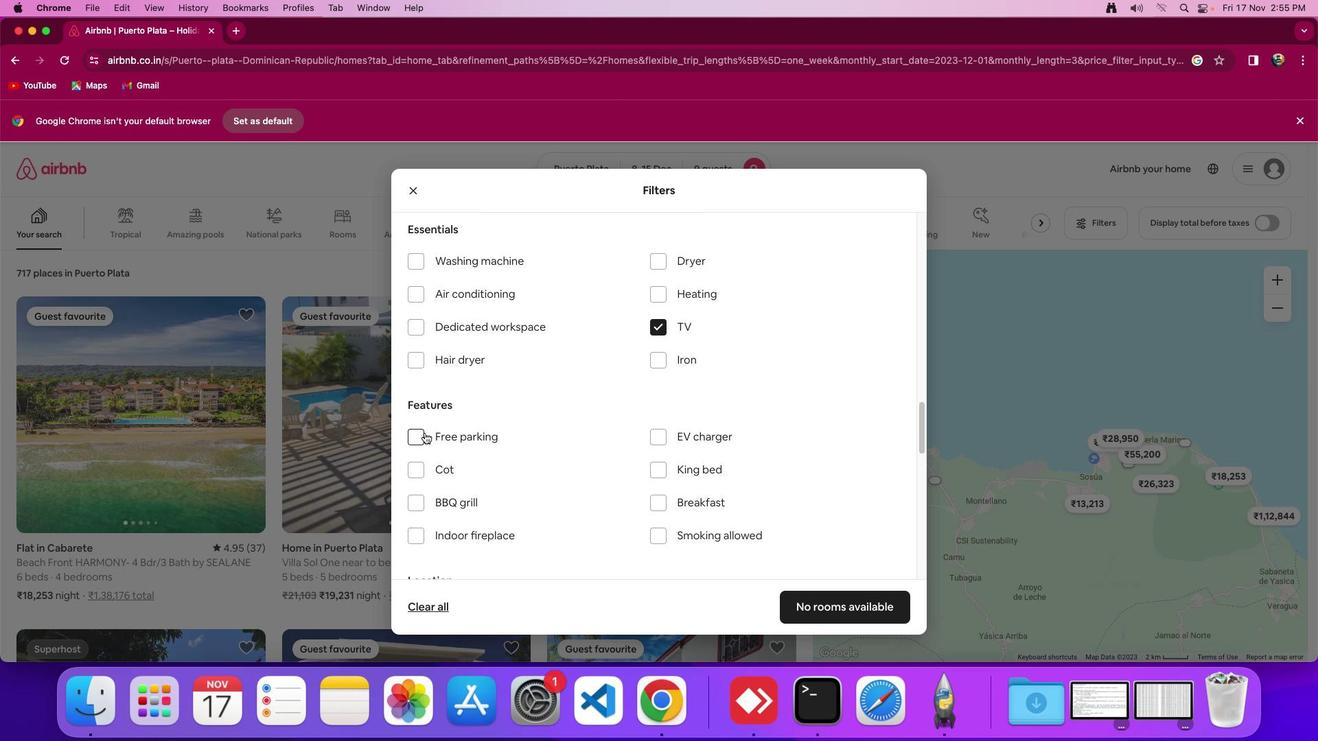 
Action: Mouse pressed left at (425, 432)
Screenshot: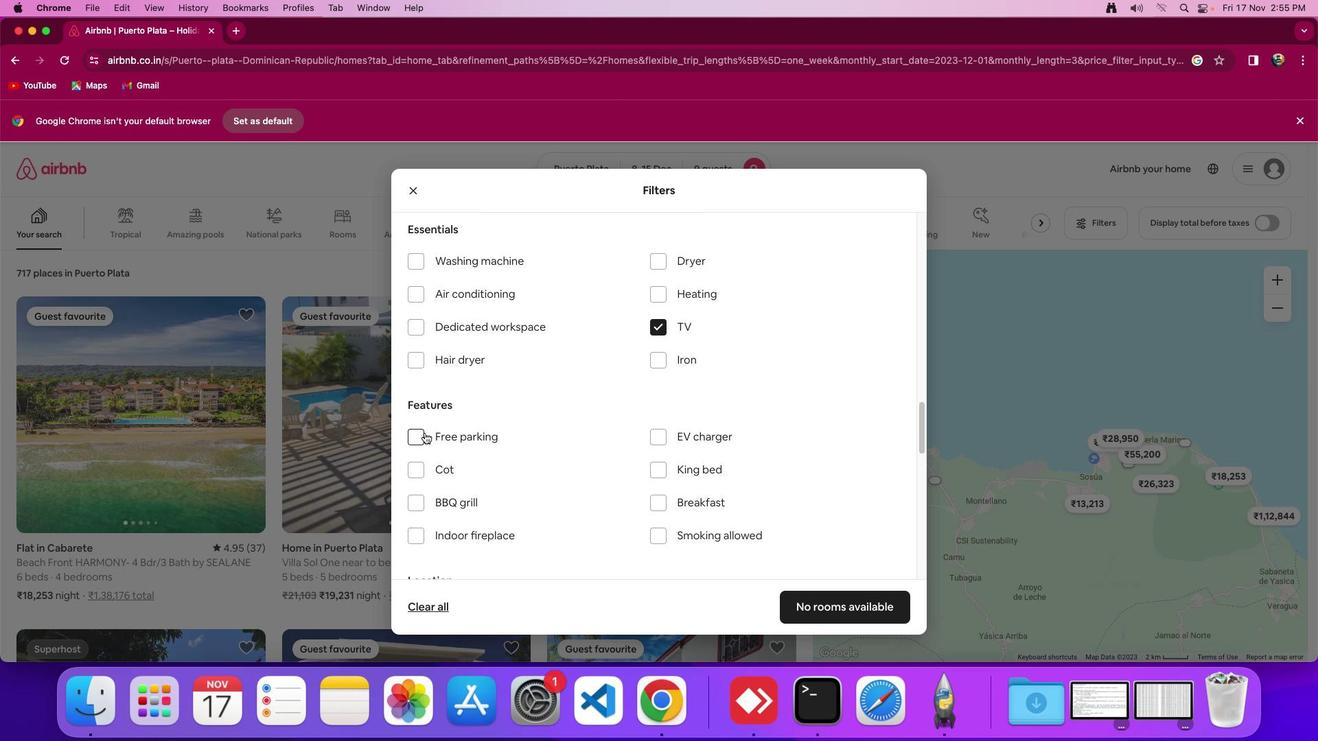 
Action: Mouse moved to (583, 432)
Screenshot: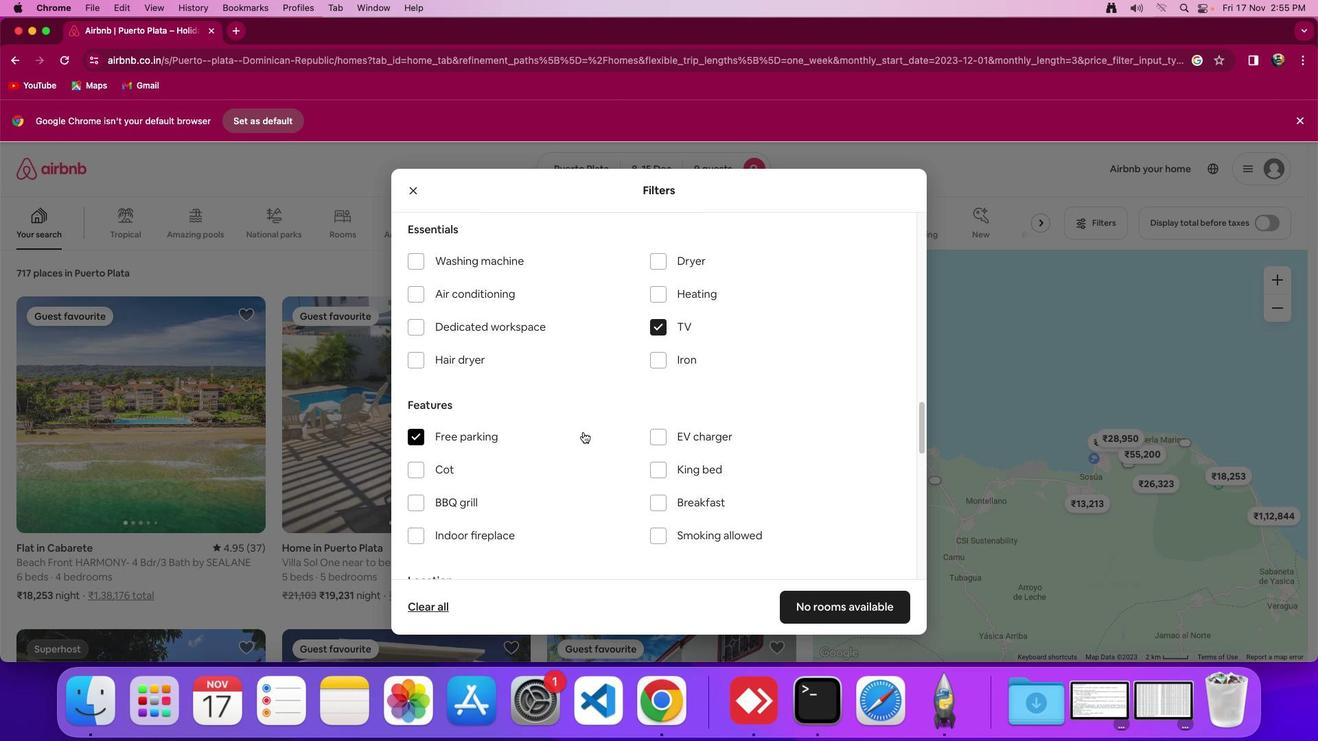 
Action: Mouse scrolled (583, 432) with delta (0, 0)
Screenshot: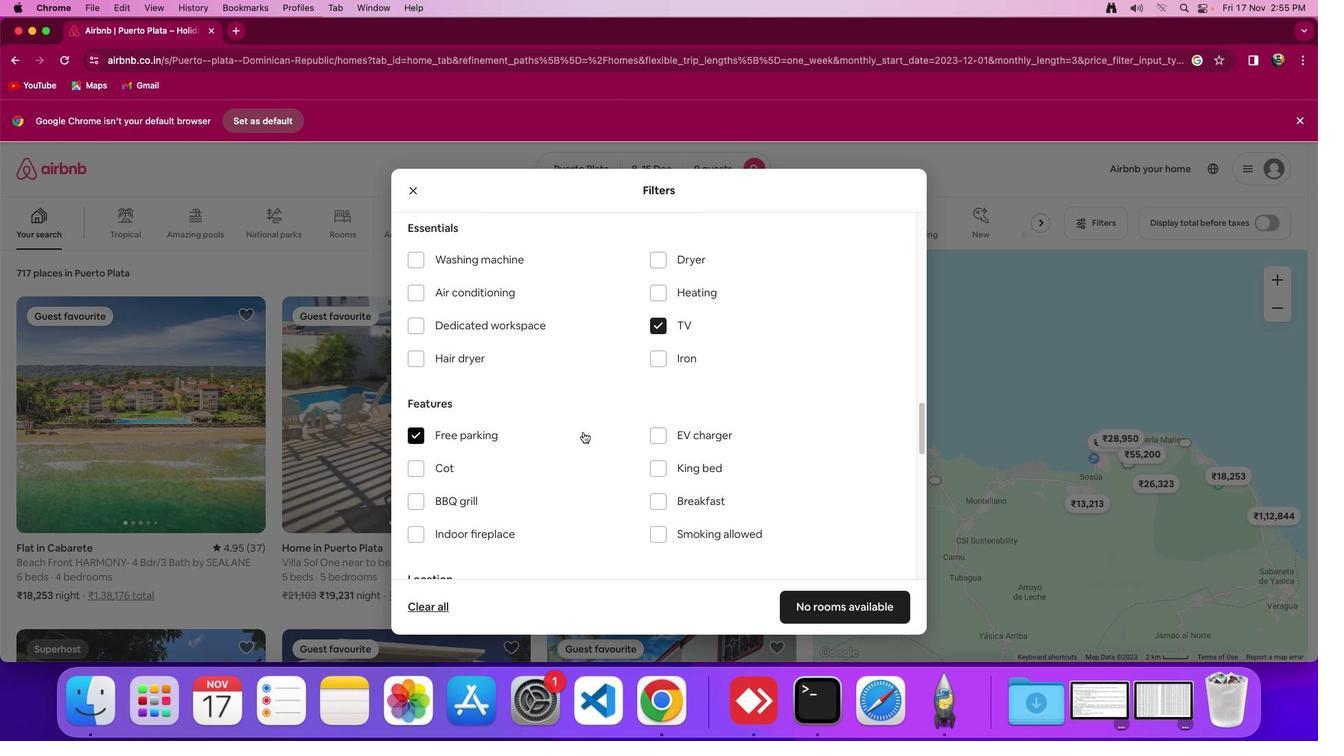 
Action: Mouse scrolled (583, 432) with delta (0, 0)
Screenshot: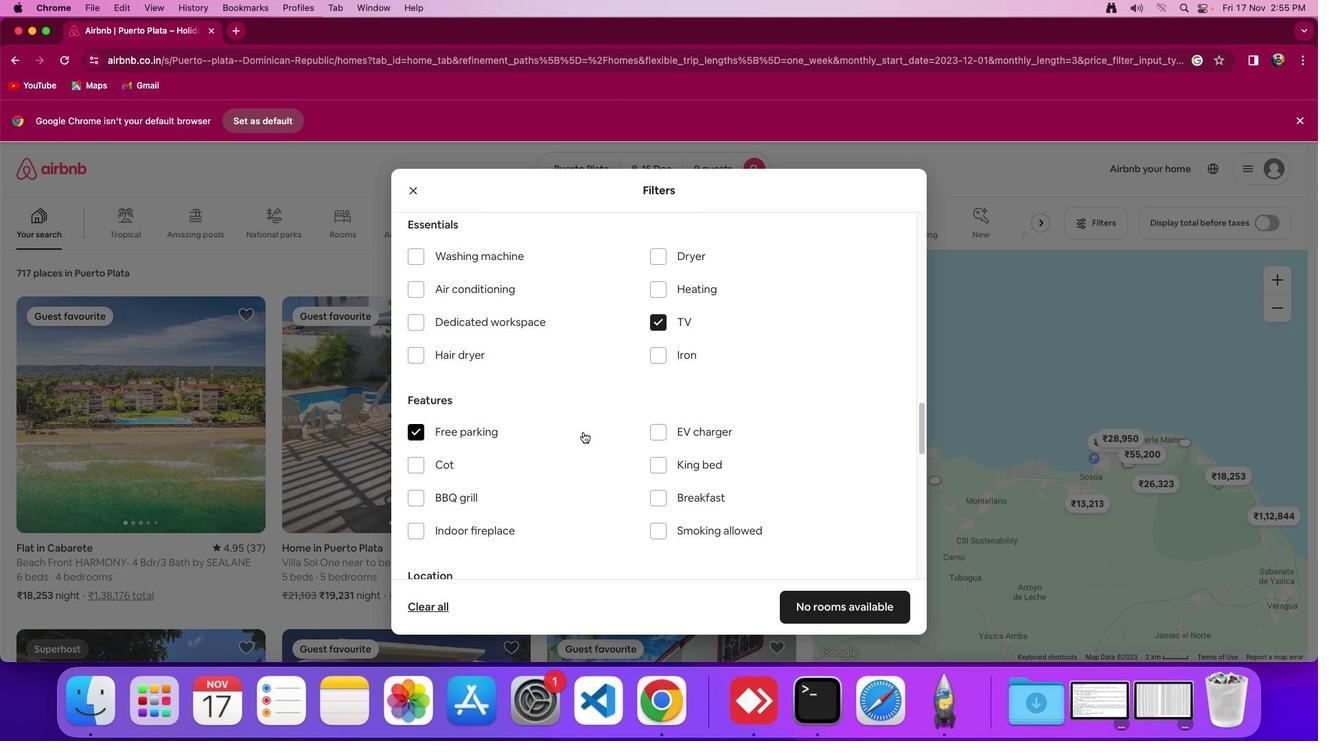 
Action: Mouse scrolled (583, 432) with delta (0, 0)
Screenshot: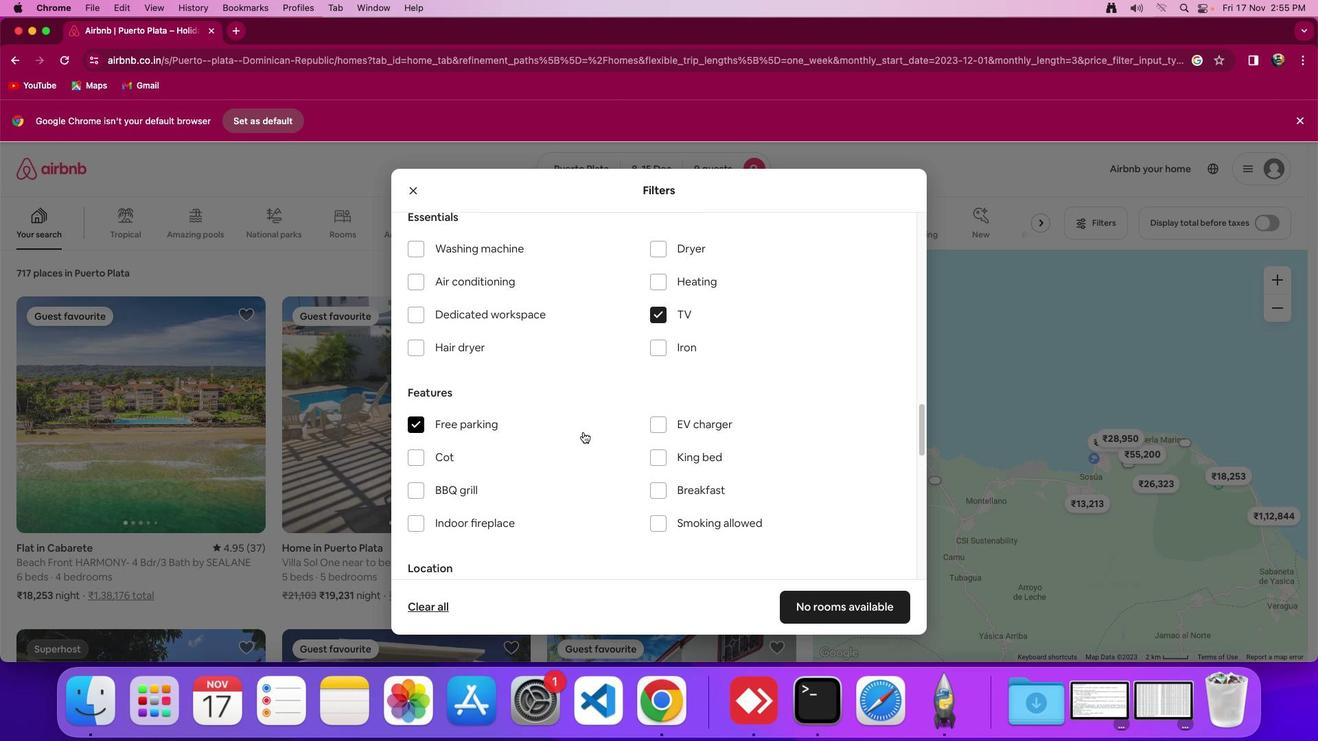 
Action: Mouse moved to (583, 432)
Screenshot: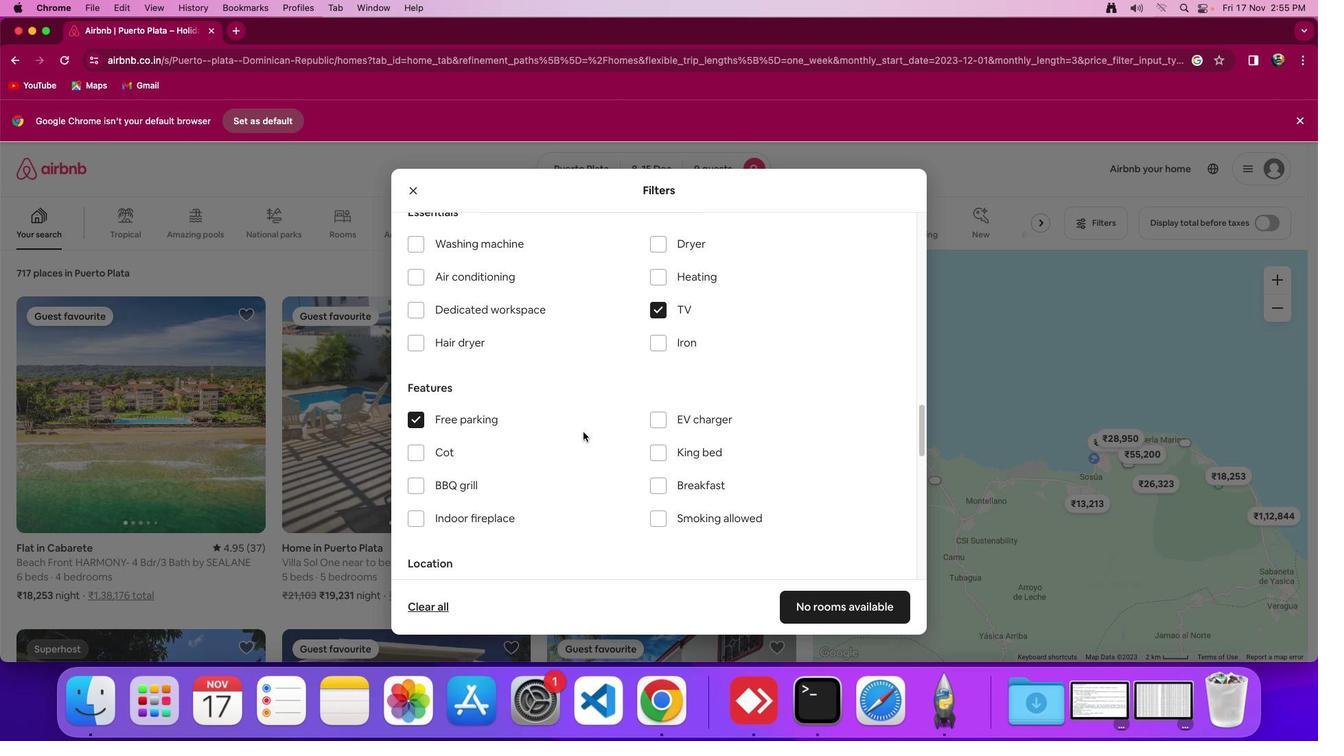 
Action: Mouse scrolled (583, 432) with delta (0, 0)
Screenshot: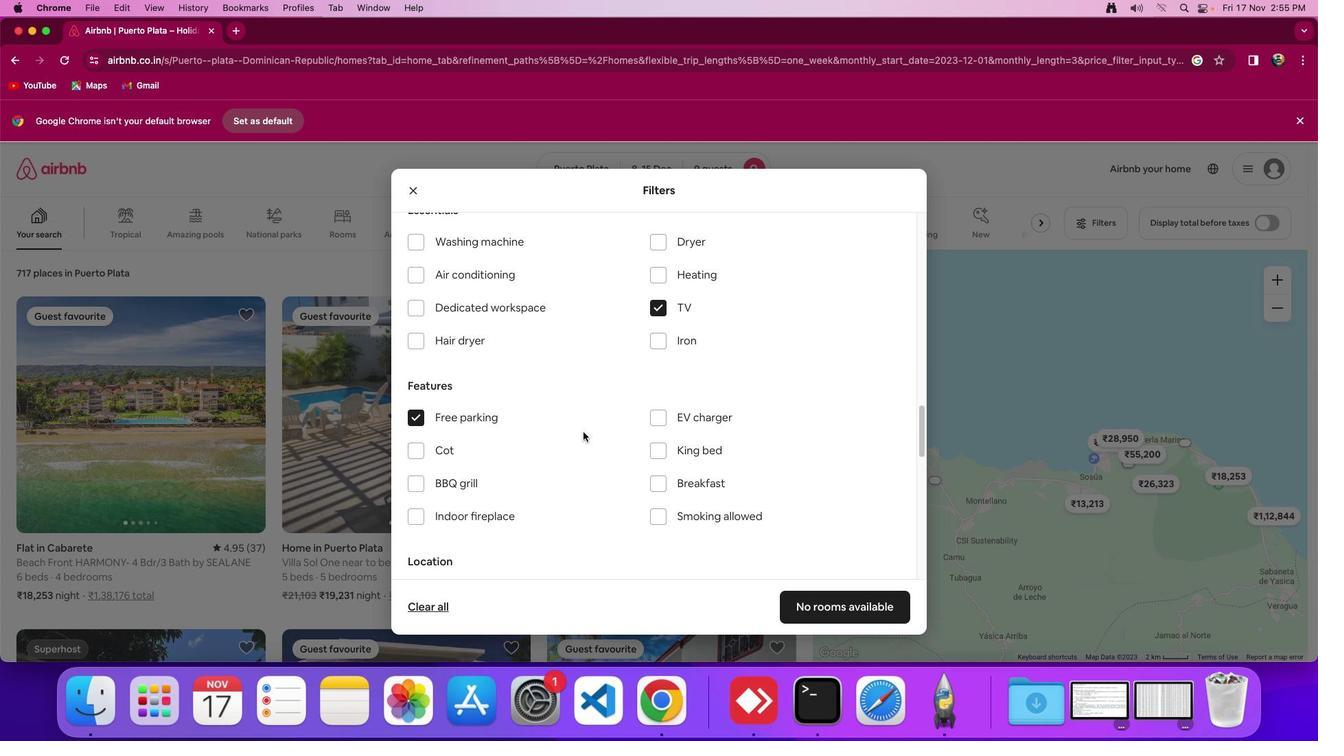 
Action: Mouse moved to (598, 477)
Screenshot: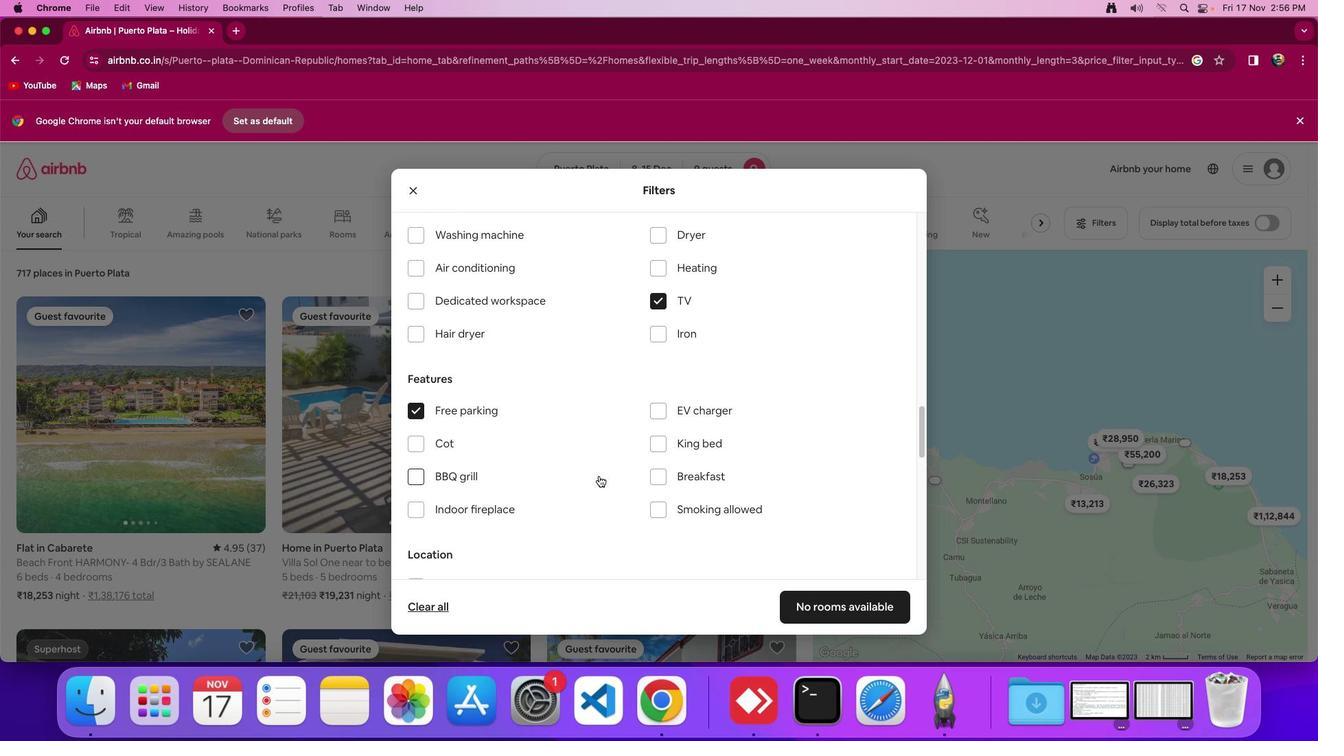 
Action: Mouse scrolled (598, 477) with delta (0, 0)
Screenshot: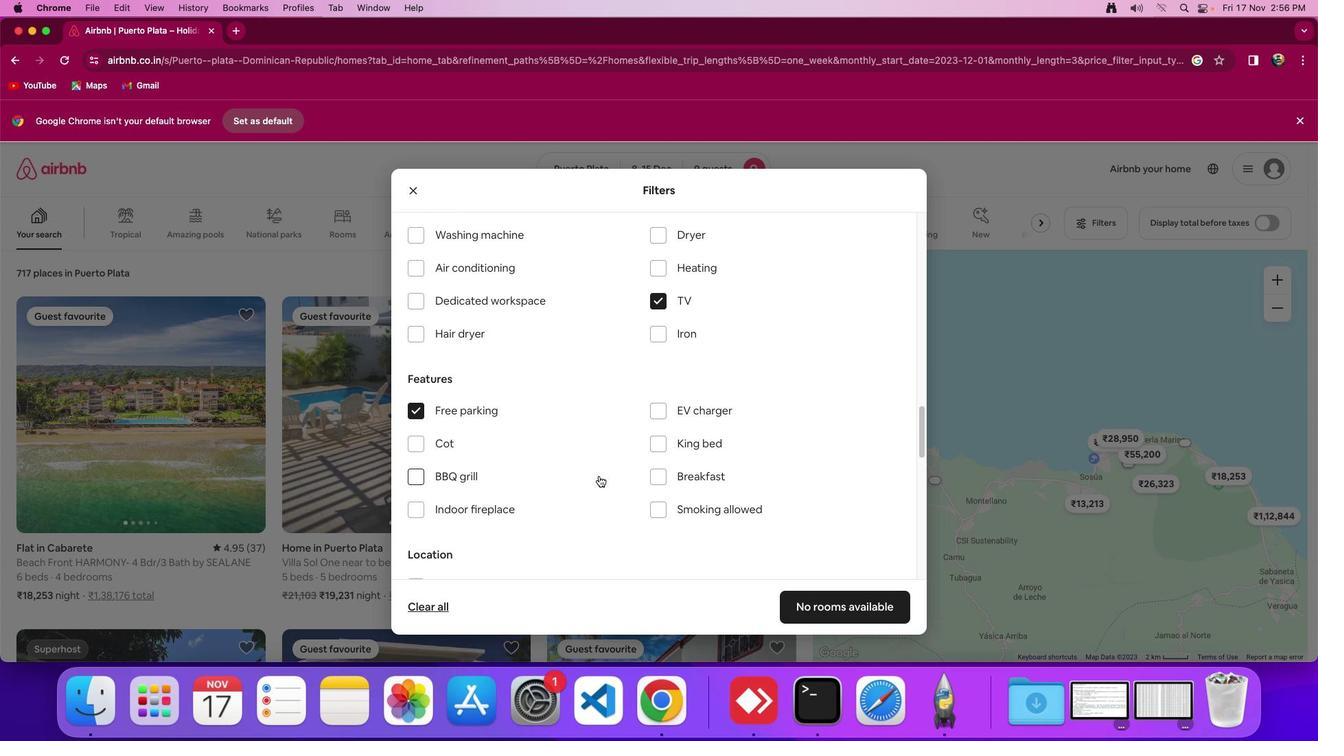 
Action: Mouse moved to (598, 477)
Screenshot: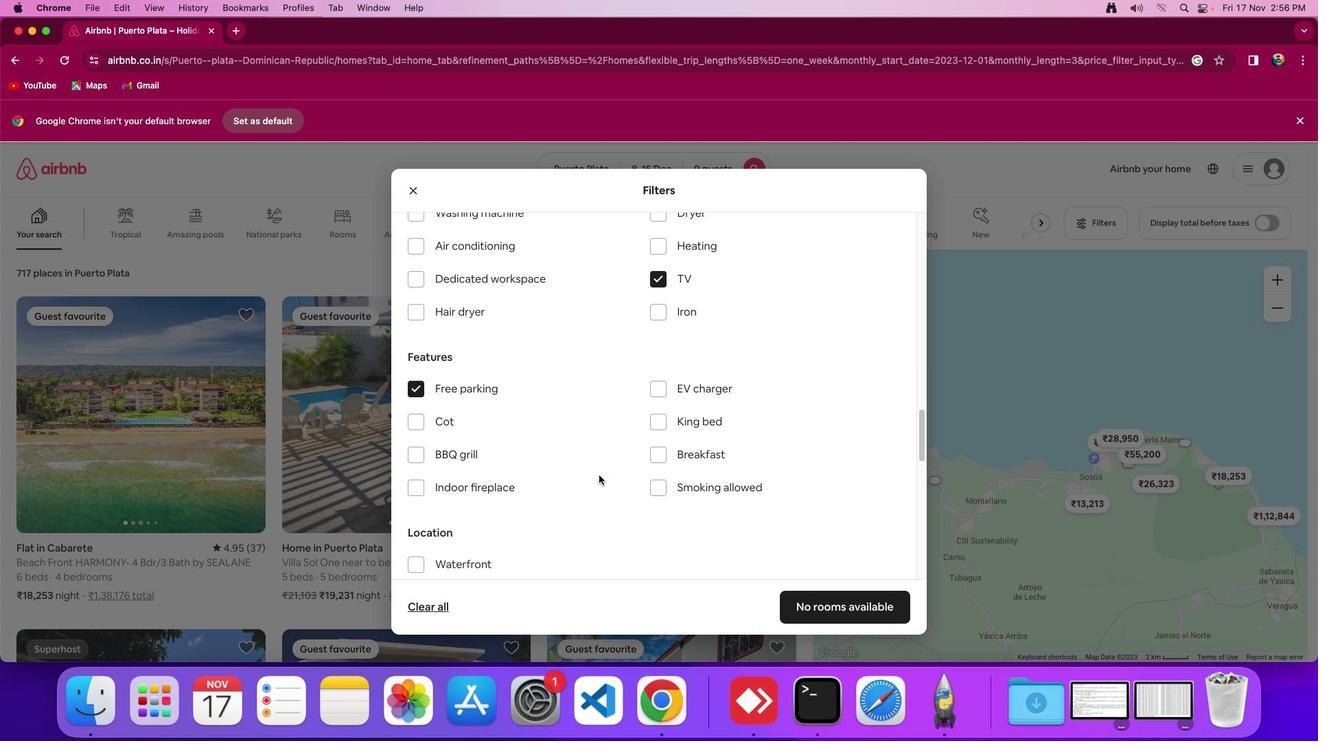 
Action: Mouse scrolled (598, 477) with delta (0, 0)
Screenshot: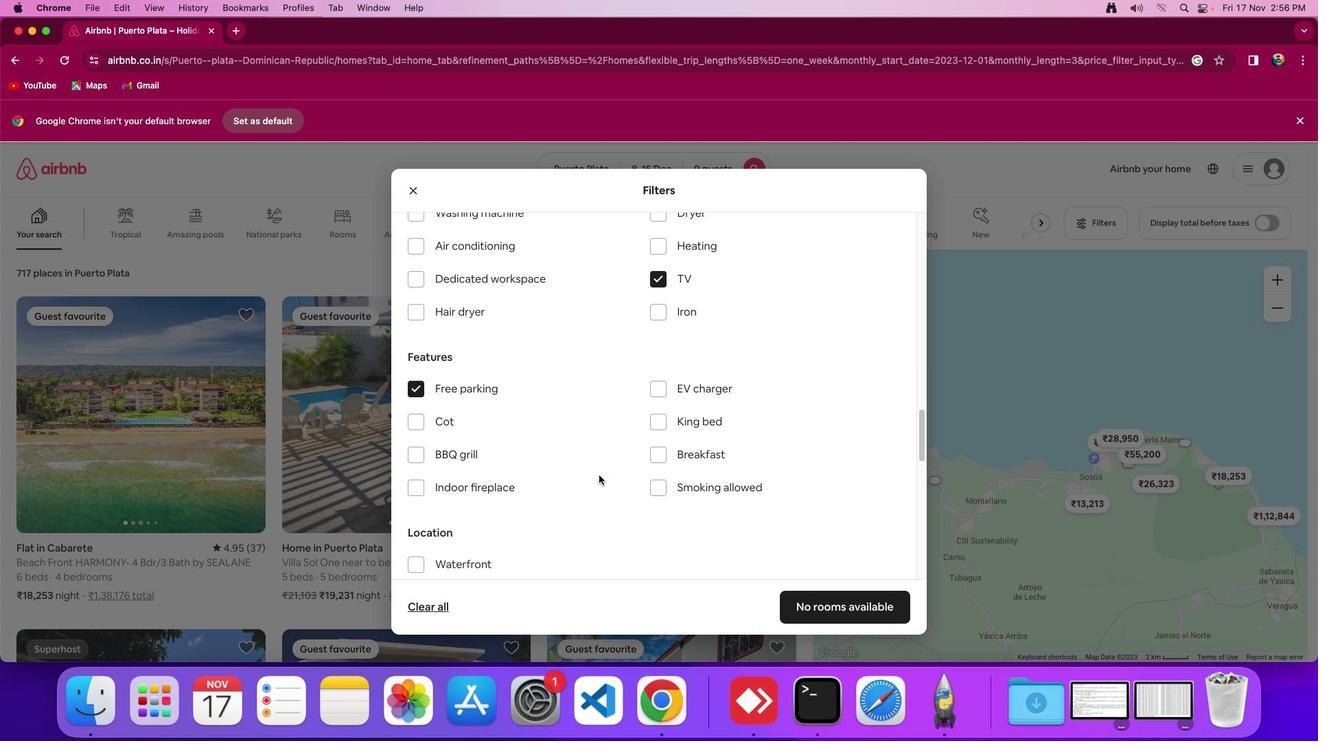 
Action: Mouse moved to (598, 476)
Screenshot: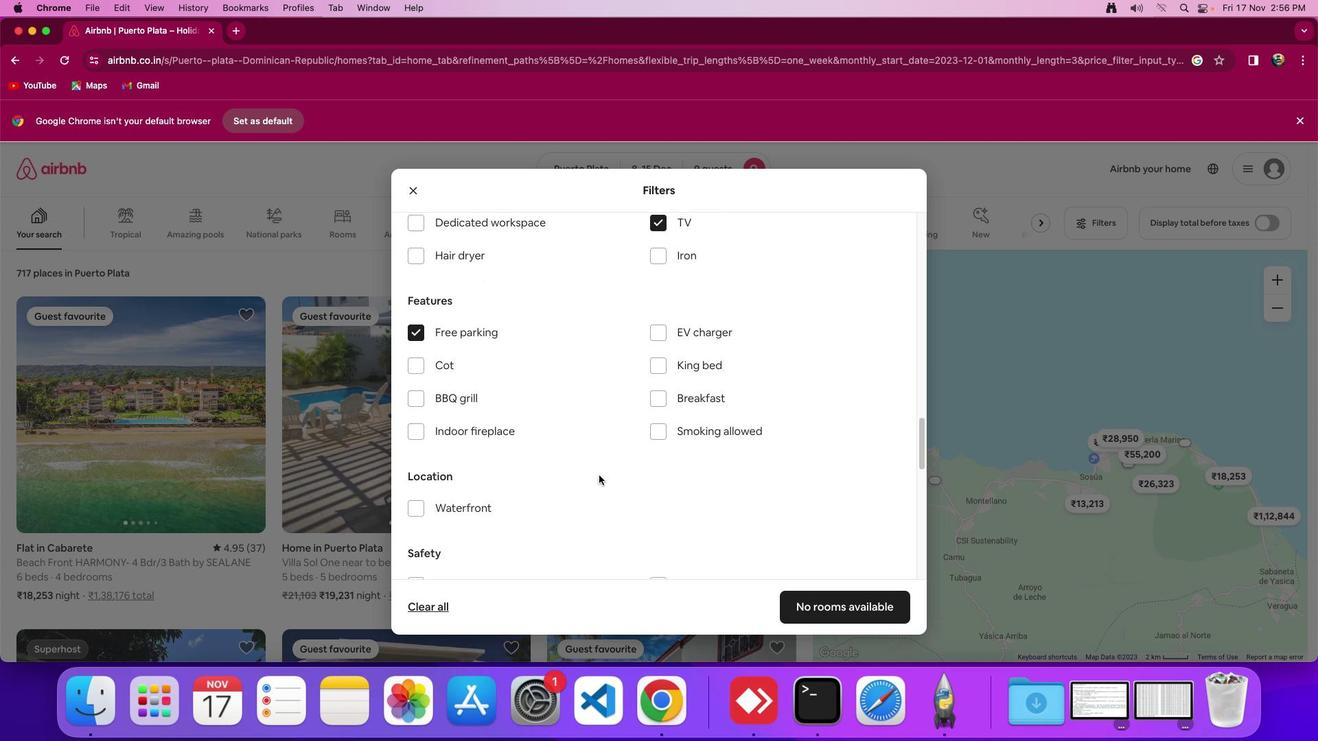 
Action: Mouse scrolled (598, 476) with delta (0, -2)
Screenshot: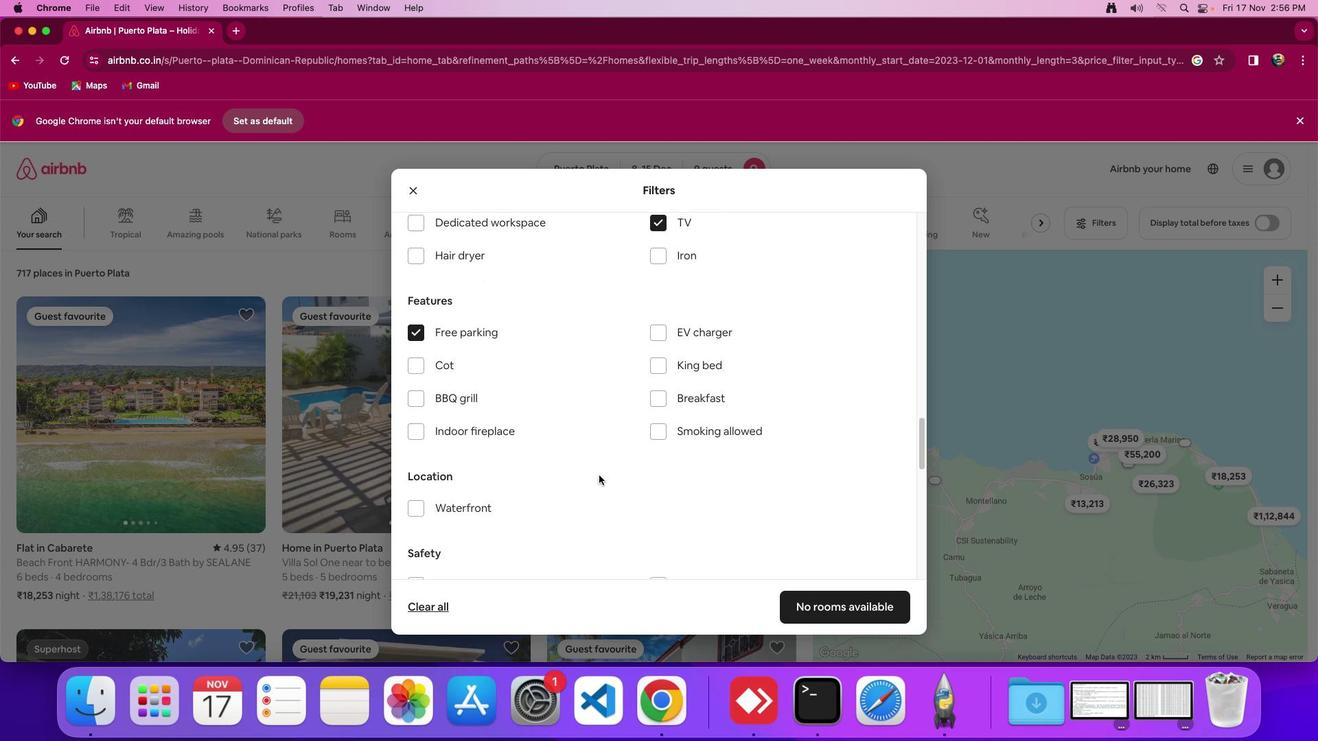 
Action: Mouse moved to (599, 475)
Screenshot: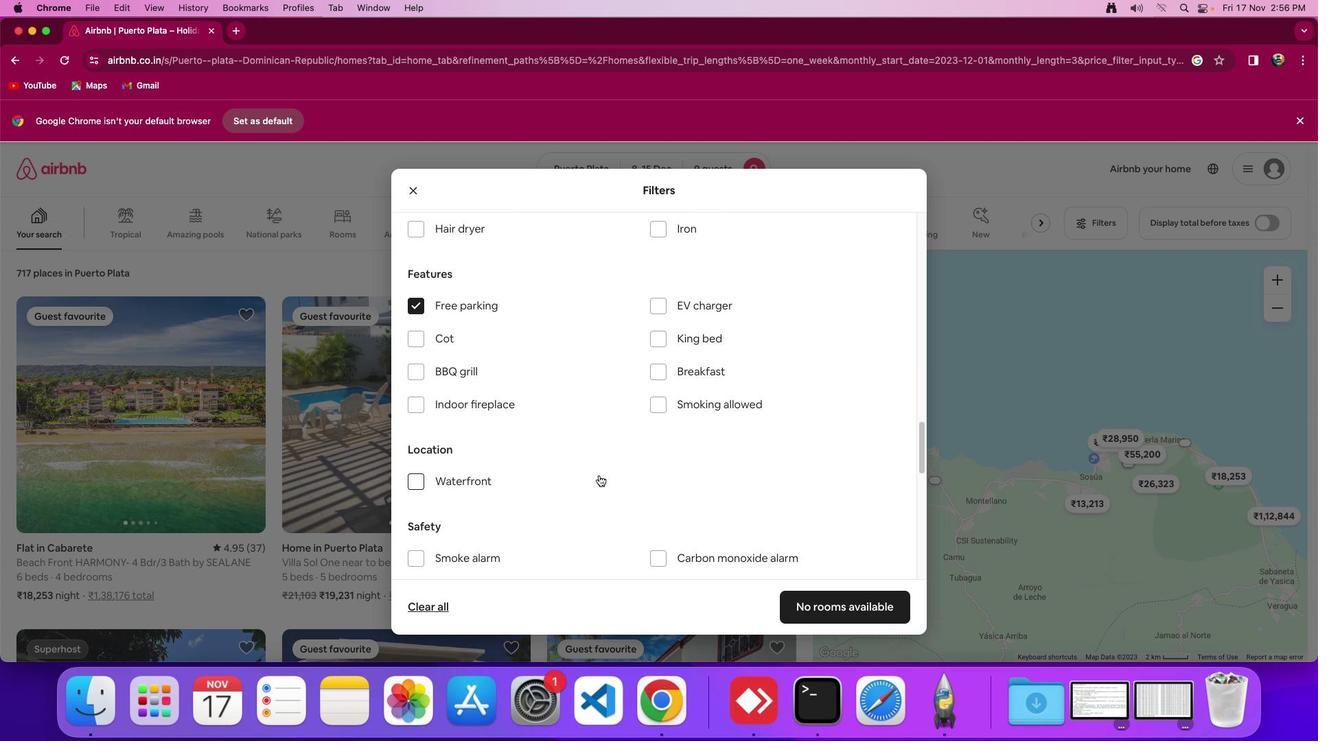 
Action: Mouse scrolled (599, 475) with delta (0, 0)
Screenshot: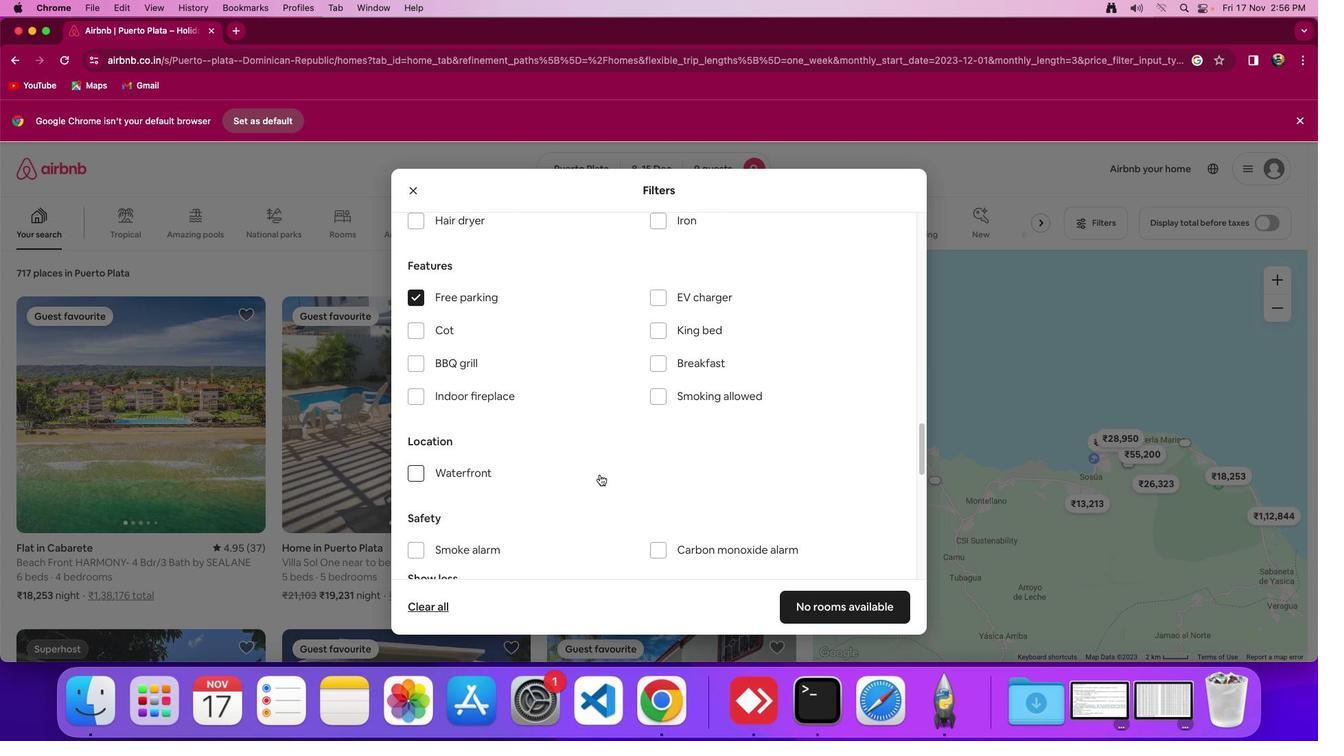 
Action: Mouse moved to (599, 475)
Screenshot: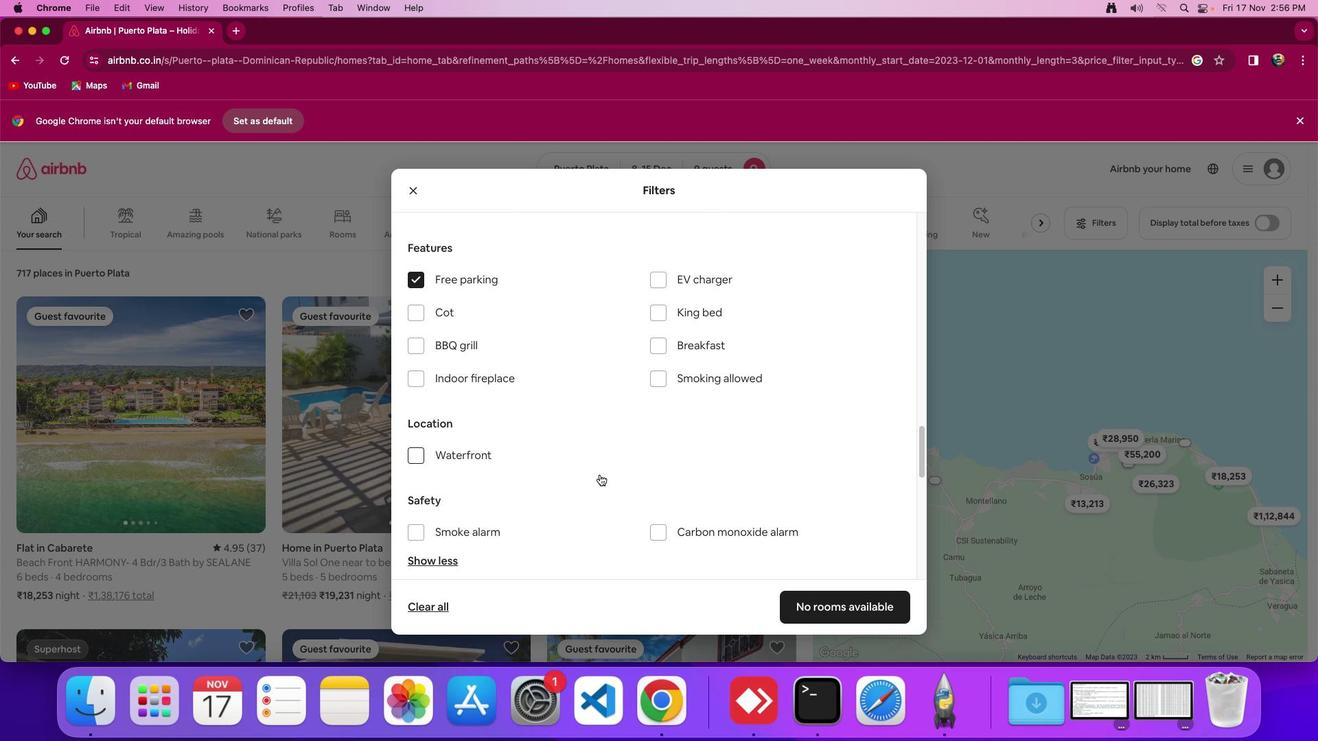
Action: Mouse scrolled (599, 475) with delta (0, 0)
Screenshot: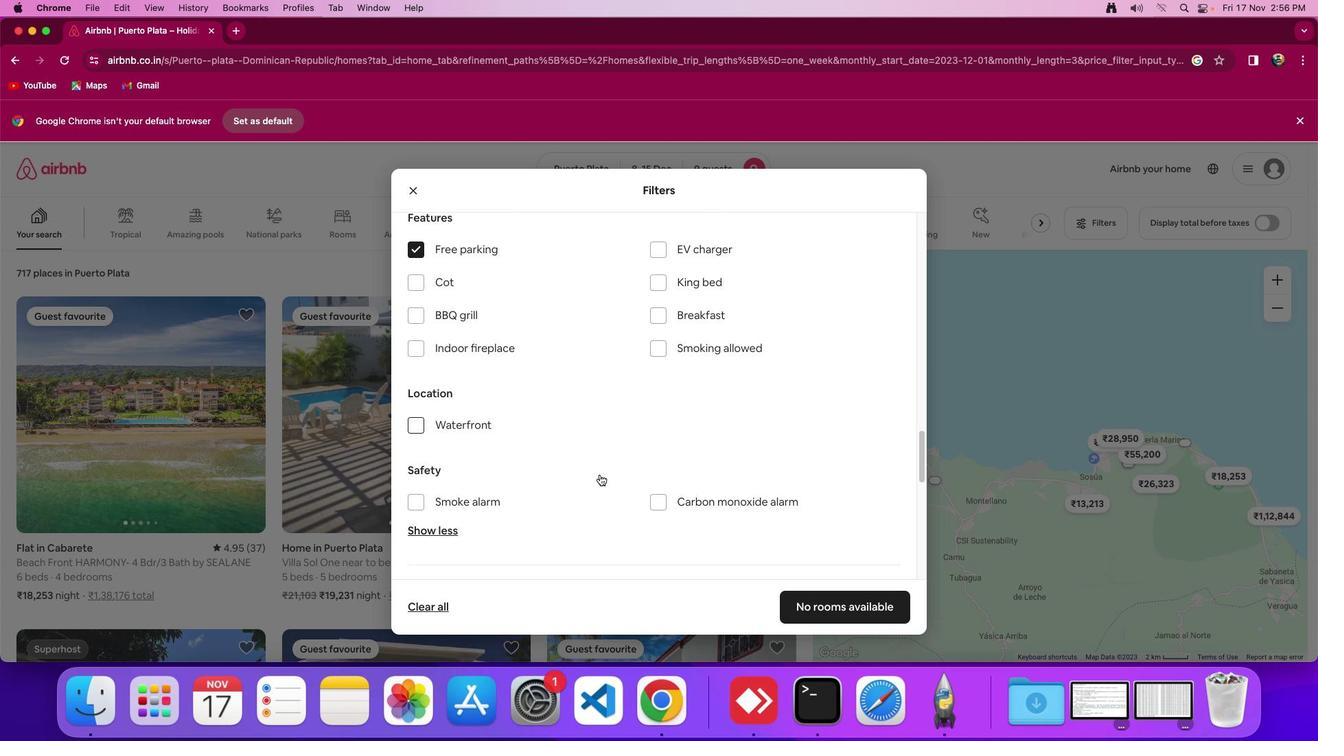
Action: Mouse scrolled (599, 475) with delta (0, -2)
Screenshot: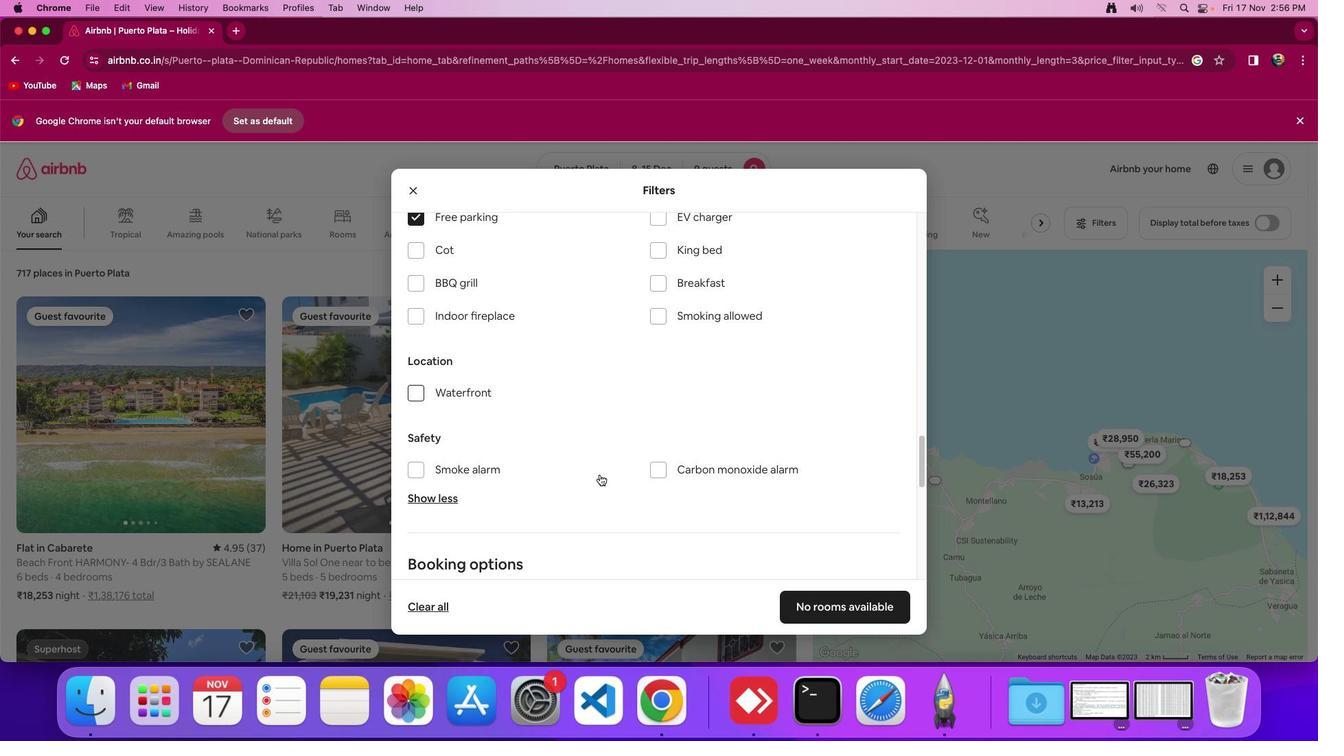 
Action: Mouse moved to (648, 462)
Screenshot: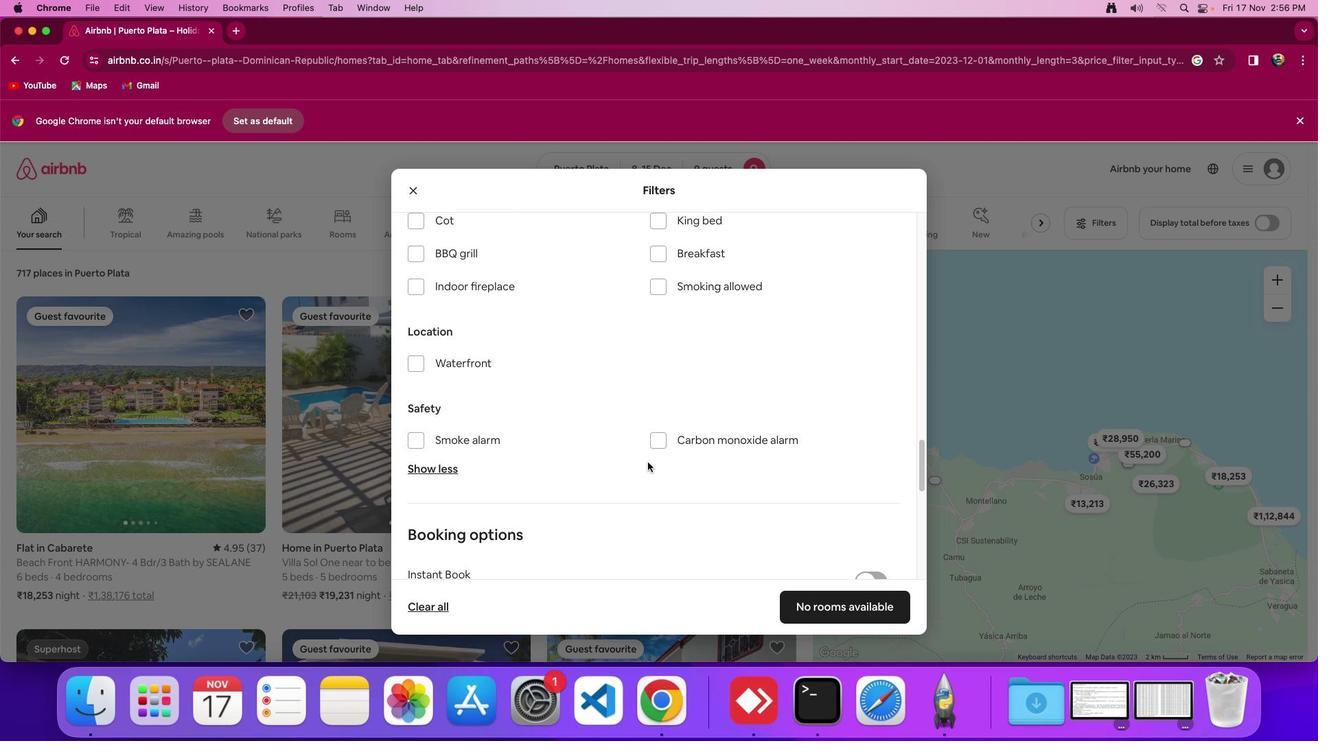 
Action: Mouse scrolled (648, 462) with delta (0, 0)
Screenshot: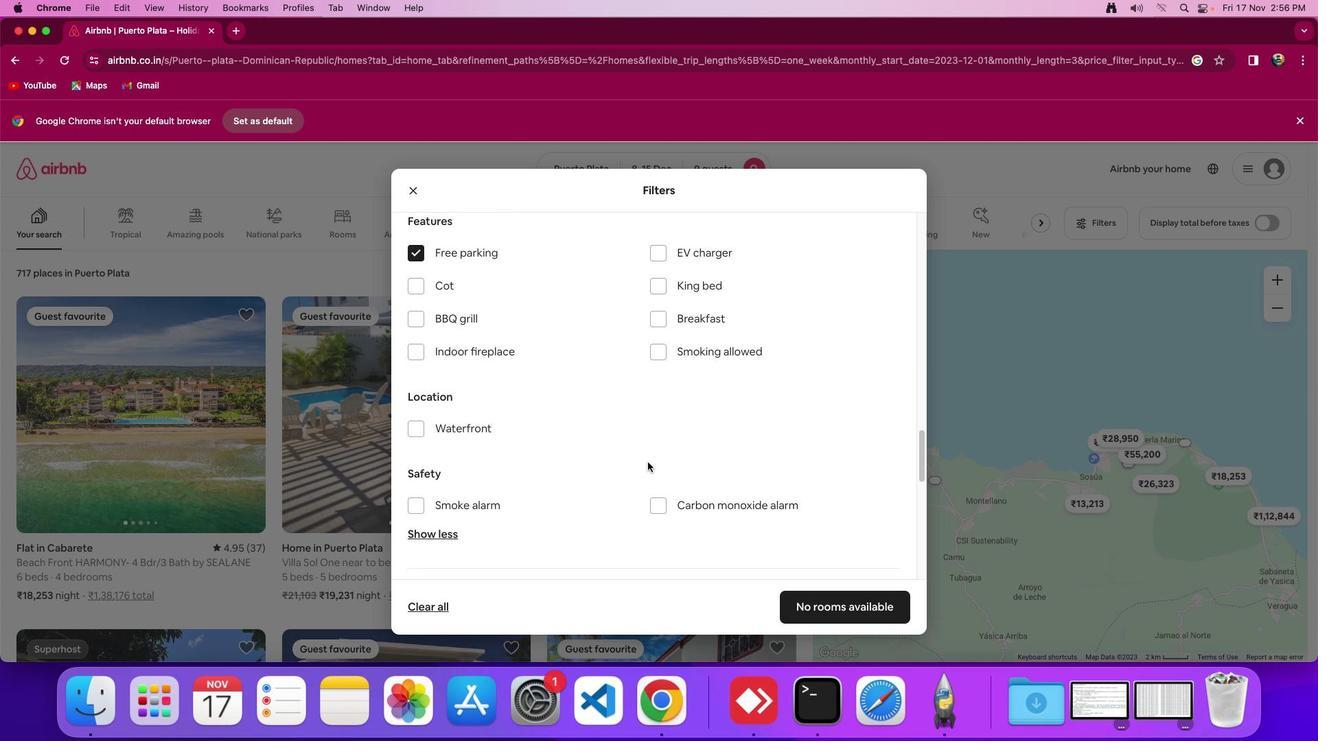 
Action: Mouse scrolled (648, 462) with delta (0, 0)
Screenshot: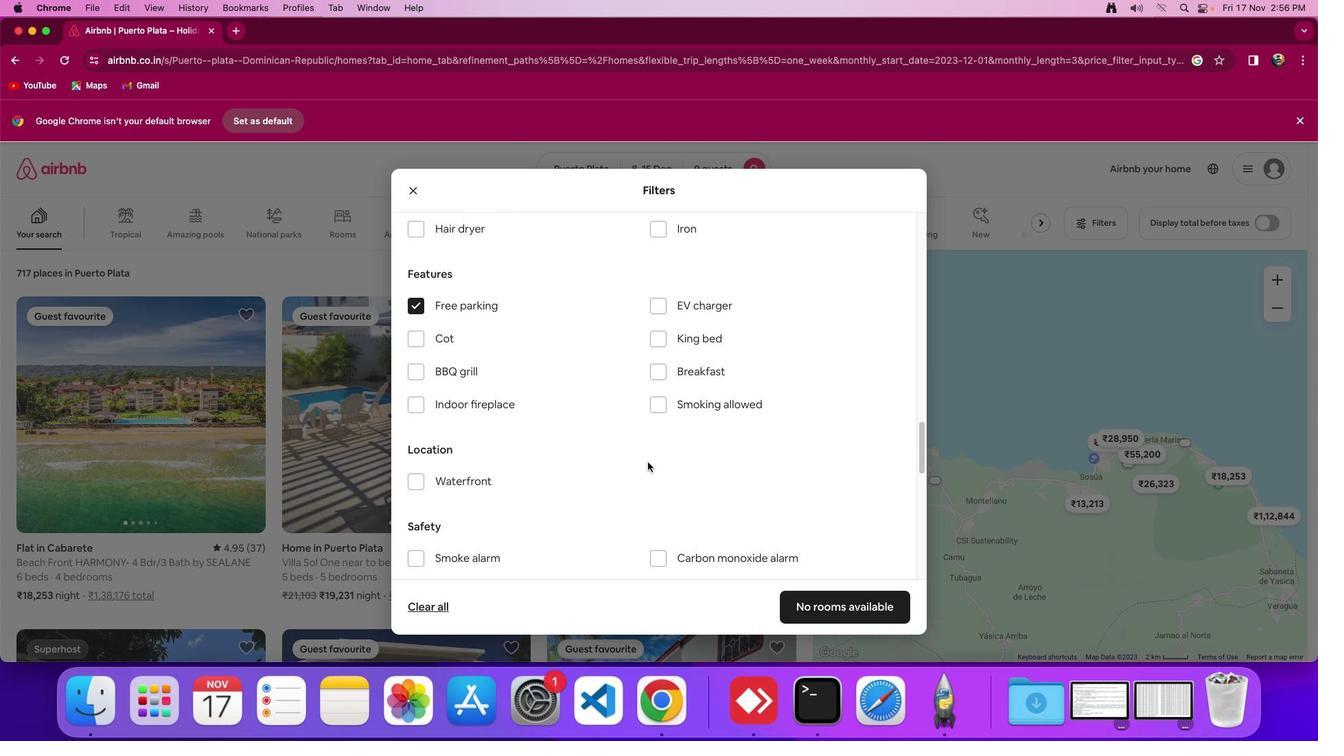 
Action: Mouse scrolled (648, 462) with delta (0, 2)
Screenshot: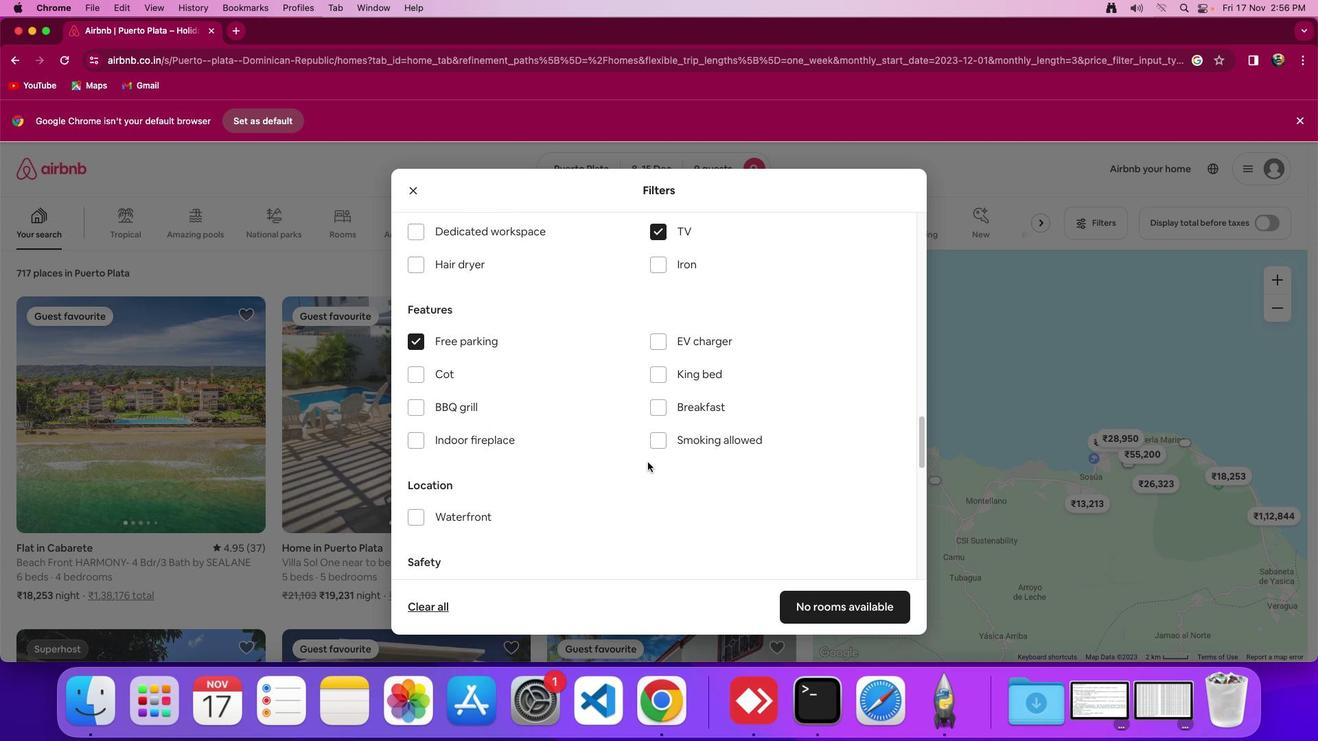 
Action: Mouse scrolled (648, 462) with delta (0, 0)
Screenshot: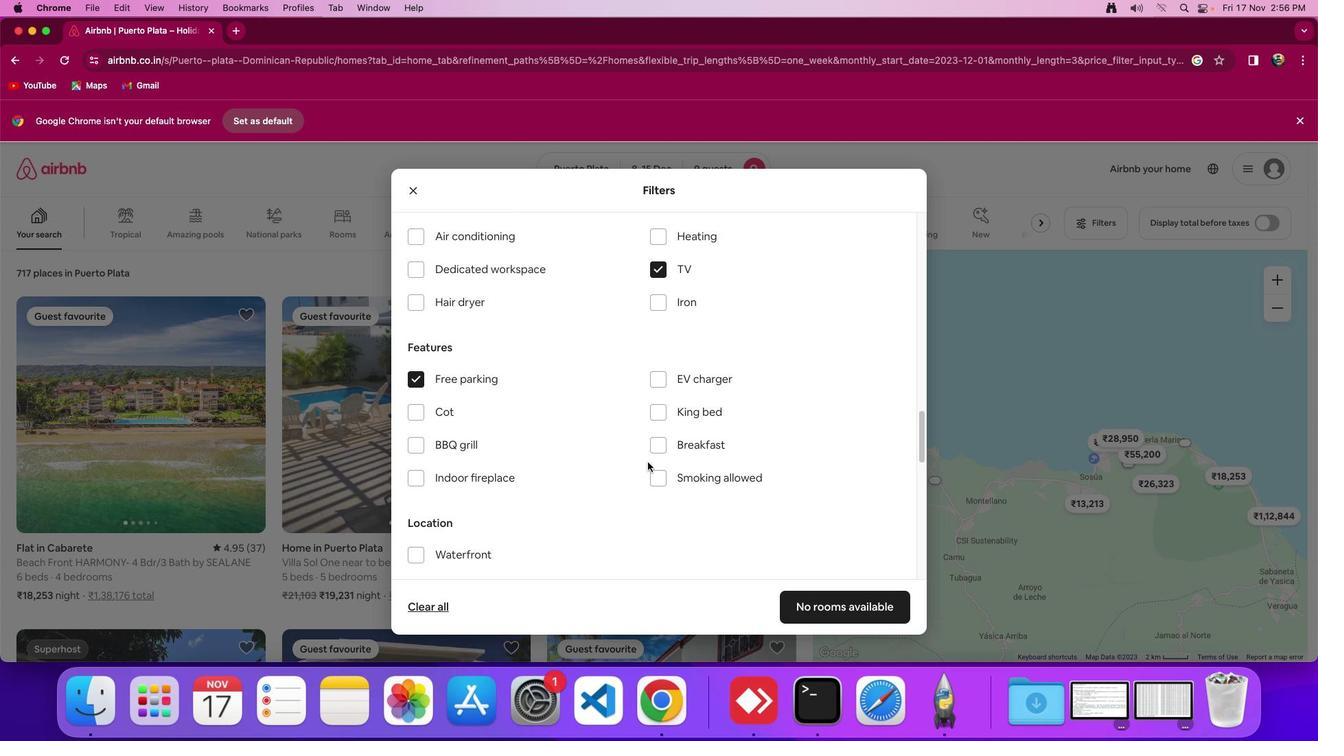 
Action: Mouse scrolled (648, 462) with delta (0, 0)
Screenshot: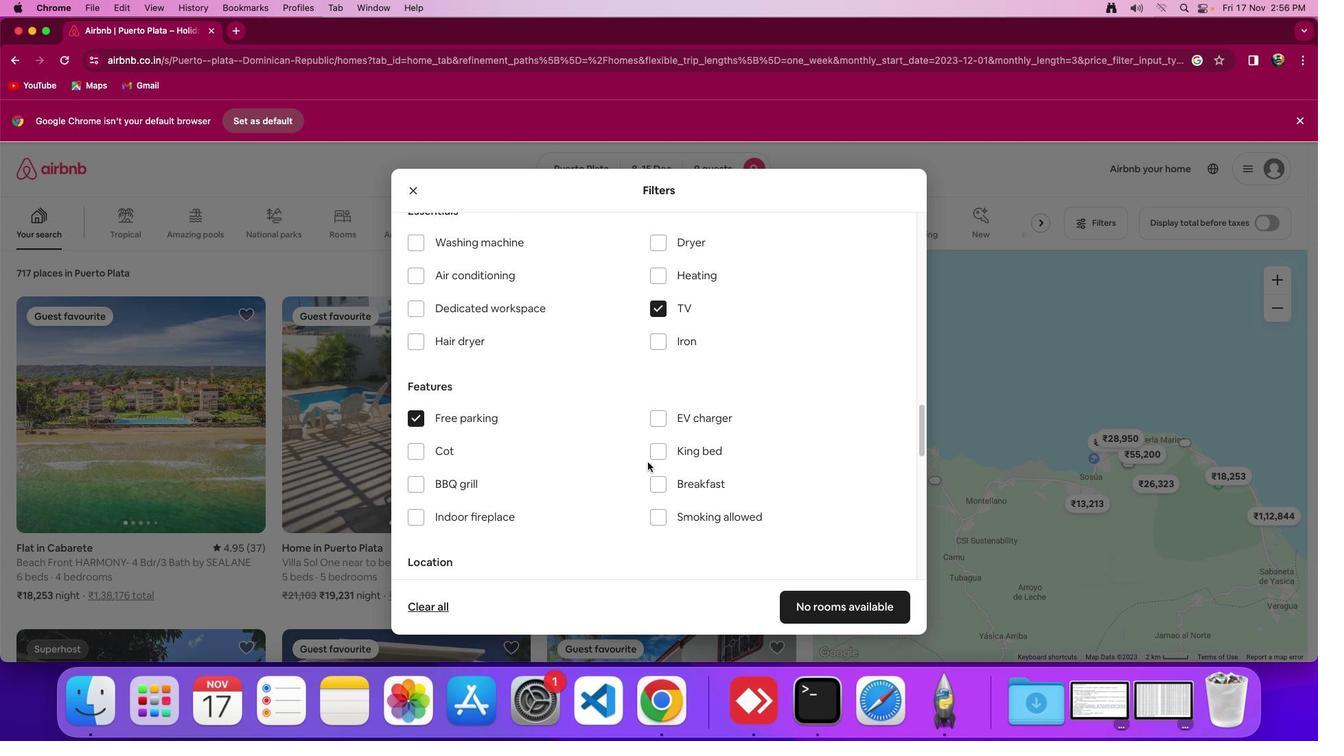
Action: Mouse scrolled (648, 462) with delta (0, 2)
Screenshot: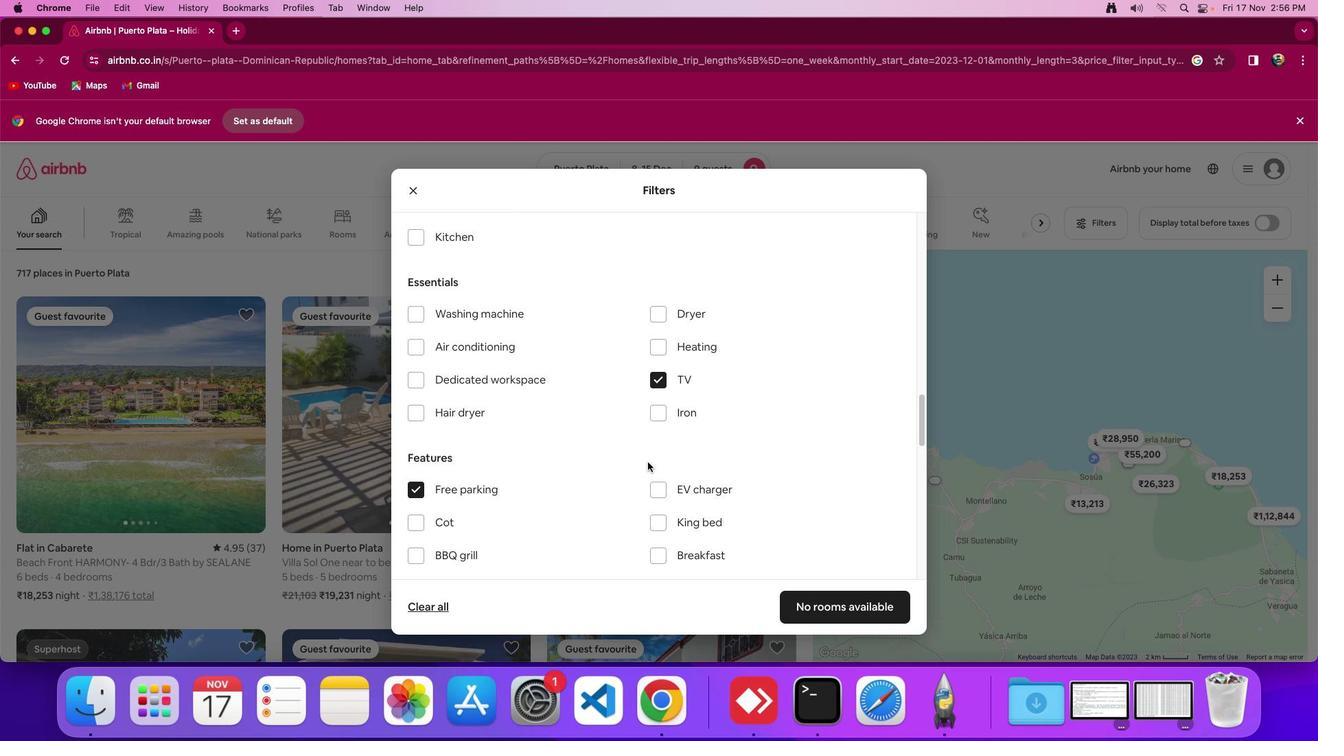 
Action: Mouse moved to (671, 451)
Screenshot: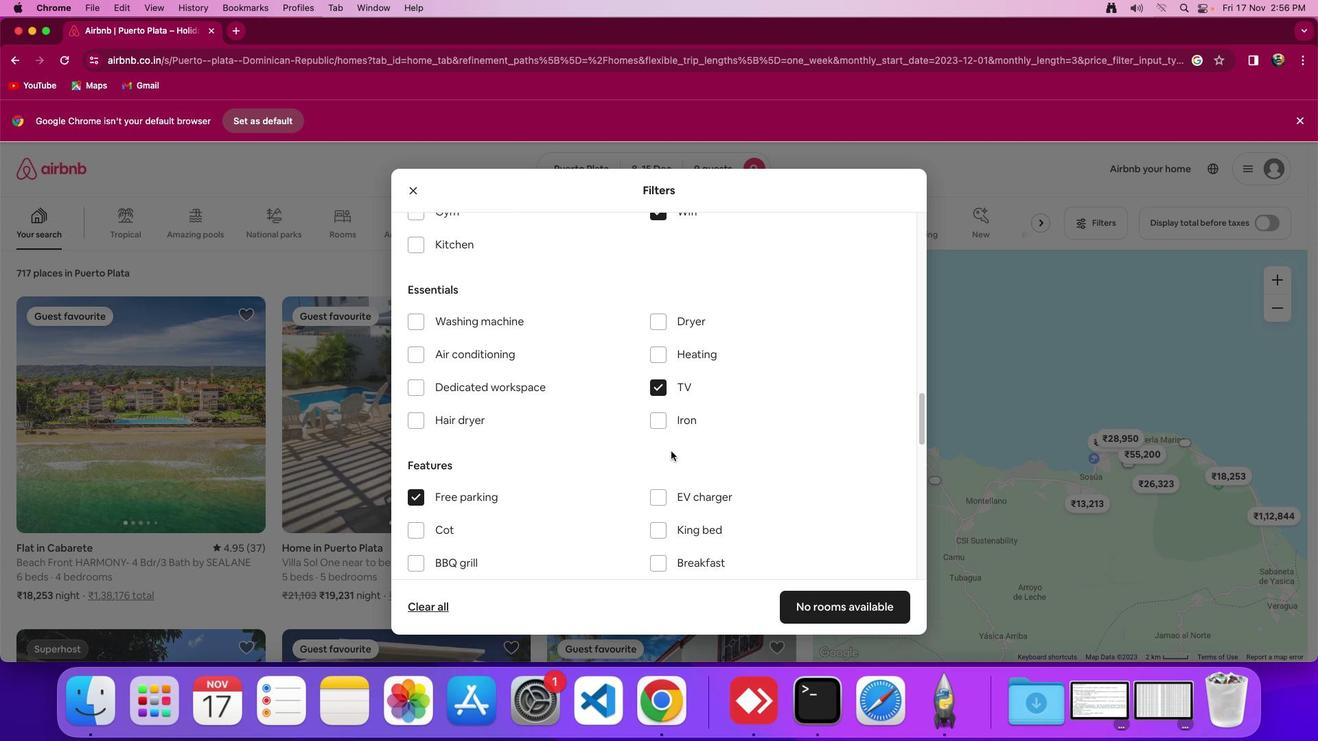 
Action: Mouse scrolled (671, 451) with delta (0, 0)
Screenshot: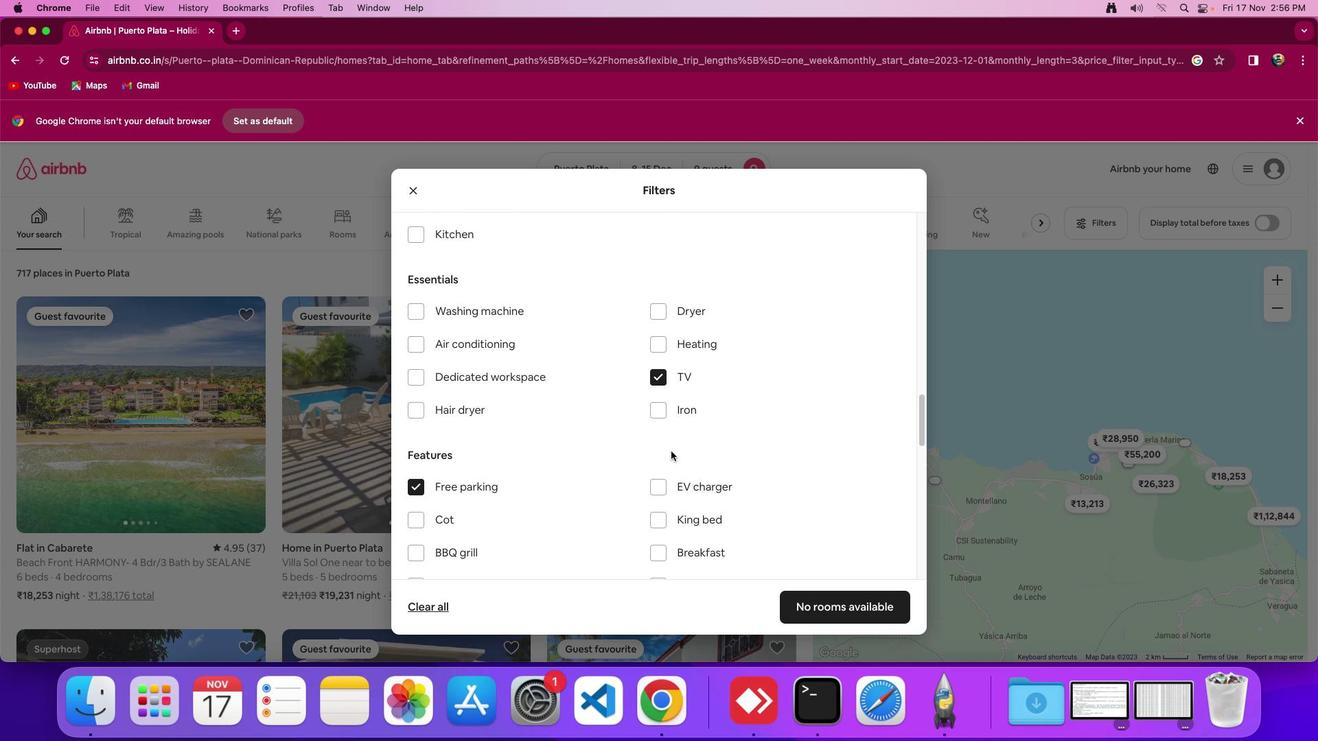 
Action: Mouse scrolled (671, 451) with delta (0, 0)
Screenshot: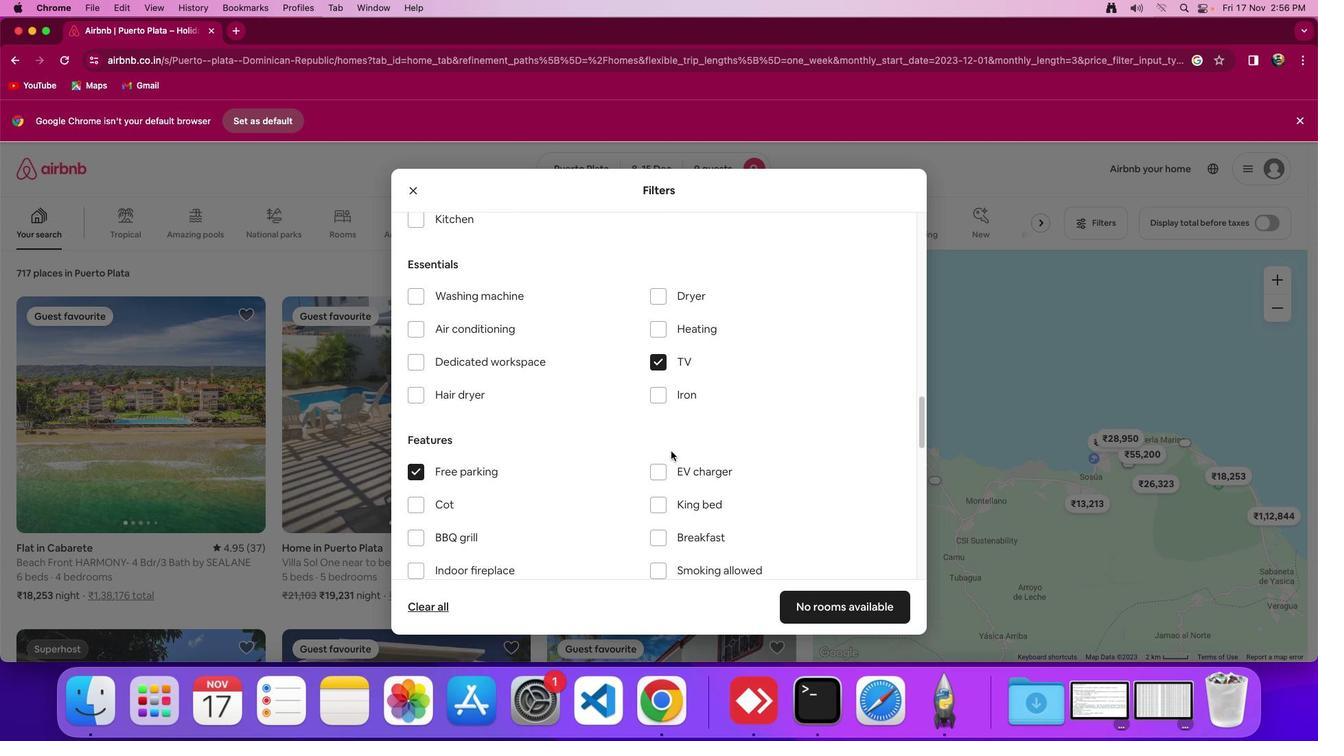 
Action: Mouse moved to (671, 451)
Screenshot: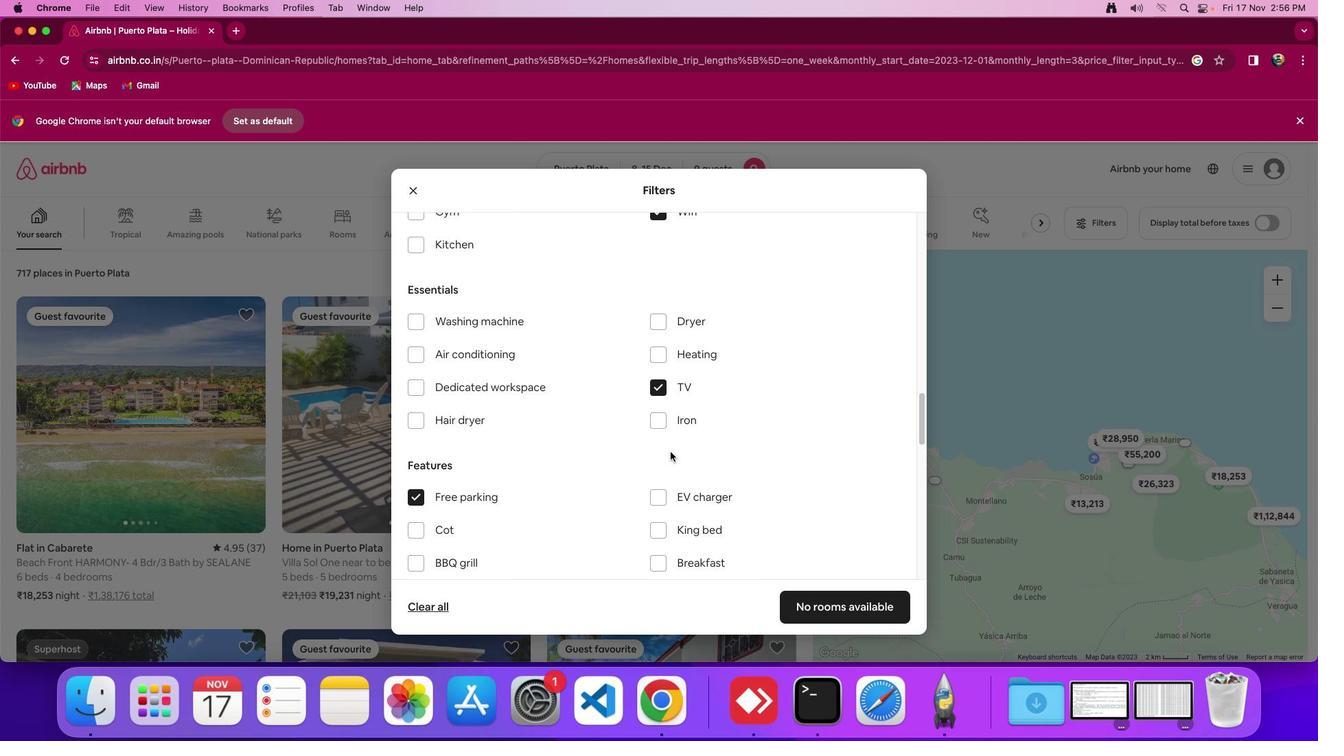 
Action: Mouse scrolled (671, 451) with delta (0, 0)
Screenshot: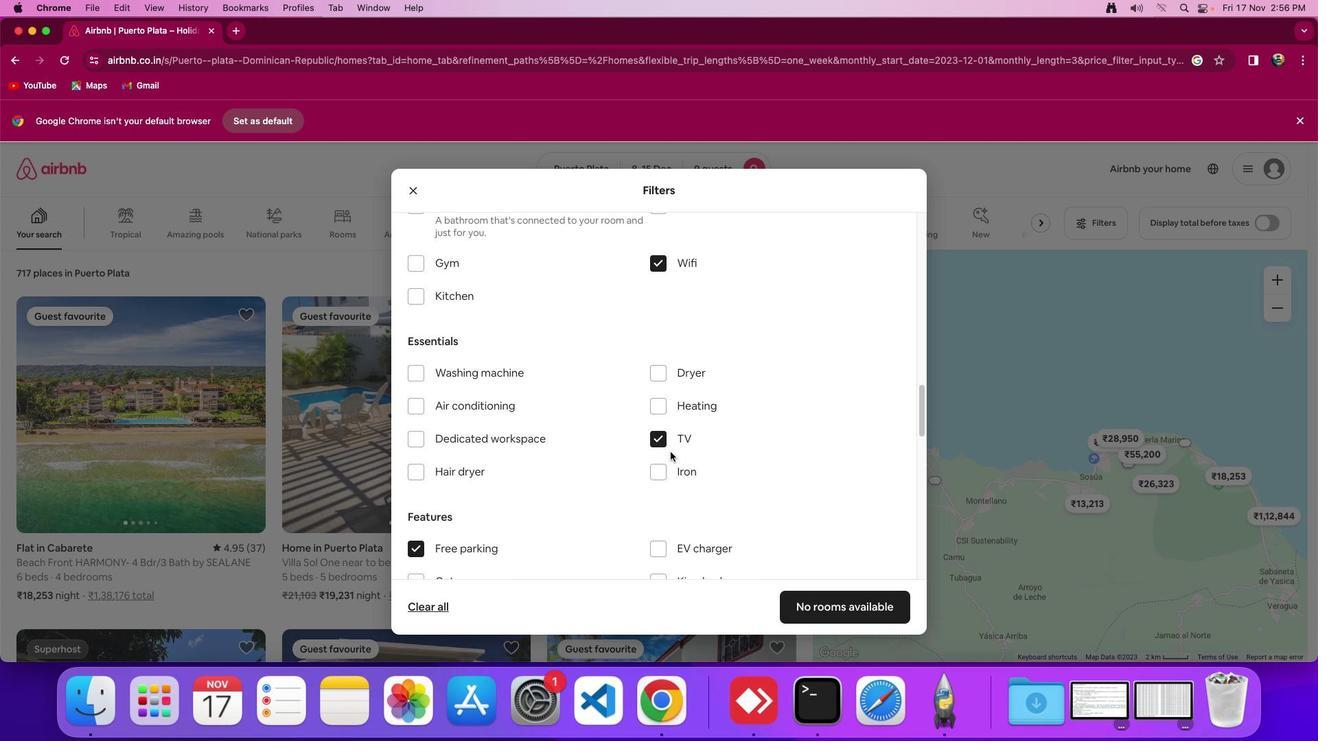 
Action: Mouse scrolled (671, 451) with delta (0, 0)
Screenshot: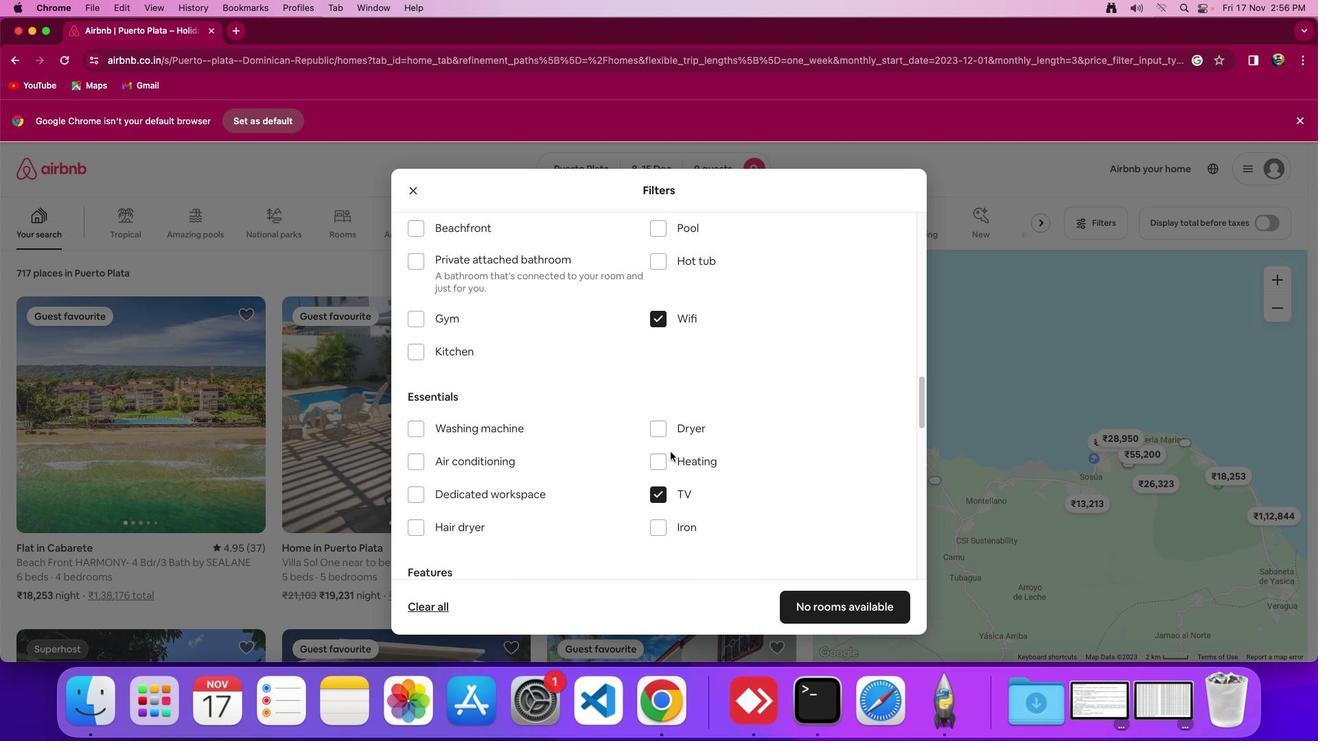 
Action: Mouse scrolled (671, 451) with delta (0, 2)
Screenshot: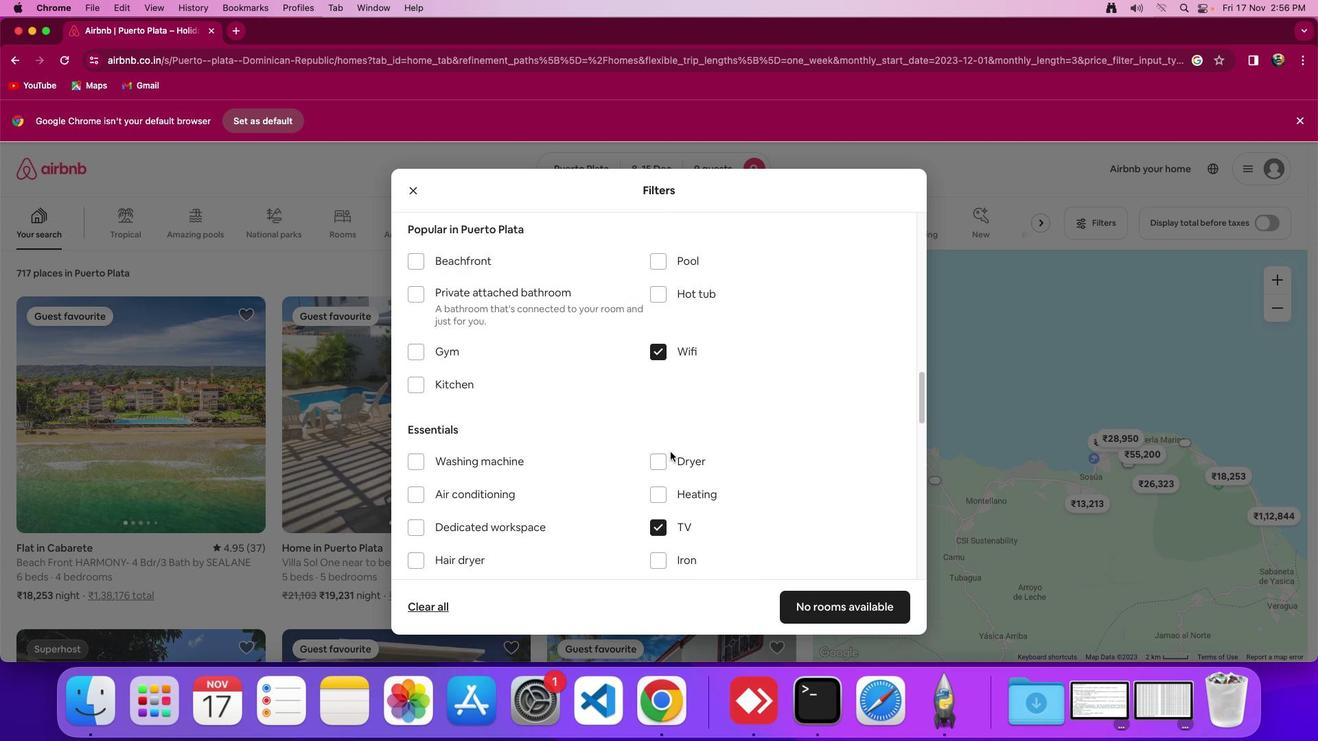 
Action: Mouse moved to (417, 357)
Screenshot: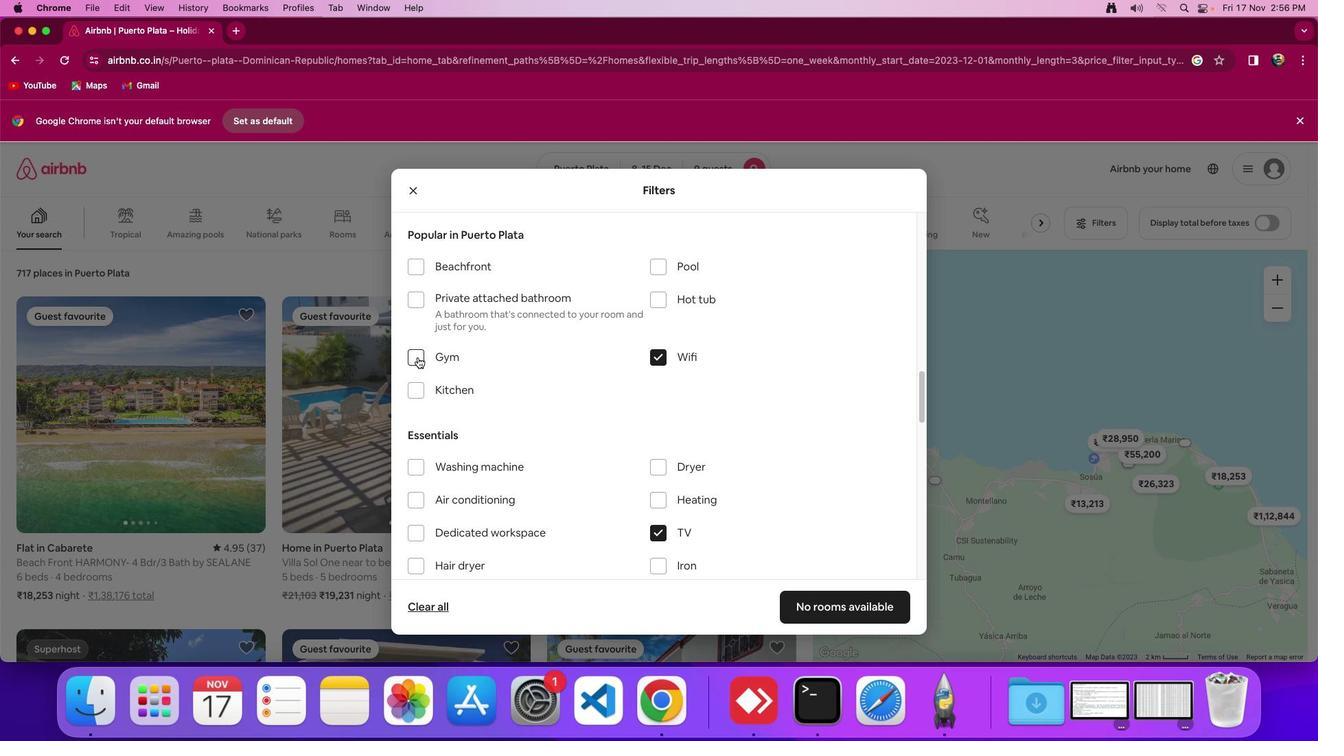 
Action: Mouse pressed left at (417, 357)
Screenshot: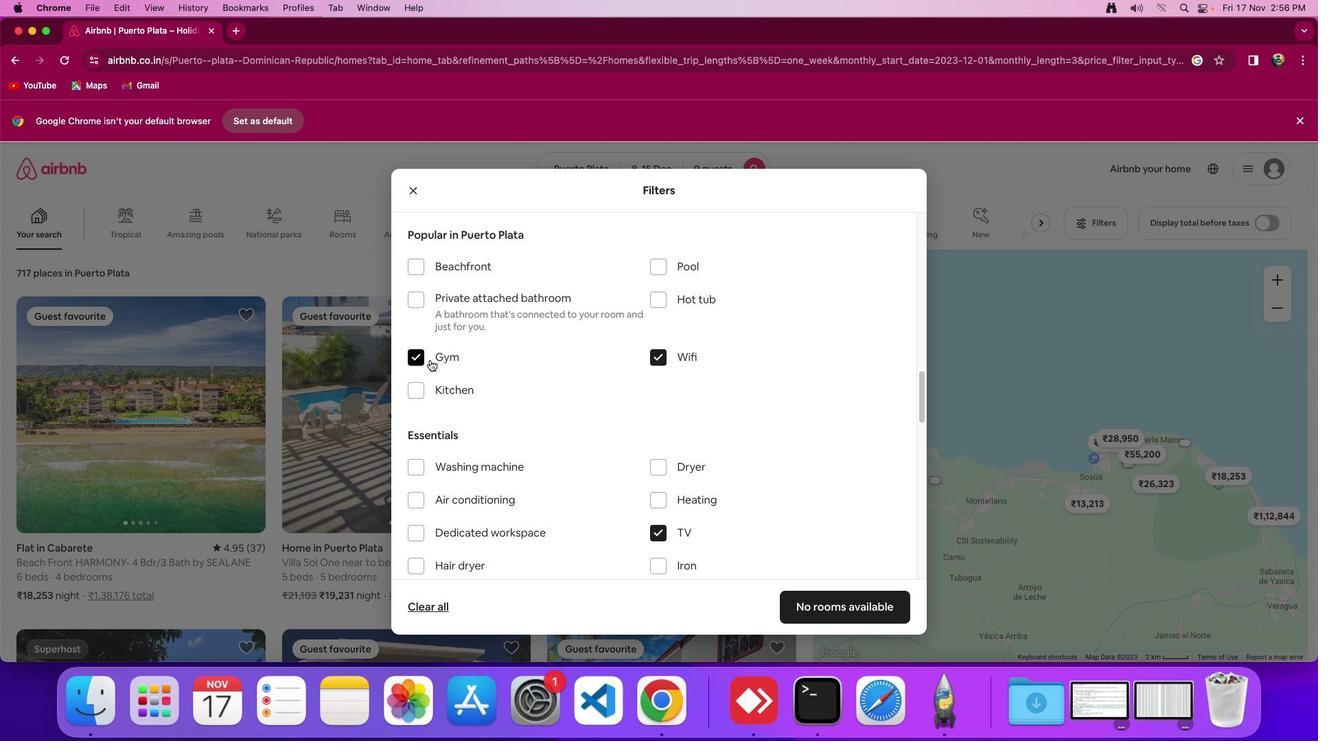 
Action: Mouse moved to (633, 370)
Screenshot: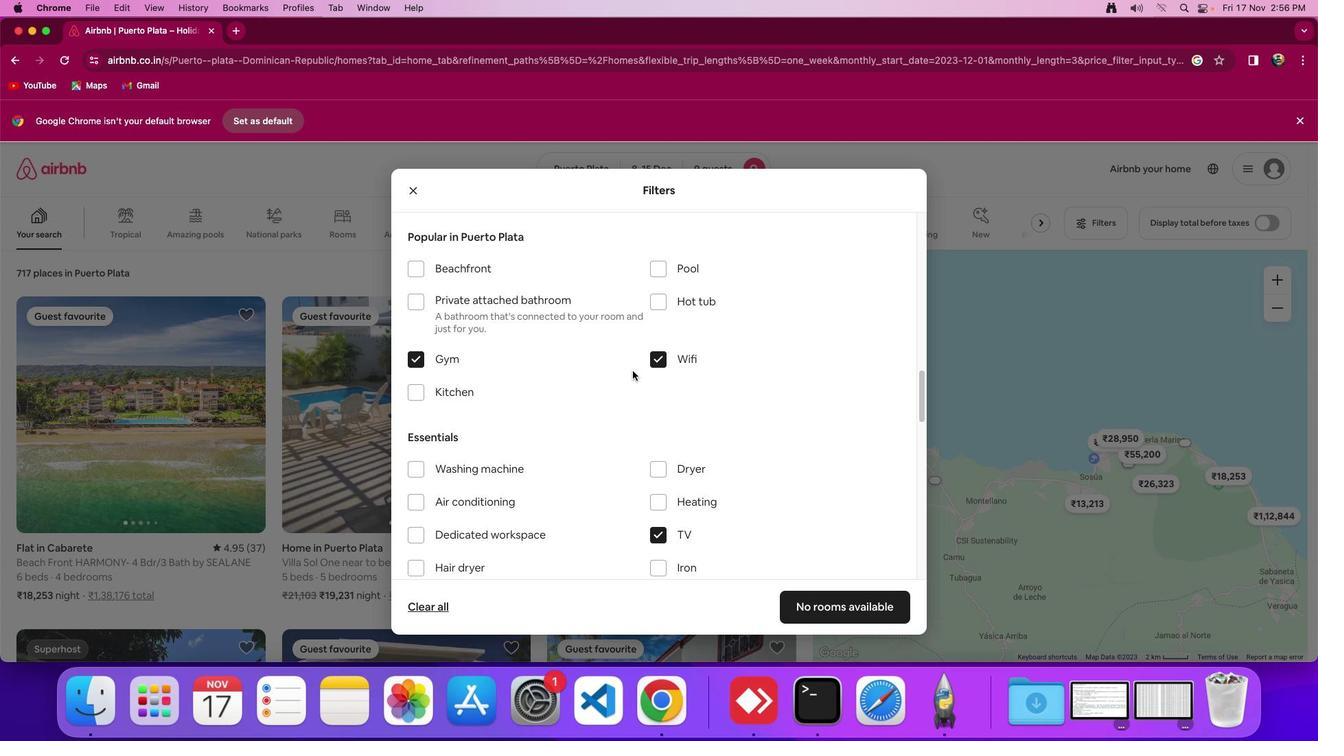 
Action: Mouse scrolled (633, 370) with delta (0, 0)
Screenshot: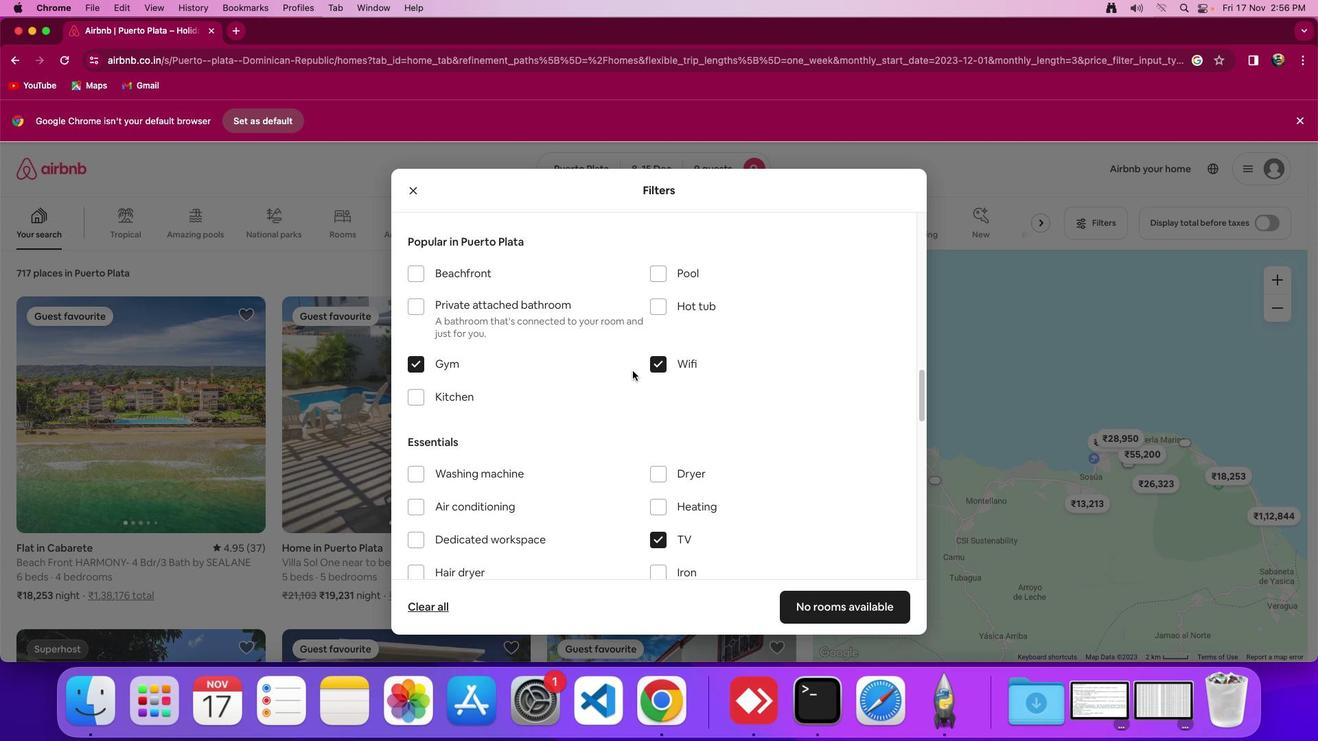 
Action: Mouse scrolled (633, 370) with delta (0, 0)
Screenshot: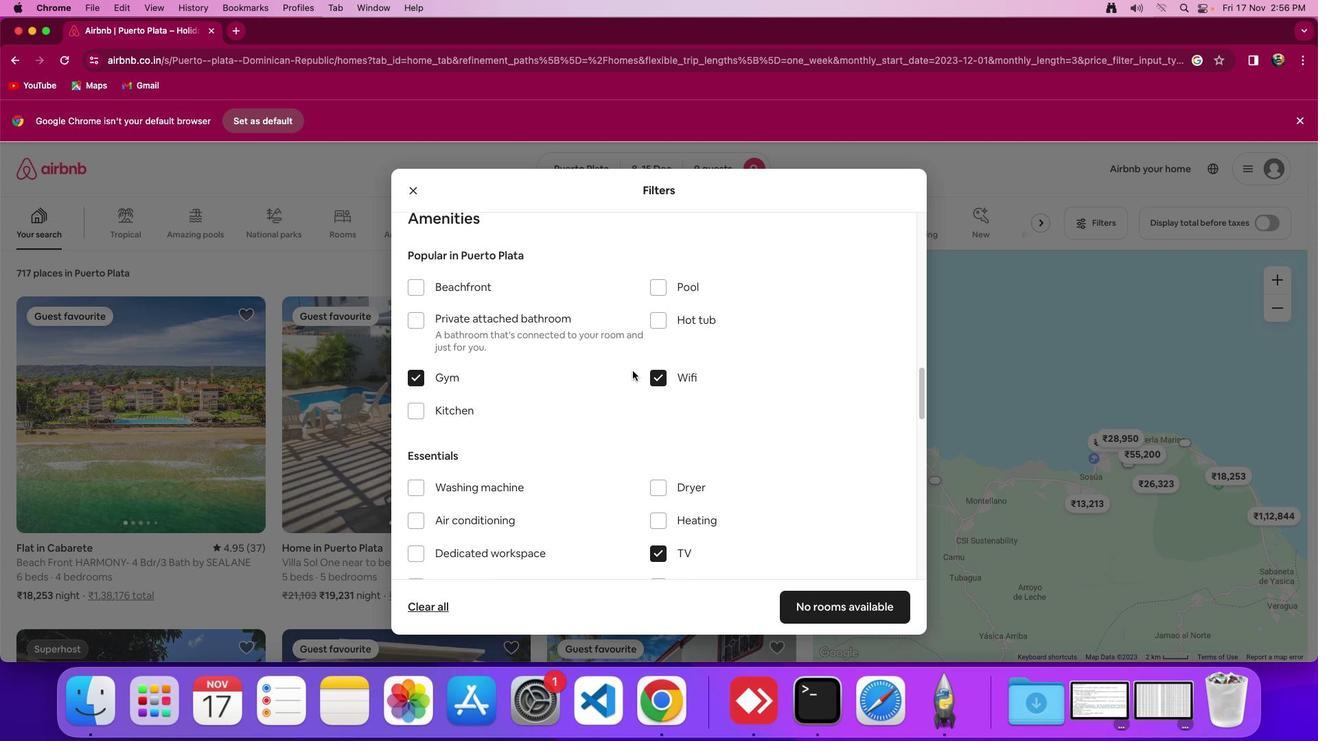 
Action: Mouse scrolled (633, 370) with delta (0, 0)
Screenshot: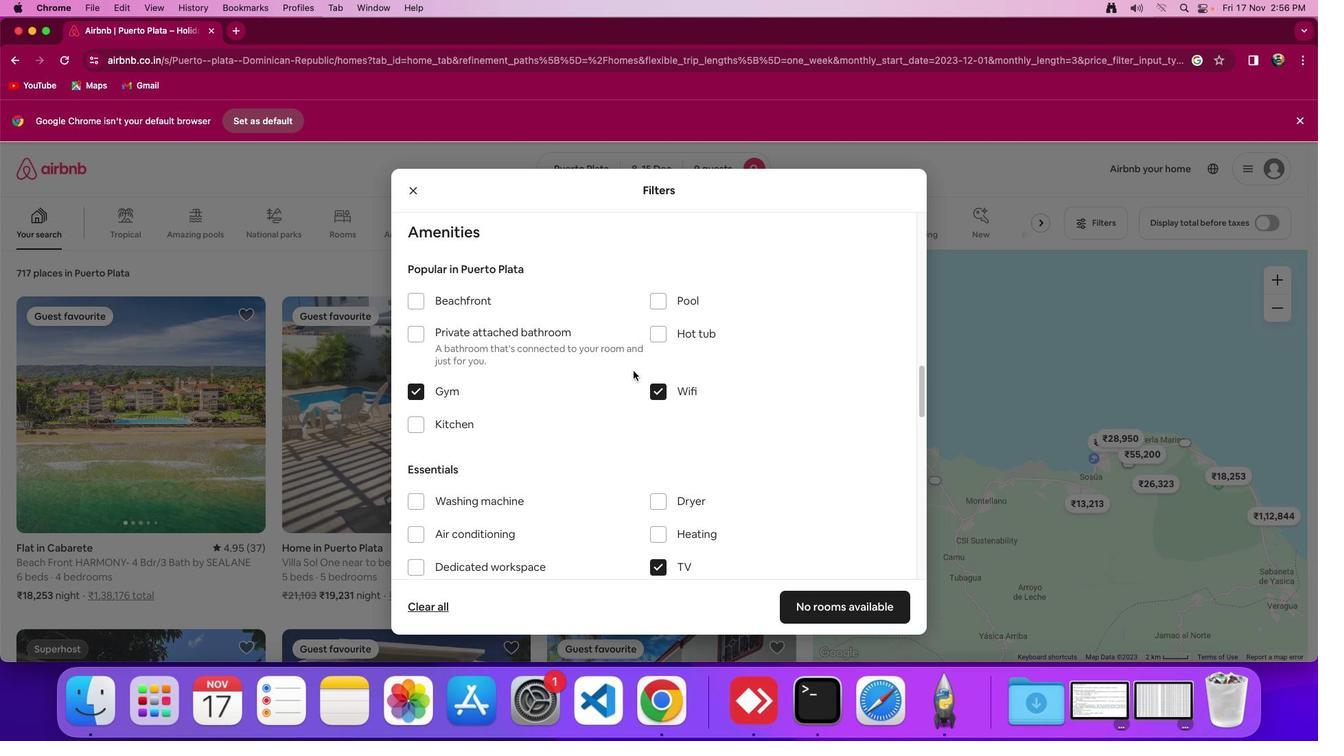 
Action: Mouse scrolled (633, 370) with delta (0, 0)
Screenshot: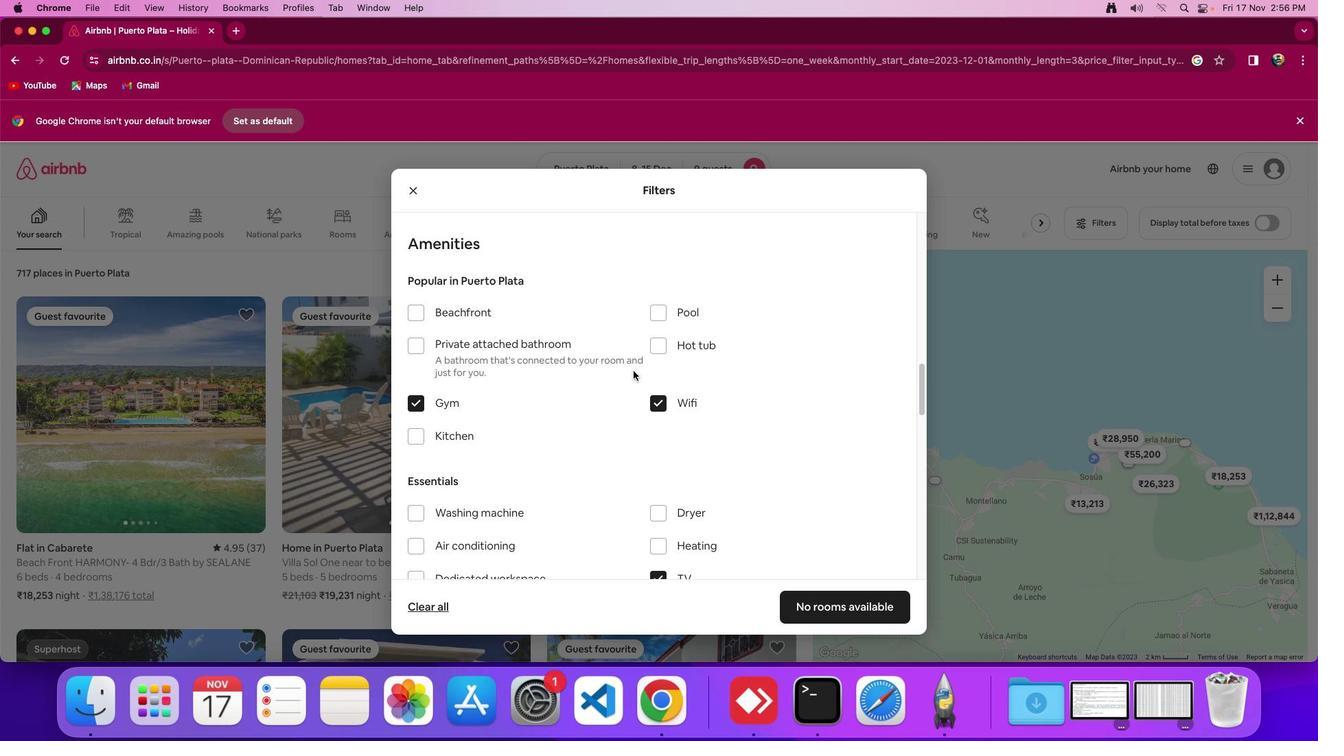 
Action: Mouse moved to (633, 370)
Screenshot: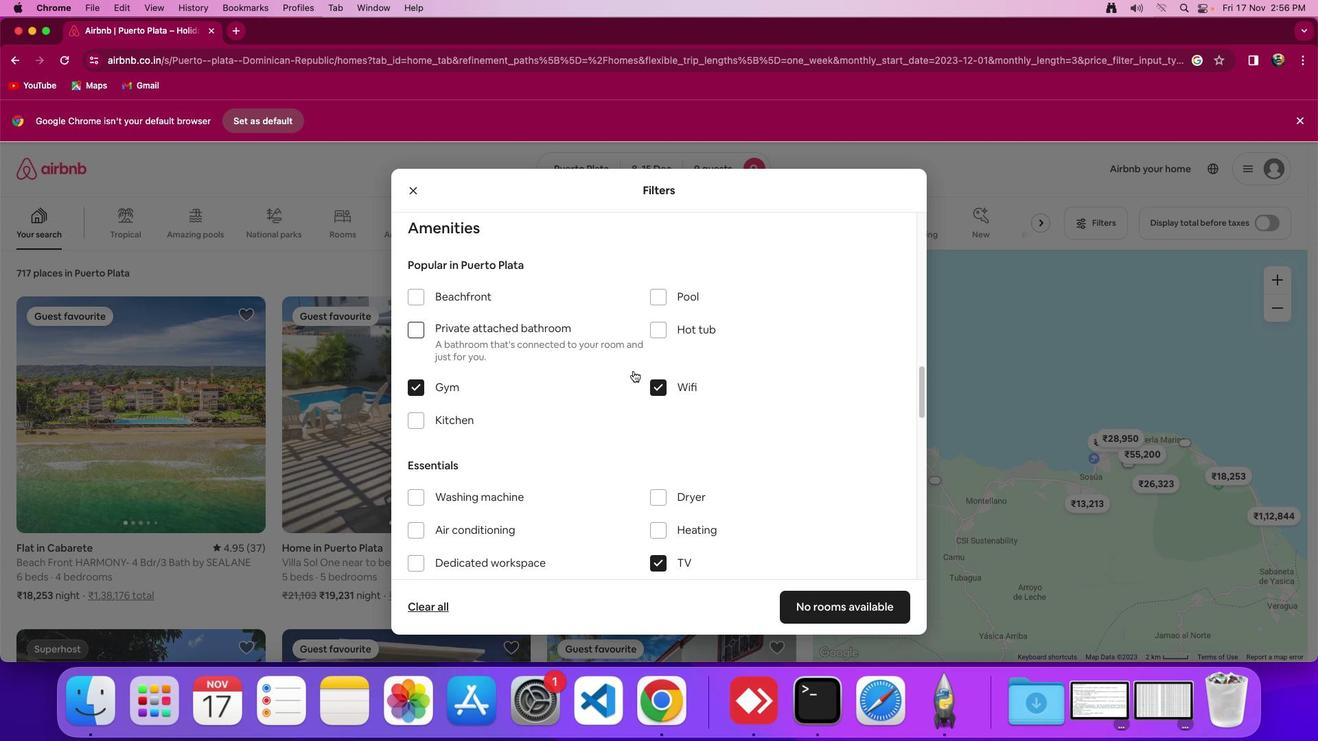 
Action: Mouse scrolled (633, 370) with delta (0, 0)
Screenshot: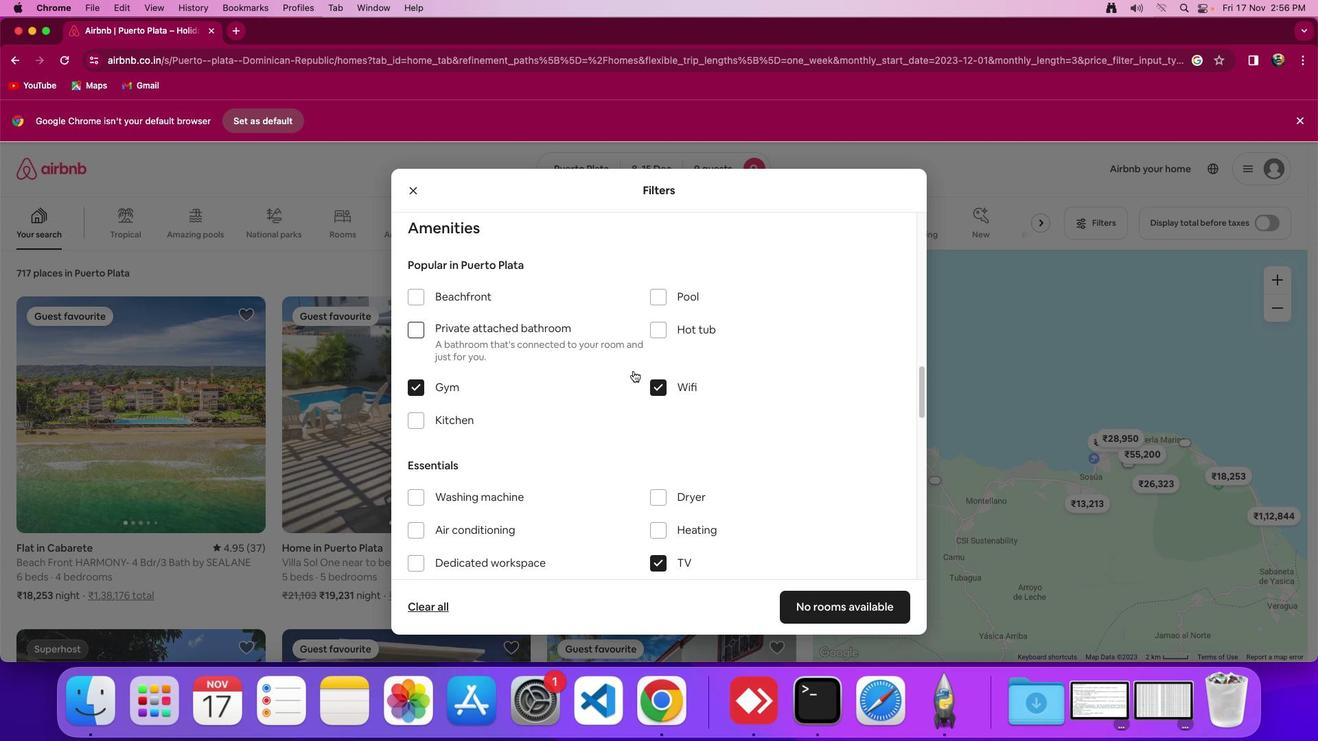 
Action: Mouse scrolled (633, 370) with delta (0, 0)
Screenshot: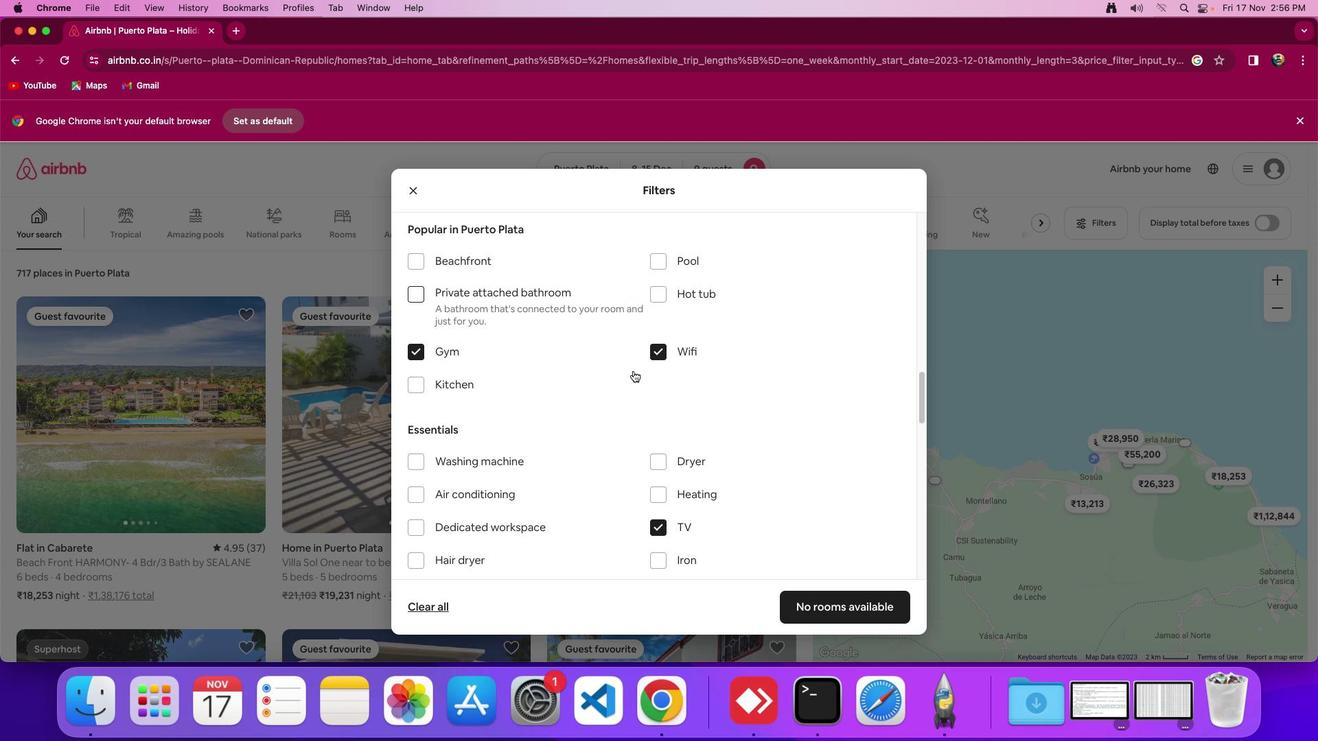 
Action: Mouse scrolled (633, 370) with delta (0, -2)
Screenshot: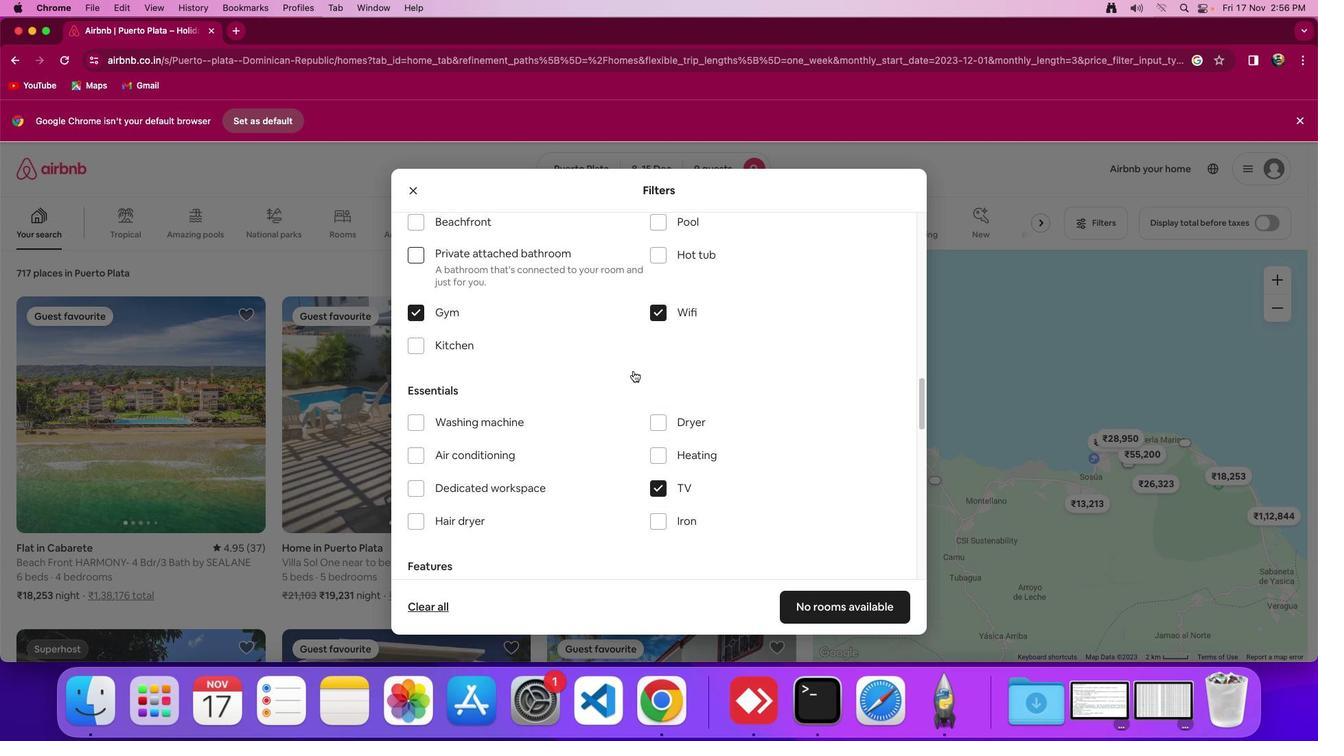 
Action: Mouse scrolled (633, 370) with delta (0, -2)
Screenshot: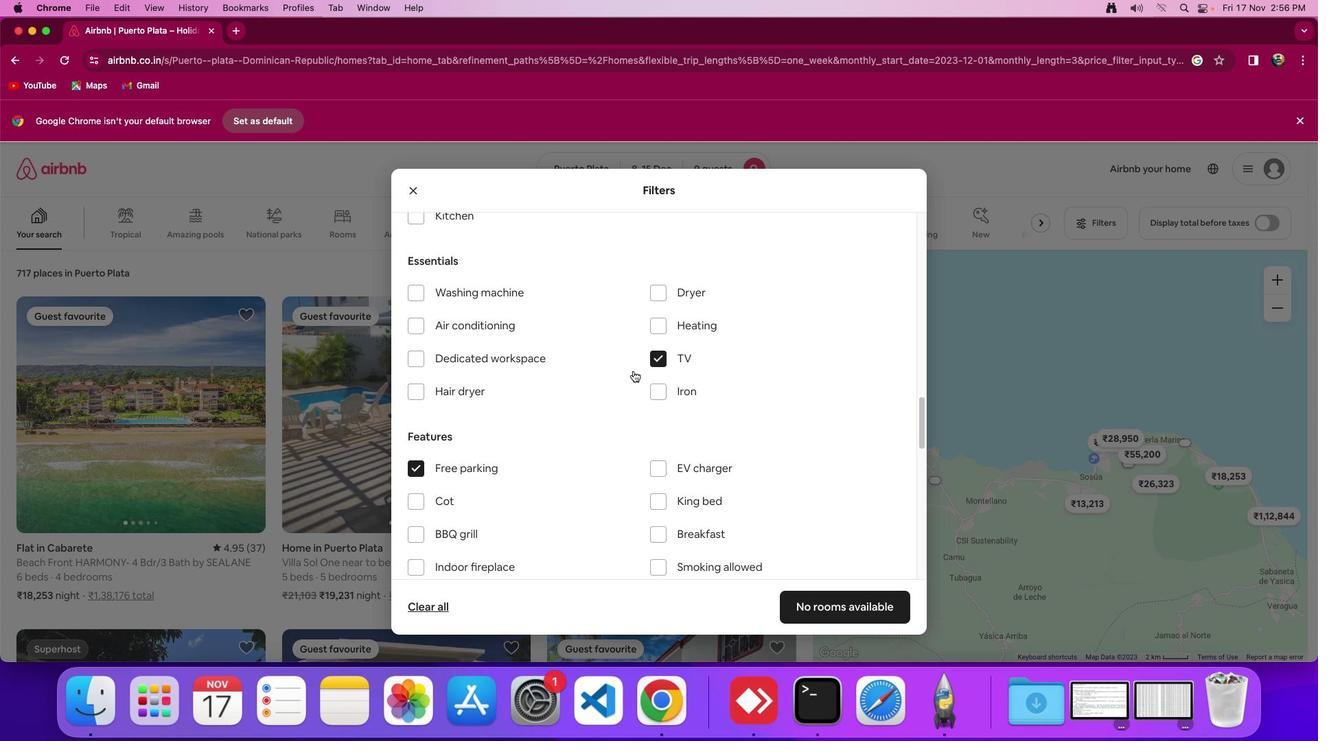 
Action: Mouse moved to (635, 371)
Screenshot: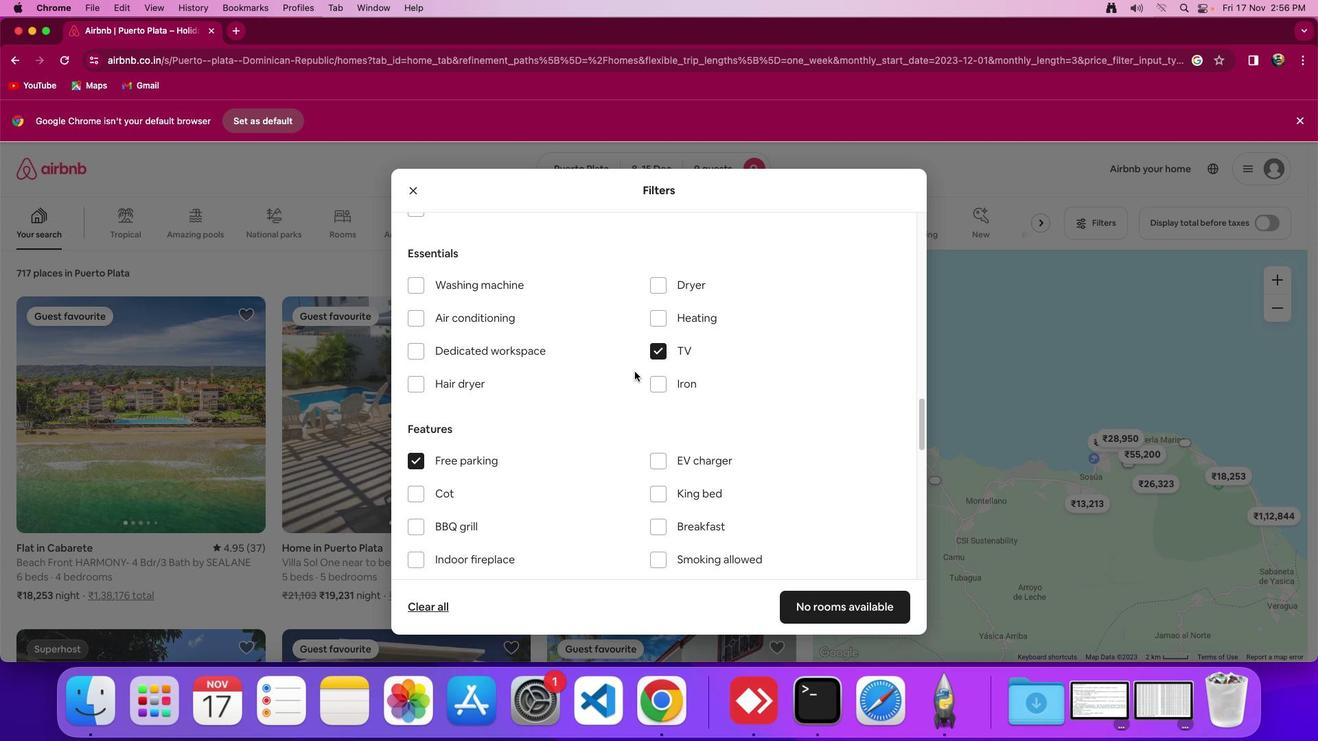 
Action: Mouse scrolled (635, 371) with delta (0, 0)
Screenshot: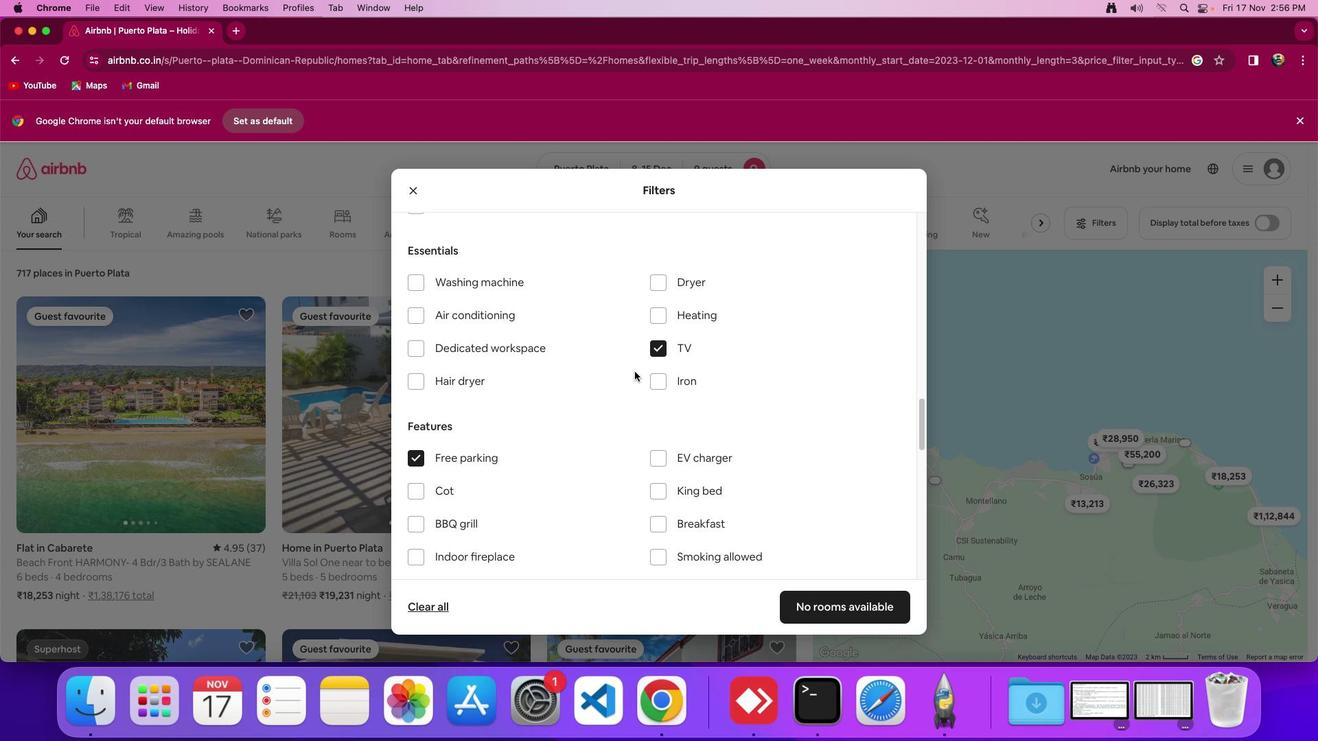 
Action: Mouse scrolled (635, 371) with delta (0, 0)
Screenshot: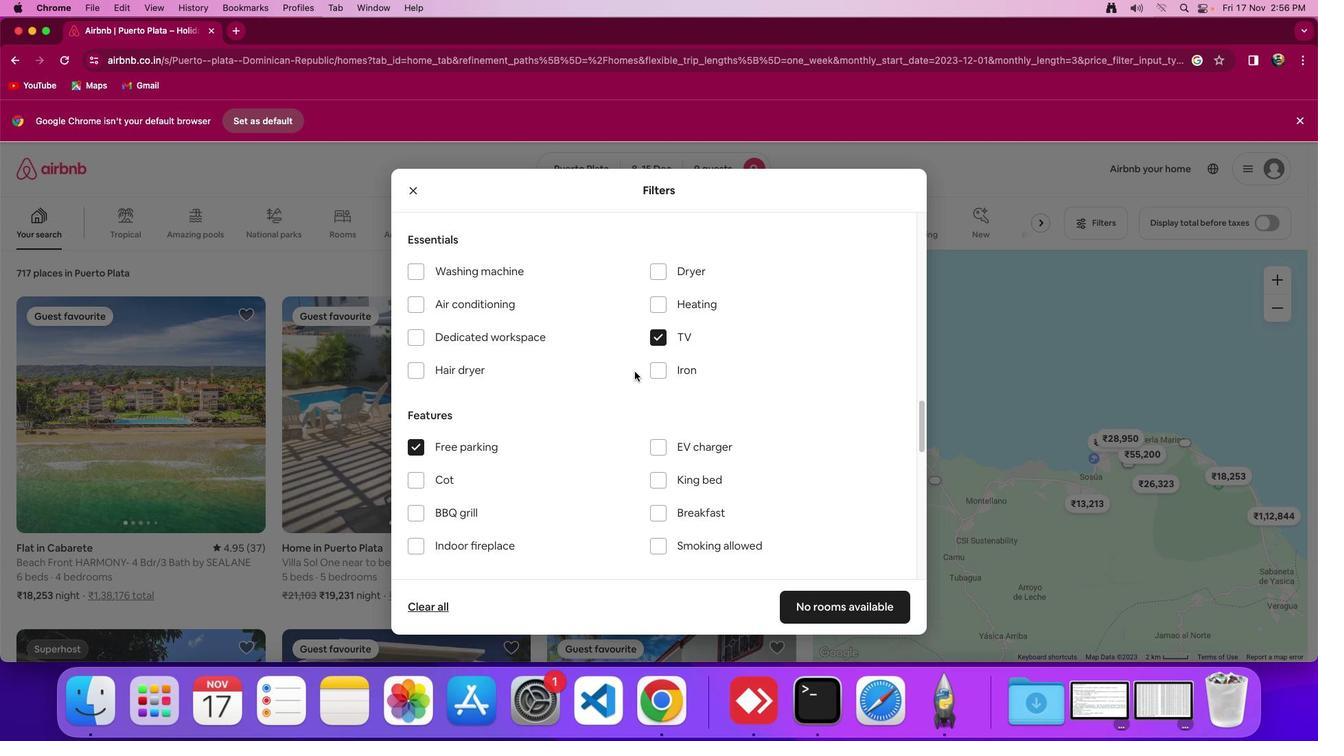 
Action: Mouse moved to (635, 372)
Screenshot: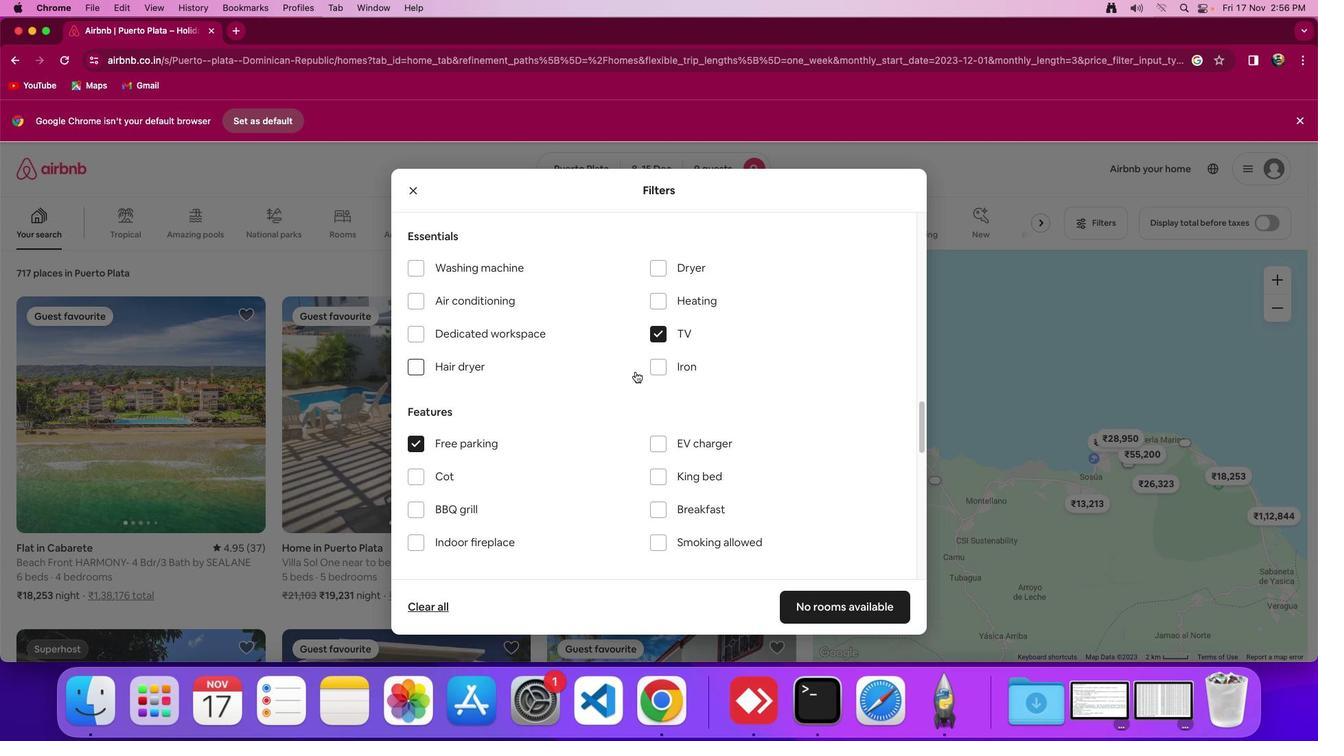 
Action: Mouse scrolled (635, 372) with delta (0, 0)
Screenshot: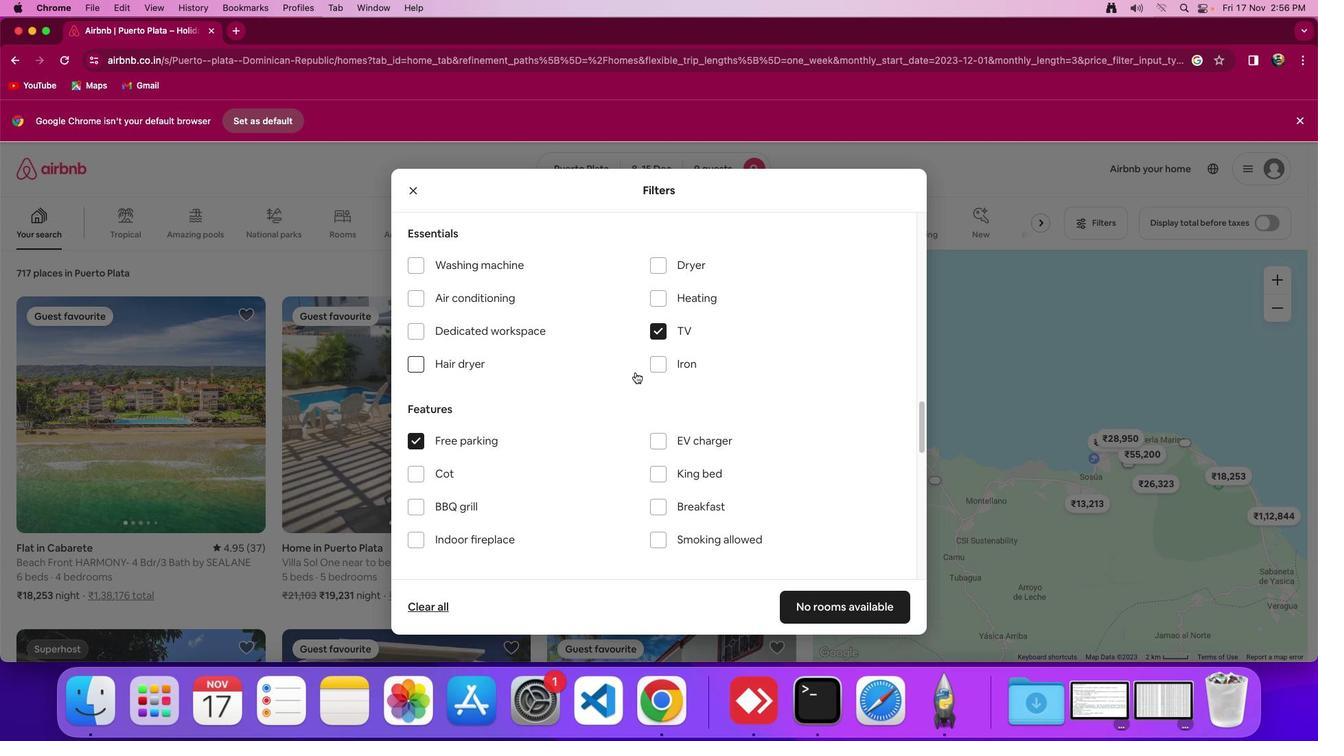 
Action: Mouse moved to (635, 372)
Screenshot: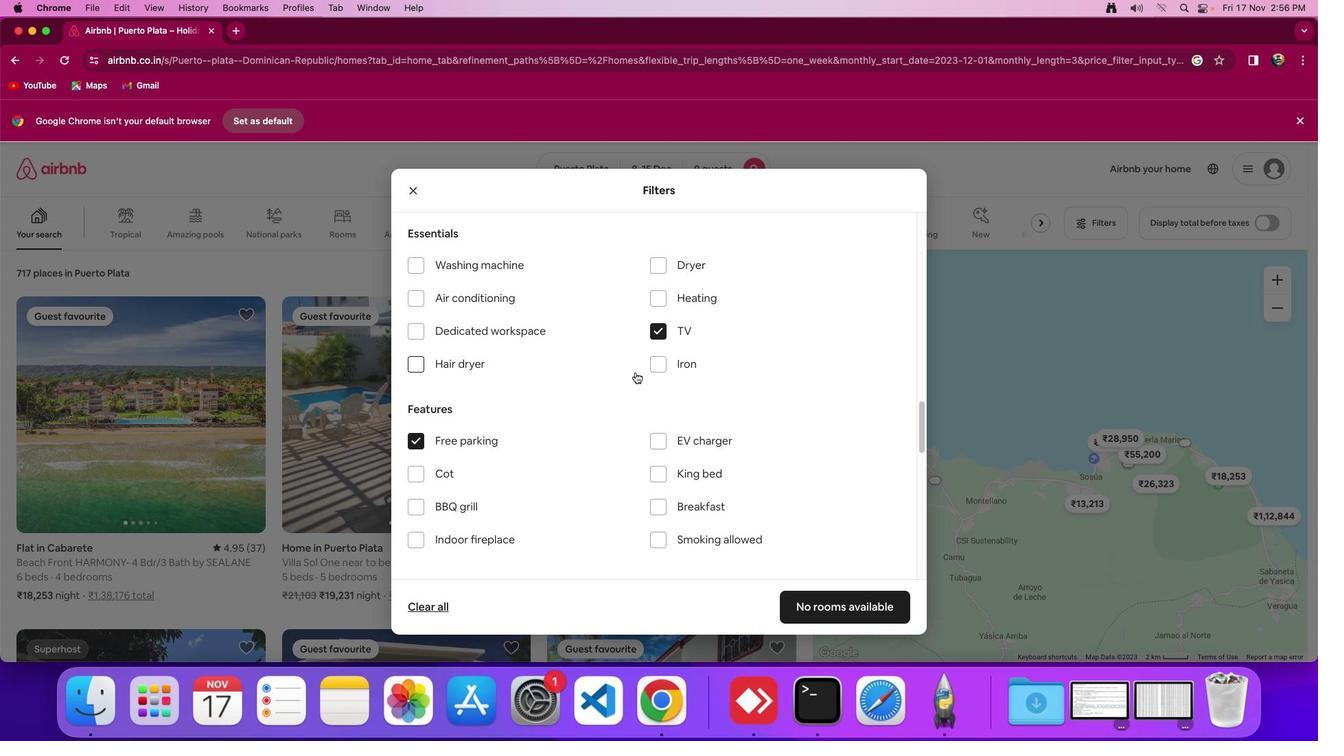 
Action: Mouse scrolled (635, 372) with delta (0, 0)
Screenshot: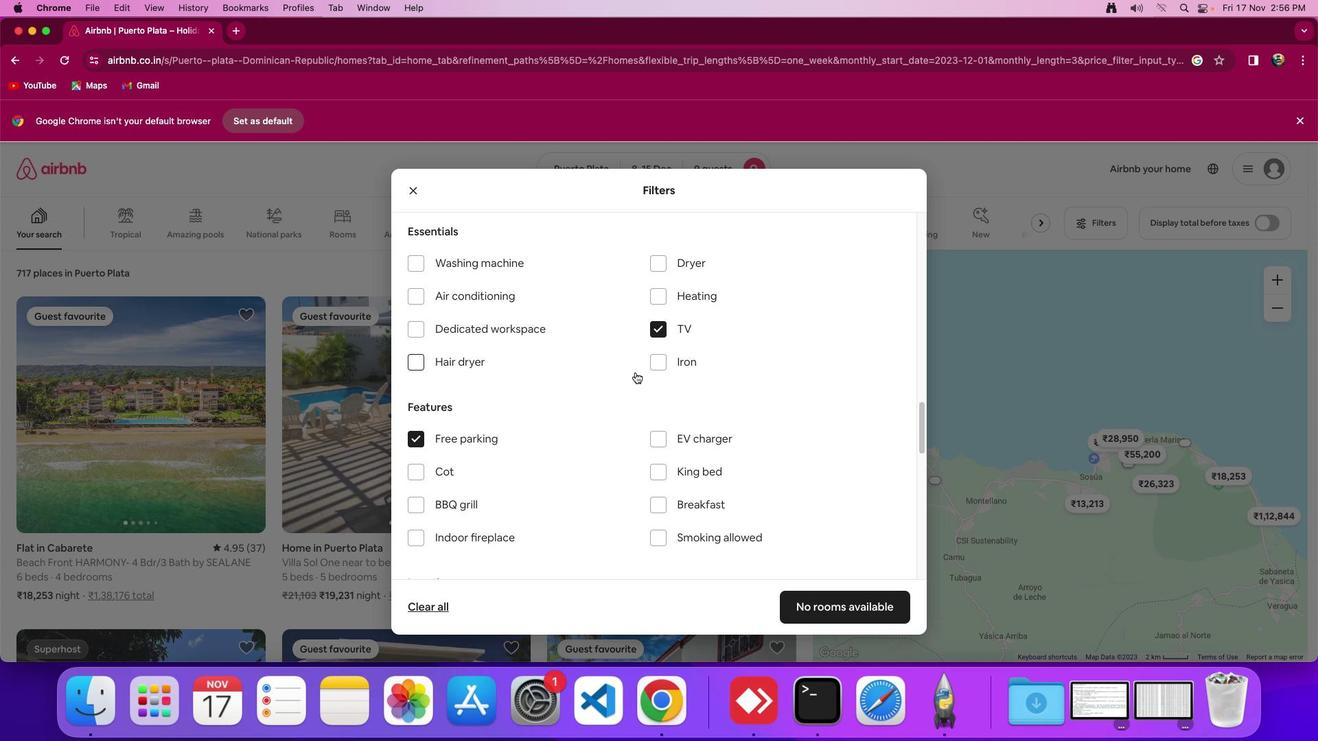 
Action: Mouse scrolled (635, 372) with delta (0, 0)
Screenshot: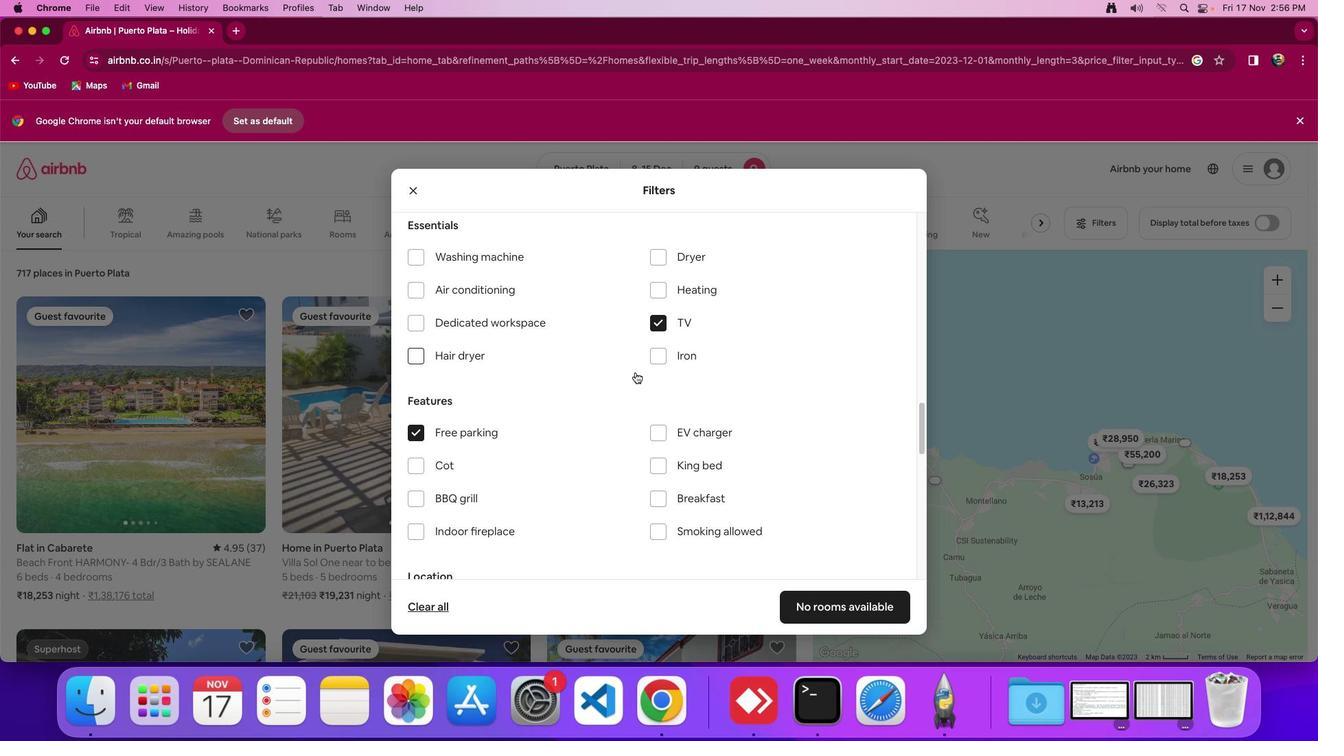 
Action: Mouse moved to (657, 497)
Screenshot: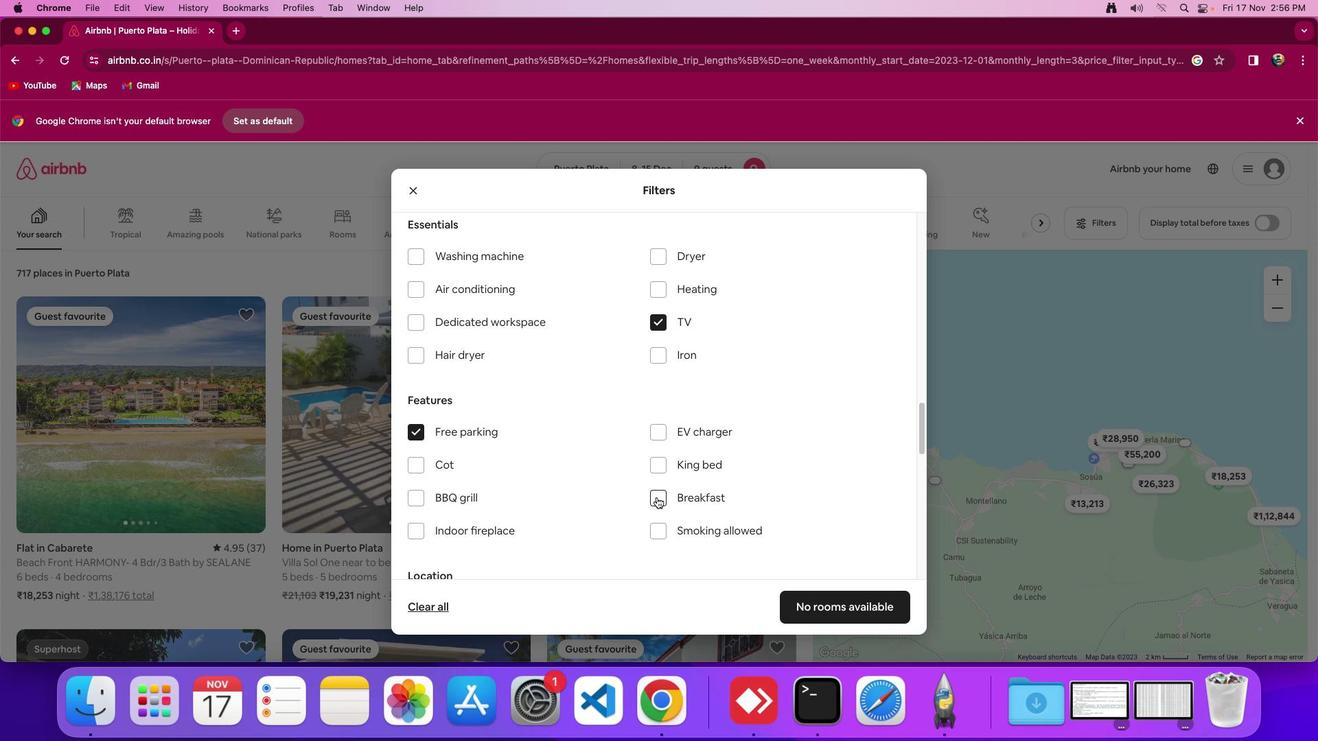 
Action: Mouse pressed left at (657, 497)
Screenshot: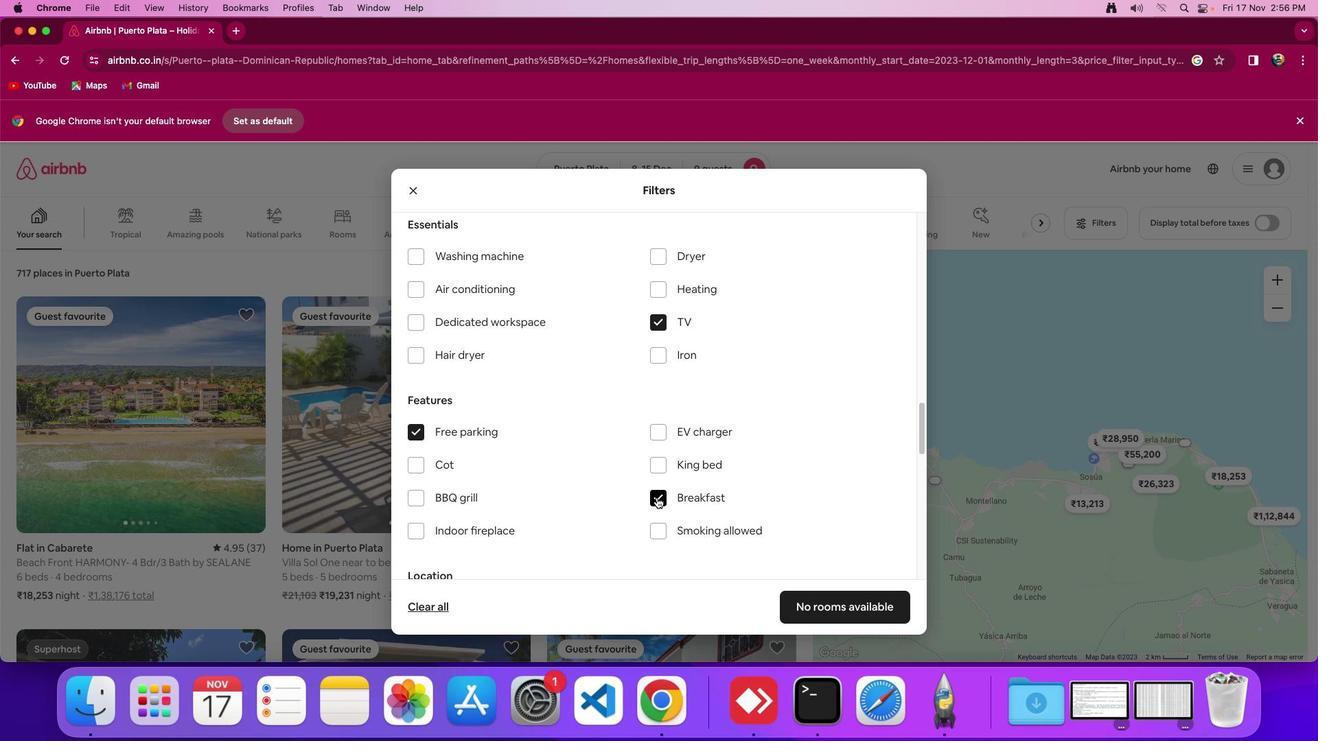 
Action: Mouse moved to (659, 493)
Screenshot: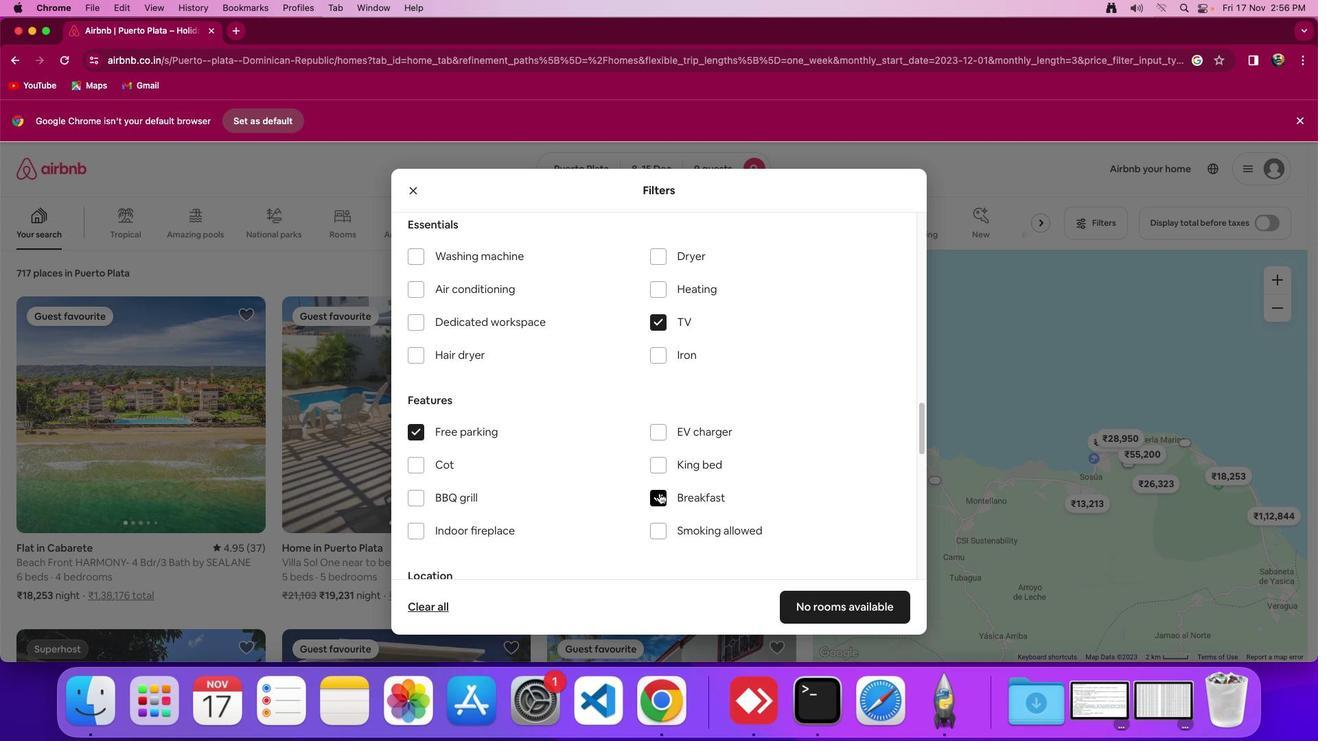 
Action: Mouse scrolled (659, 493) with delta (0, 0)
Screenshot: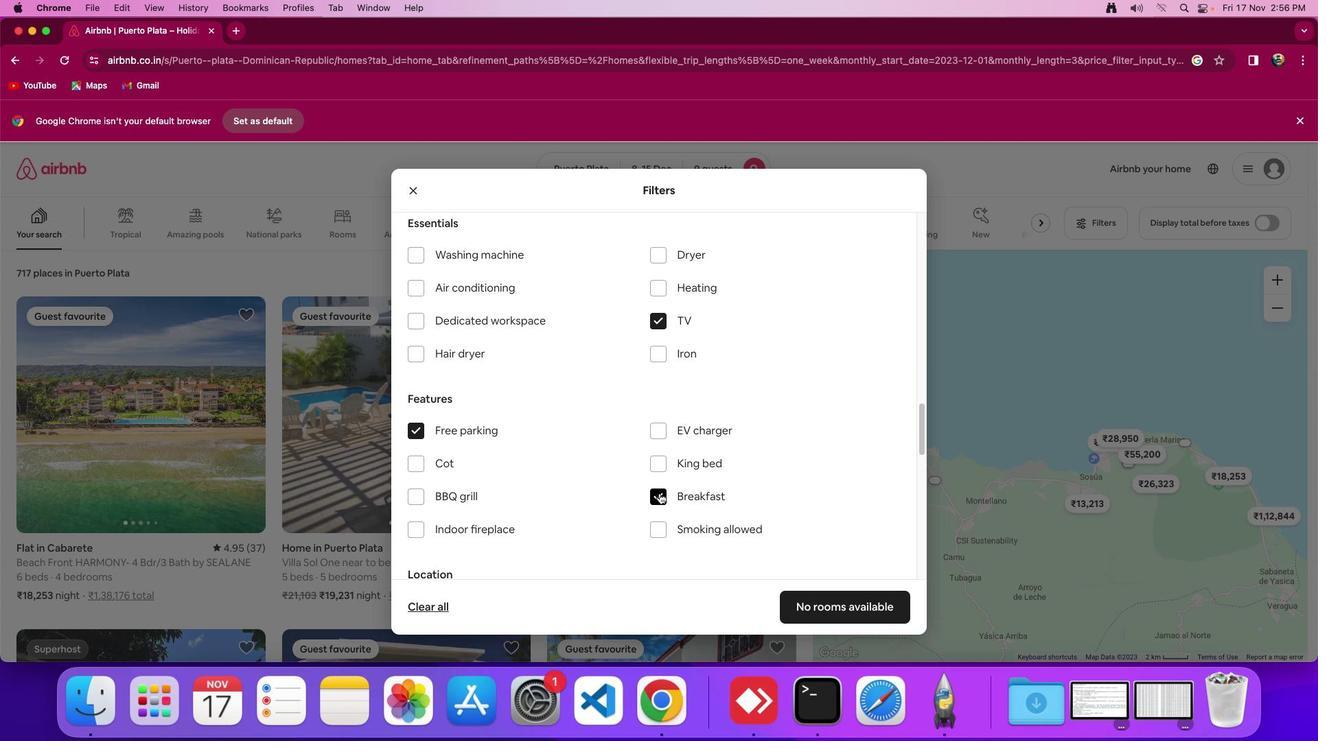 
Action: Mouse scrolled (659, 493) with delta (0, 0)
Screenshot: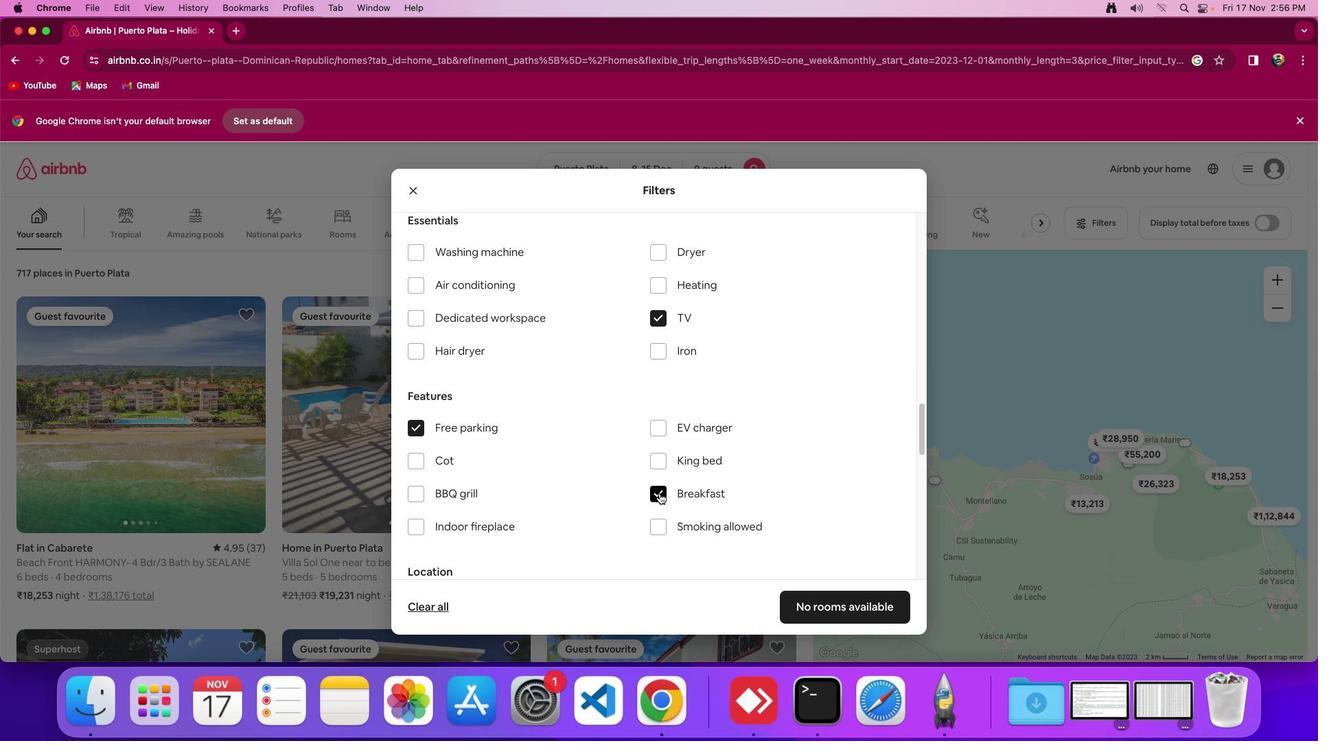 
Action: Mouse moved to (660, 493)
Screenshot: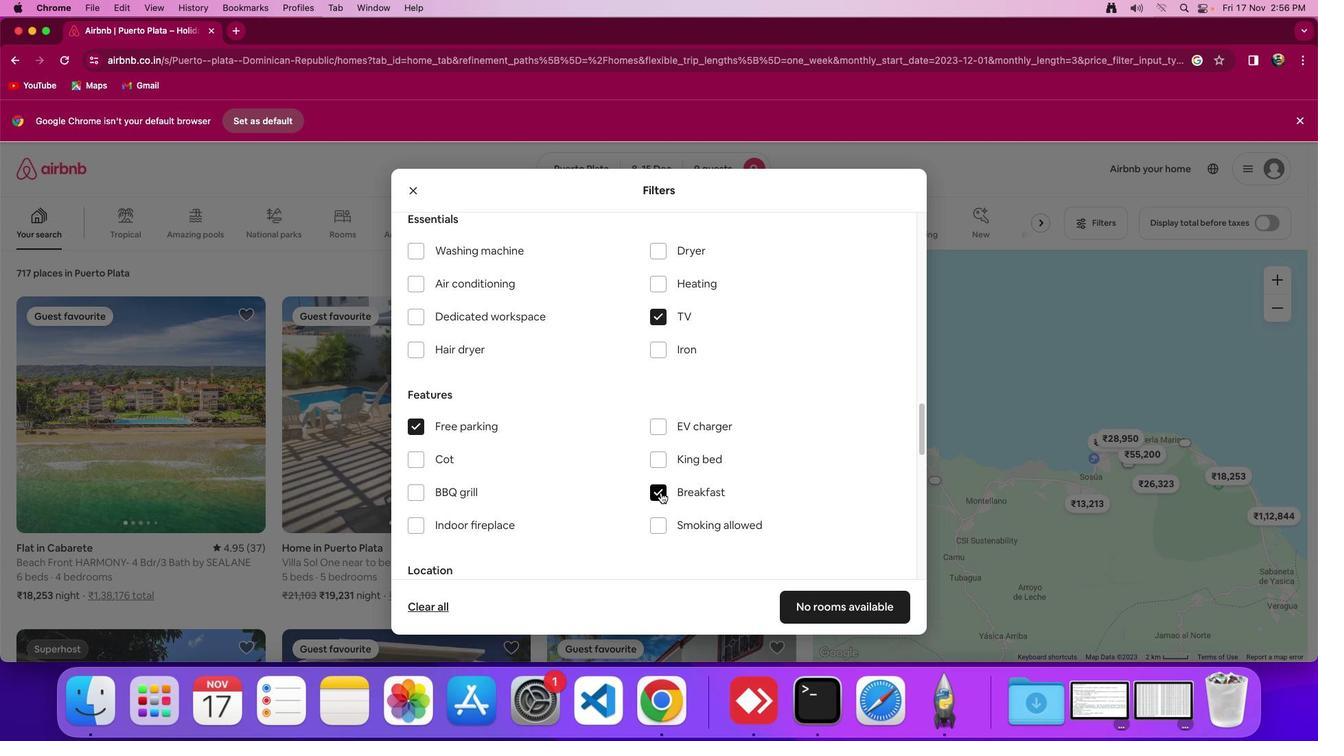 
Action: Mouse scrolled (660, 493) with delta (0, 0)
Screenshot: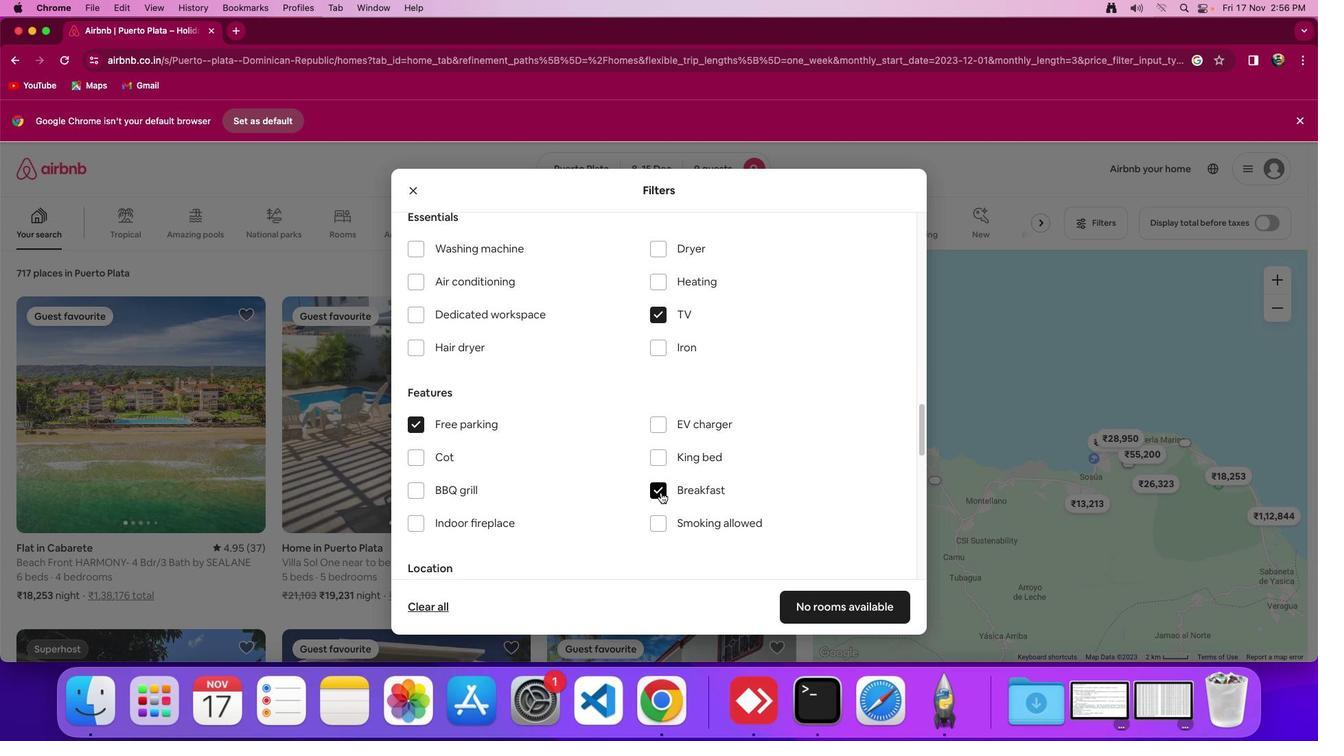 
Action: Mouse scrolled (660, 493) with delta (0, 0)
Screenshot: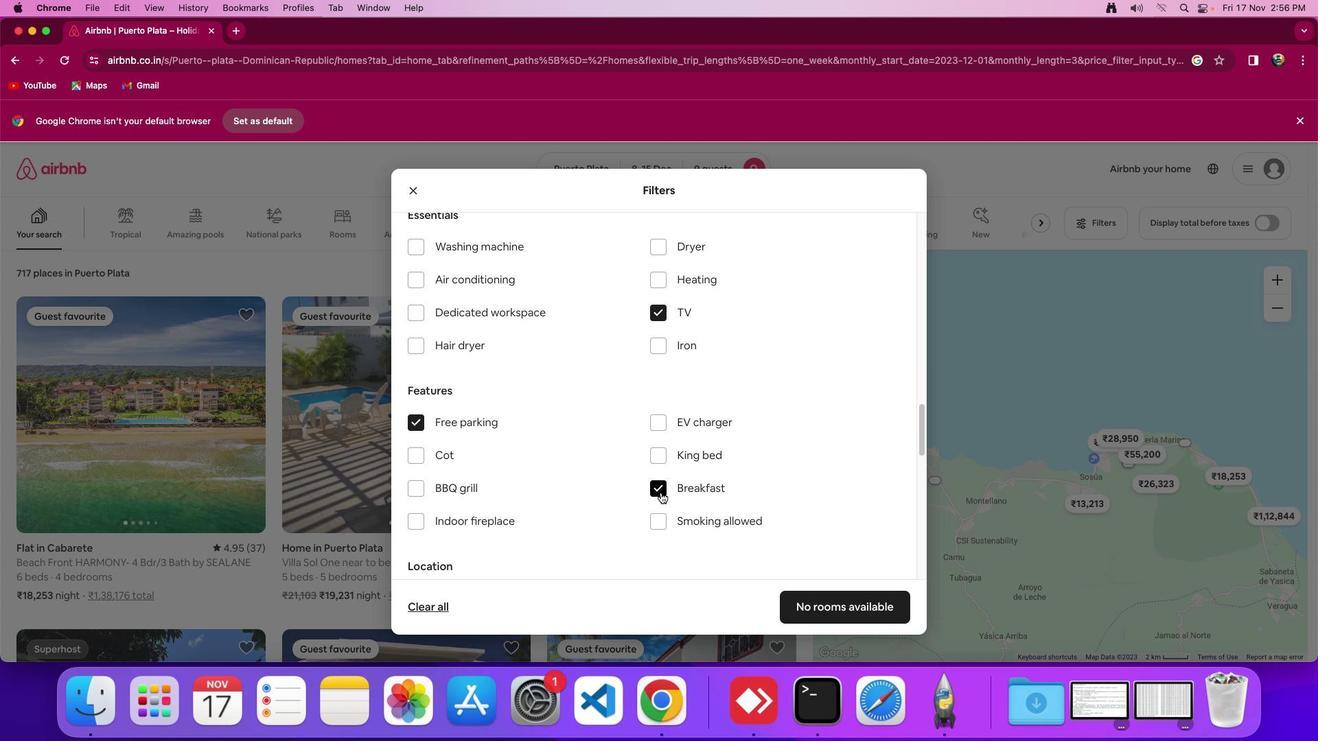 
Action: Mouse scrolled (660, 493) with delta (0, 0)
Screenshot: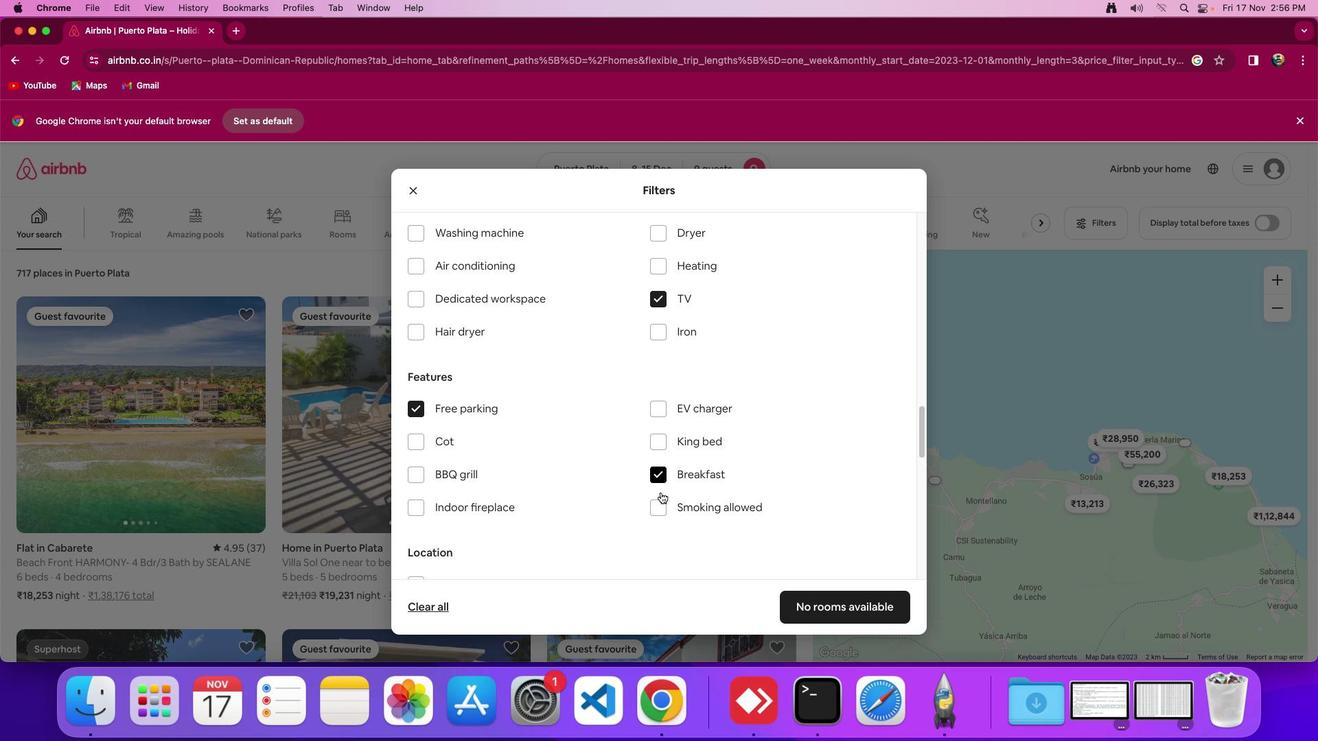 
Action: Mouse scrolled (660, 493) with delta (0, -1)
Screenshot: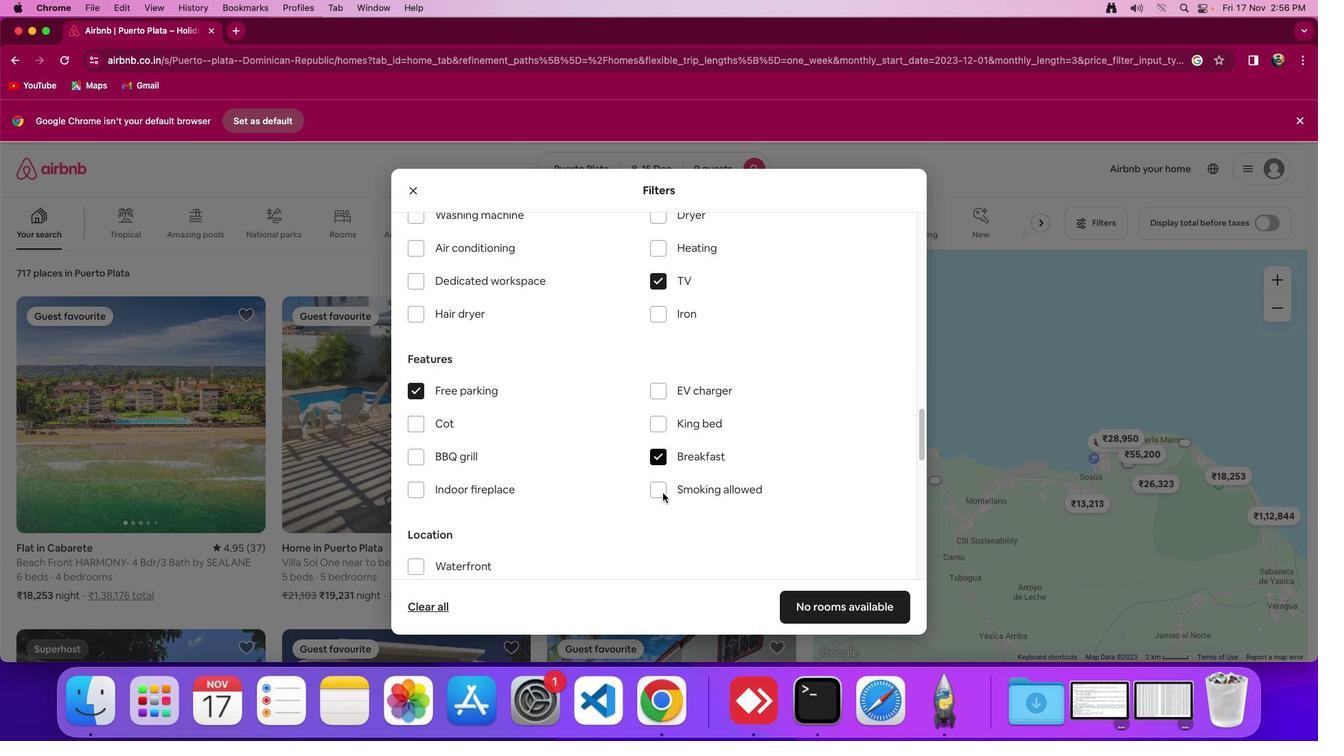 
Action: Mouse moved to (867, 607)
Screenshot: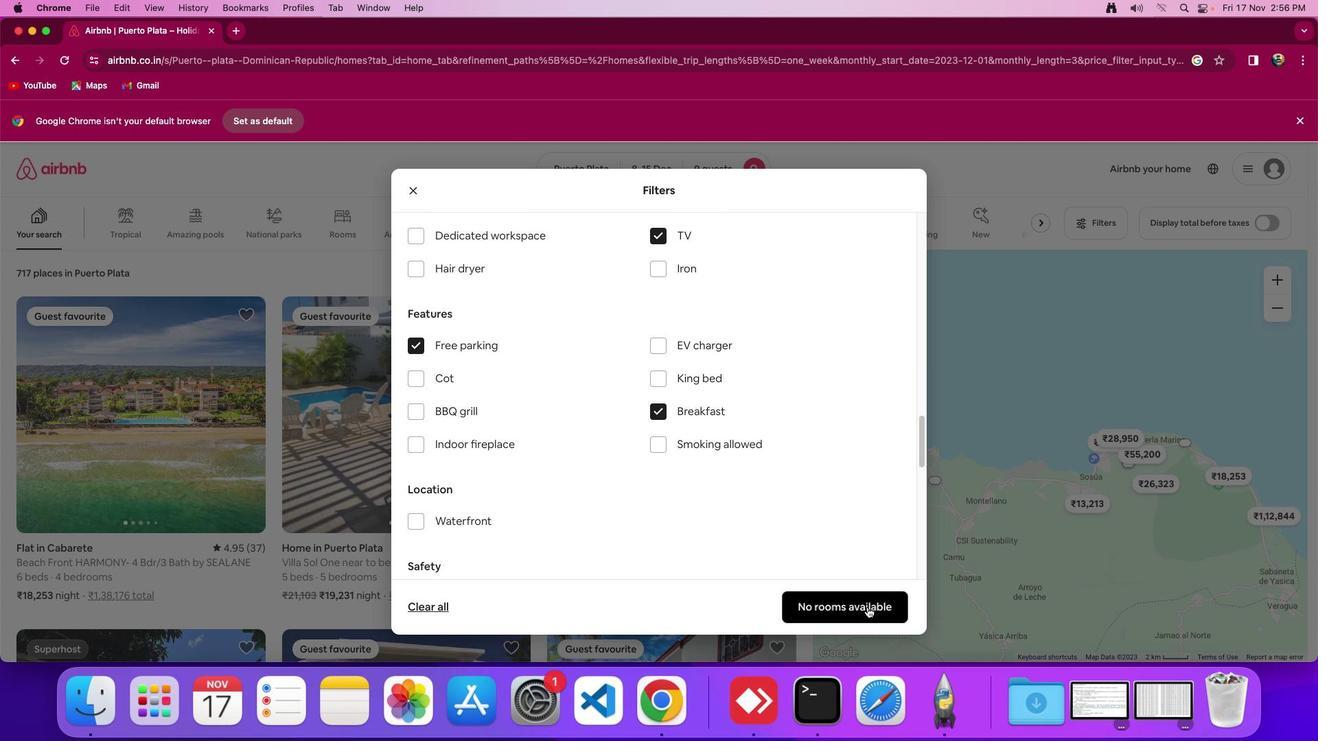 
Action: Mouse pressed left at (867, 607)
Screenshot: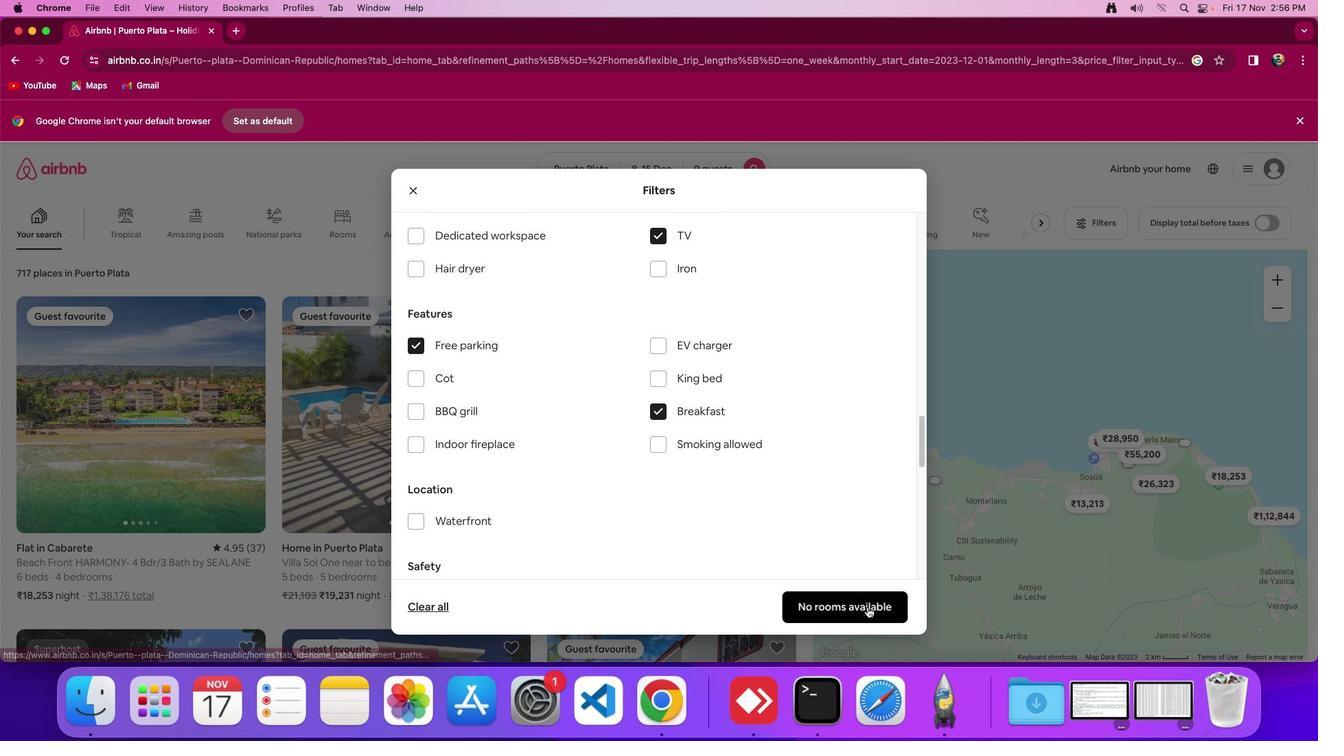 
Action: Mouse moved to (767, 539)
Screenshot: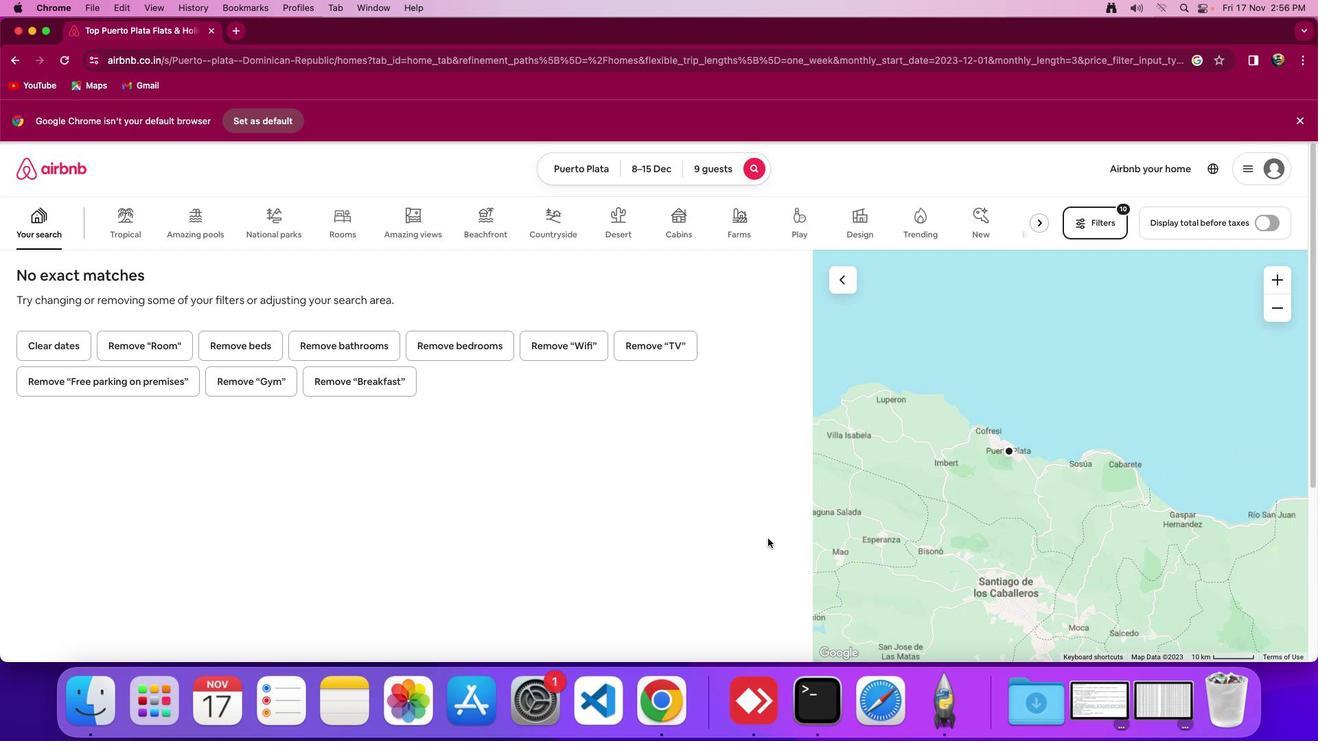 
Action: Mouse pressed left at (767, 539)
Screenshot: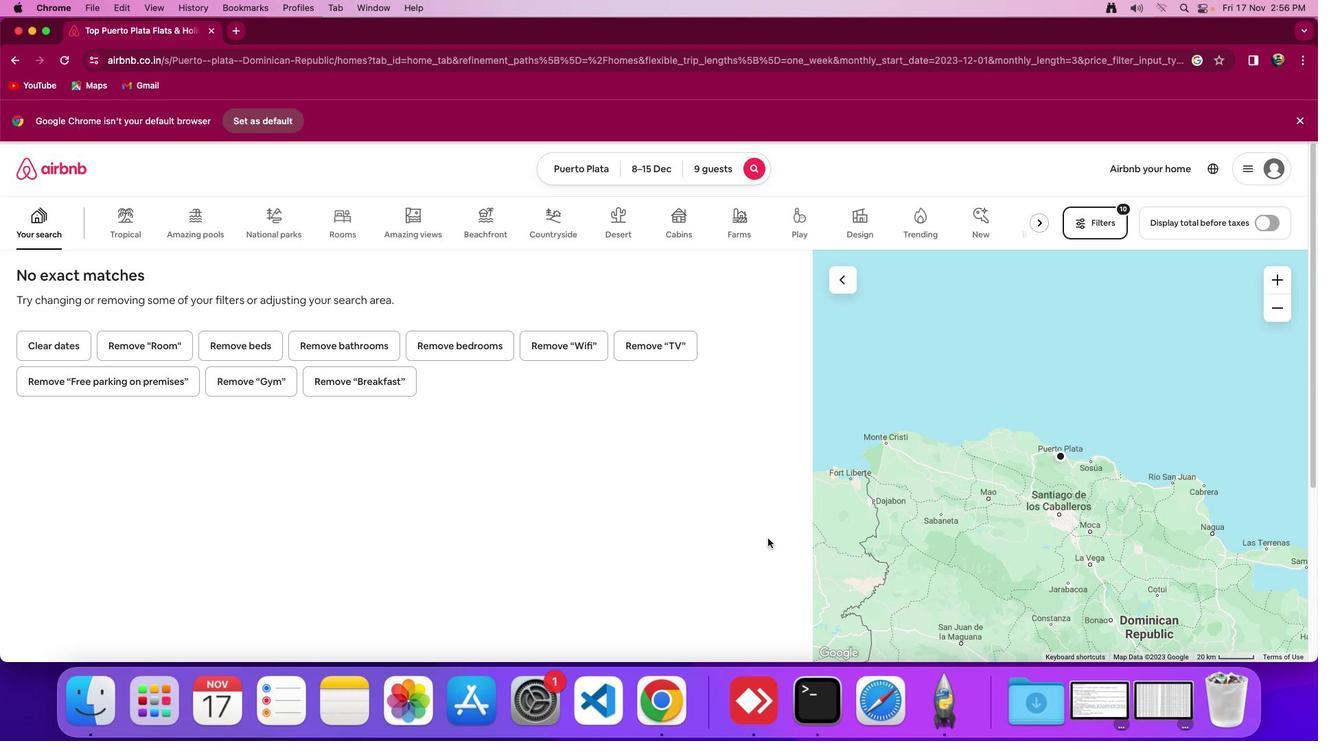 
